 Task: Research beachfront Airbnb accommodations on Cape Cod, Massachusetts, highlighting its scenic beaches,  and lighthouses.
Action: Mouse moved to (484, 110)
Screenshot: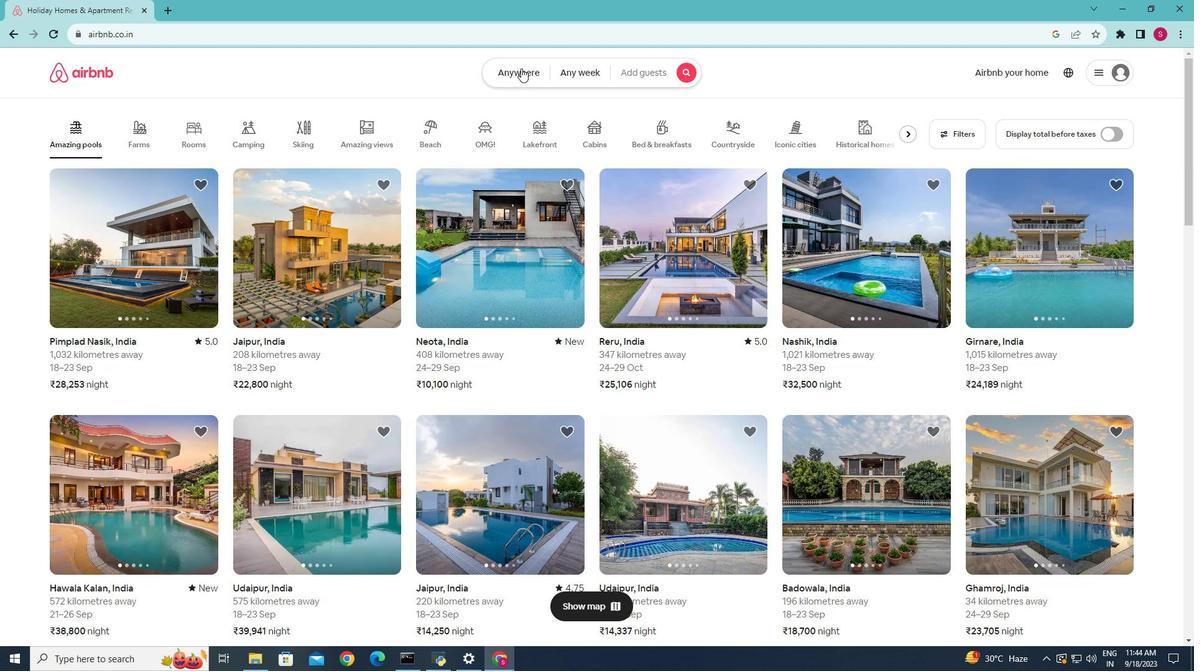 
Action: Mouse pressed left at (484, 110)
Screenshot: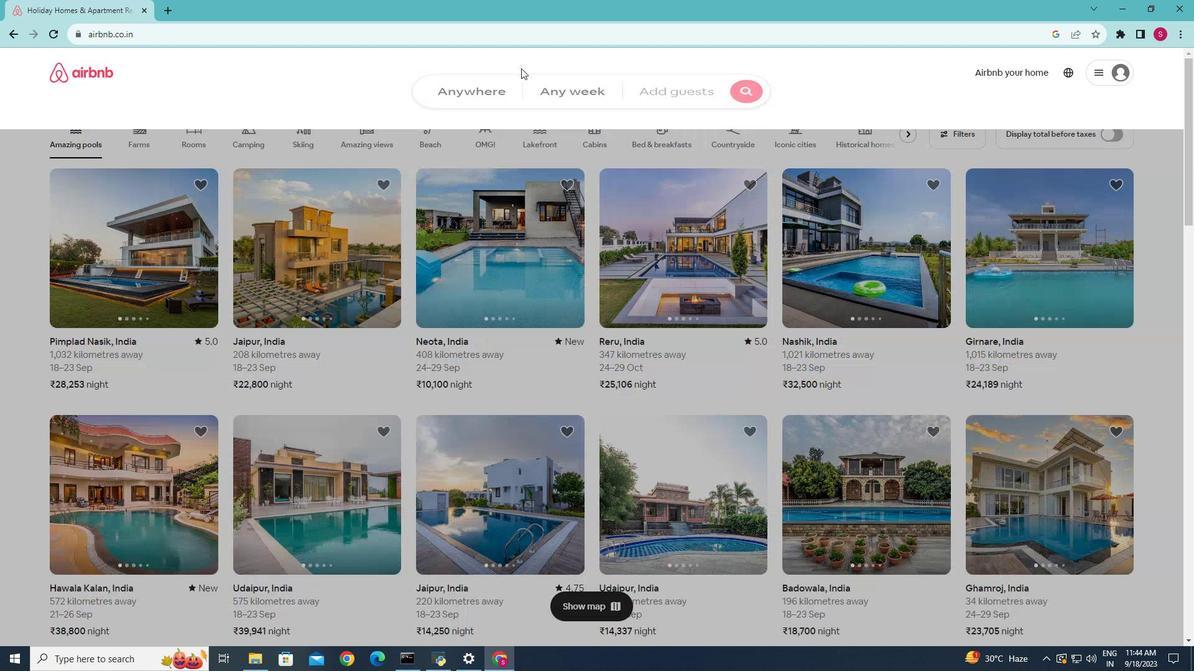 
Action: Mouse moved to (426, 151)
Screenshot: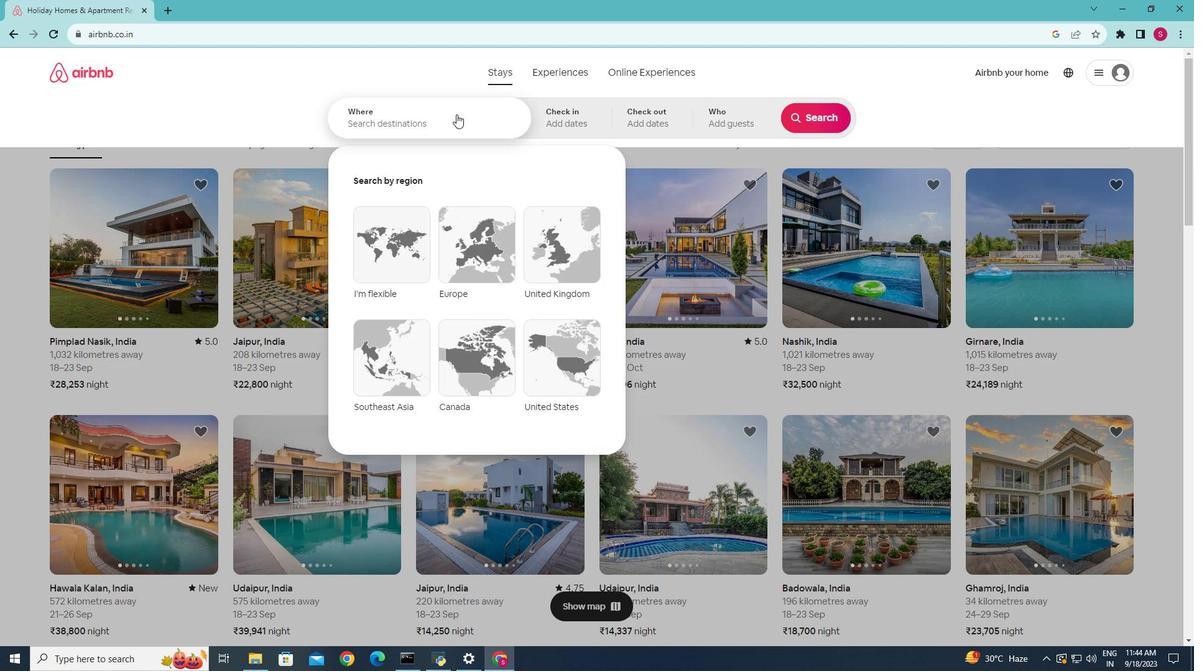 
Action: Mouse pressed left at (426, 151)
Screenshot: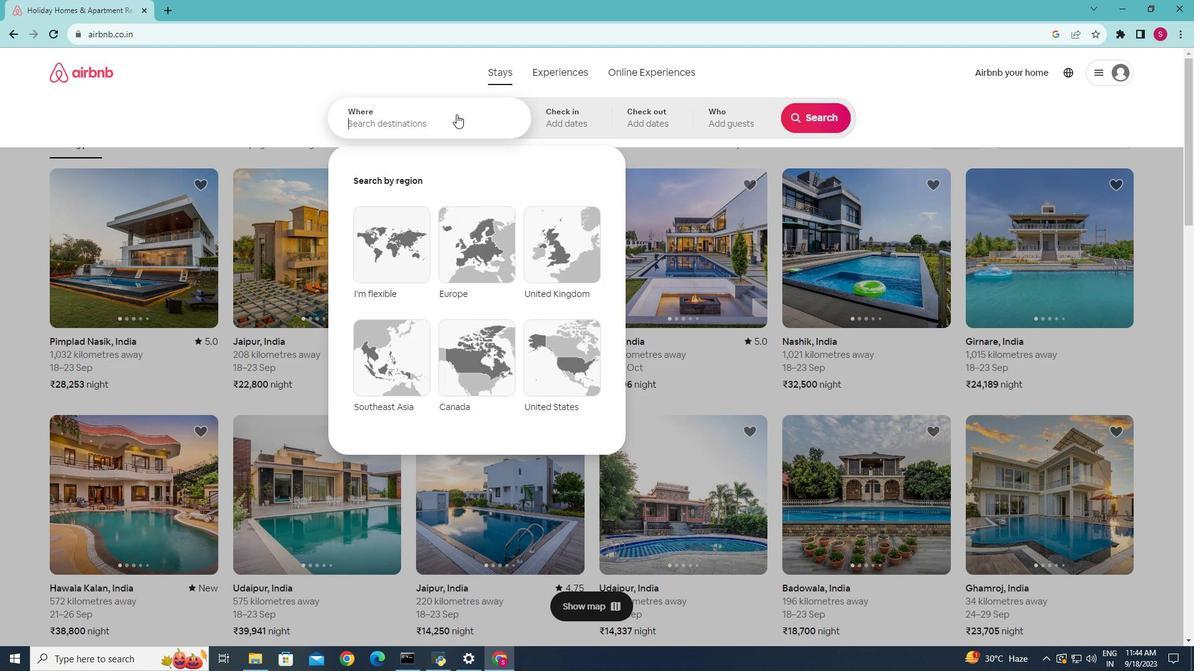 
Action: Mouse moved to (405, 155)
Screenshot: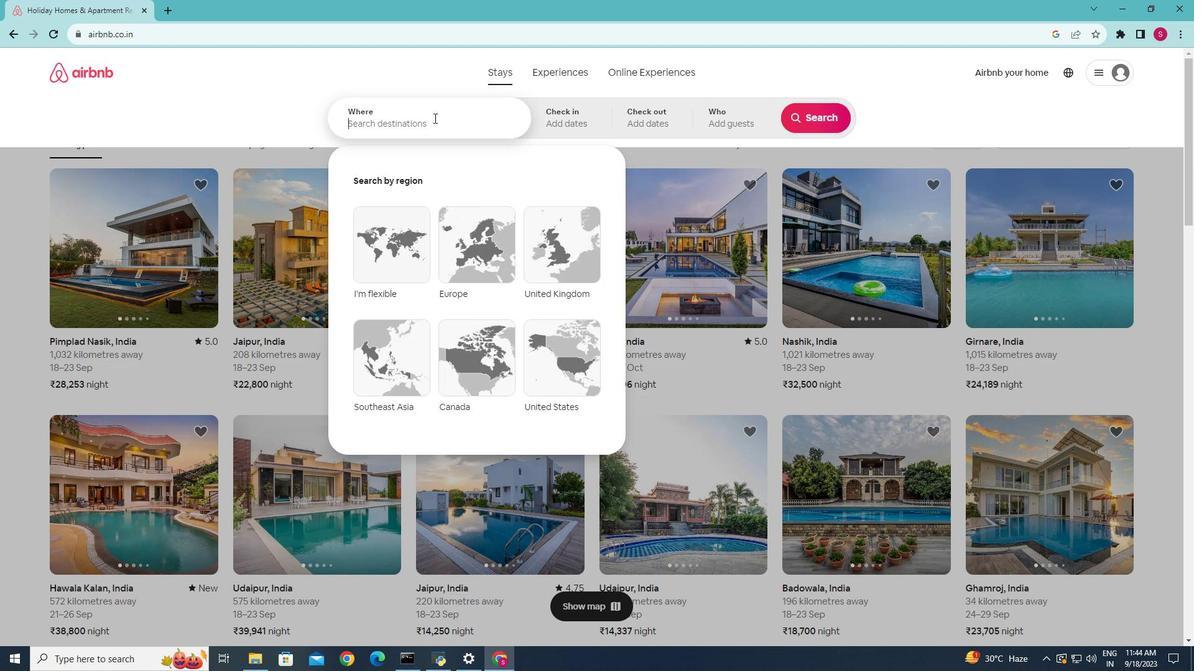 
Action: Mouse pressed left at (405, 155)
Screenshot: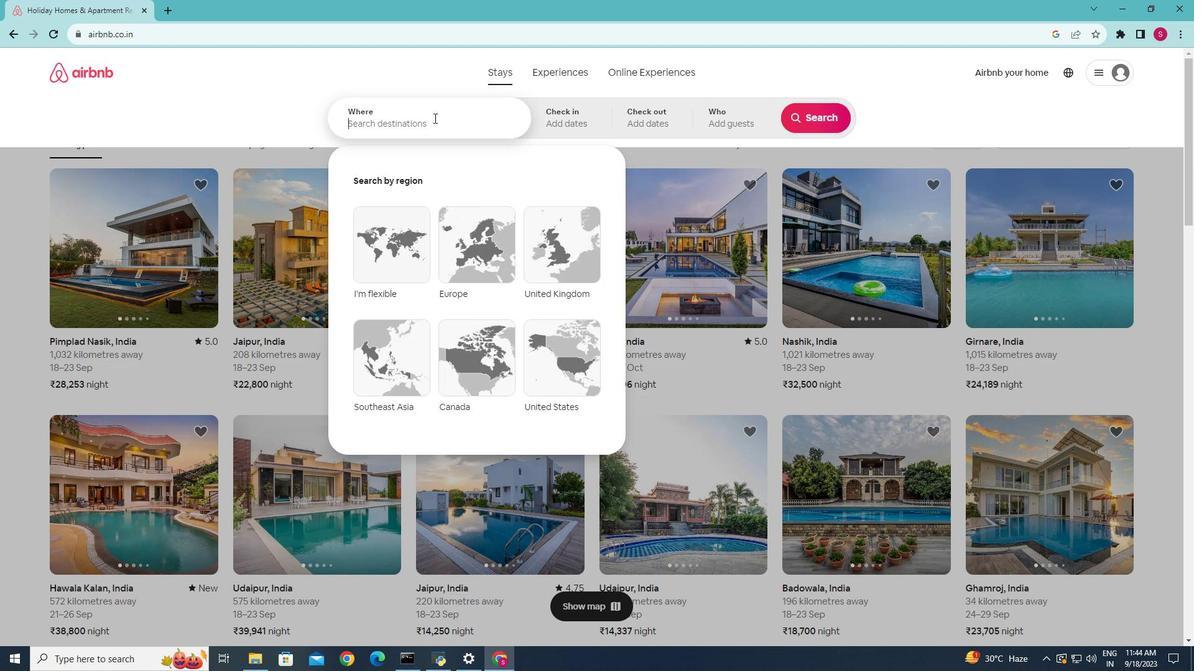 
Action: Key pressed <Key.caps_lock>C<Key.caps_lock>ape<Key.space><Key.caps_lock>C<Key.caps_lock>od,<Key.space><Key.caps_lock>M<Key.caps_lock>assachusetts
Screenshot: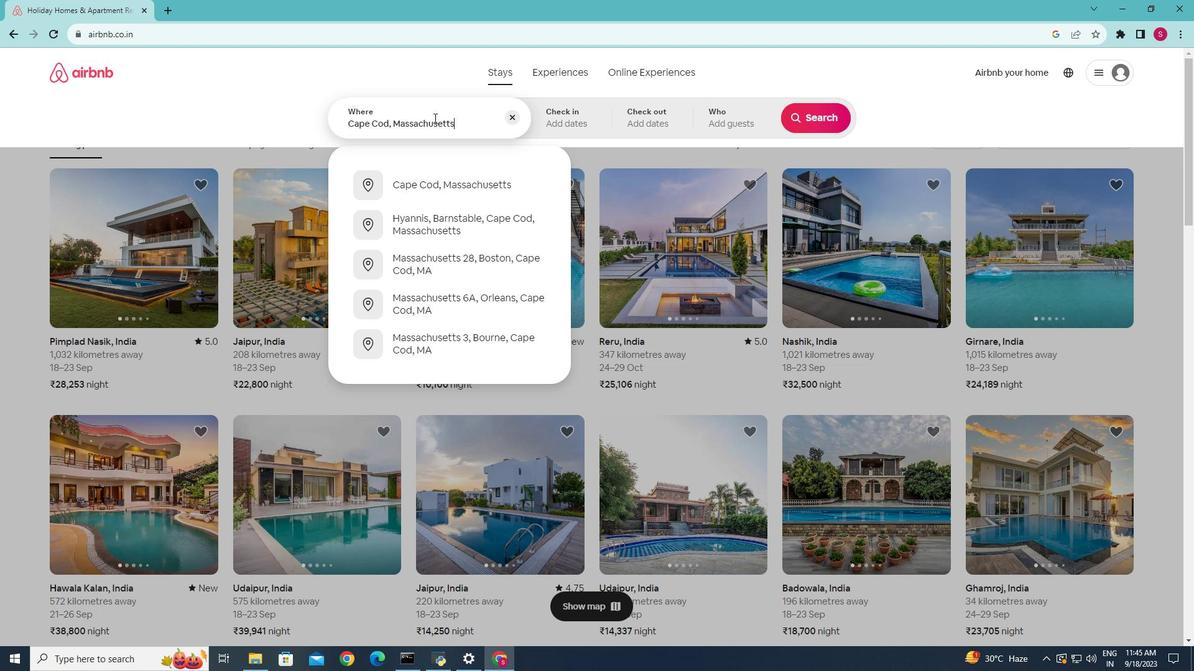 
Action: Mouse moved to (429, 217)
Screenshot: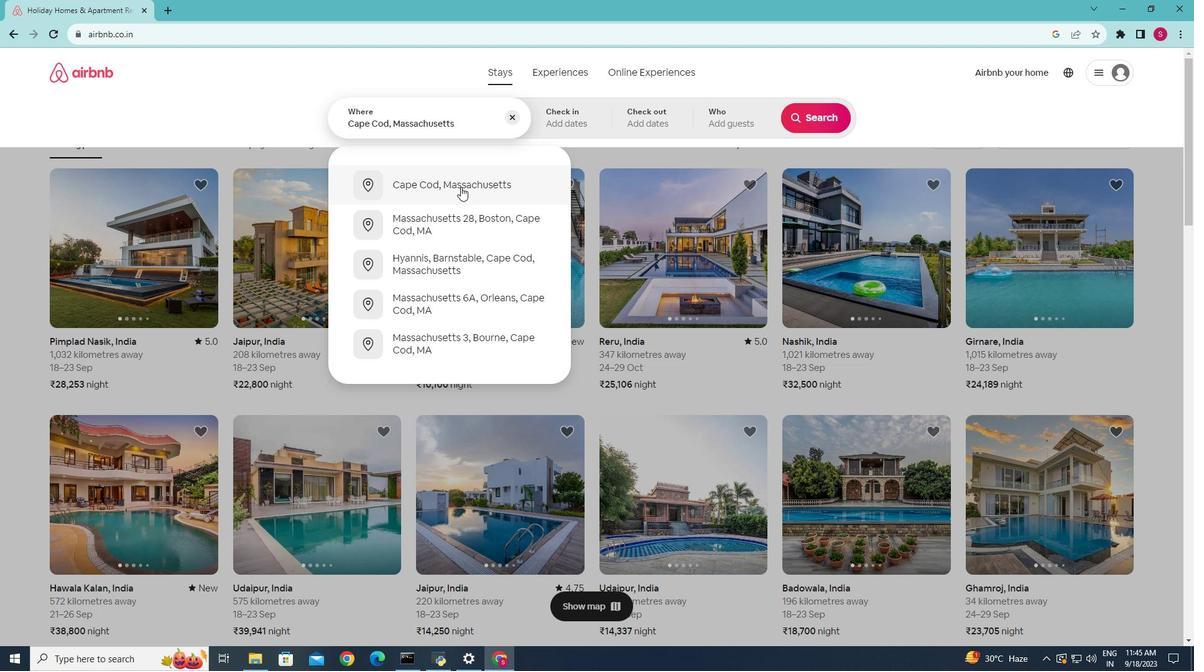 
Action: Mouse pressed left at (429, 217)
Screenshot: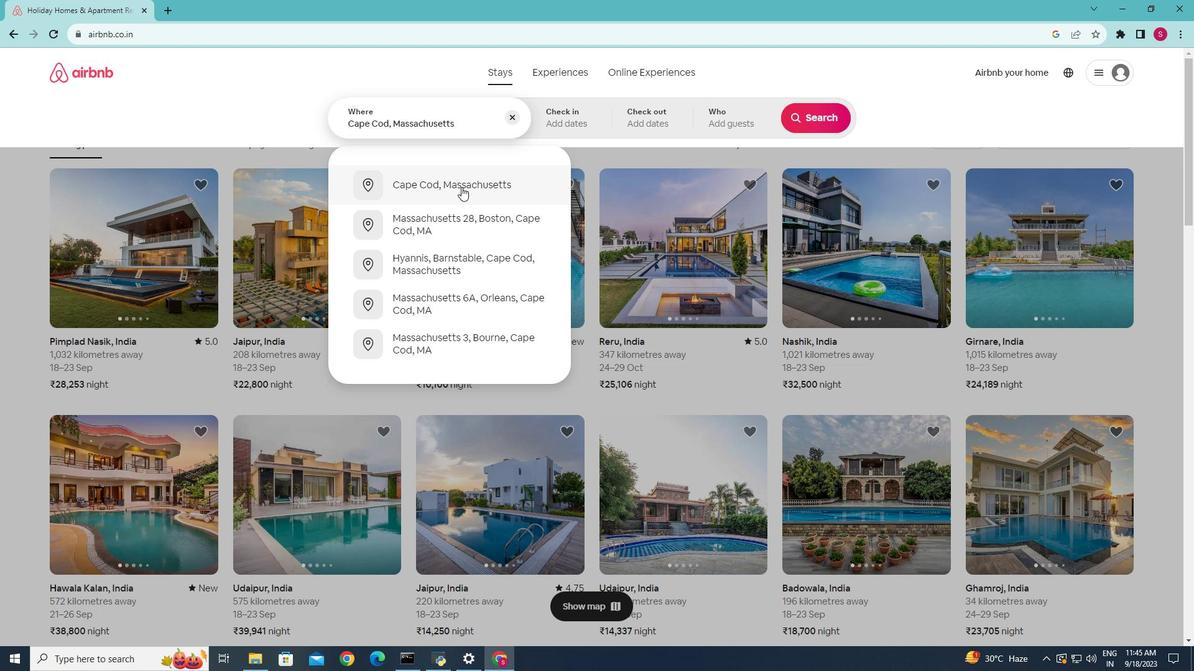 
Action: Mouse moved to (771, 156)
Screenshot: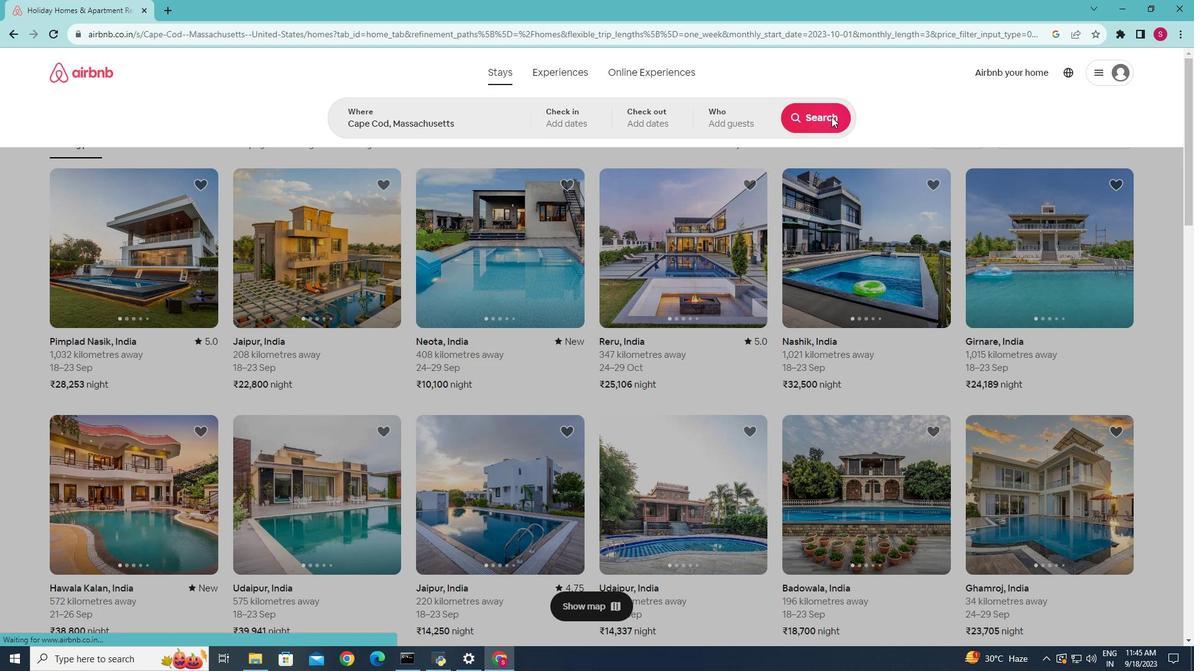 
Action: Mouse pressed left at (771, 156)
Screenshot: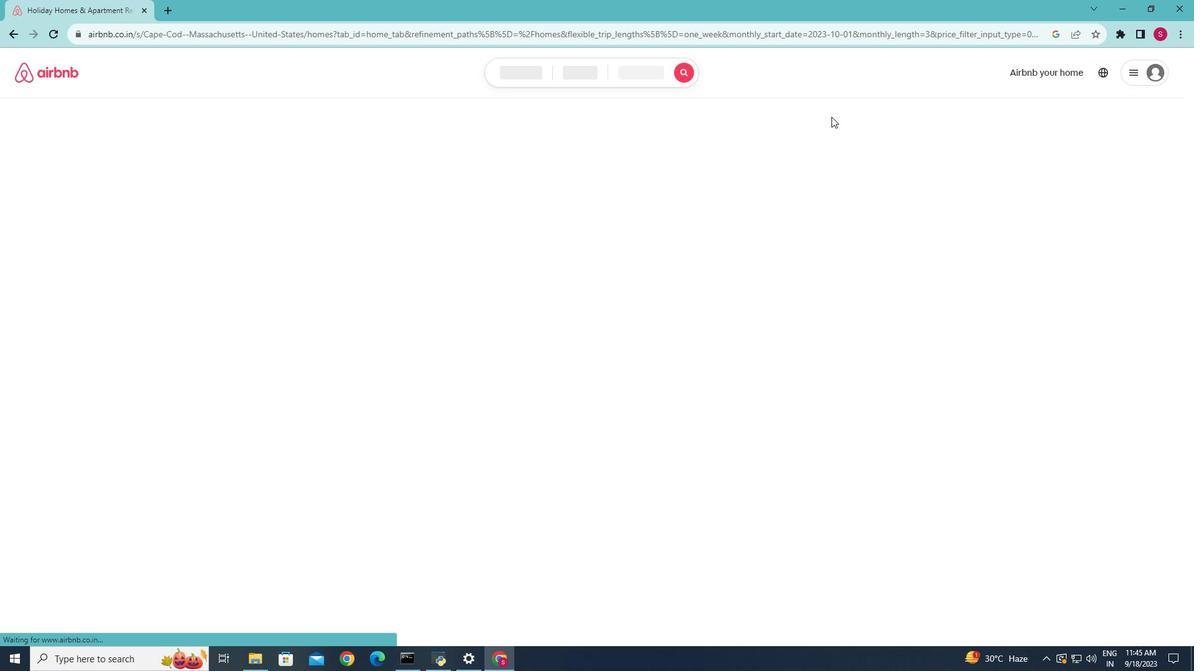 
Action: Mouse moved to (561, 310)
Screenshot: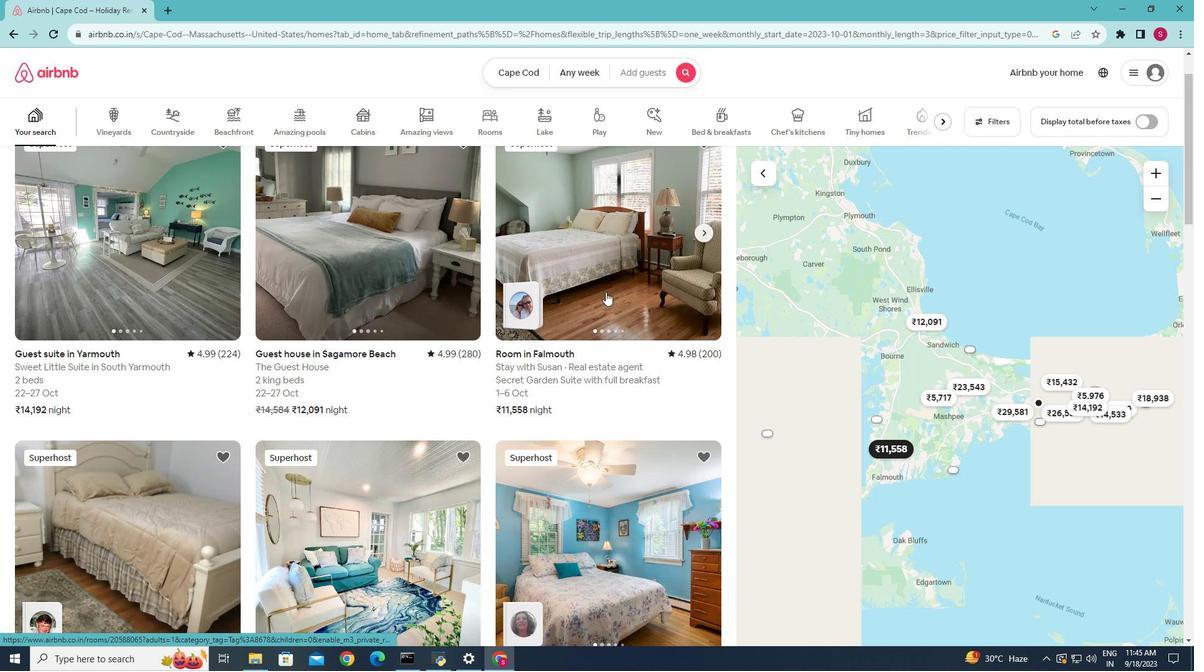 
Action: Mouse scrolled (561, 310) with delta (0, 0)
Screenshot: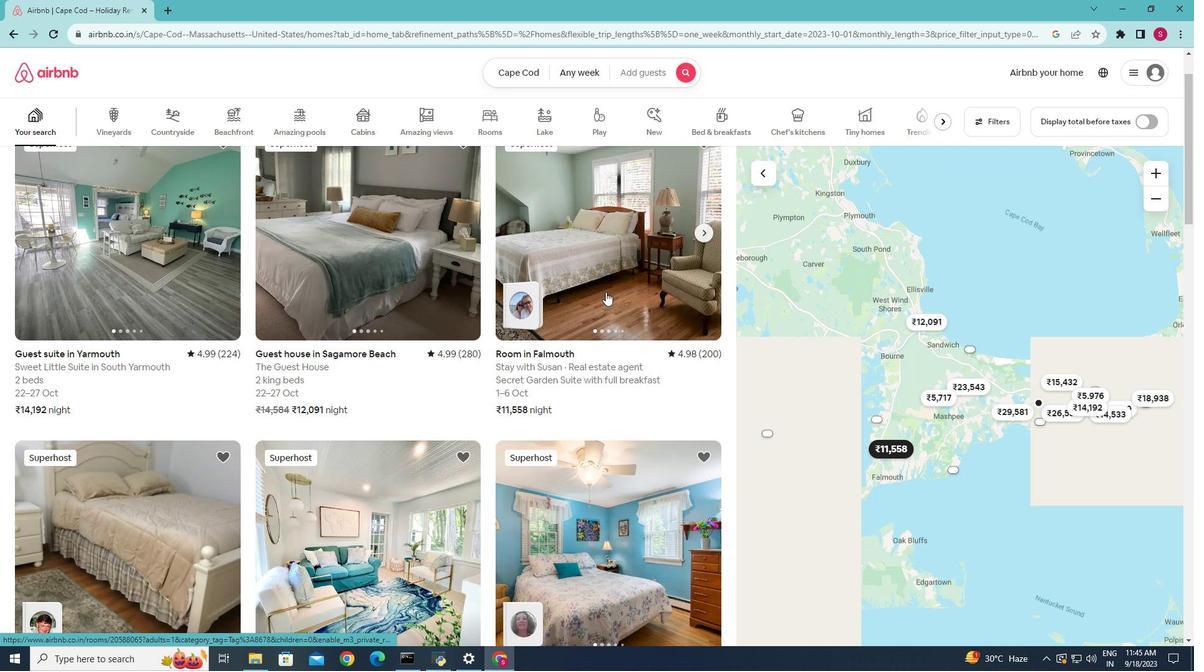 
Action: Mouse moved to (563, 310)
Screenshot: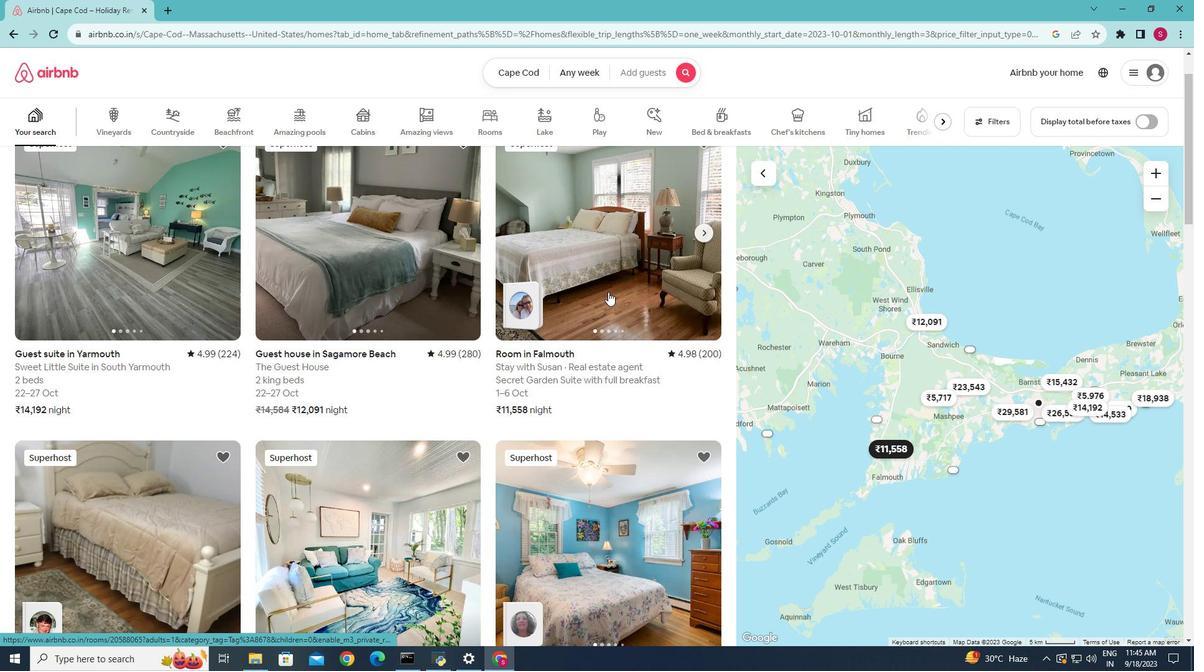 
Action: Mouse scrolled (563, 310) with delta (0, 0)
Screenshot: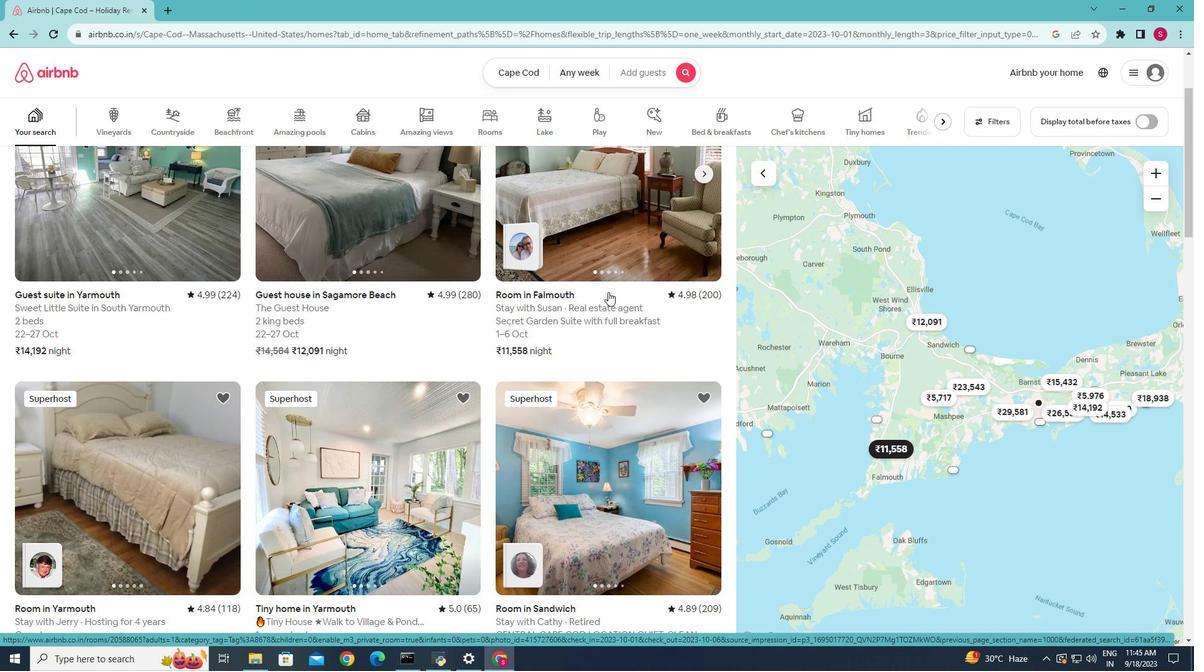 
Action: Mouse moved to (225, 245)
Screenshot: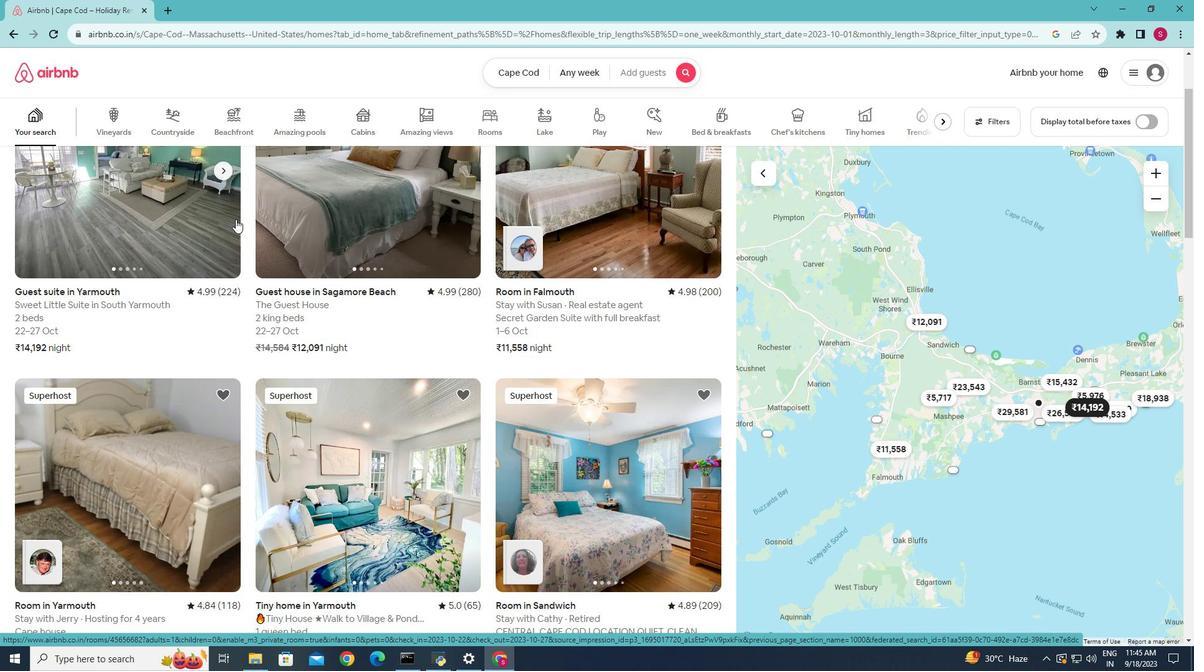
Action: Mouse scrolled (225, 246) with delta (0, 0)
Screenshot: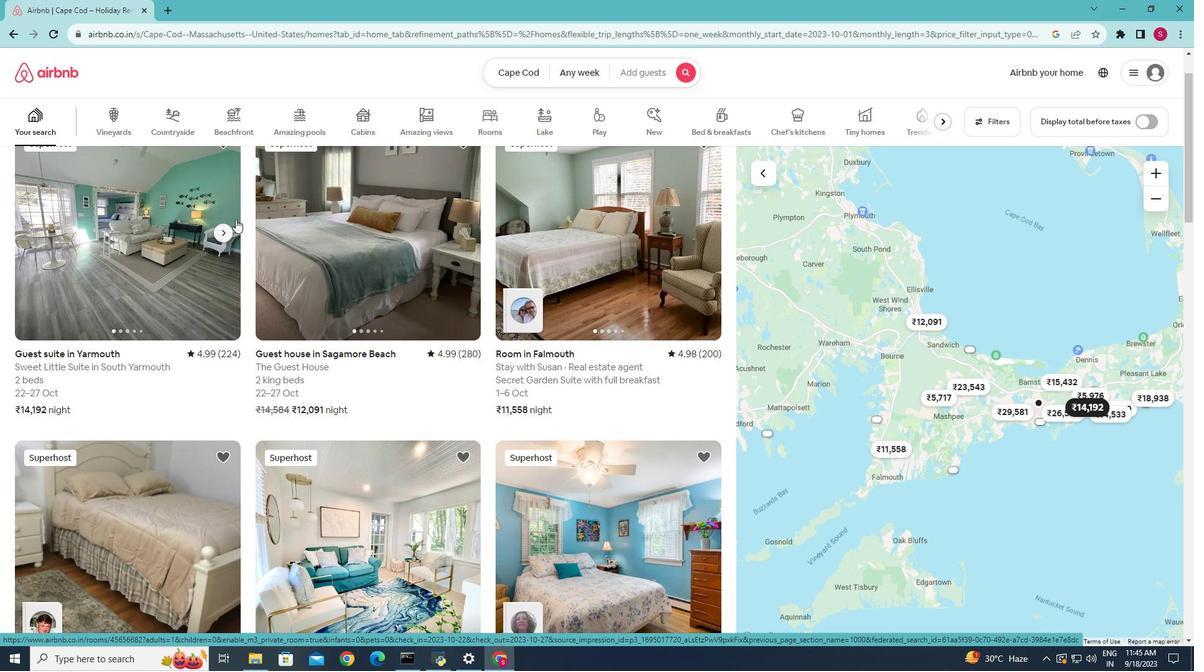 
Action: Mouse moved to (861, 155)
Screenshot: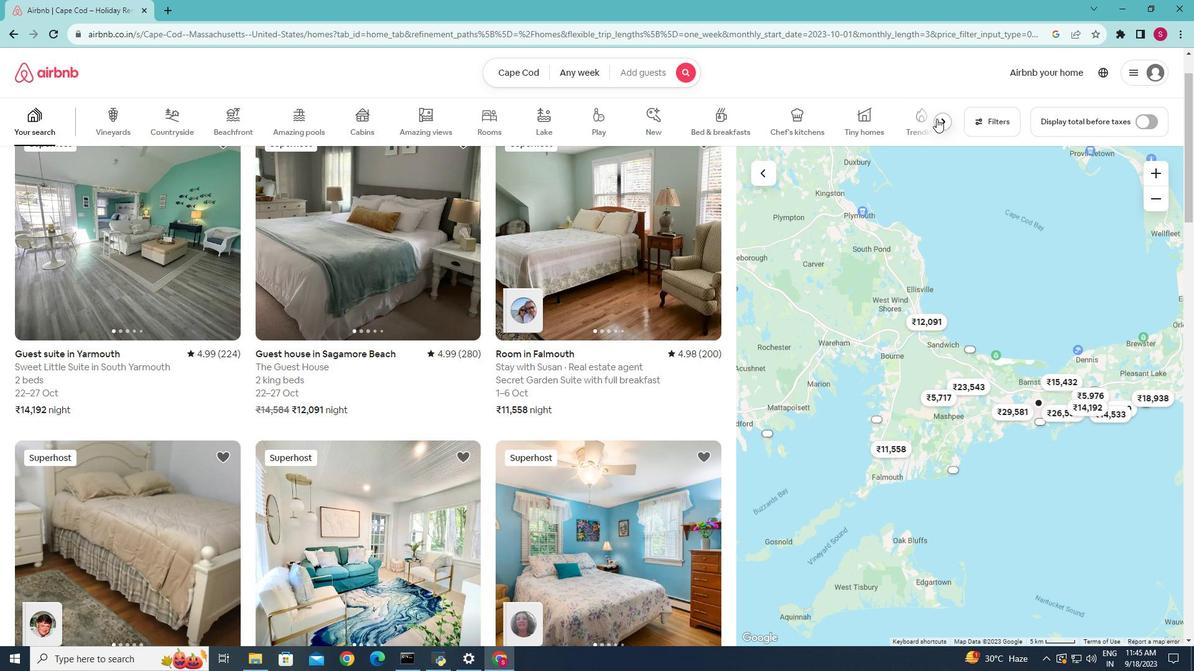 
Action: Mouse pressed left at (861, 155)
Screenshot: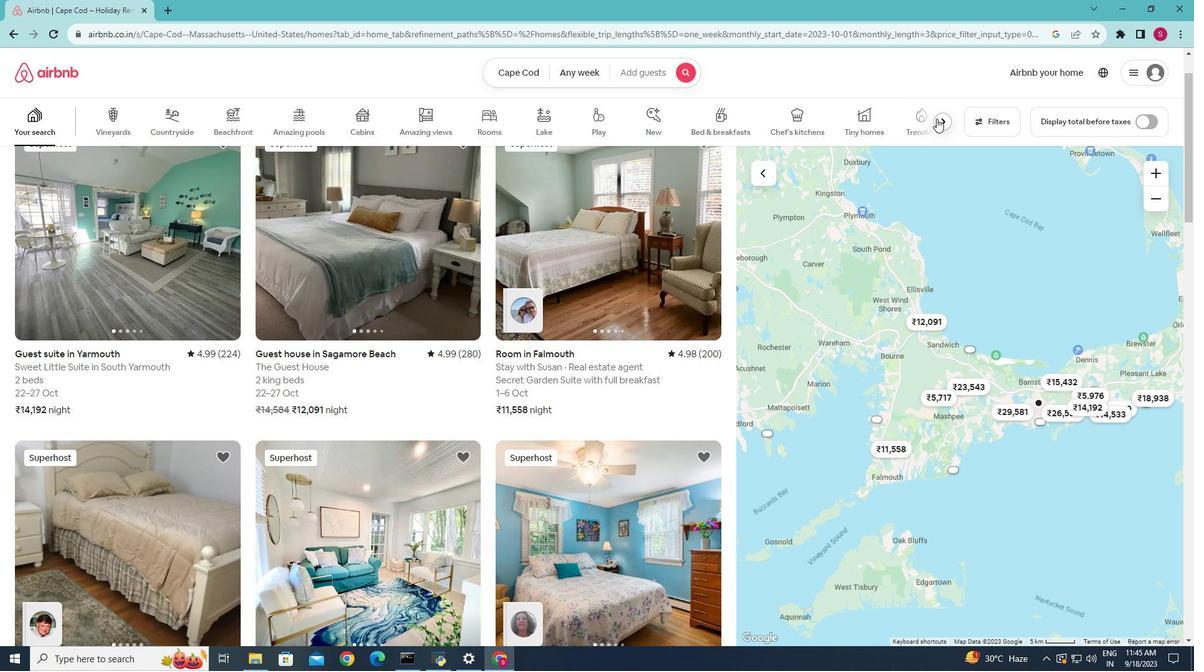 
Action: Mouse moved to (837, 161)
Screenshot: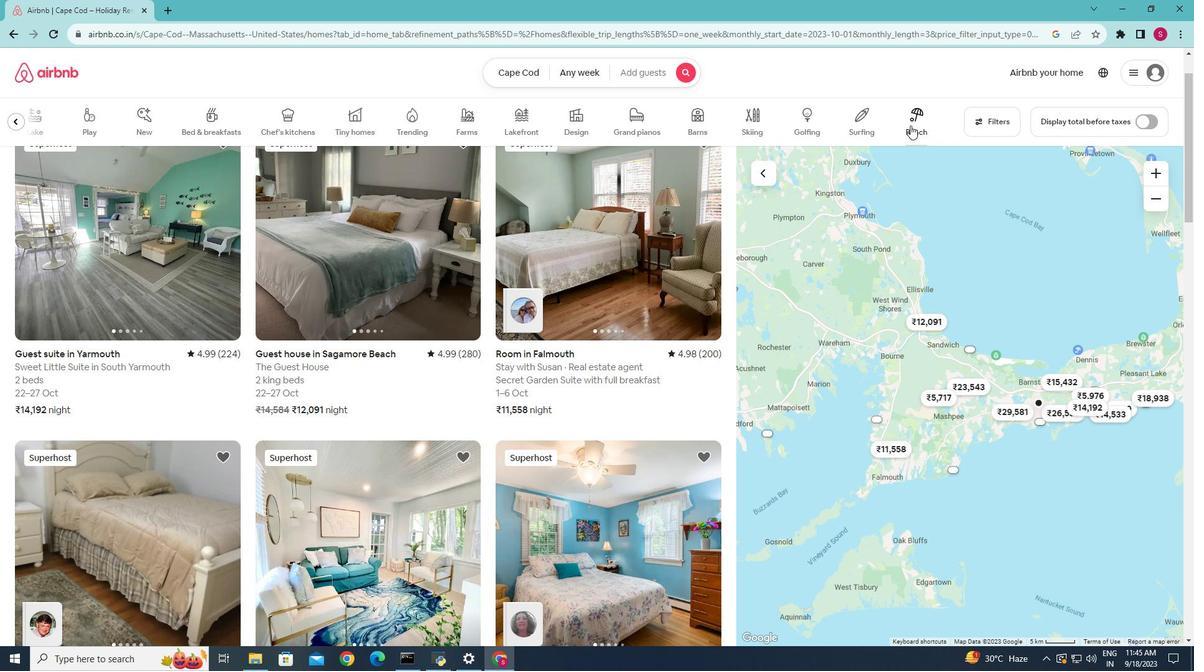 
Action: Mouse pressed left at (837, 161)
Screenshot: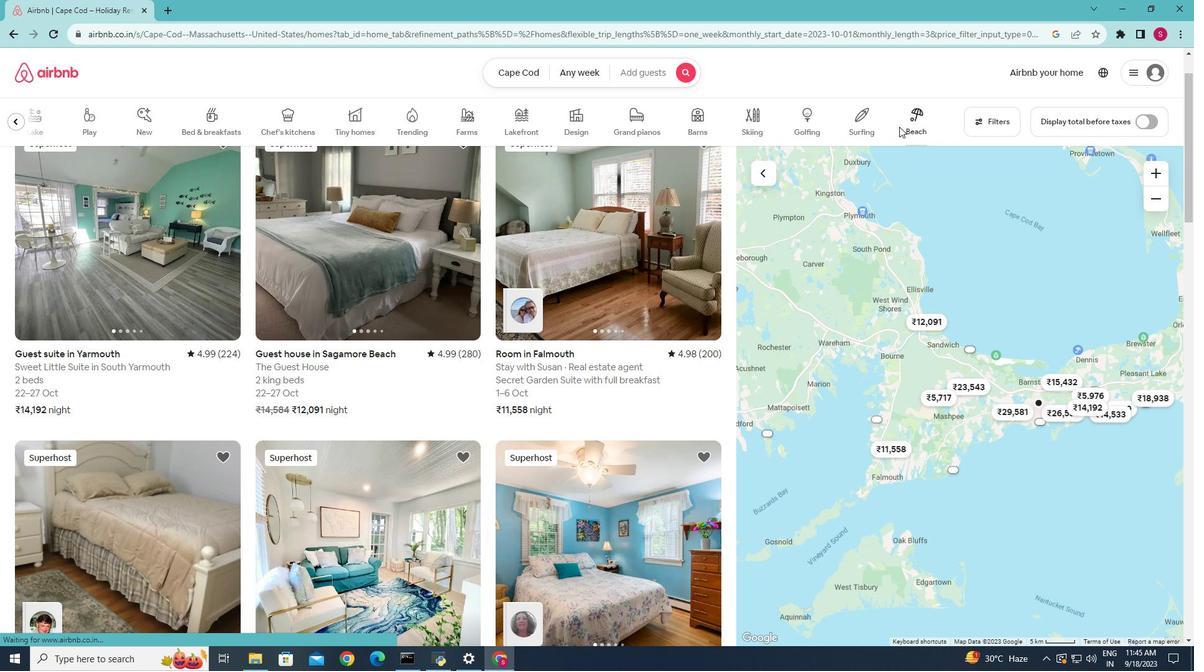 
Action: Mouse moved to (288, 378)
Screenshot: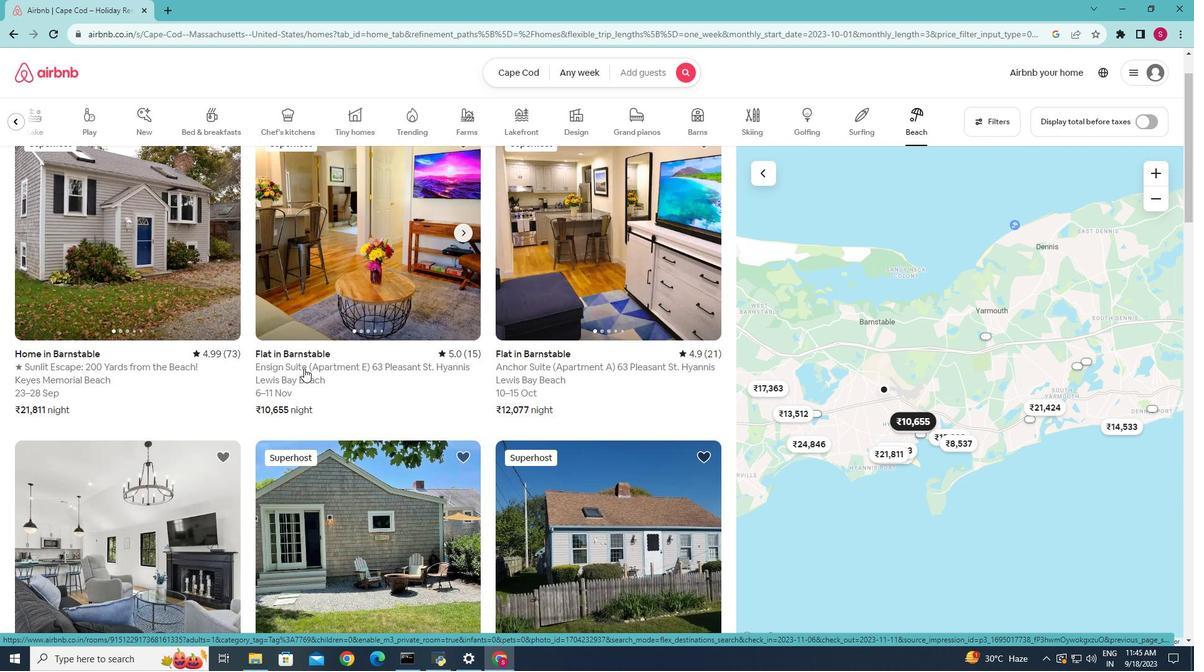 
Action: Mouse scrolled (288, 378) with delta (0, 0)
Screenshot: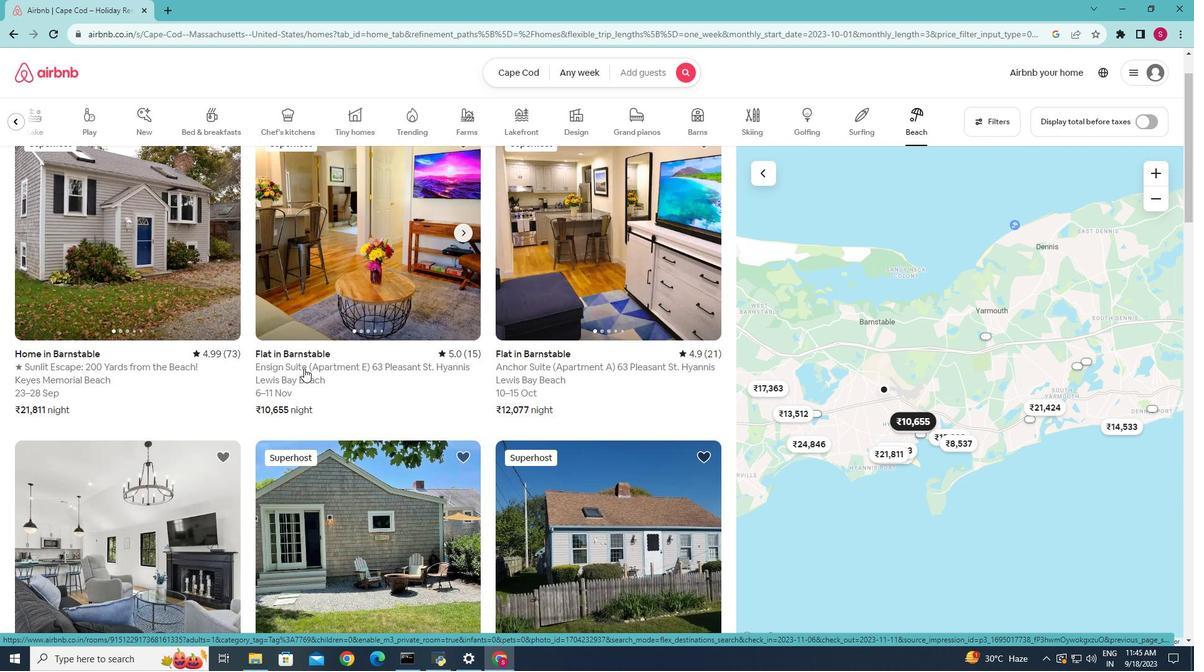 
Action: Mouse scrolled (288, 378) with delta (0, 0)
Screenshot: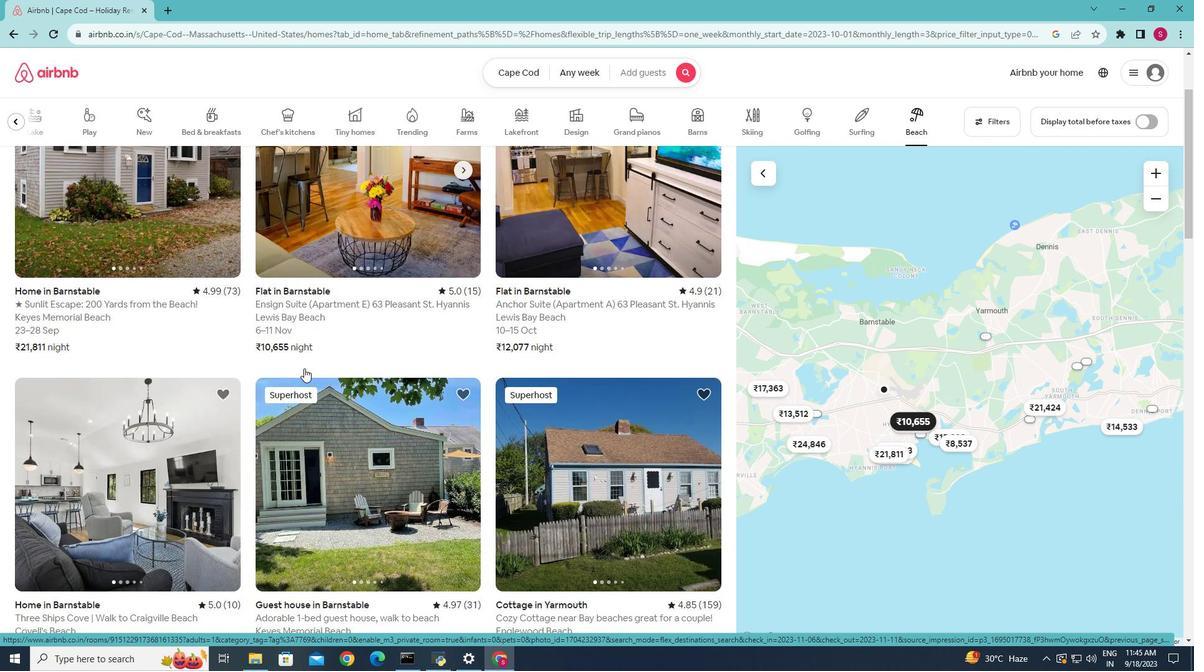 
Action: Mouse scrolled (288, 378) with delta (0, 0)
Screenshot: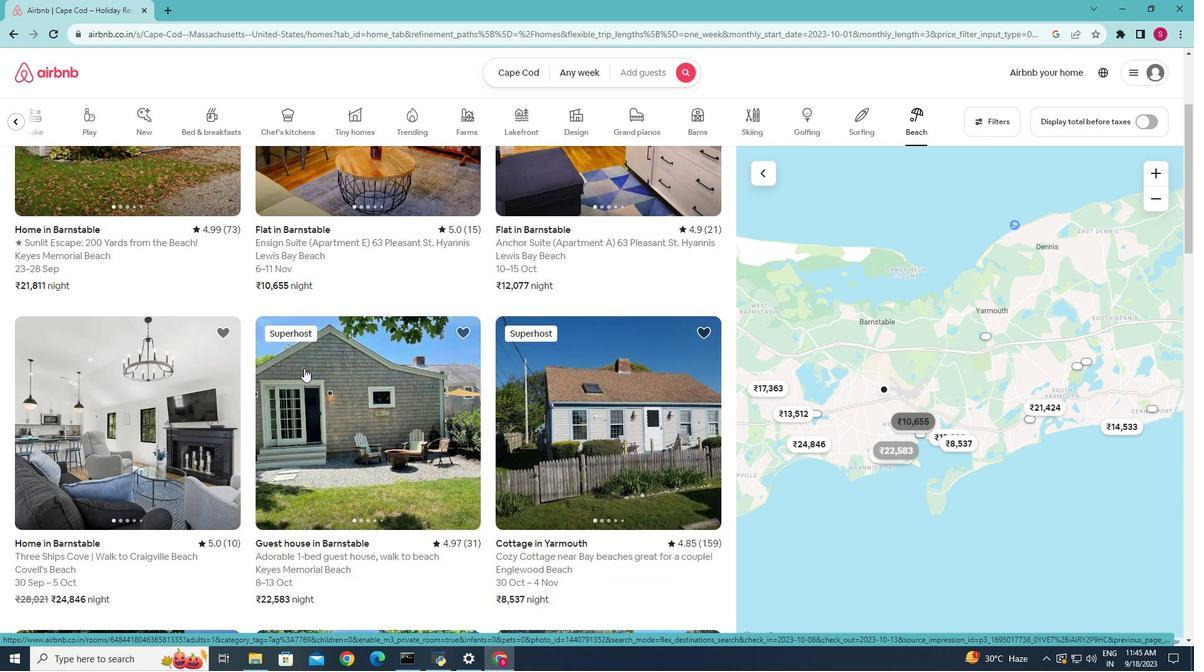 
Action: Mouse scrolled (288, 378) with delta (0, 0)
Screenshot: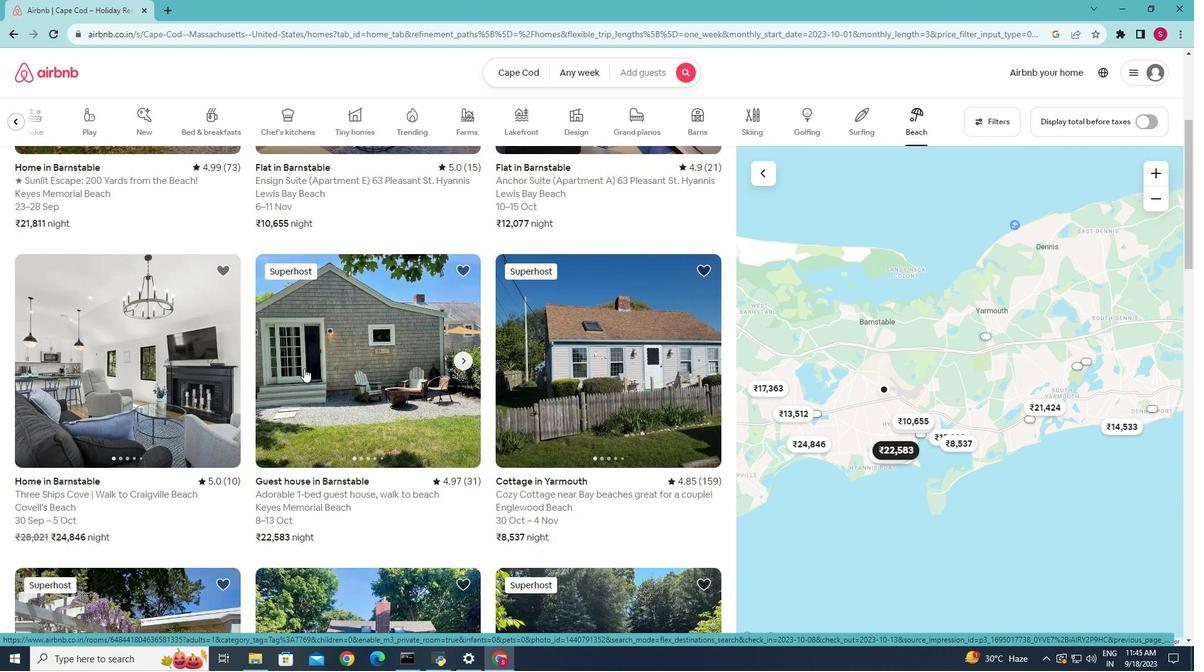 
Action: Mouse pressed left at (288, 378)
Screenshot: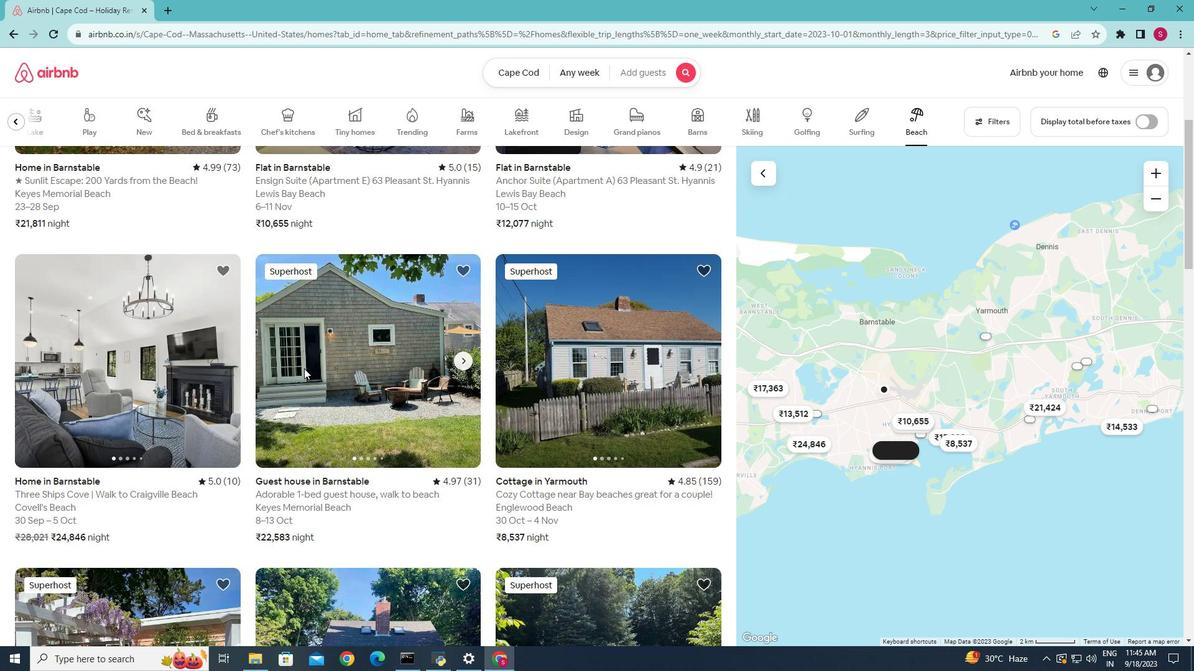 
Action: Mouse moved to (512, 337)
Screenshot: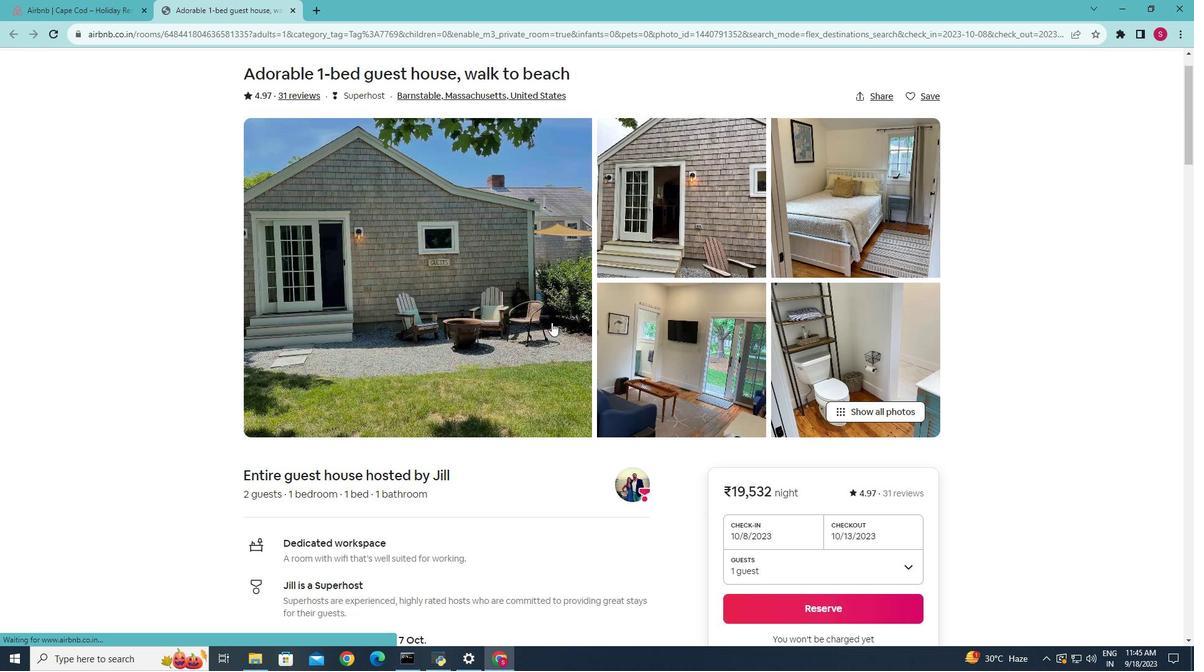 
Action: Mouse scrolled (512, 337) with delta (0, 0)
Screenshot: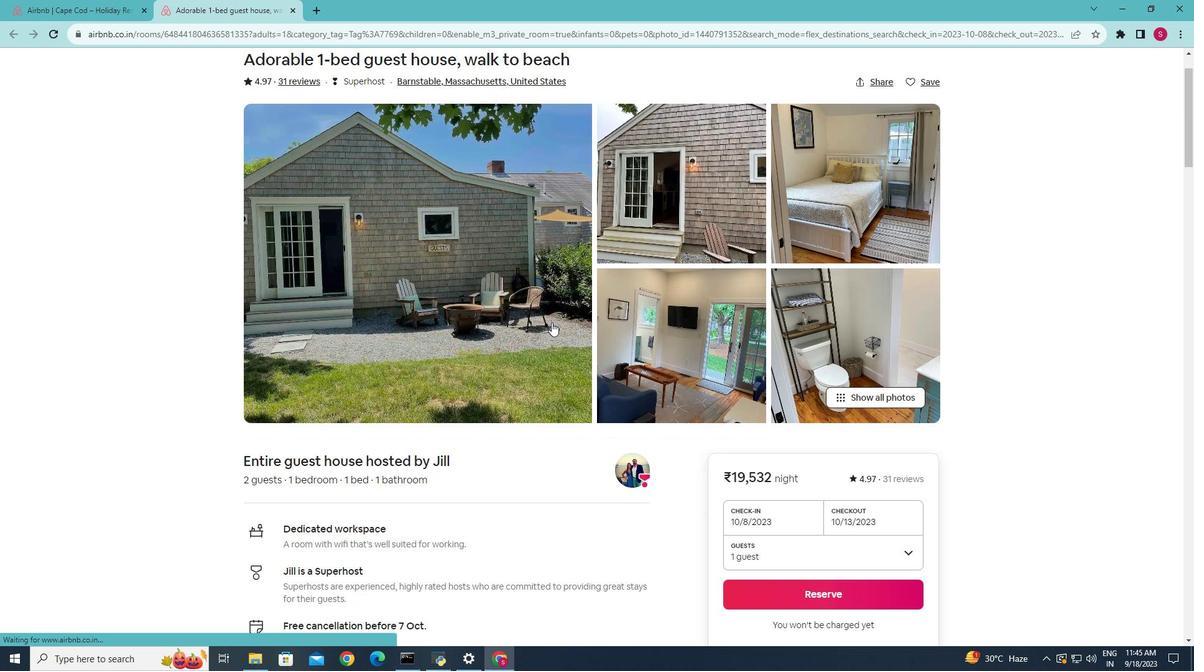 
Action: Mouse scrolled (512, 337) with delta (0, 0)
Screenshot: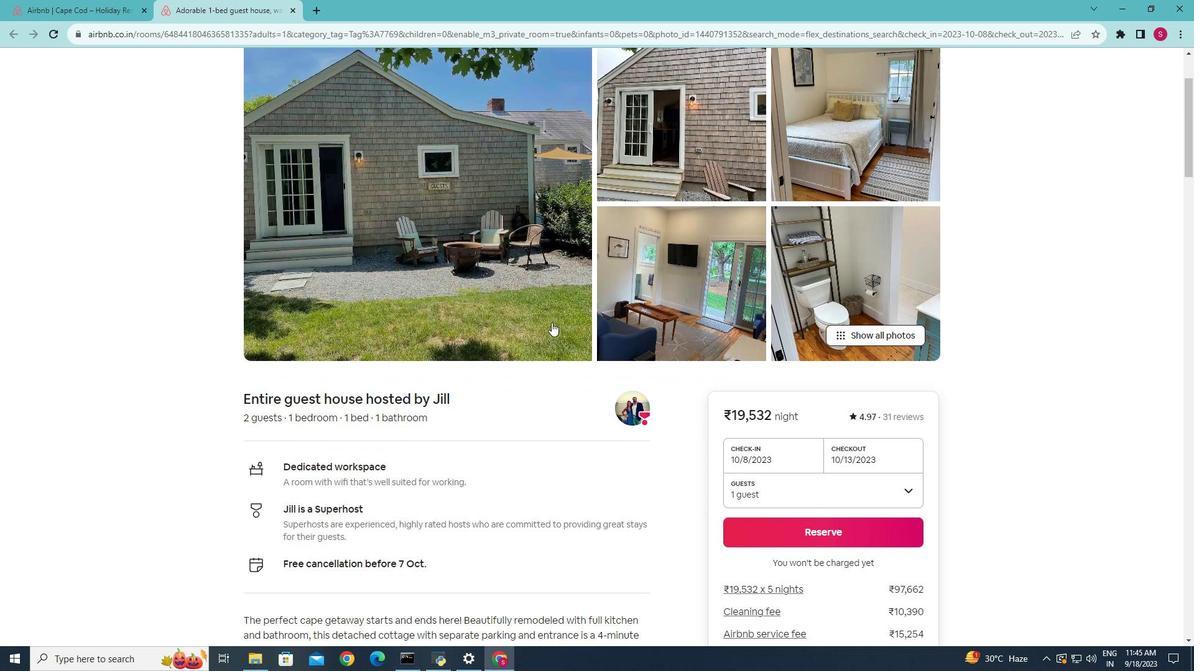 
Action: Mouse scrolled (512, 337) with delta (0, 0)
Screenshot: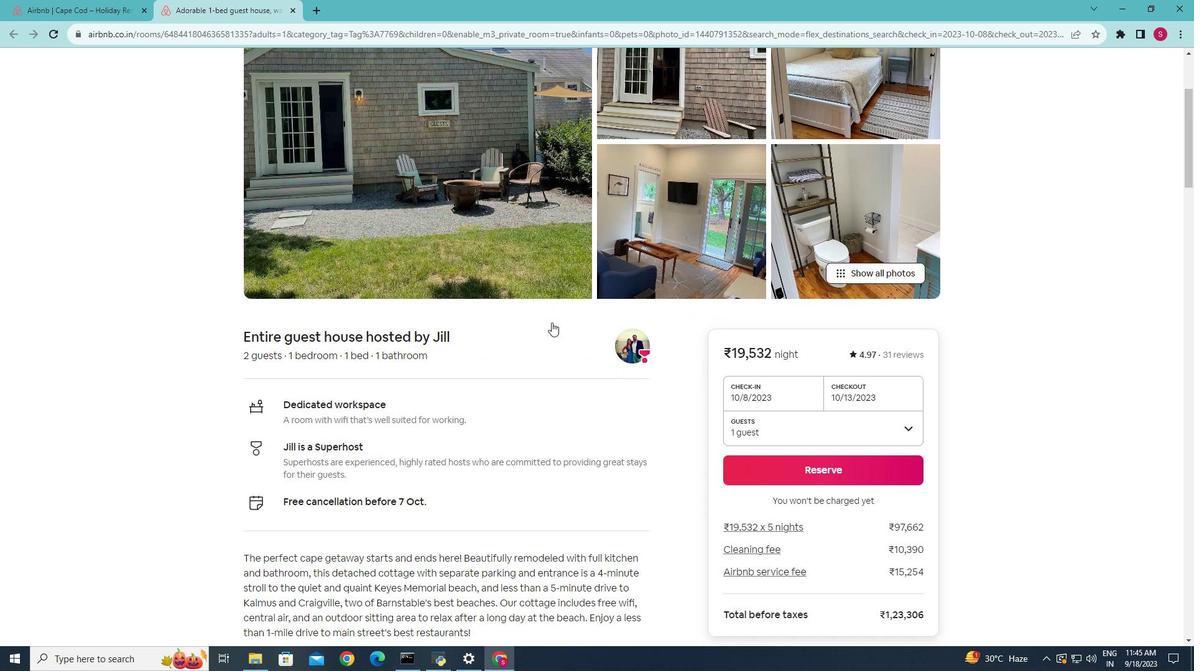 
Action: Mouse scrolled (512, 337) with delta (0, 0)
Screenshot: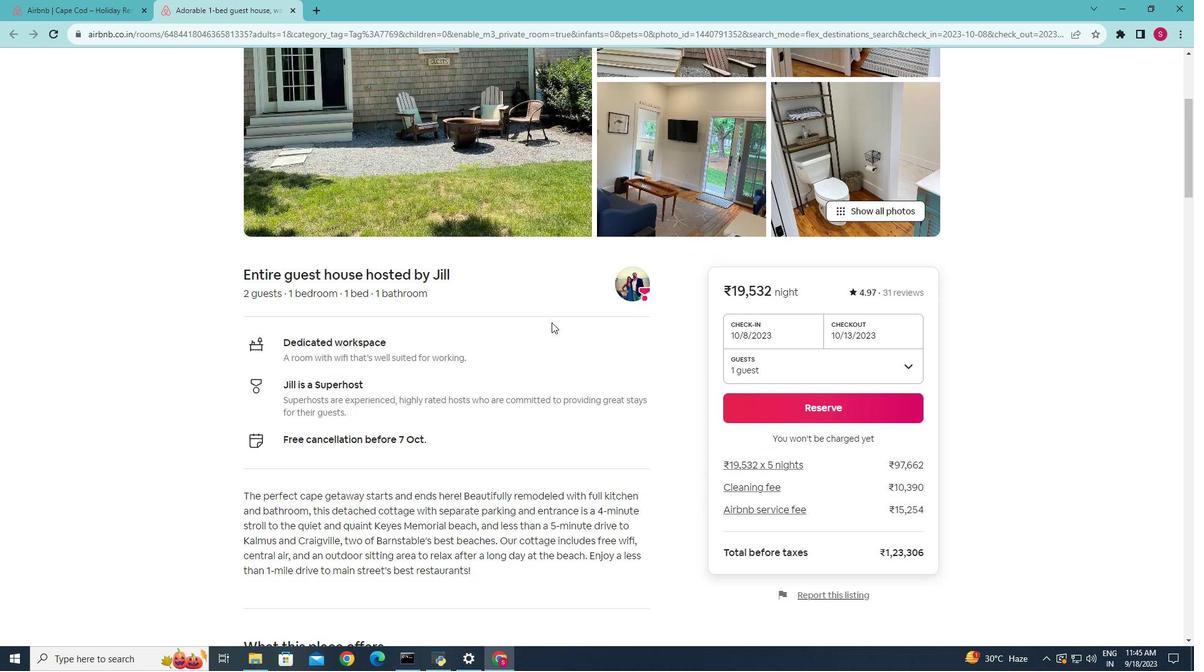 
Action: Mouse moved to (512, 337)
Screenshot: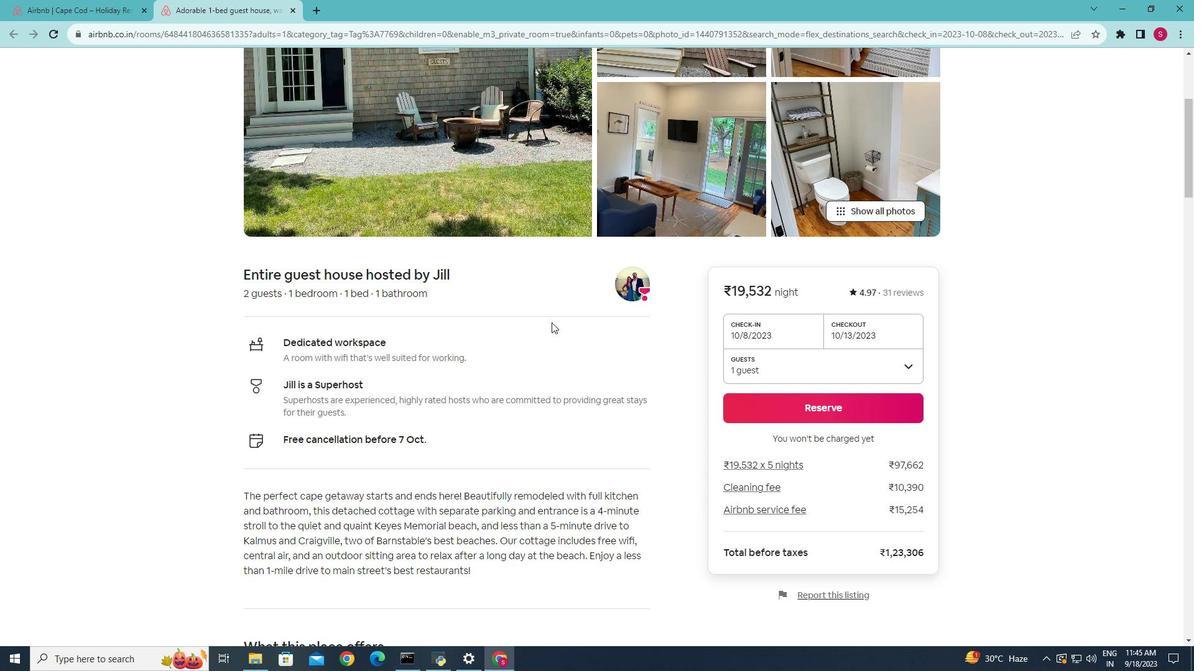 
Action: Mouse scrolled (512, 337) with delta (0, 0)
Screenshot: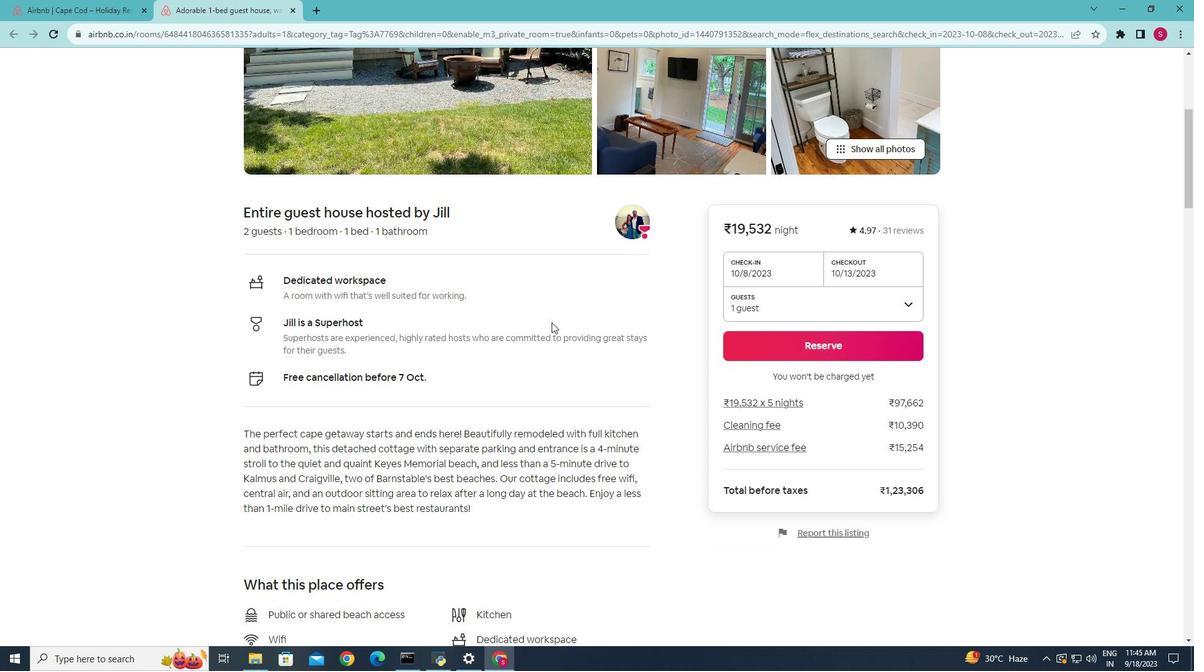 
Action: Mouse scrolled (512, 337) with delta (0, 0)
Screenshot: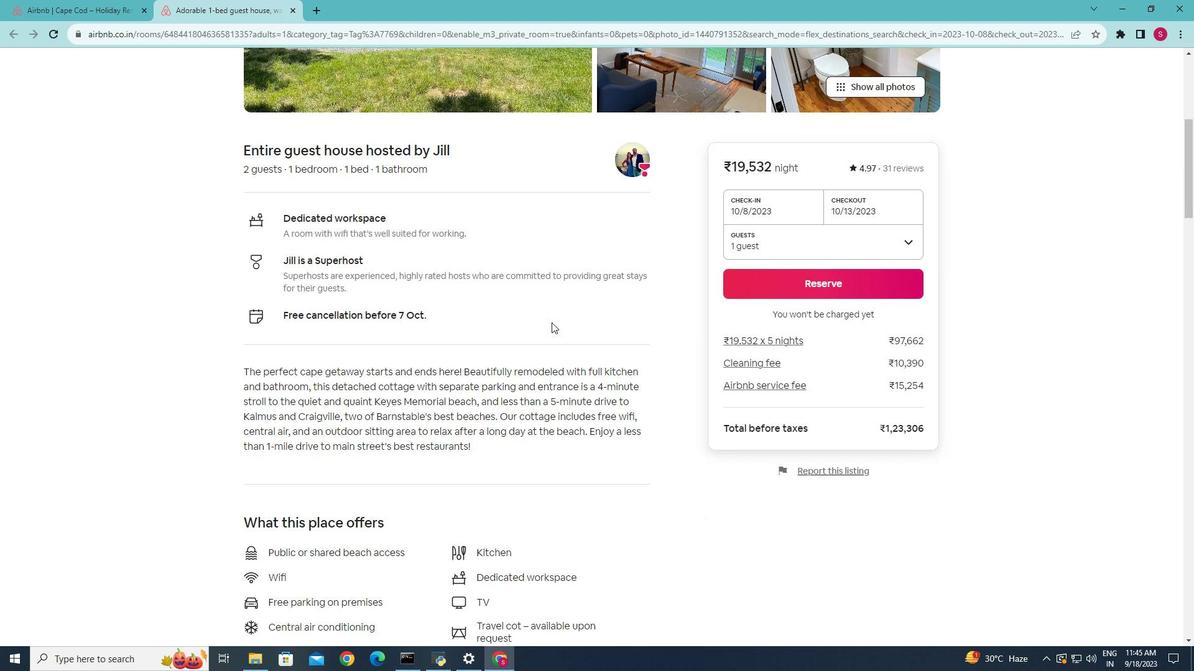 
Action: Mouse moved to (512, 337)
Screenshot: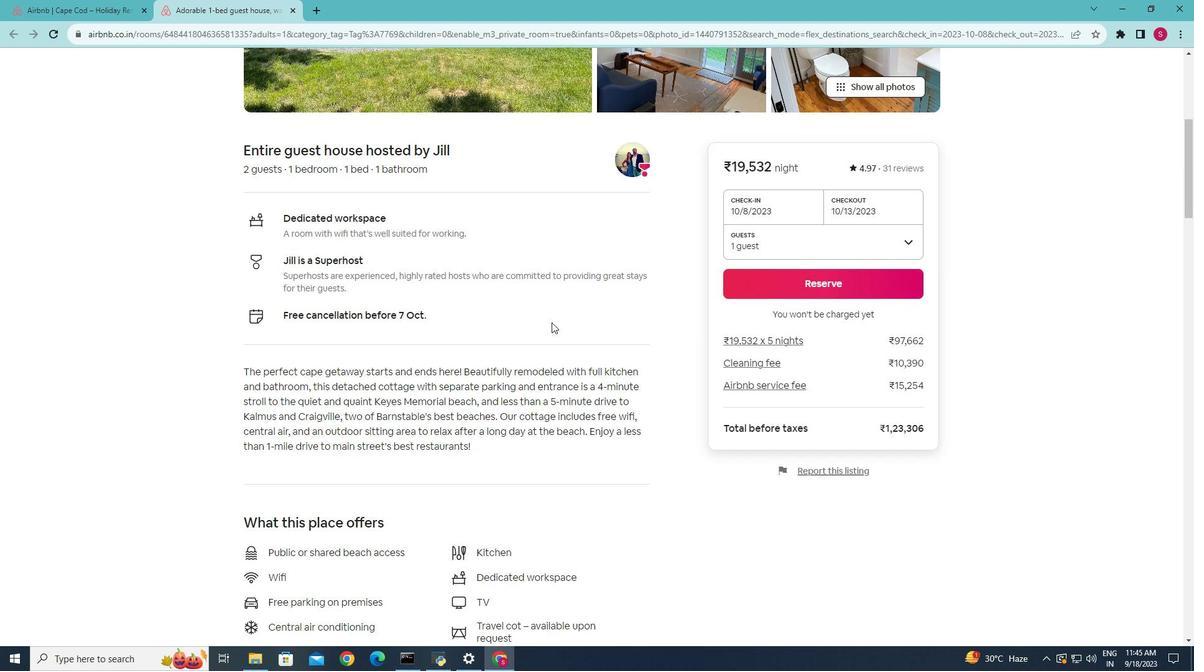 
Action: Mouse scrolled (512, 337) with delta (0, 0)
Screenshot: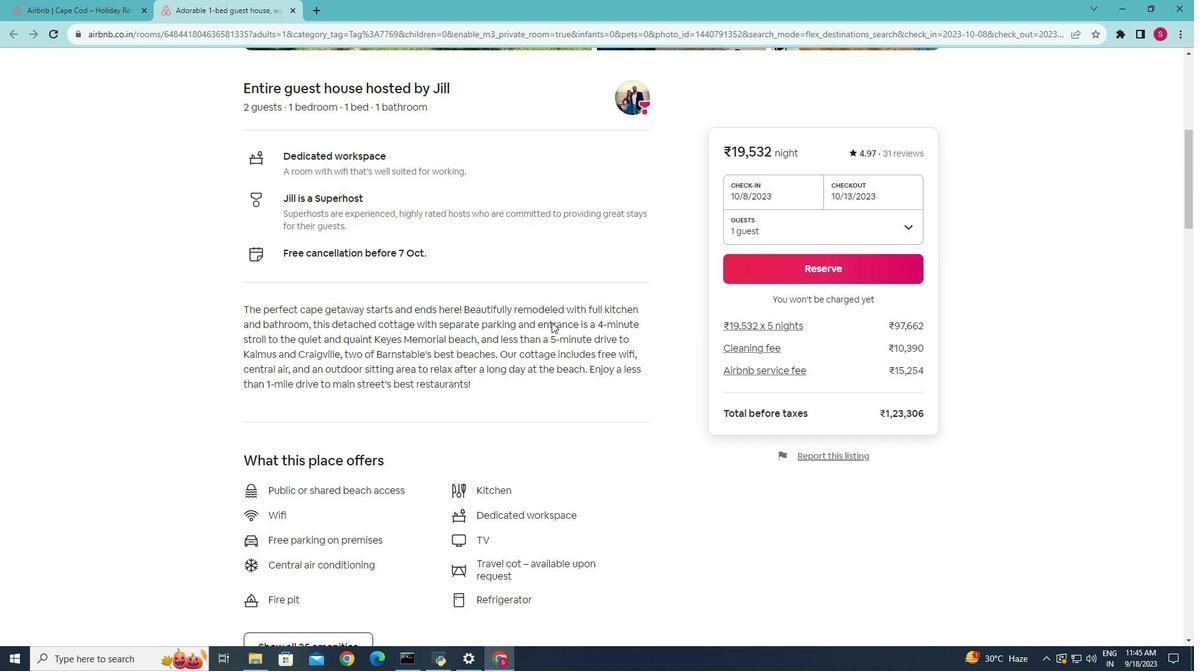 
Action: Mouse moved to (509, 338)
Screenshot: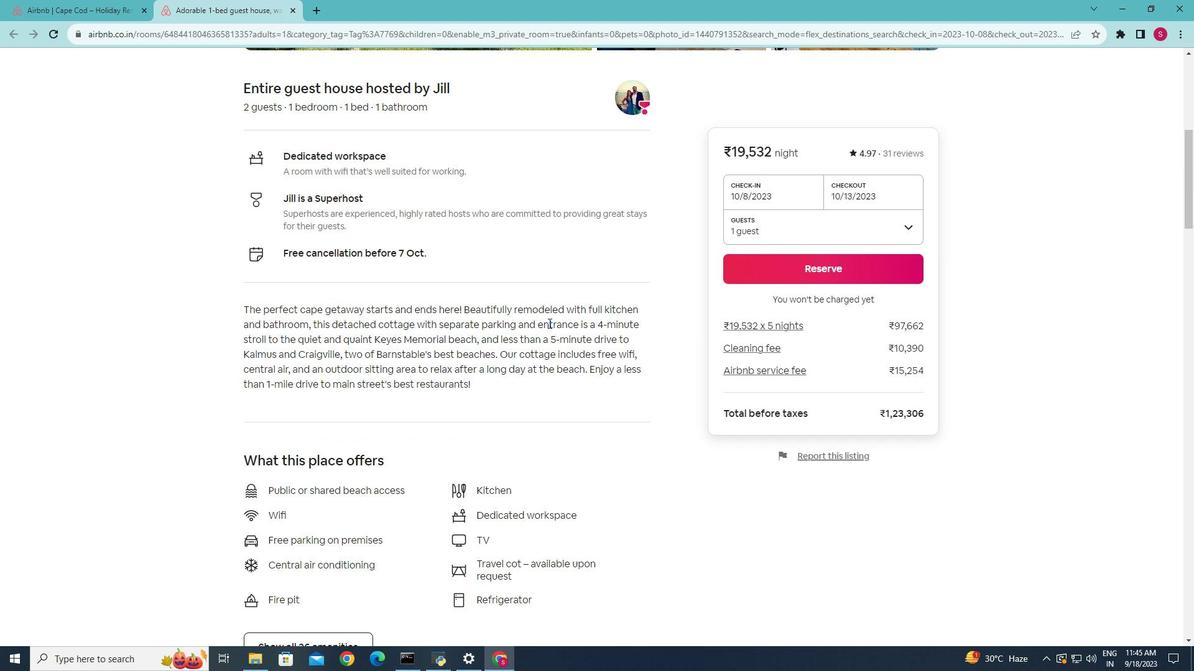 
Action: Mouse scrolled (509, 337) with delta (0, 0)
Screenshot: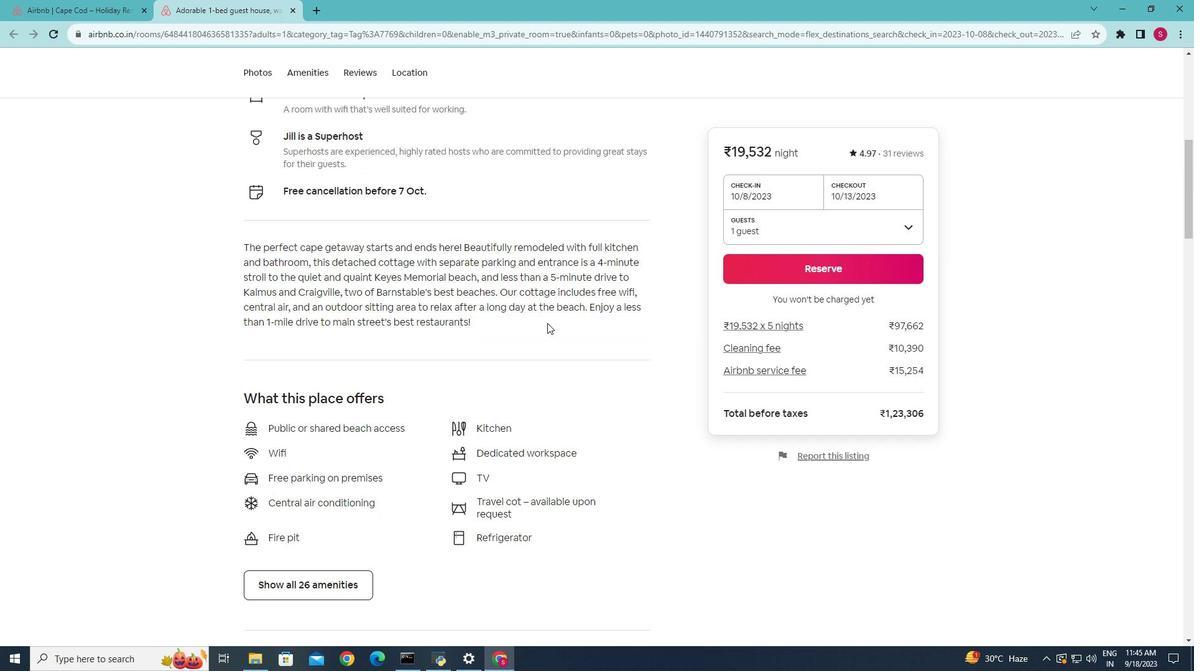 
Action: Mouse moved to (507, 339)
Screenshot: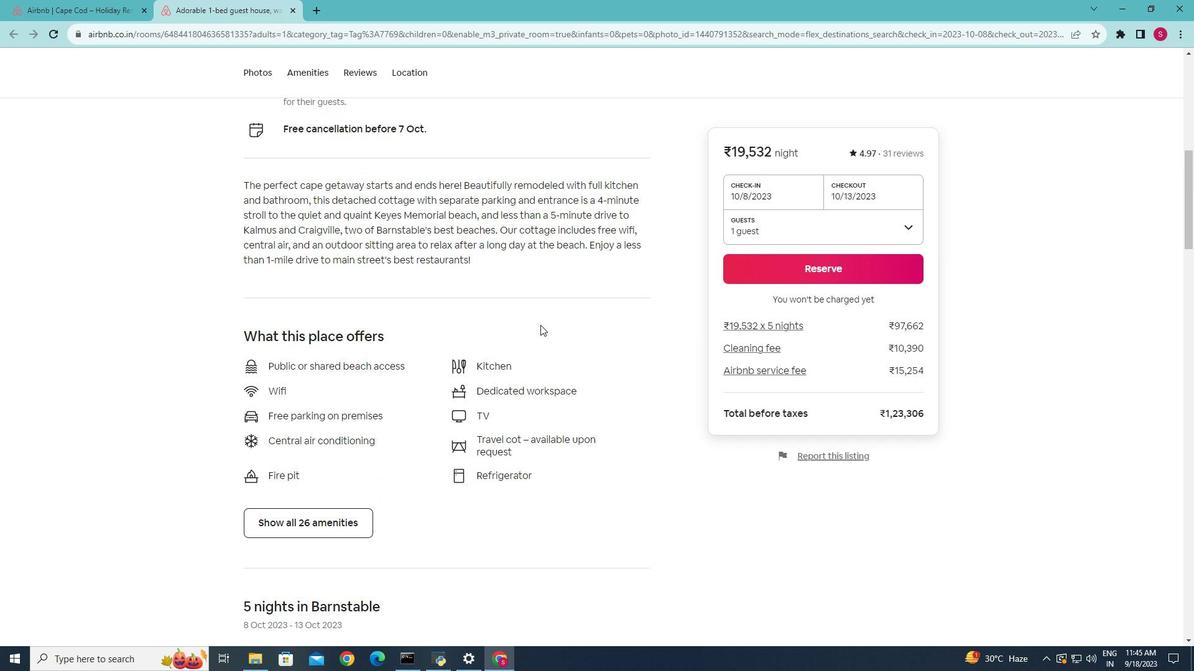 
Action: Mouse scrolled (507, 338) with delta (0, 0)
Screenshot: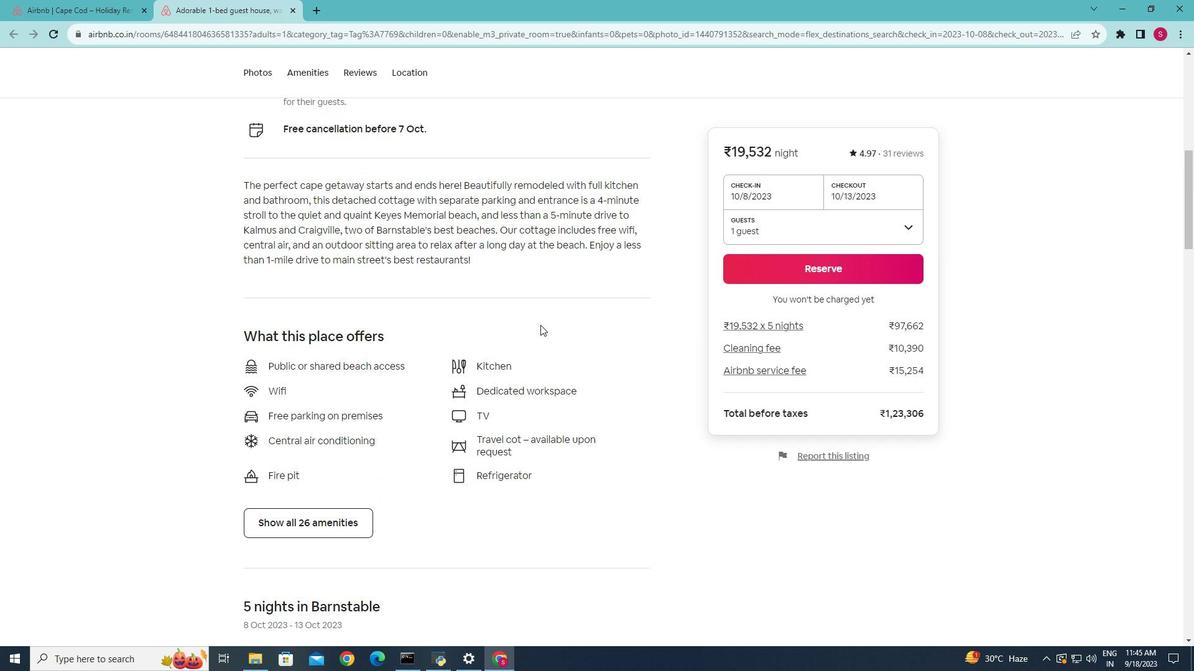 
Action: Mouse moved to (299, 513)
Screenshot: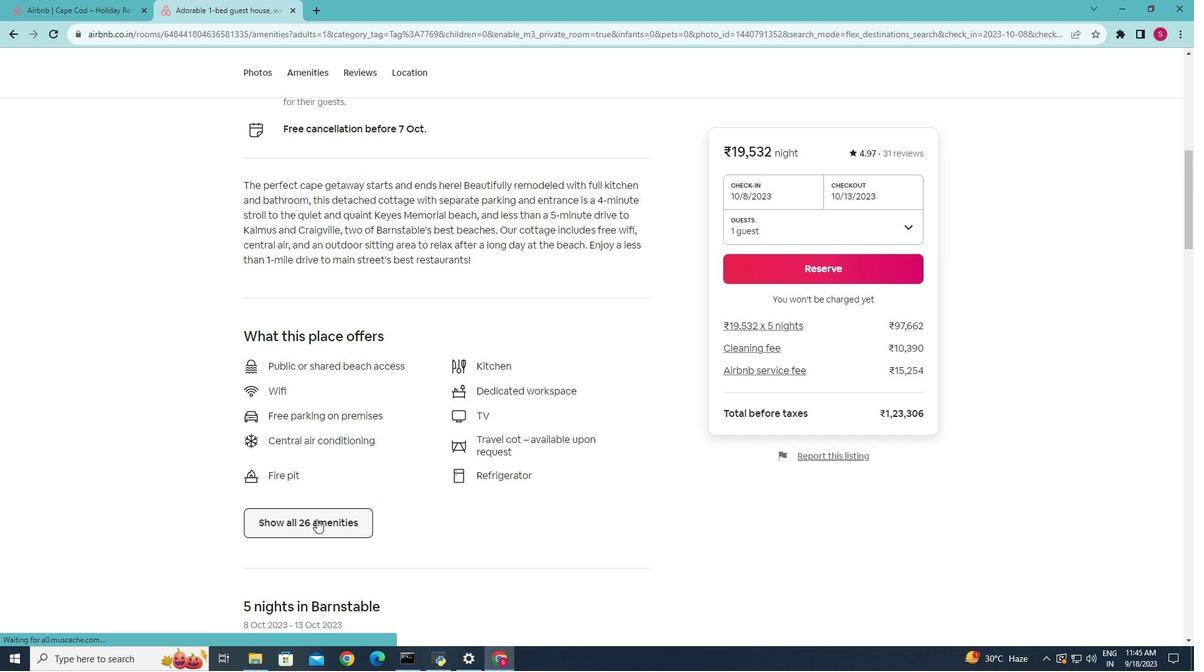 
Action: Mouse pressed left at (299, 513)
Screenshot: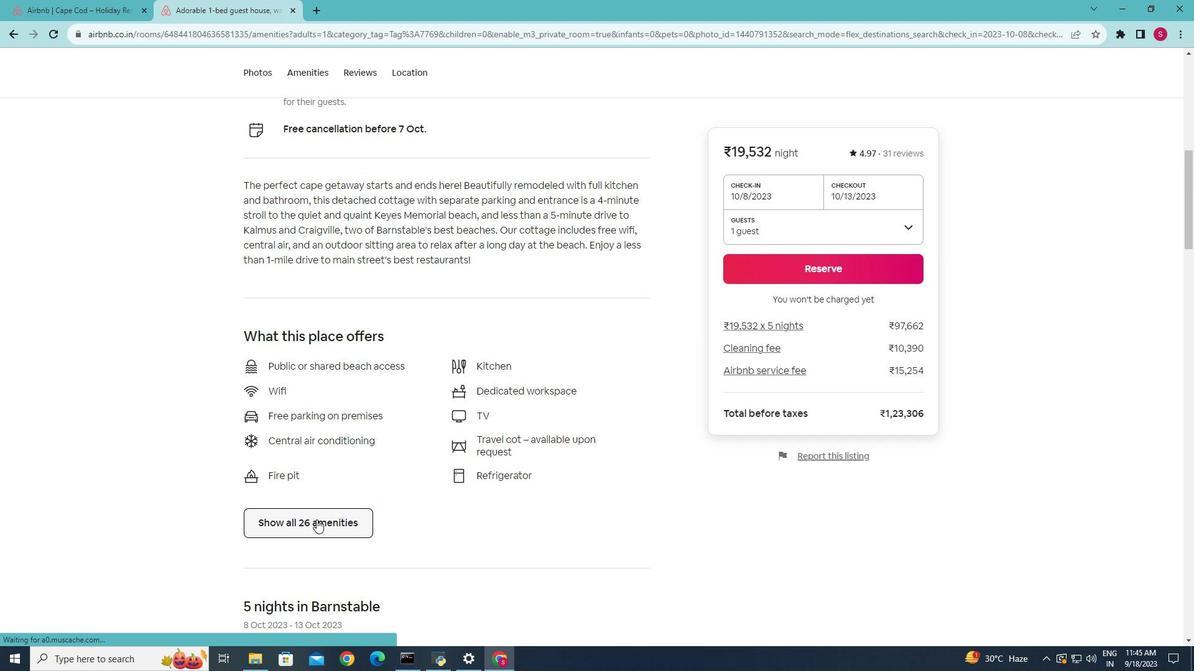 
Action: Mouse moved to (600, 362)
Screenshot: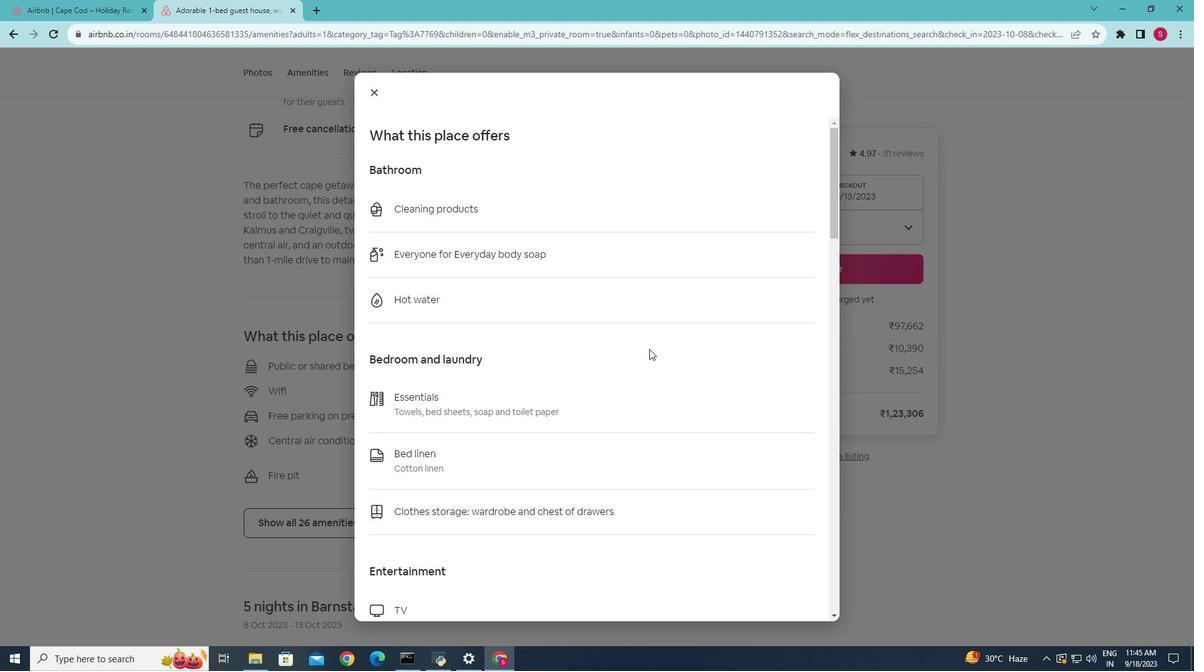 
Action: Mouse scrolled (600, 361) with delta (0, 0)
Screenshot: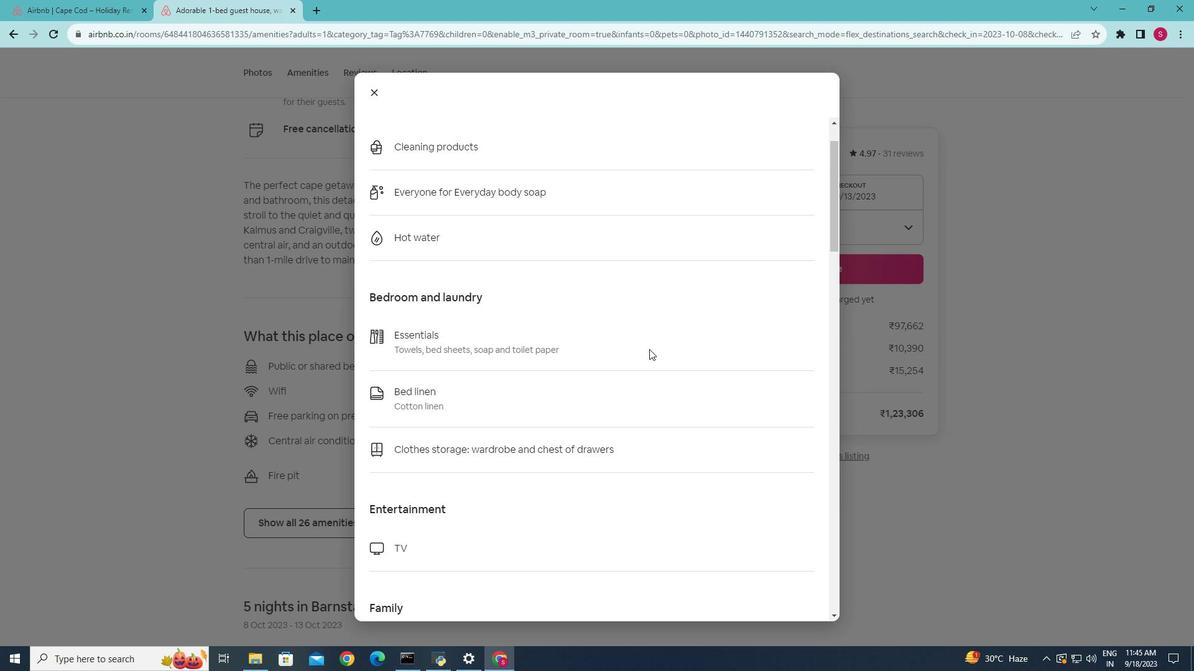 
Action: Mouse scrolled (600, 361) with delta (0, 0)
Screenshot: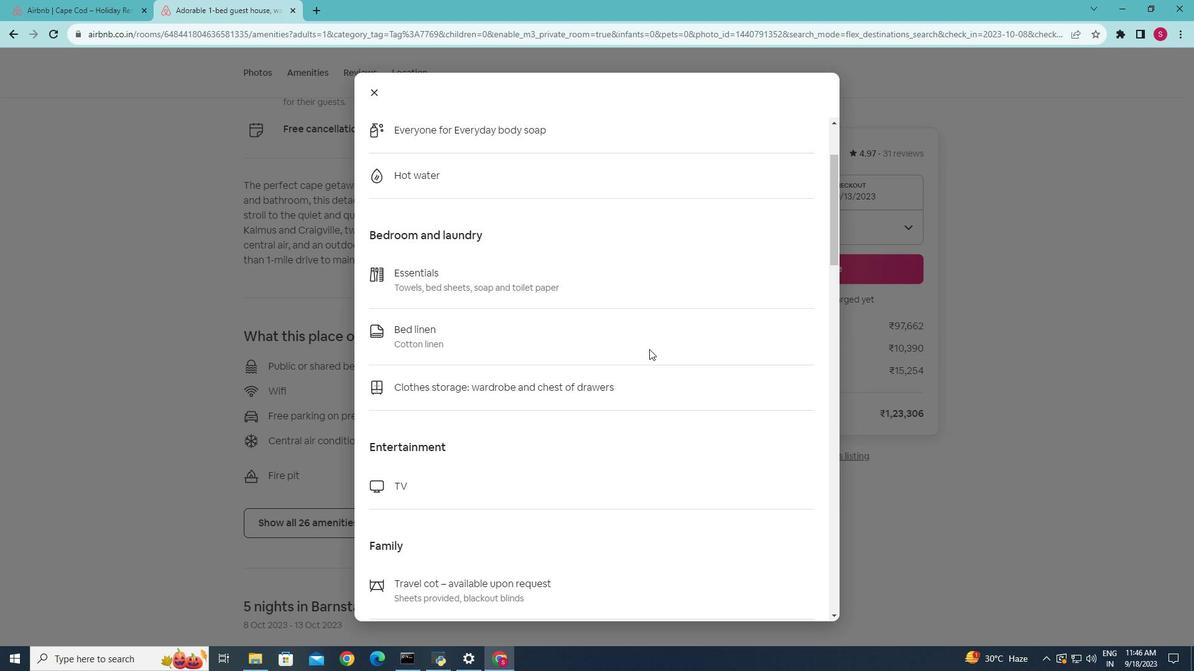 
Action: Mouse scrolled (600, 361) with delta (0, 0)
Screenshot: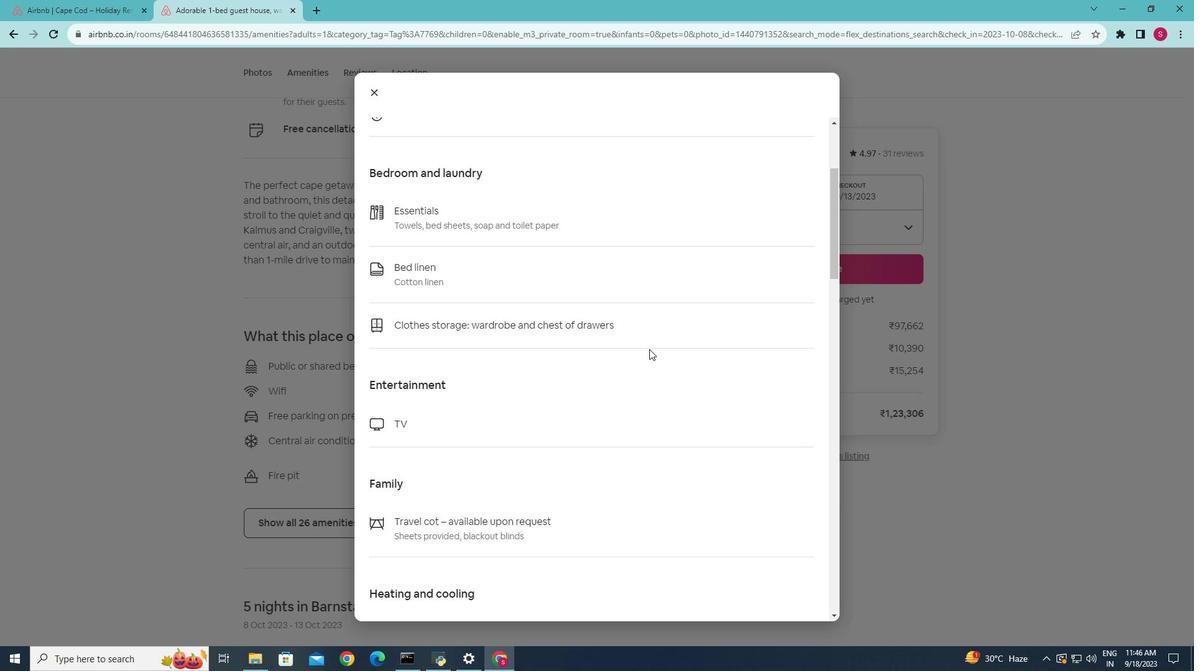 
Action: Mouse scrolled (600, 361) with delta (0, 0)
Screenshot: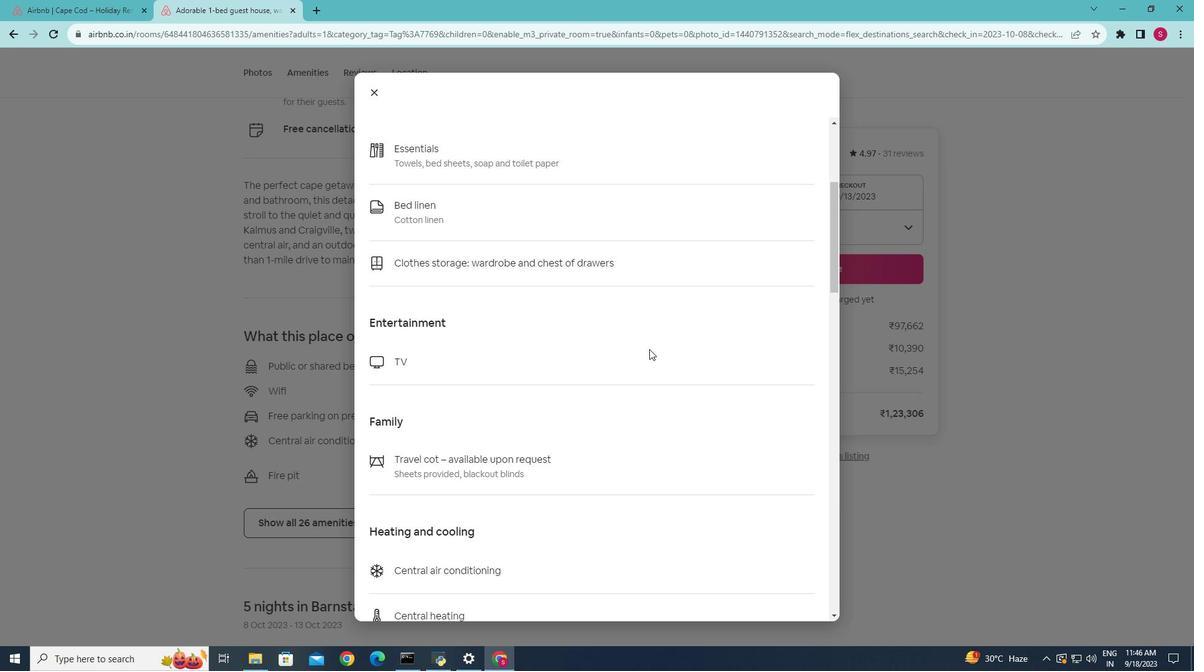 
Action: Mouse scrolled (600, 361) with delta (0, 0)
Screenshot: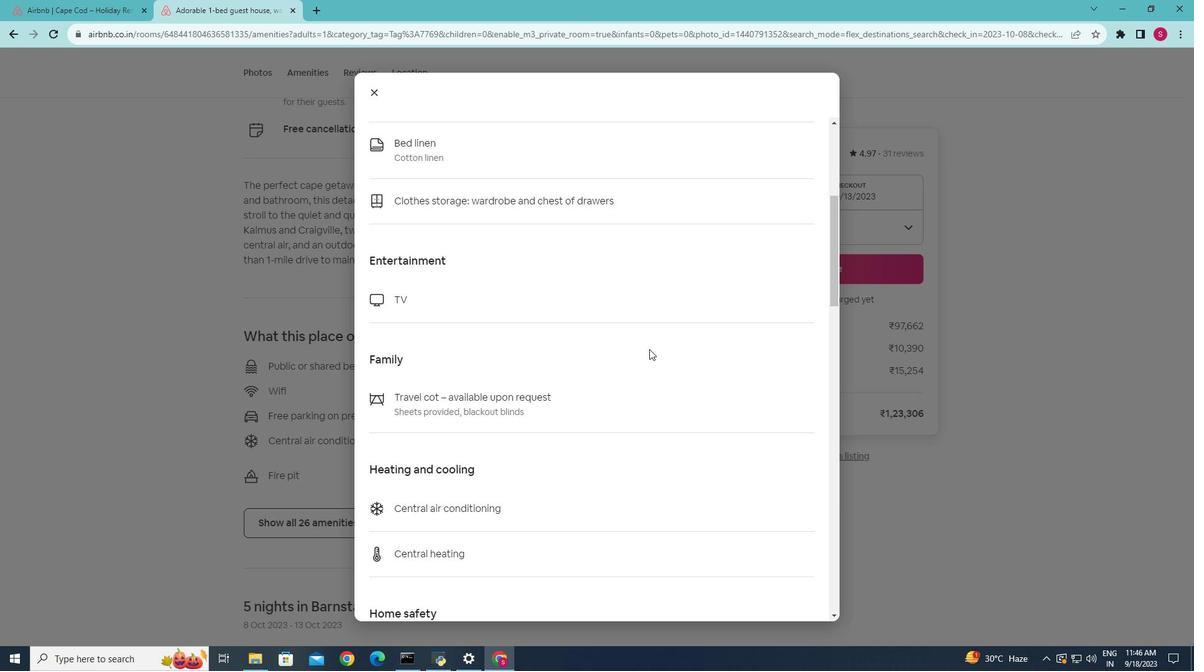 
Action: Mouse scrolled (600, 361) with delta (0, 0)
Screenshot: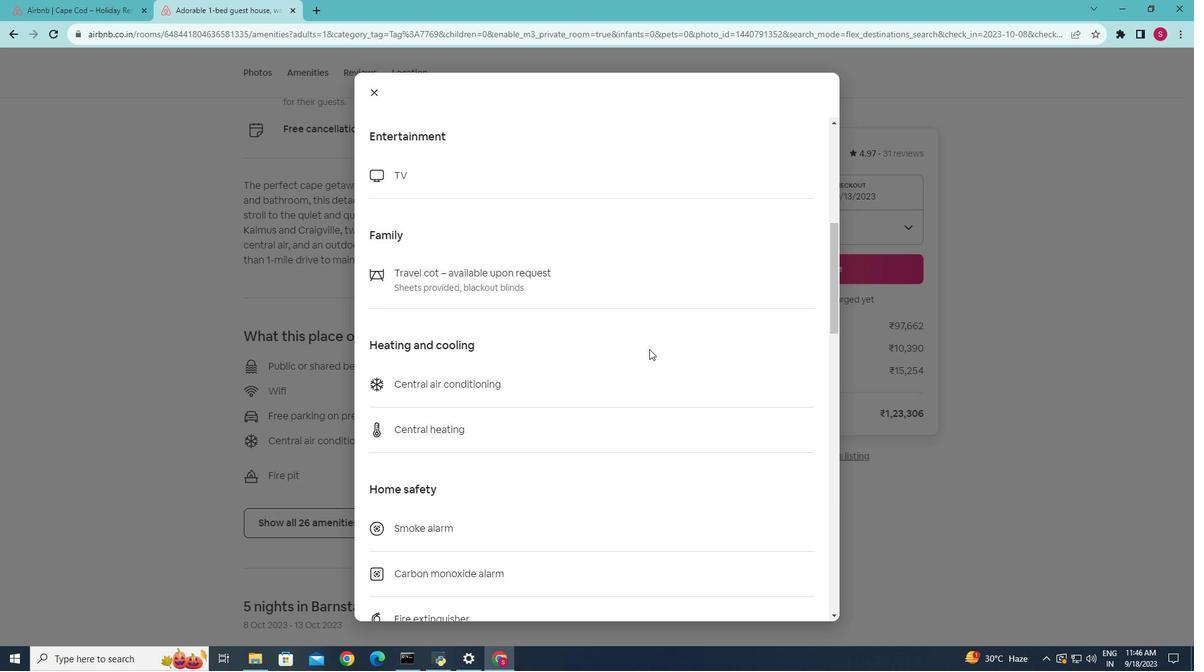 
Action: Mouse scrolled (600, 361) with delta (0, 0)
Screenshot: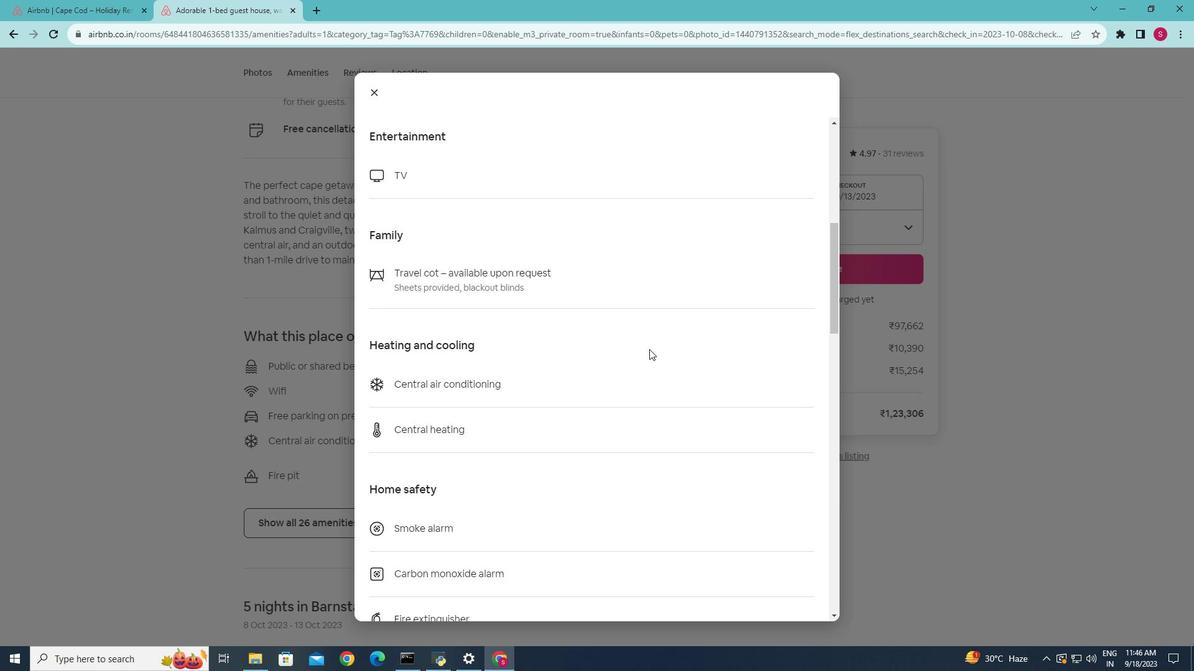 
Action: Mouse scrolled (600, 361) with delta (0, 0)
Screenshot: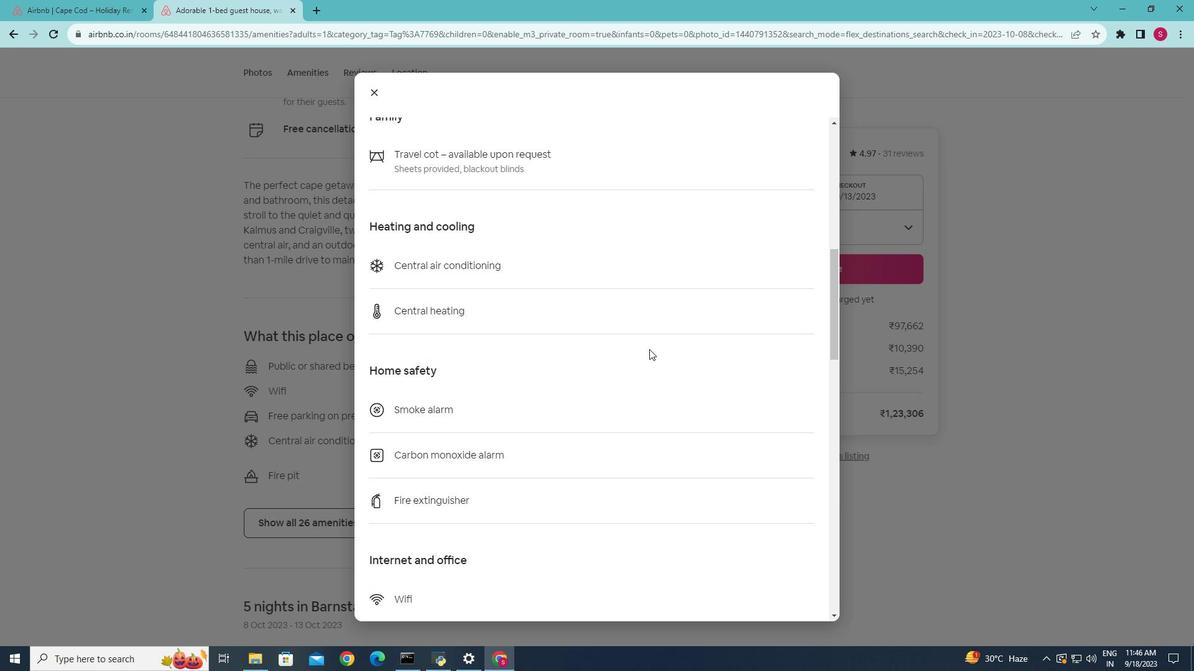 
Action: Mouse scrolled (600, 361) with delta (0, 0)
Screenshot: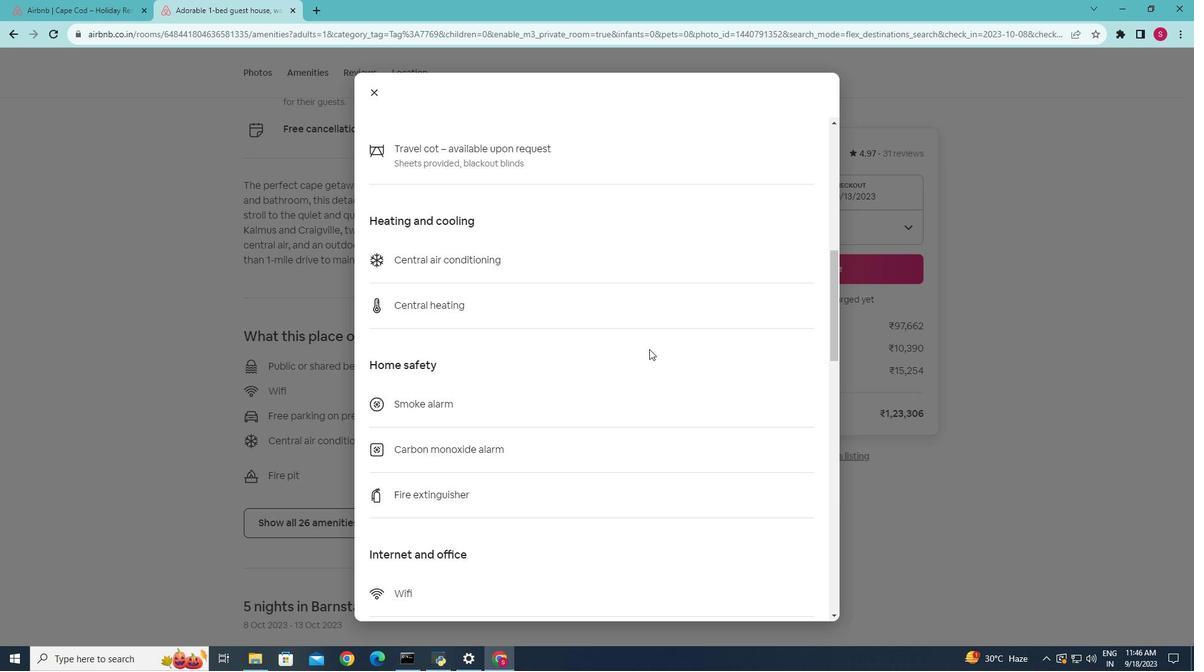 
Action: Mouse scrolled (600, 361) with delta (0, 0)
Screenshot: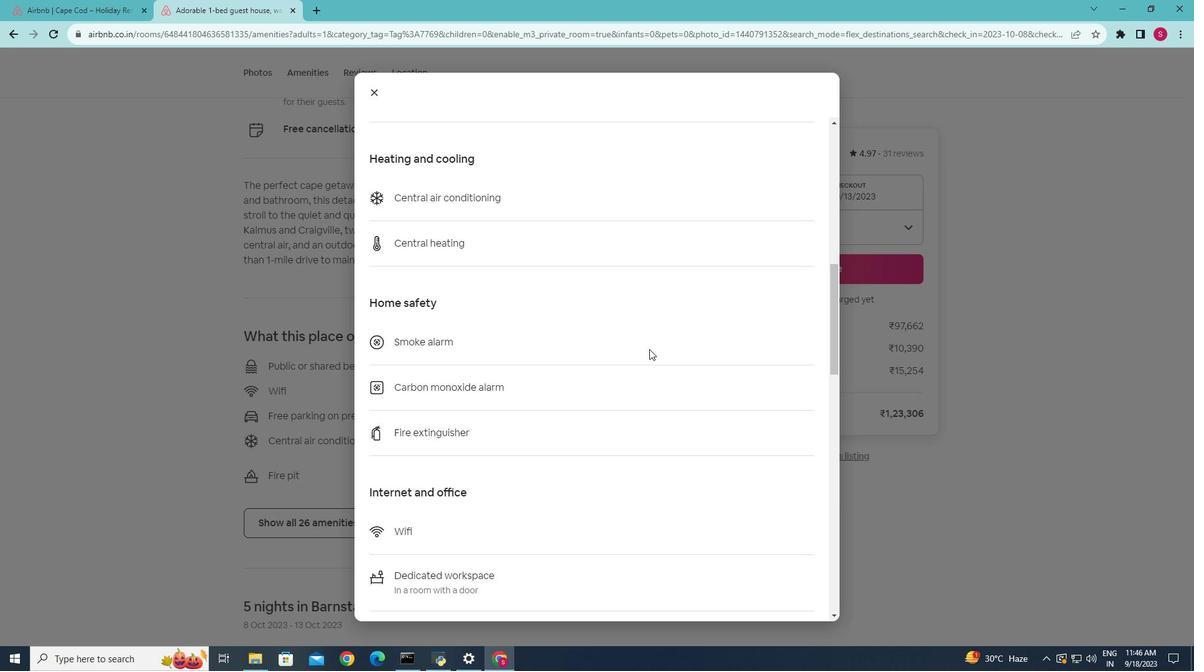 
Action: Mouse scrolled (600, 361) with delta (0, 0)
Screenshot: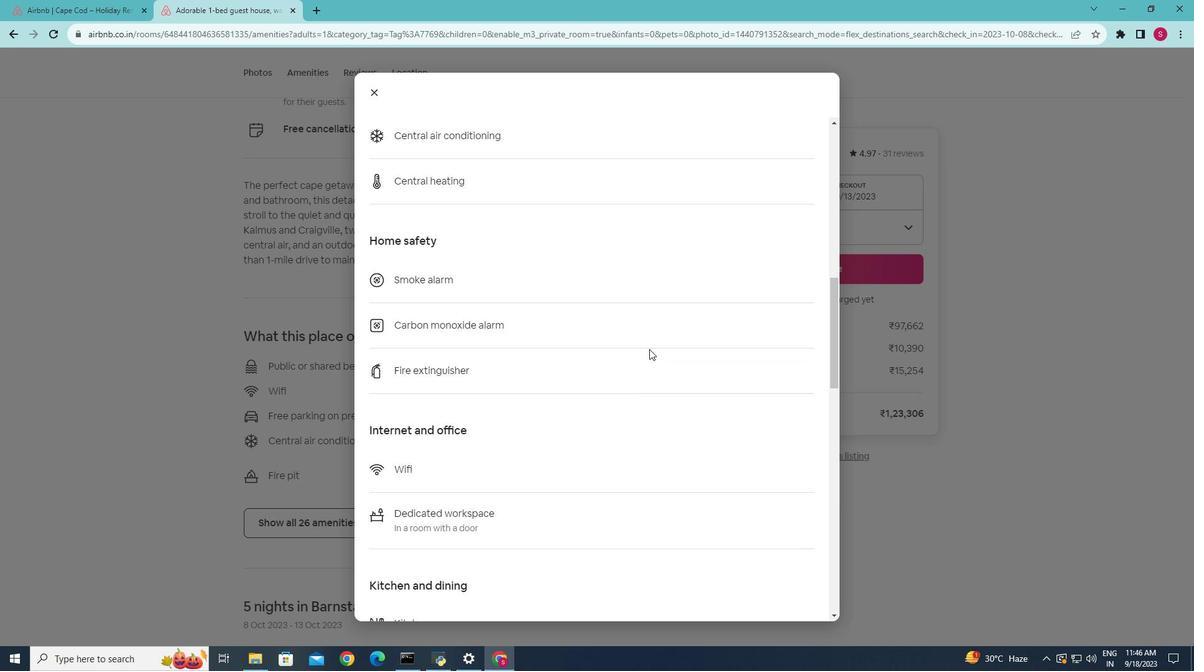 
Action: Mouse scrolled (600, 361) with delta (0, 0)
Screenshot: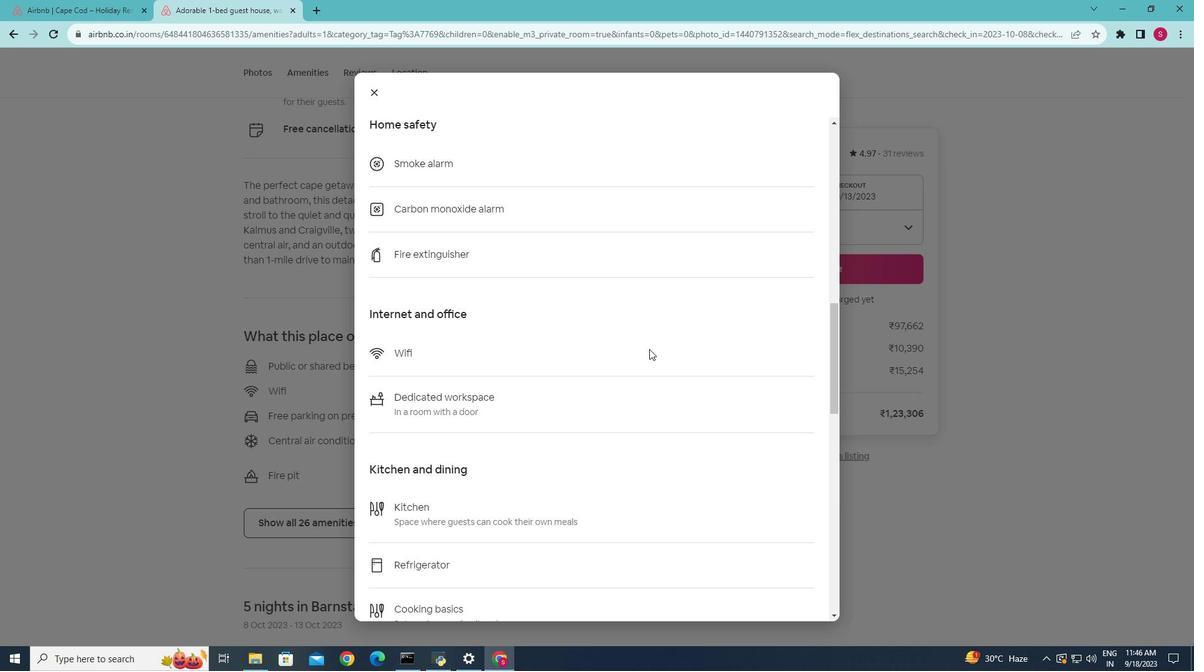 
Action: Mouse scrolled (600, 361) with delta (0, 0)
Screenshot: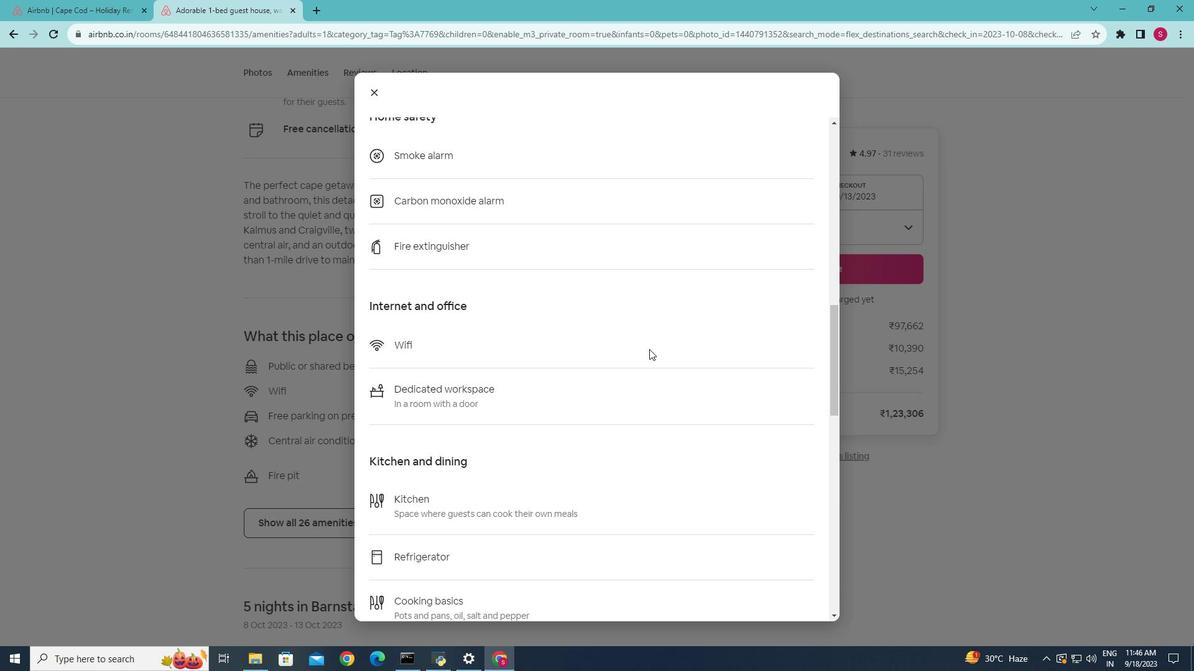 
Action: Mouse scrolled (600, 361) with delta (0, 0)
Screenshot: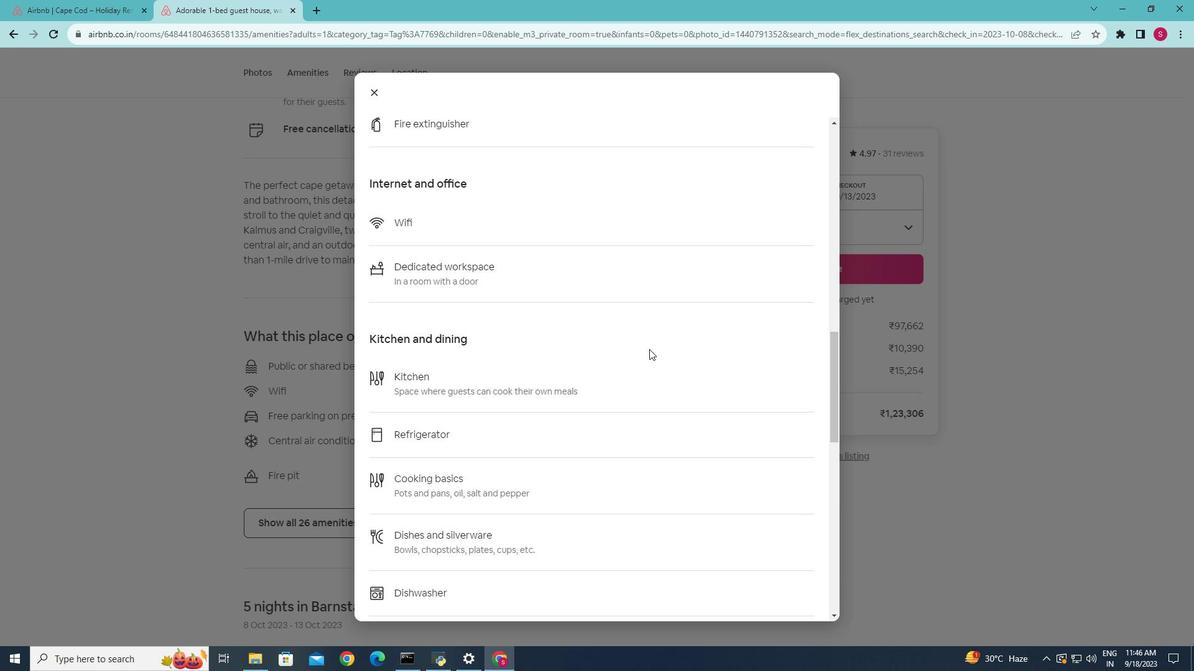 
Action: Mouse scrolled (600, 361) with delta (0, 0)
Screenshot: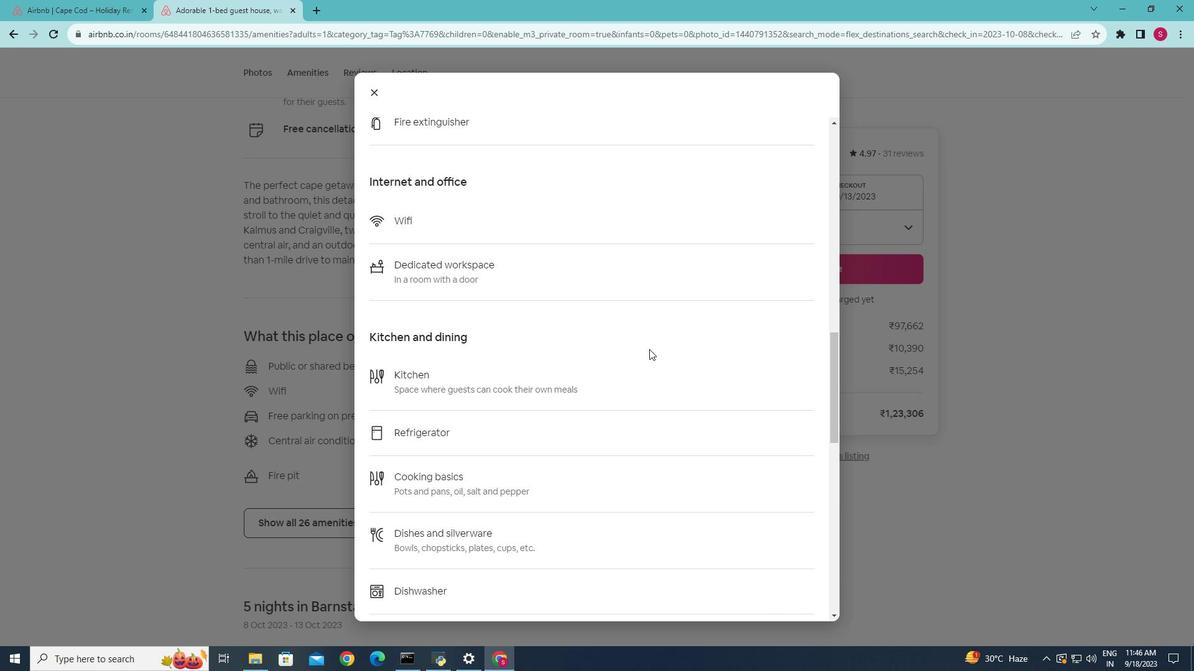 
Action: Mouse moved to (600, 362)
Screenshot: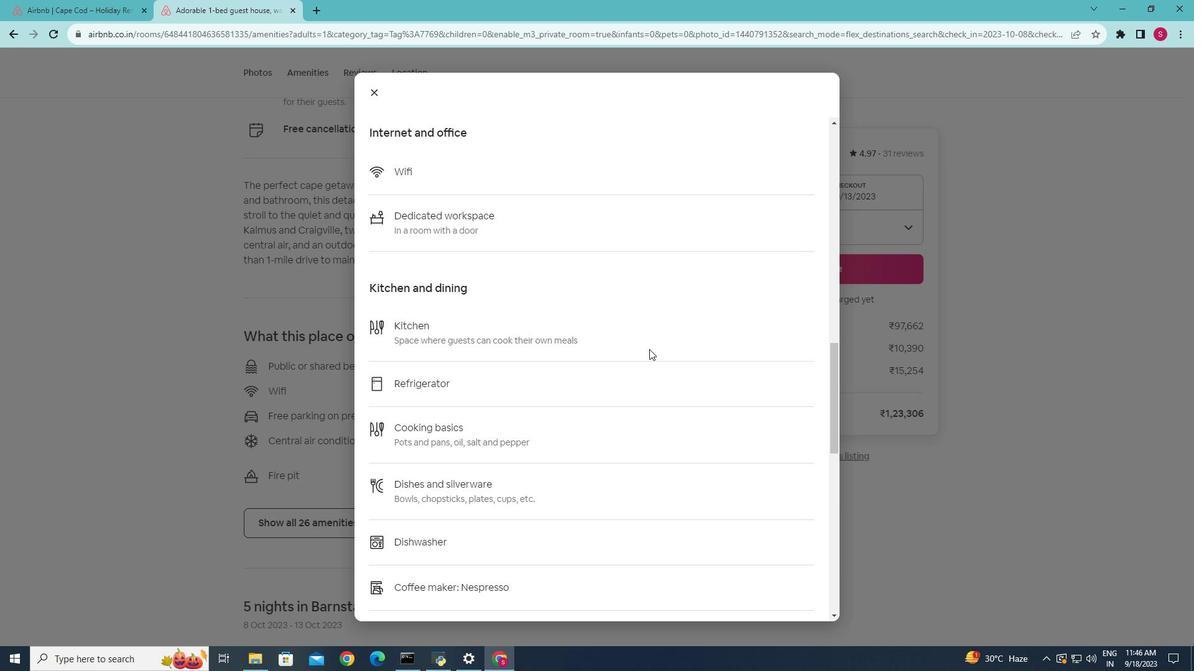 
Action: Mouse scrolled (600, 361) with delta (0, 0)
Screenshot: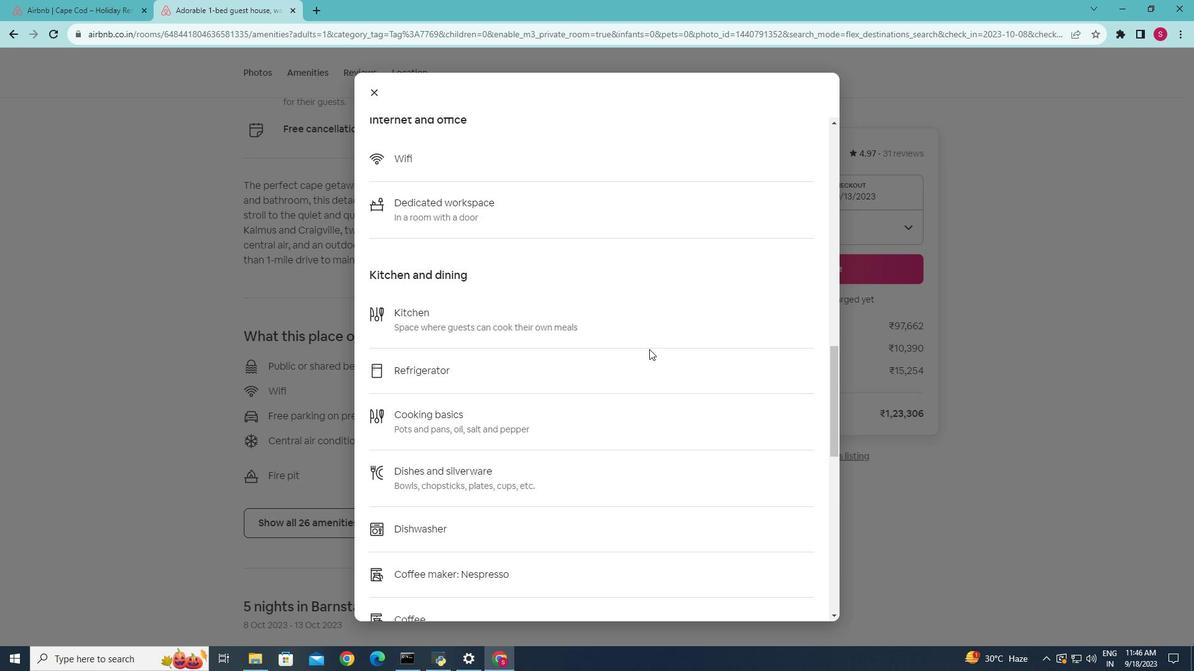 
Action: Mouse moved to (600, 362)
Screenshot: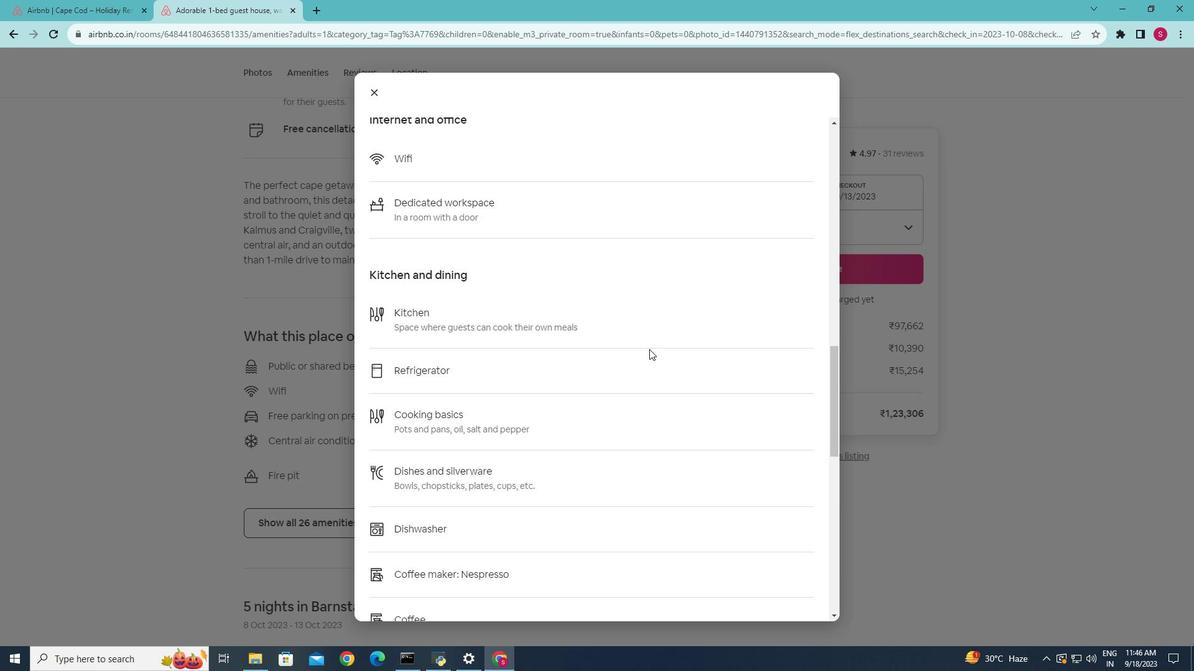 
Action: Mouse scrolled (600, 361) with delta (0, 0)
Screenshot: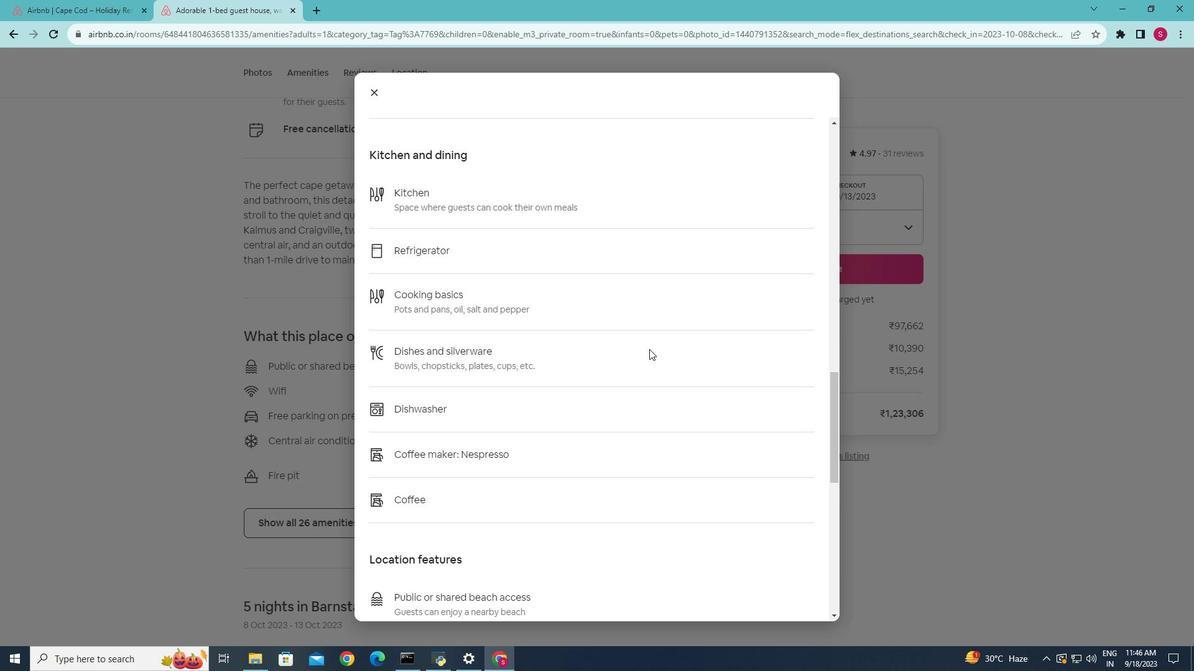 
Action: Mouse scrolled (600, 361) with delta (0, 0)
Screenshot: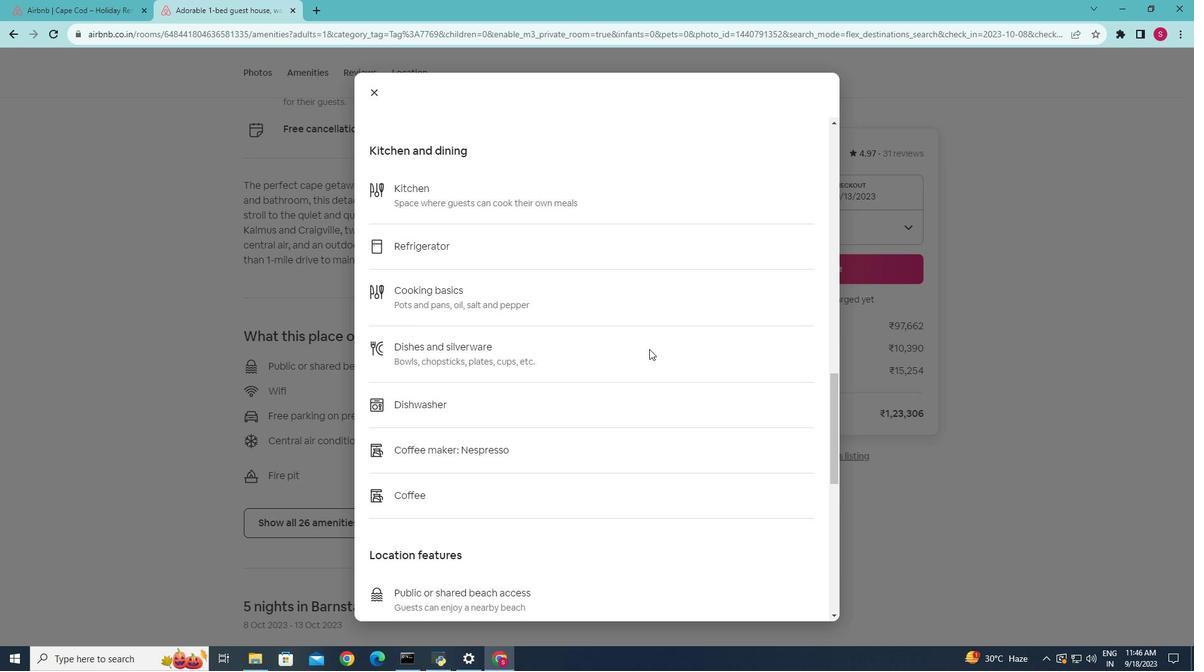 
Action: Mouse scrolled (600, 361) with delta (0, 0)
Screenshot: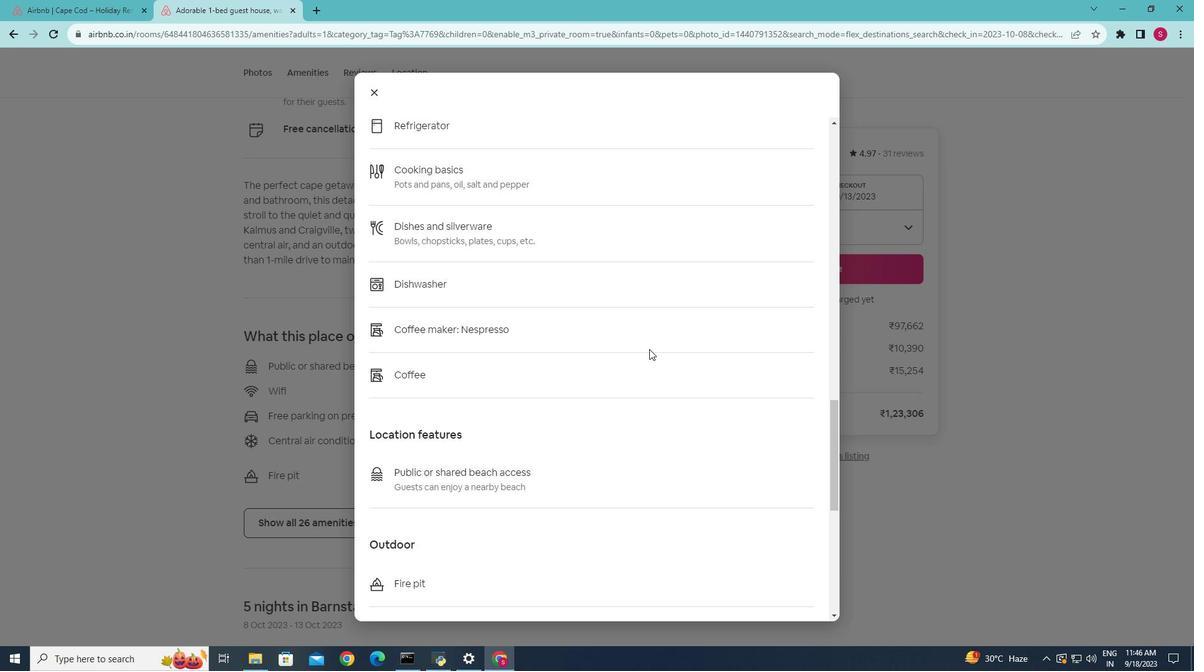 
Action: Mouse scrolled (600, 361) with delta (0, 0)
Screenshot: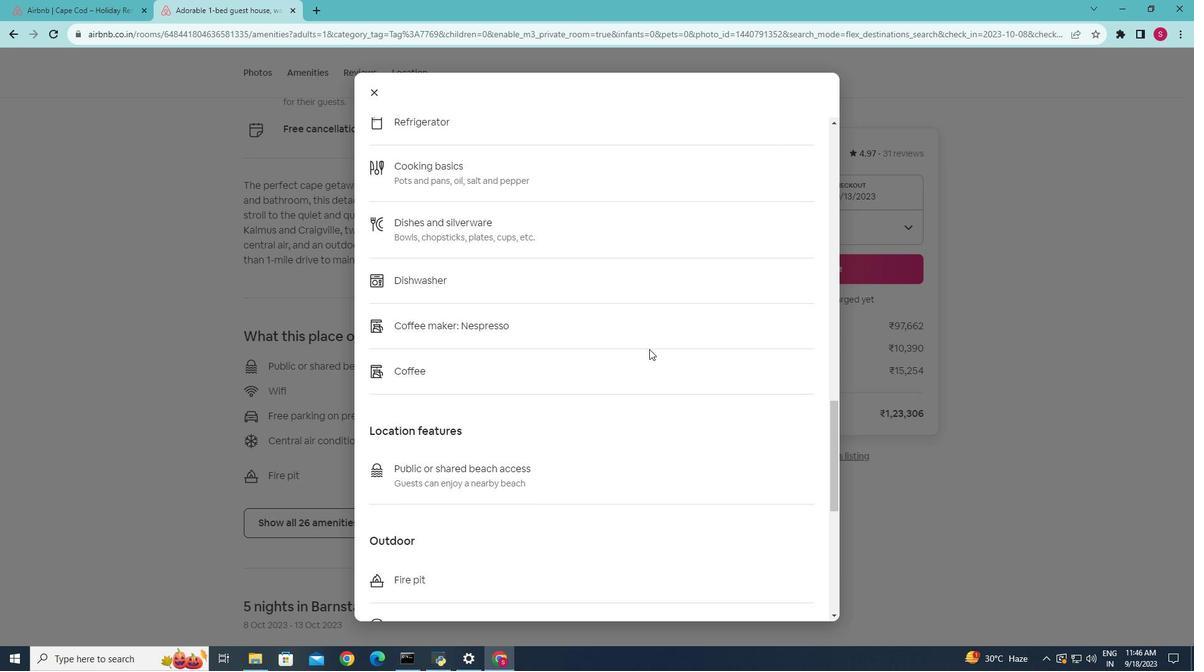 
Action: Mouse scrolled (600, 361) with delta (0, 0)
Screenshot: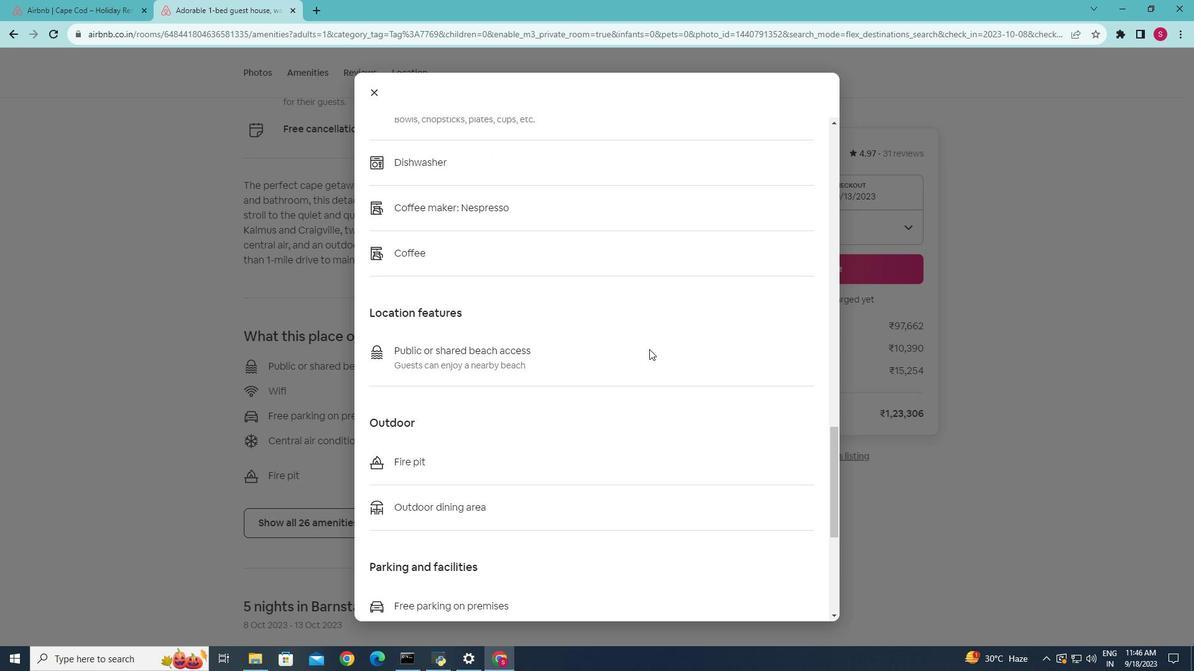 
Action: Mouse scrolled (600, 361) with delta (0, 0)
Screenshot: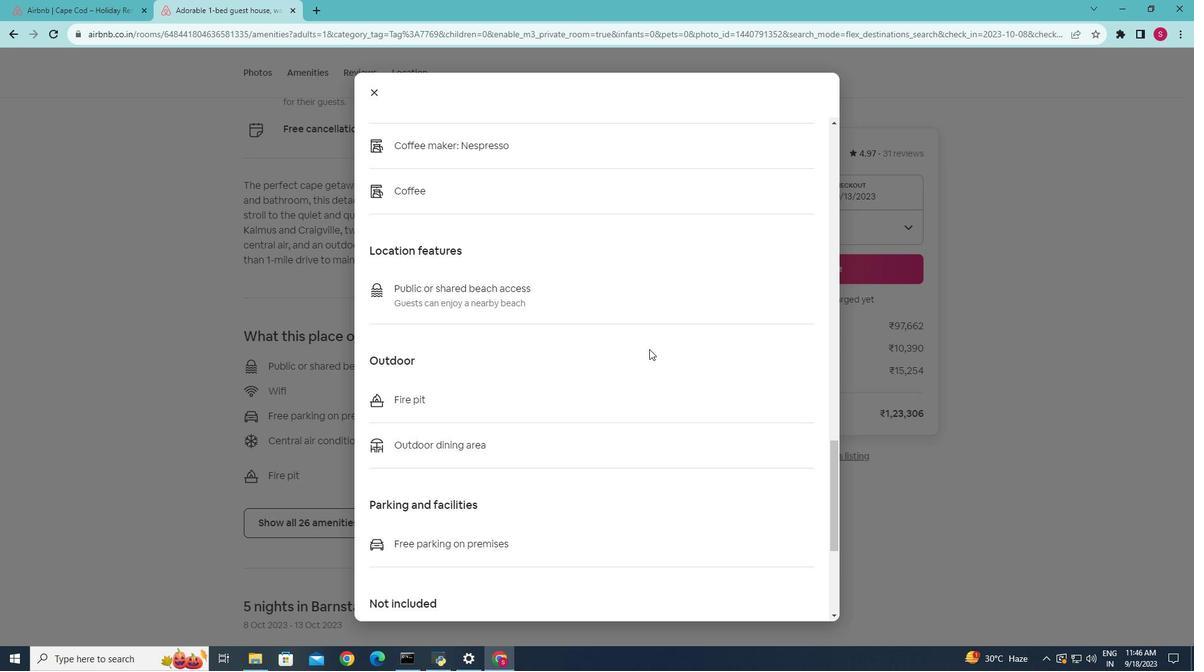
Action: Mouse scrolled (600, 361) with delta (0, 0)
Screenshot: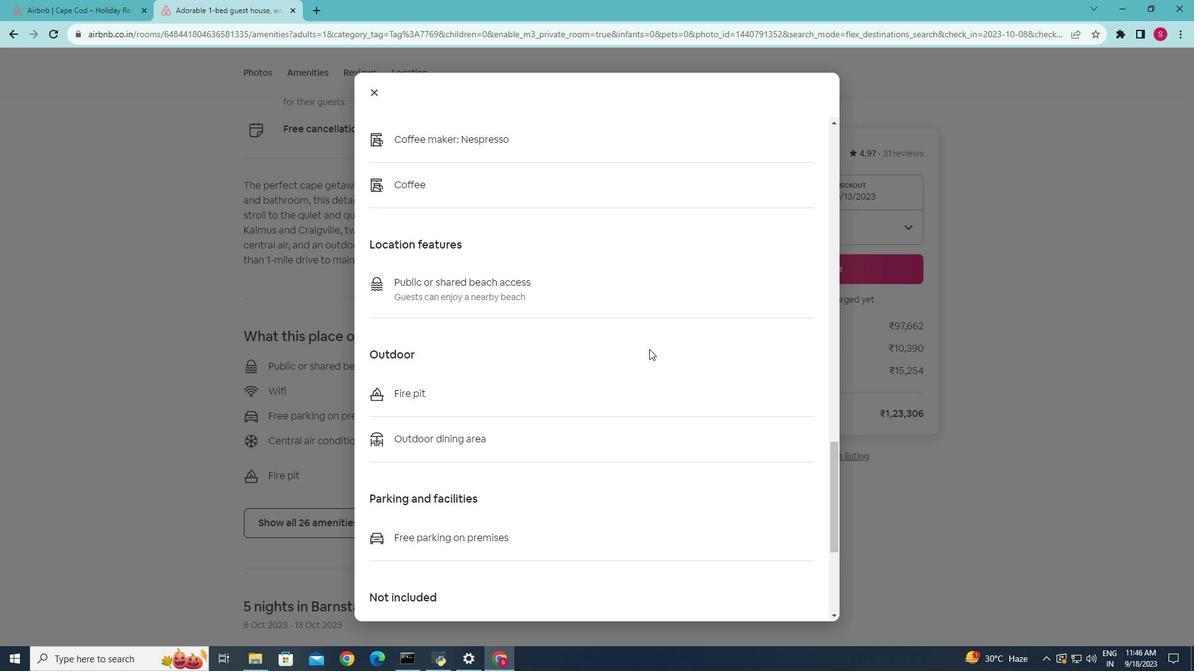 
Action: Mouse moved to (600, 362)
Screenshot: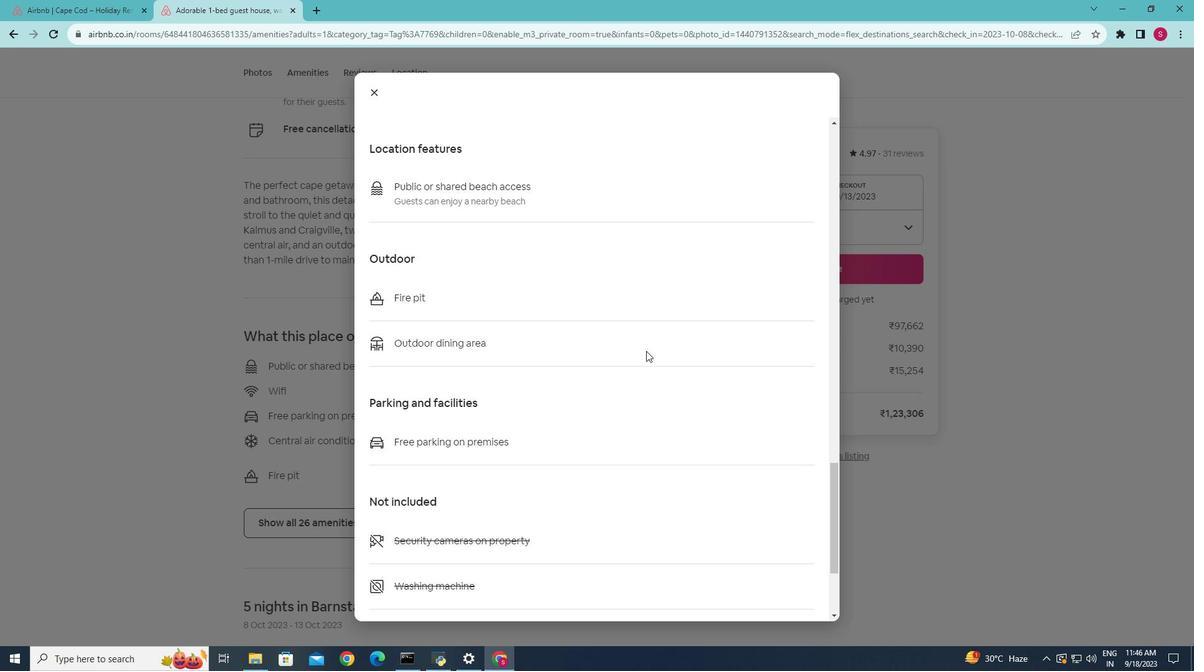 
Action: Mouse scrolled (600, 361) with delta (0, 0)
Screenshot: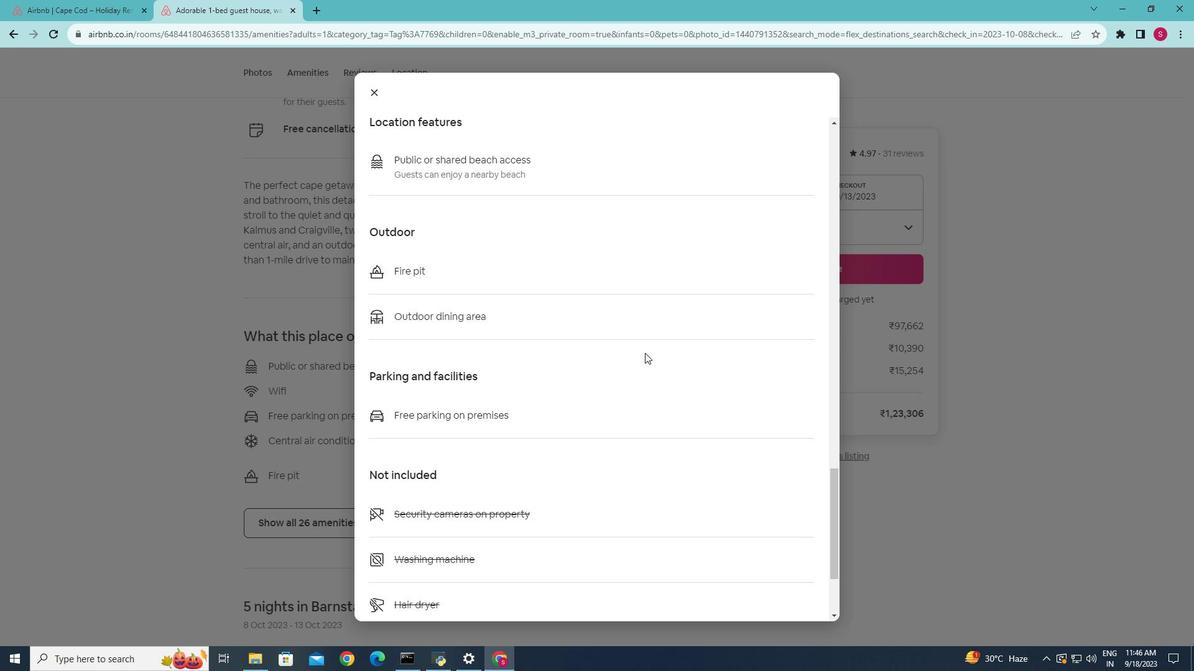 
Action: Mouse moved to (598, 362)
Screenshot: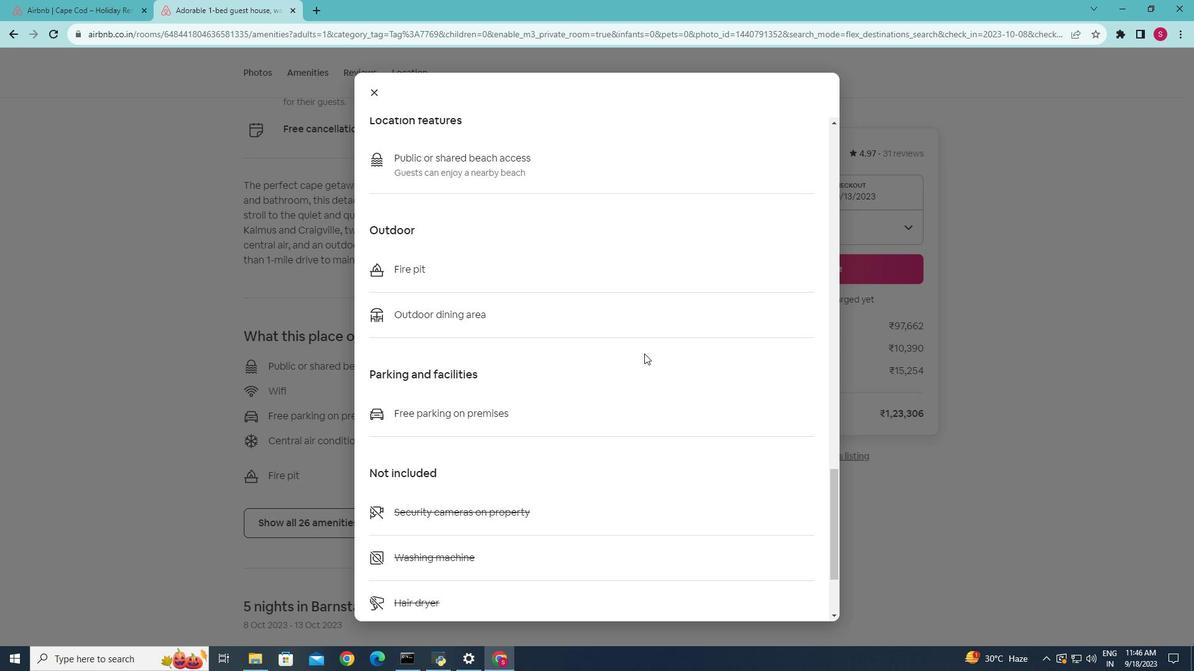 
Action: Mouse scrolled (598, 362) with delta (0, 0)
Screenshot: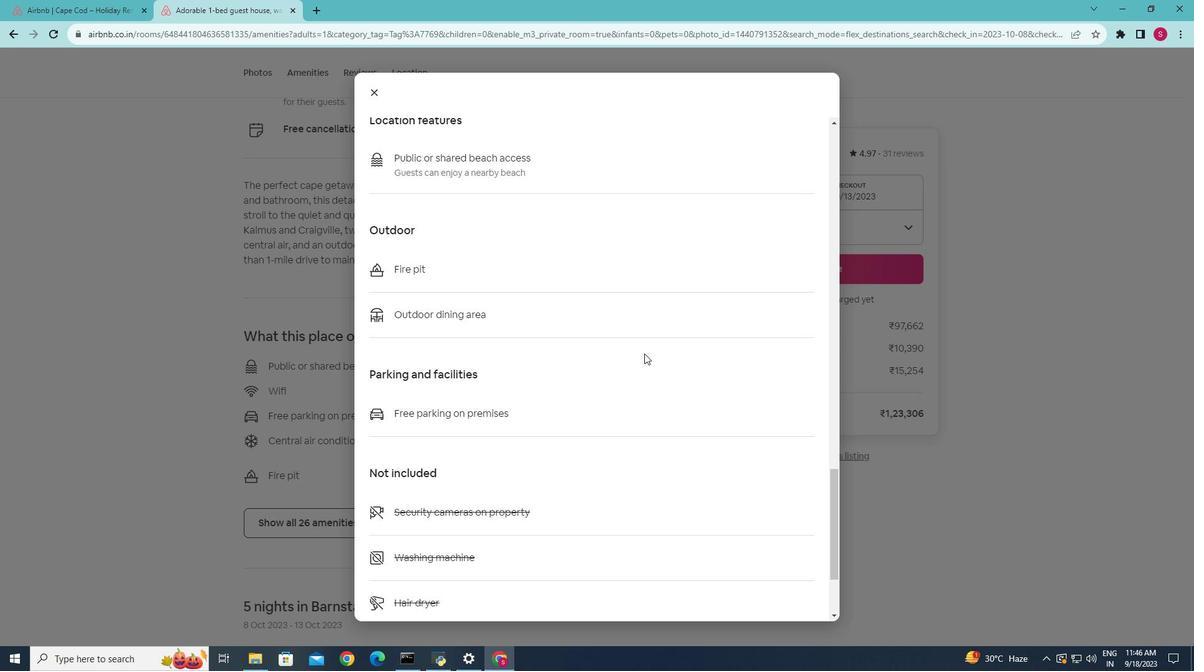 
Action: Mouse moved to (596, 366)
Screenshot: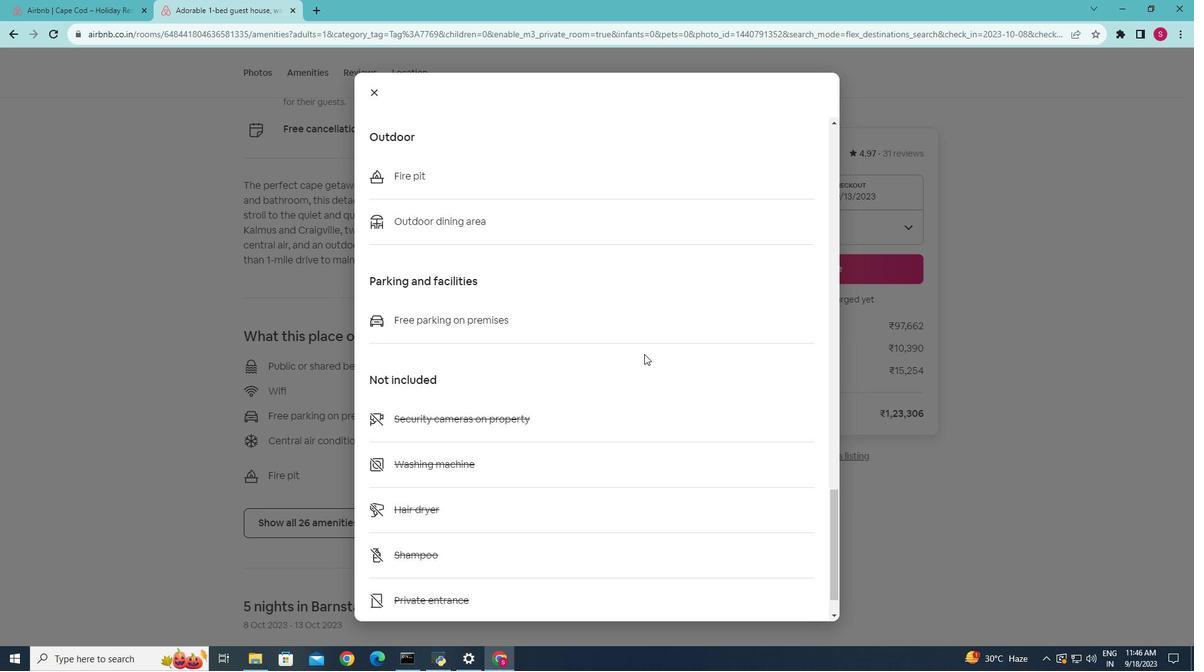 
Action: Mouse scrolled (596, 365) with delta (0, 0)
Screenshot: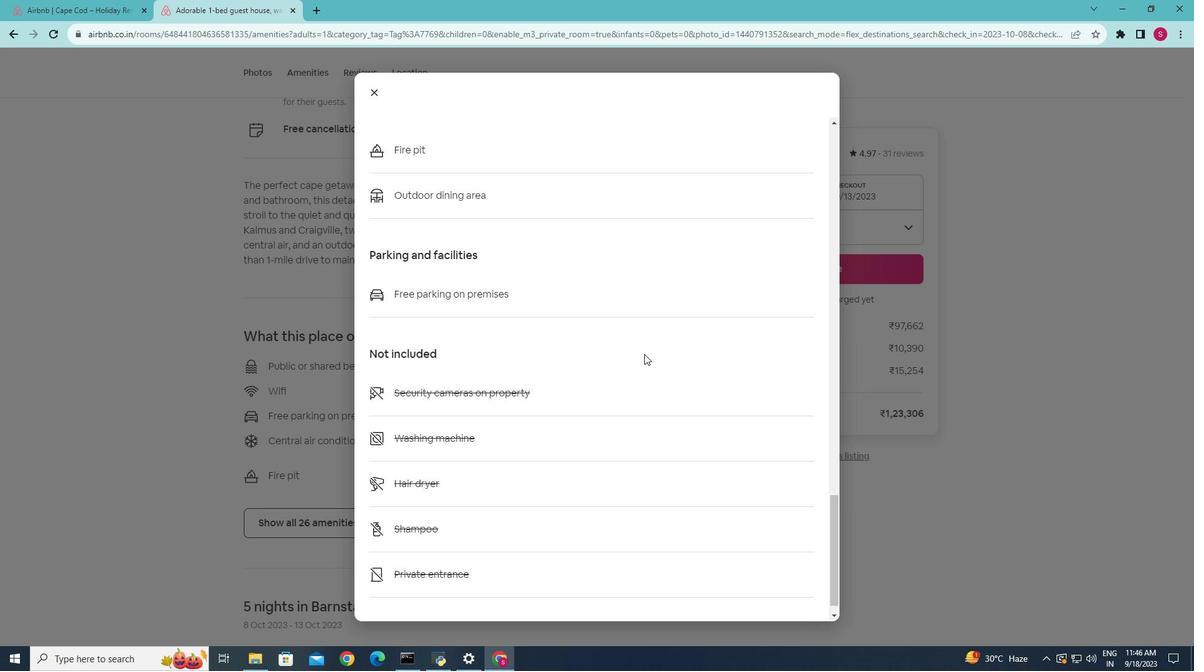 
Action: Mouse scrolled (596, 365) with delta (0, 0)
Screenshot: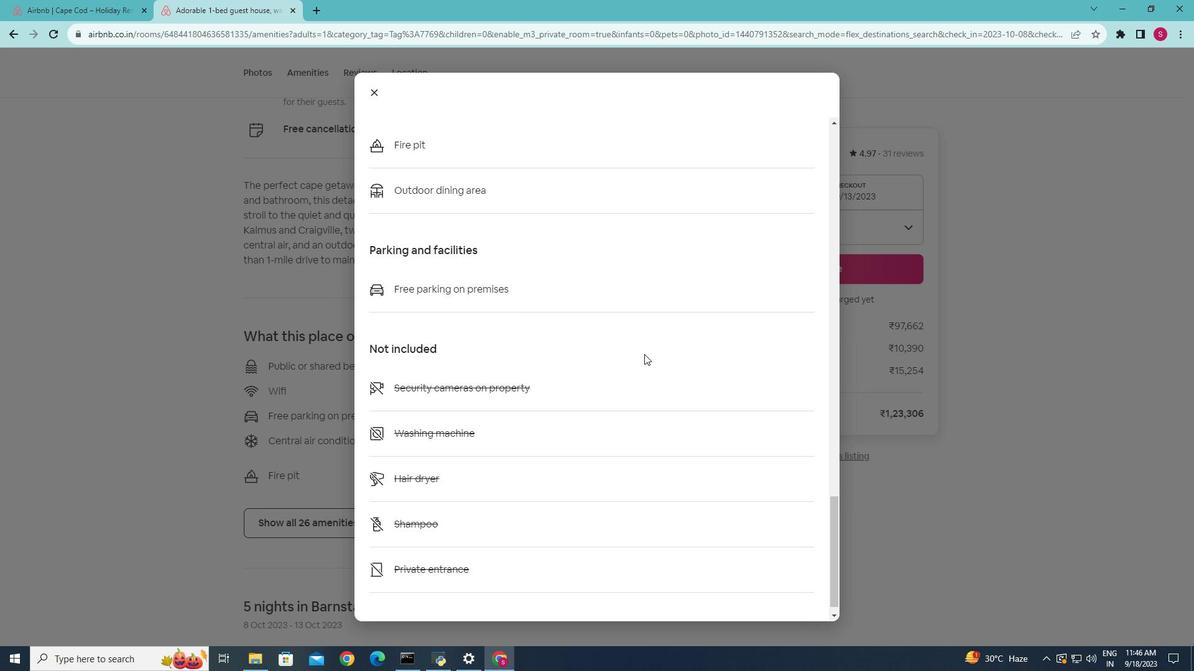 
Action: Mouse scrolled (596, 365) with delta (0, 0)
Screenshot: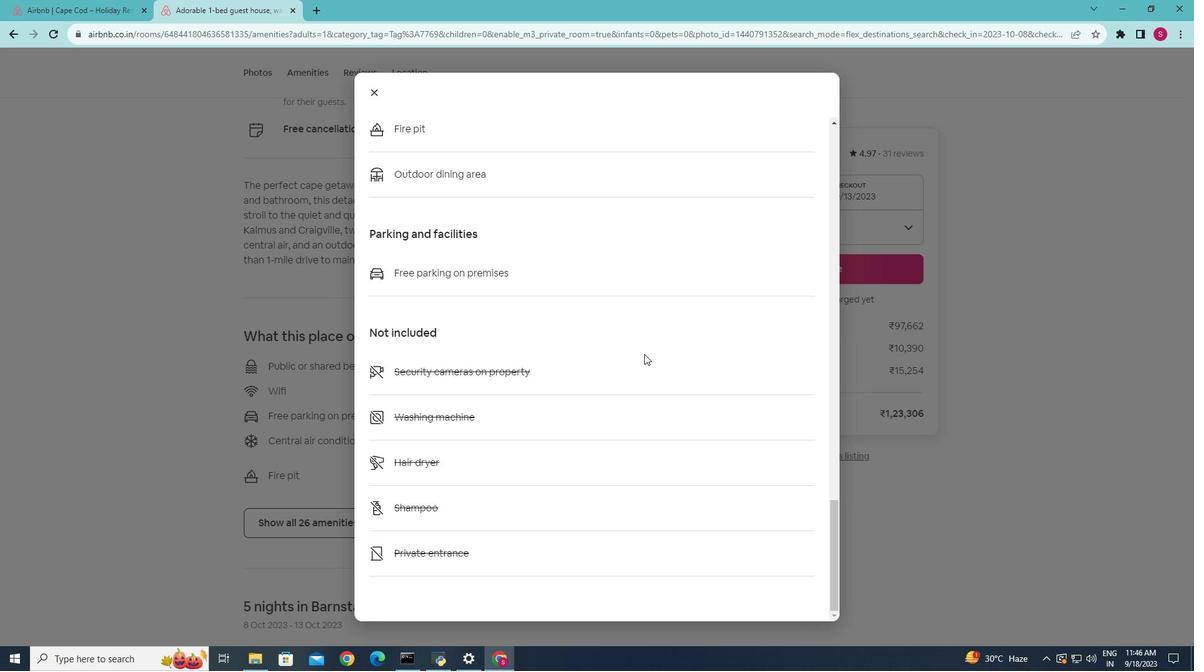 
Action: Mouse scrolled (596, 365) with delta (0, 0)
Screenshot: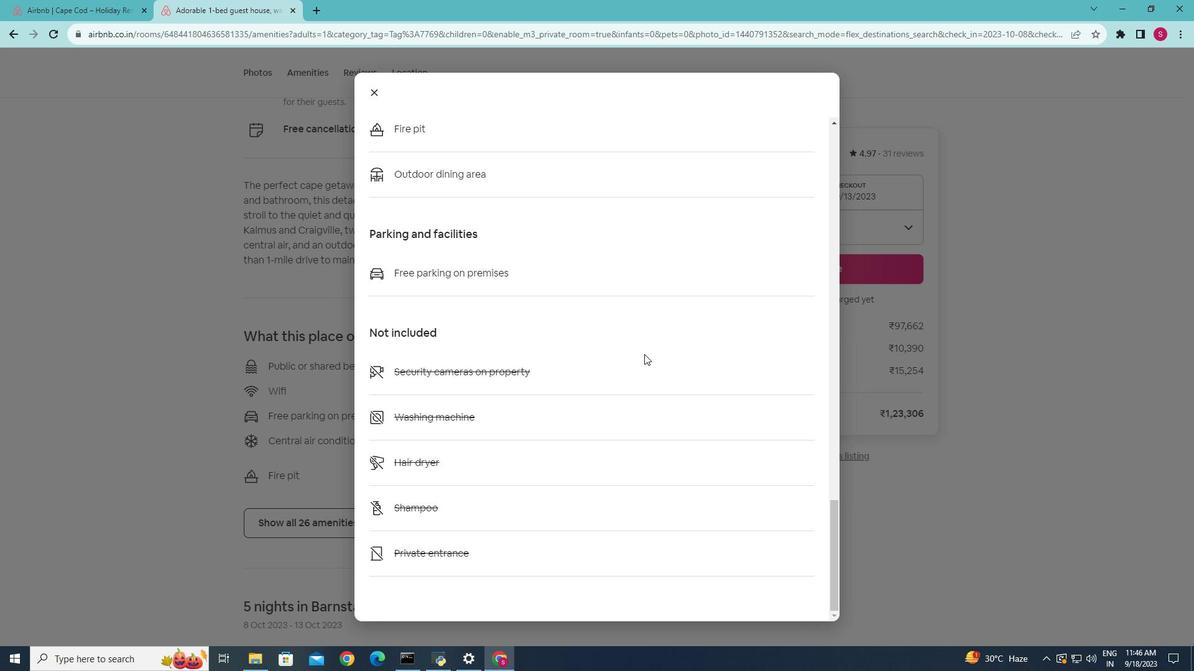 
Action: Mouse scrolled (596, 365) with delta (0, 0)
Screenshot: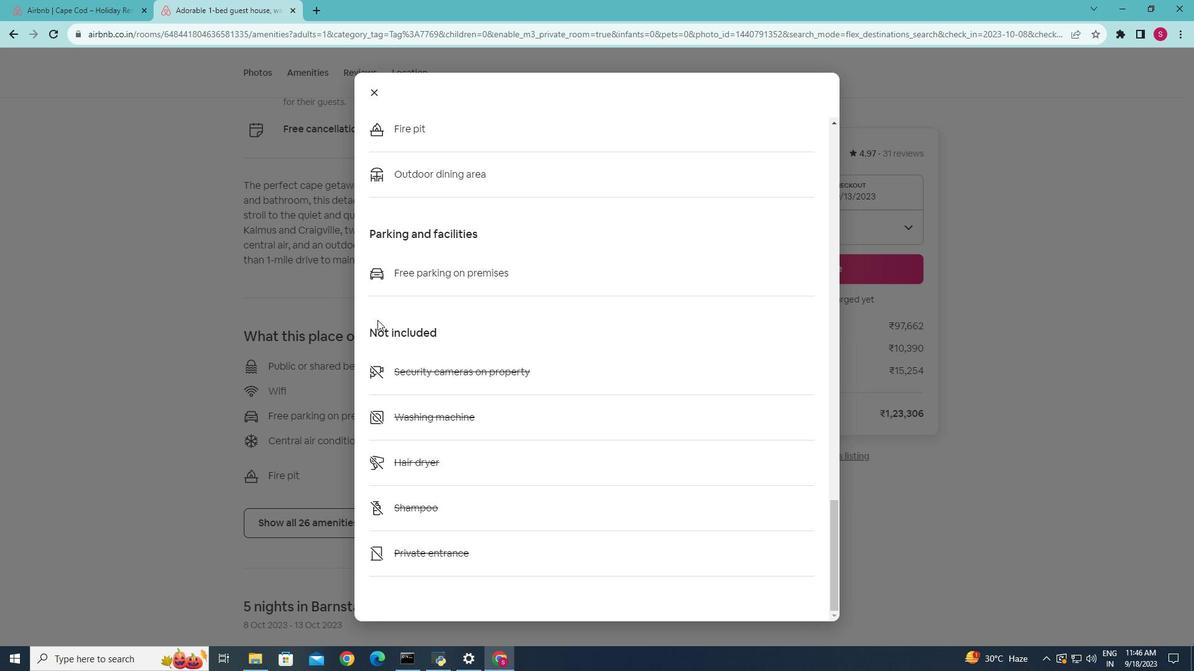 
Action: Mouse scrolled (596, 365) with delta (0, 0)
Screenshot: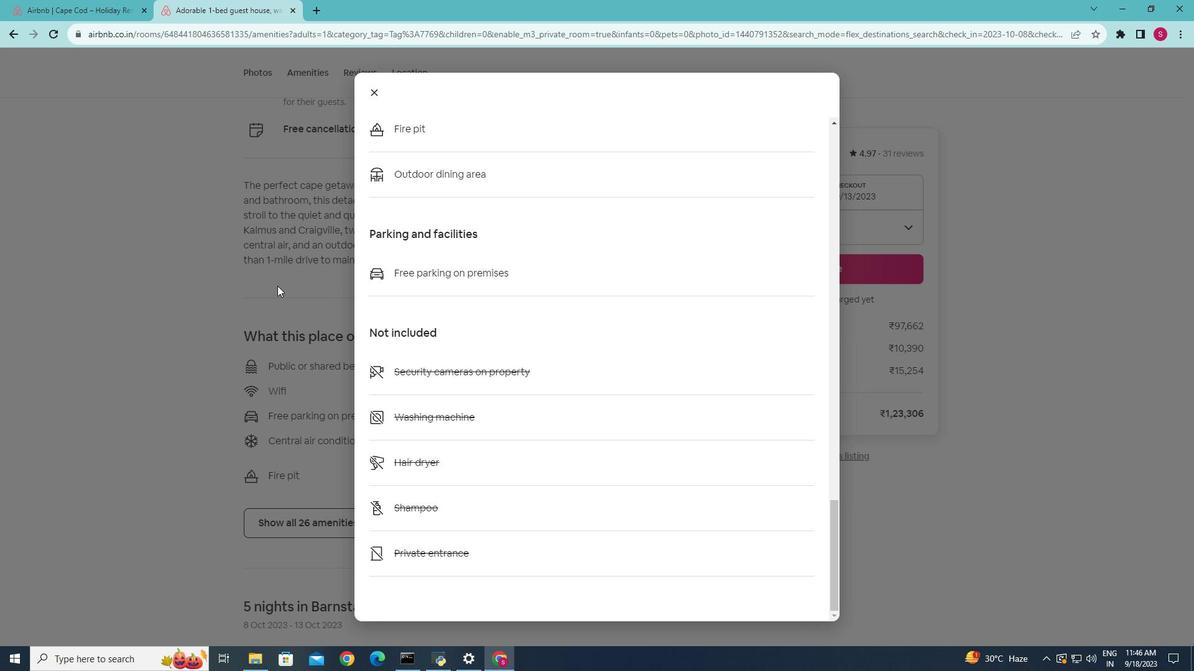 
Action: Mouse moved to (133, 262)
Screenshot: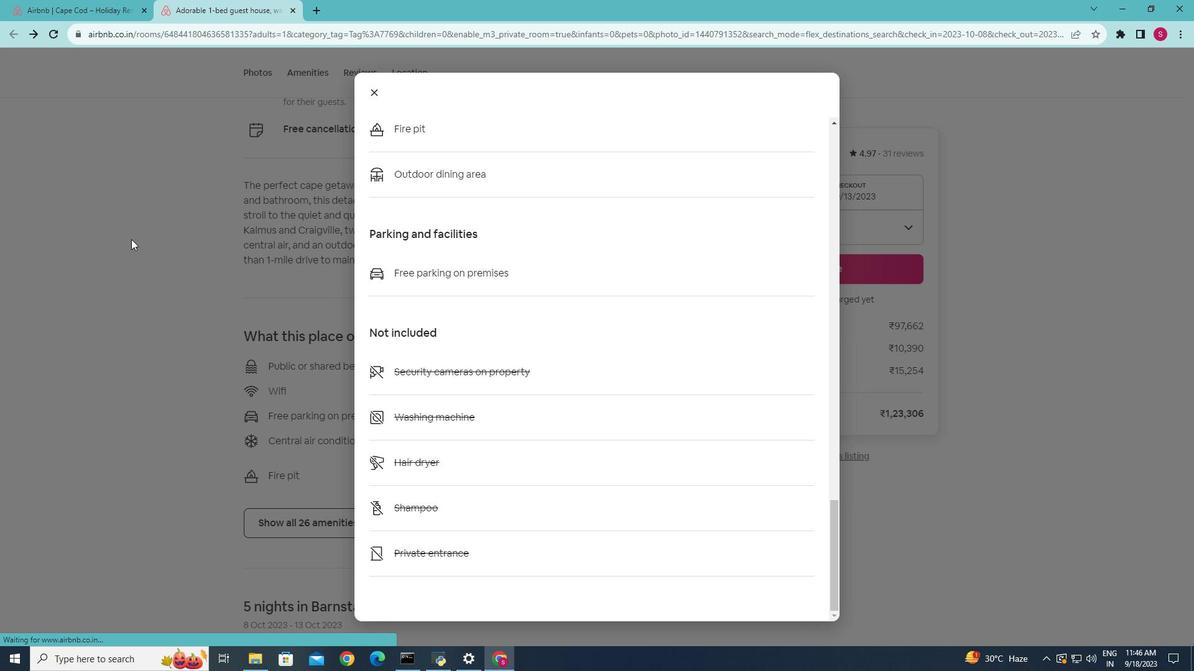 
Action: Mouse pressed left at (133, 262)
Screenshot: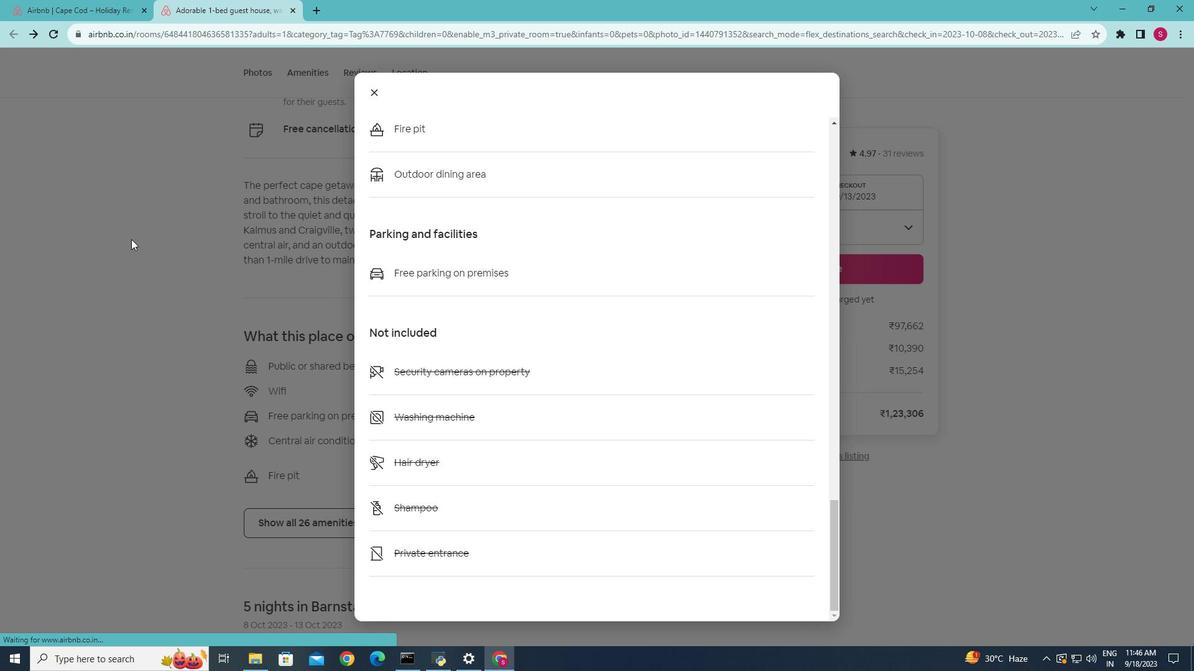 
Action: Mouse moved to (217, 302)
Screenshot: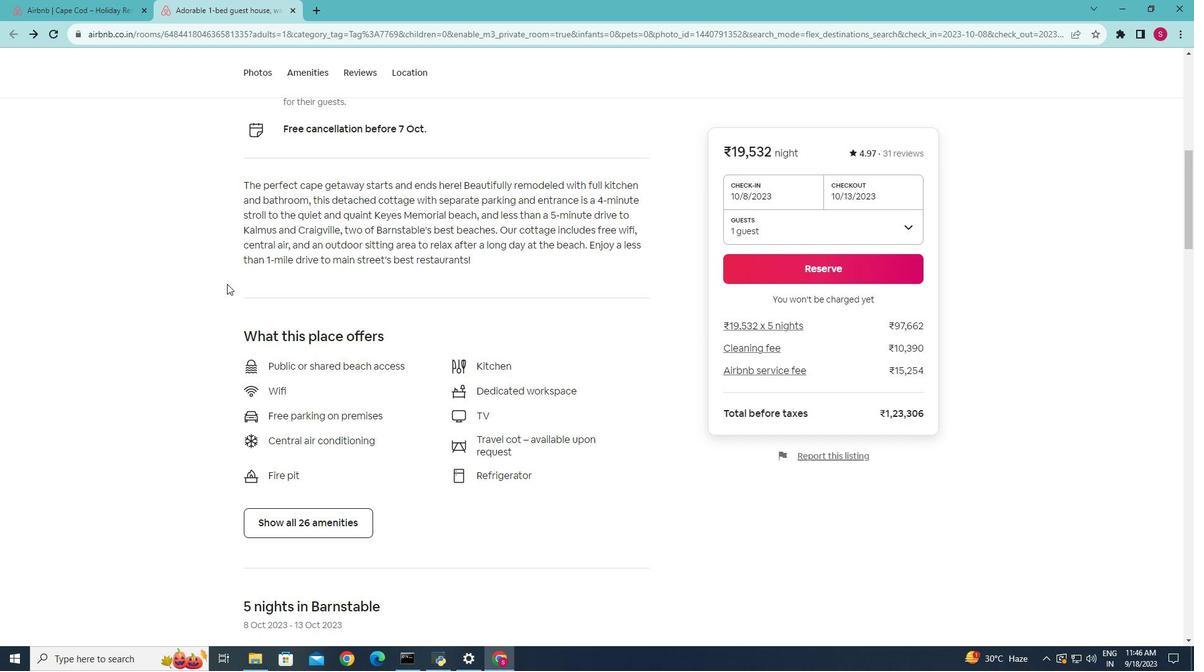 
Action: Mouse scrolled (217, 303) with delta (0, 0)
Screenshot: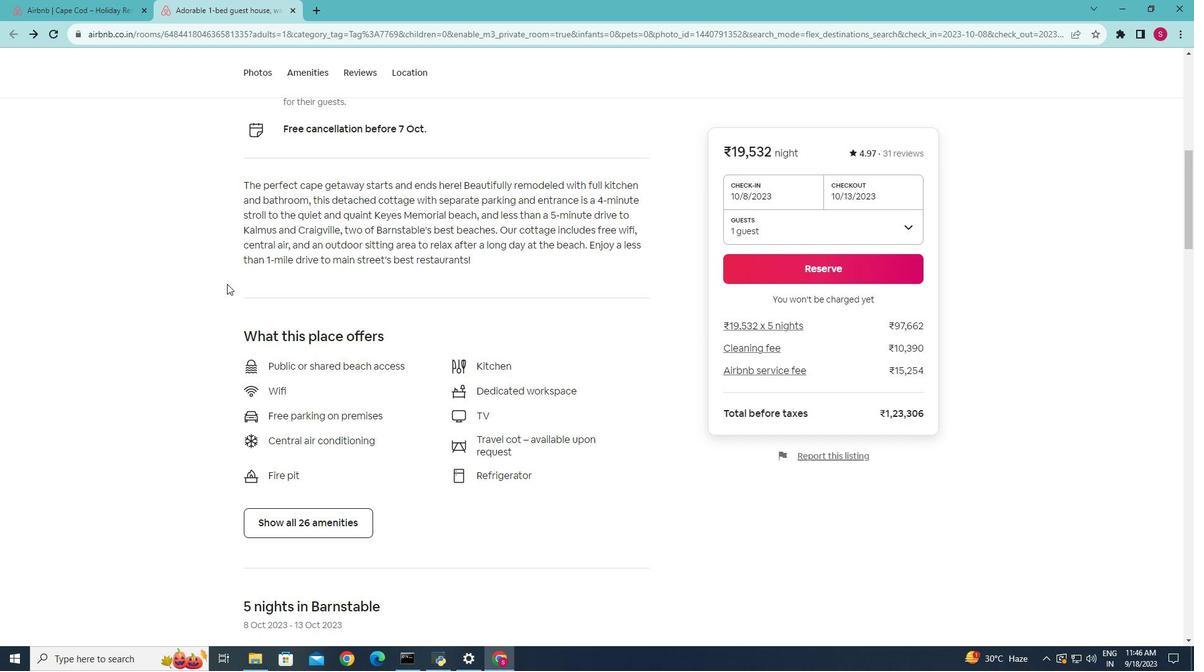 
Action: Mouse moved to (218, 311)
Screenshot: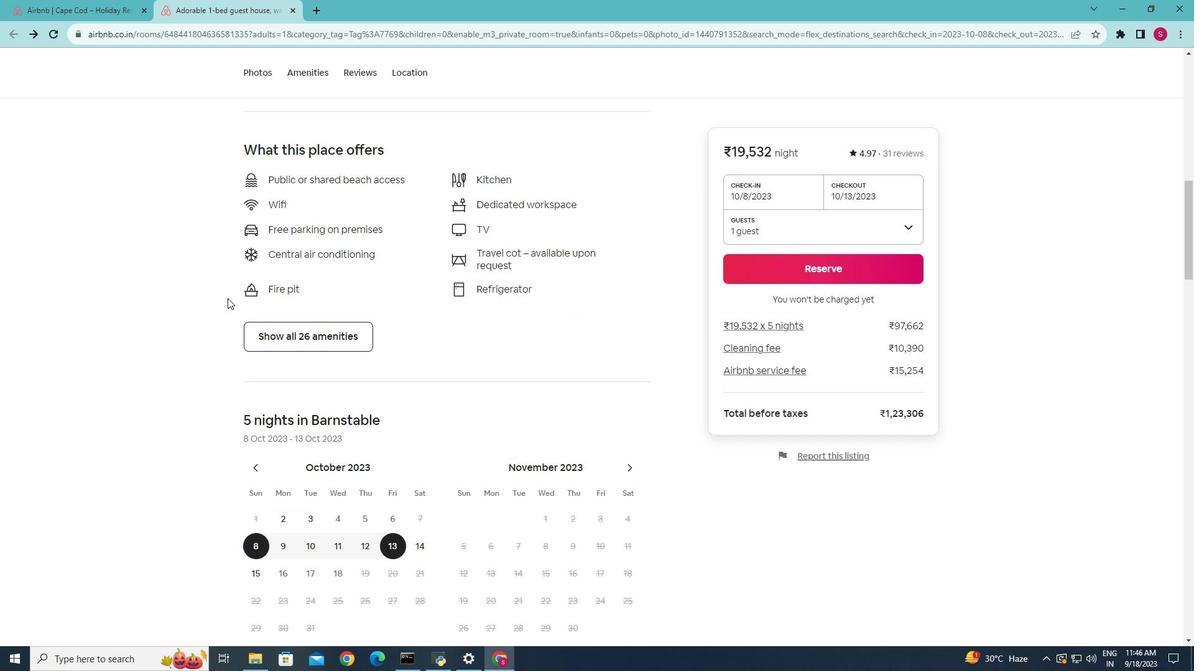 
Action: Mouse scrolled (218, 310) with delta (0, 0)
Screenshot: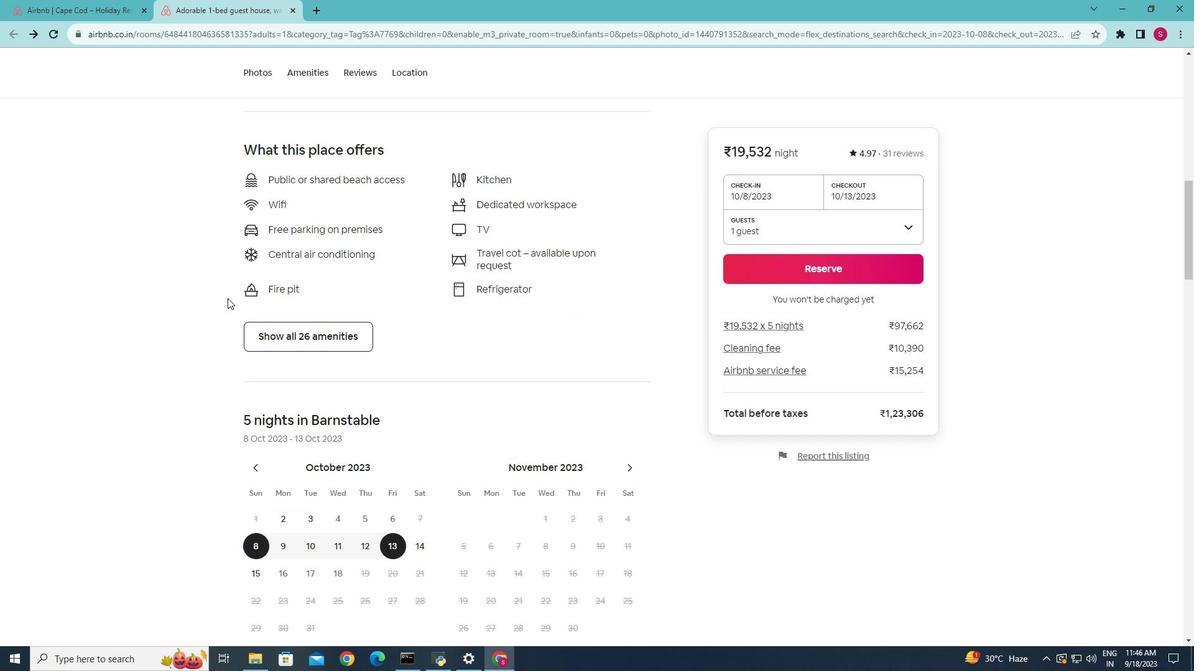 
Action: Mouse moved to (218, 312)
Screenshot: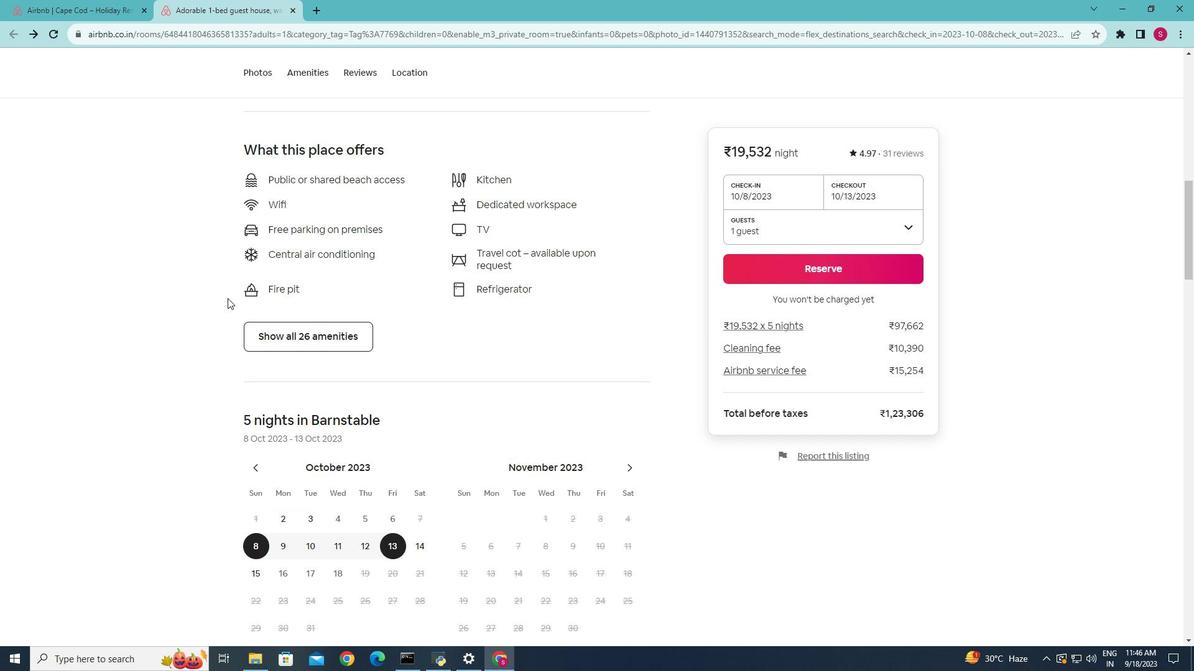 
Action: Mouse scrolled (218, 312) with delta (0, 0)
Screenshot: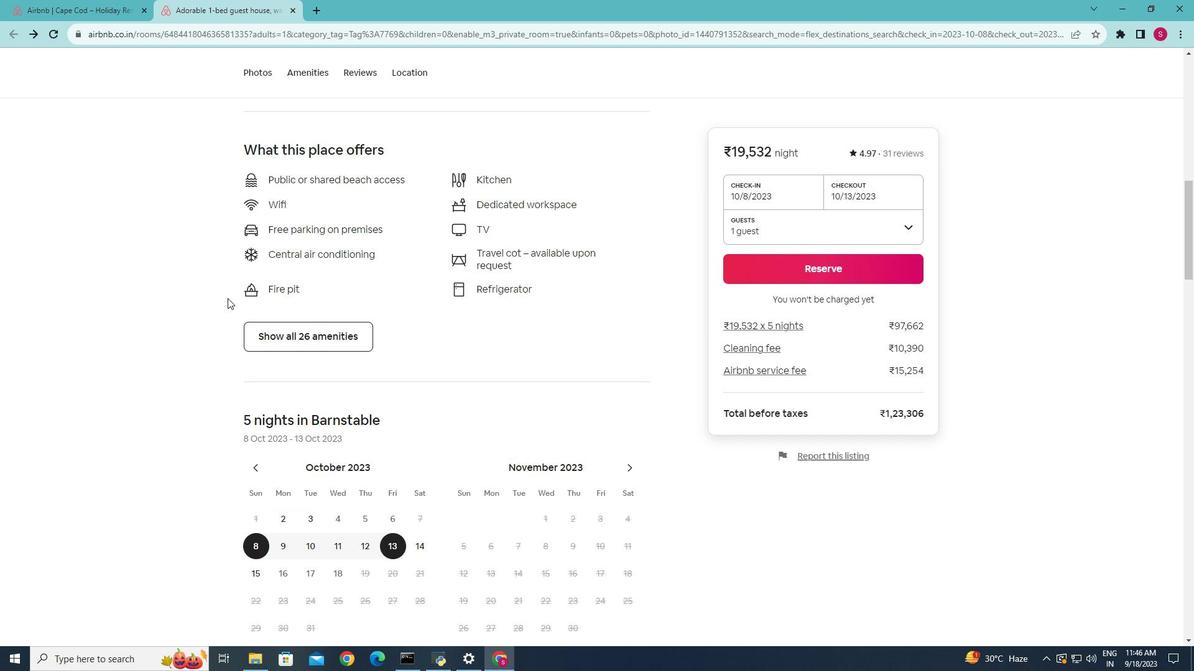 
Action: Mouse moved to (218, 314)
Screenshot: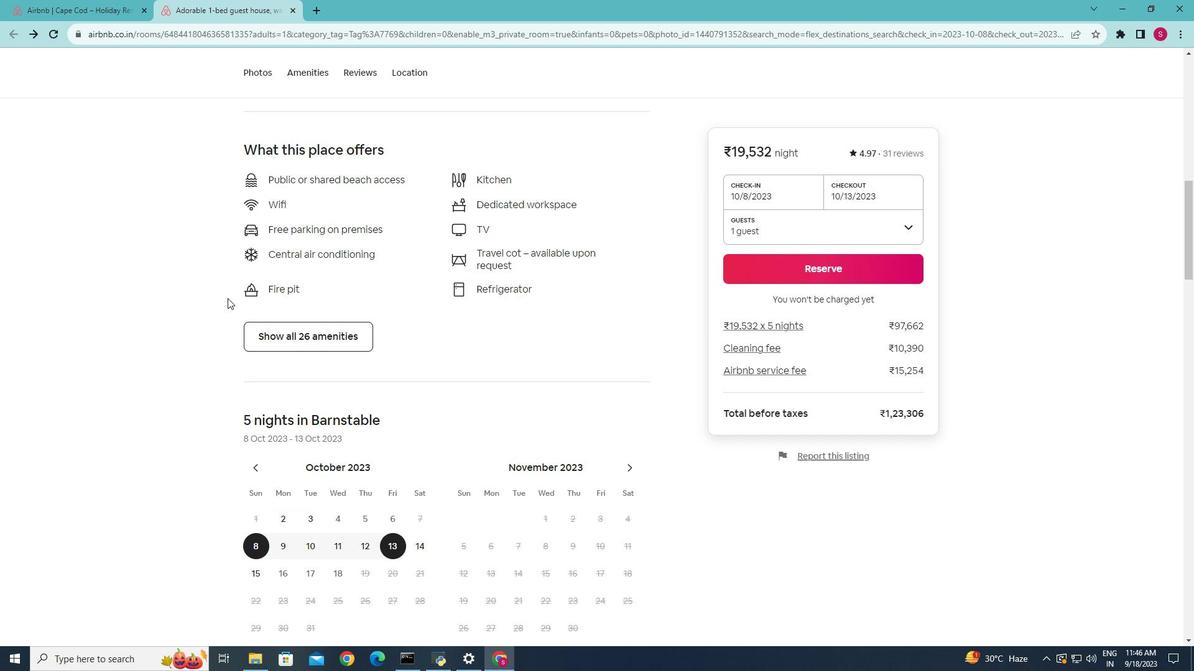
Action: Mouse scrolled (218, 313) with delta (0, 0)
Screenshot: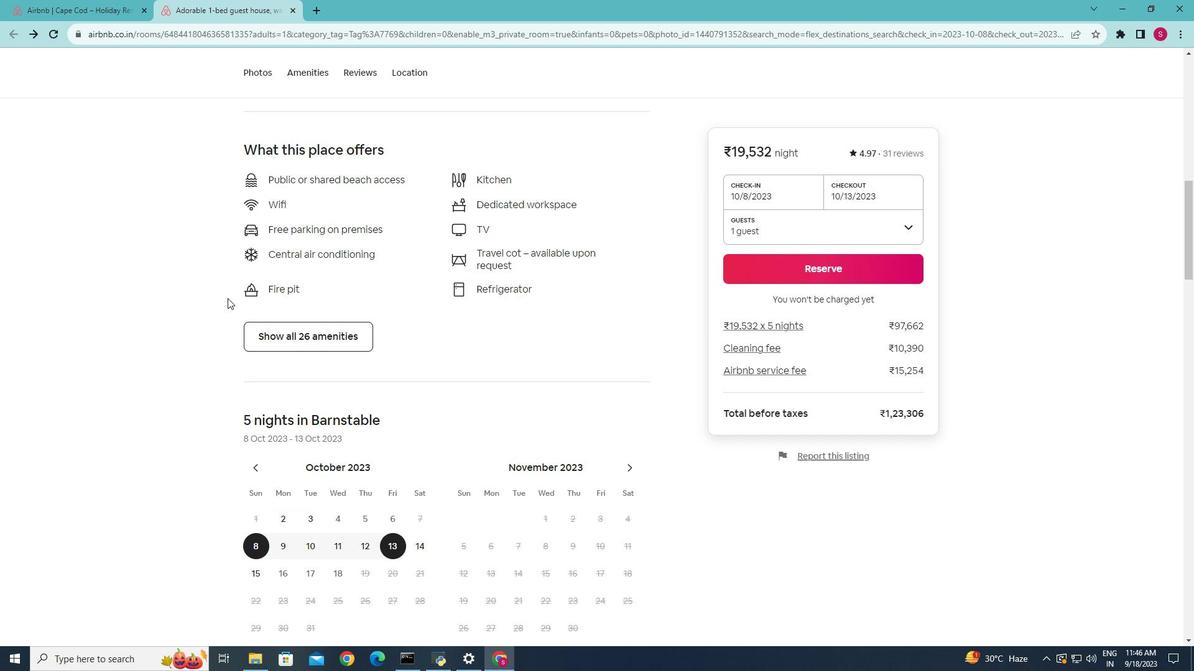 
Action: Mouse moved to (218, 316)
Screenshot: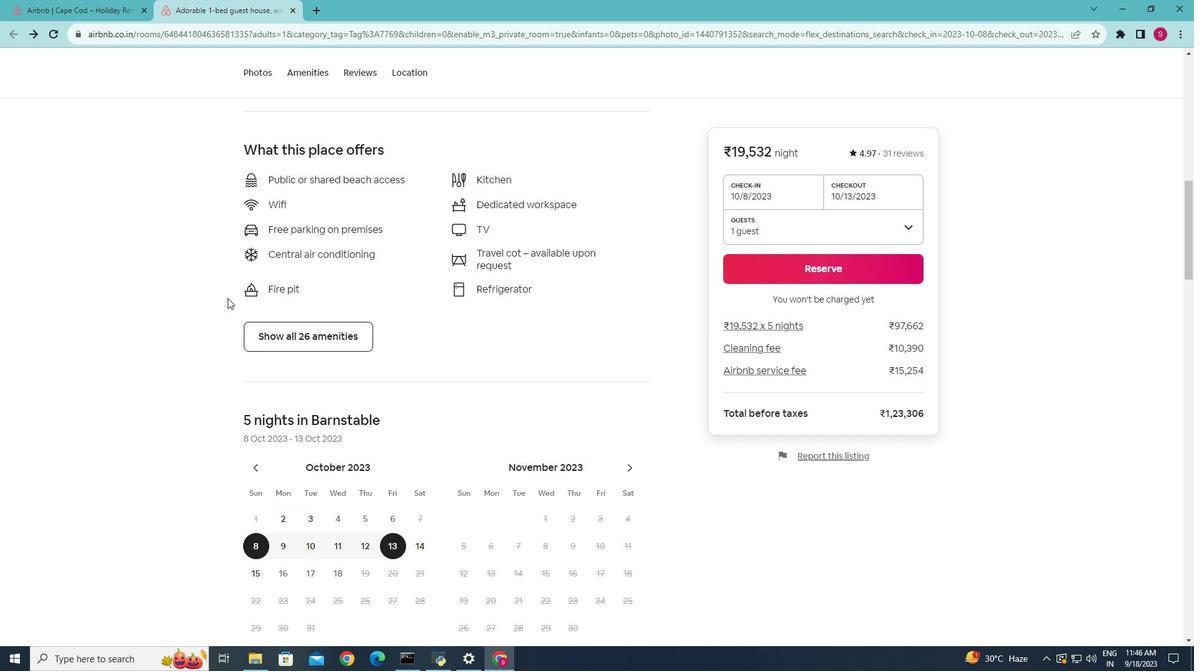 
Action: Mouse scrolled (218, 316) with delta (0, 0)
Screenshot: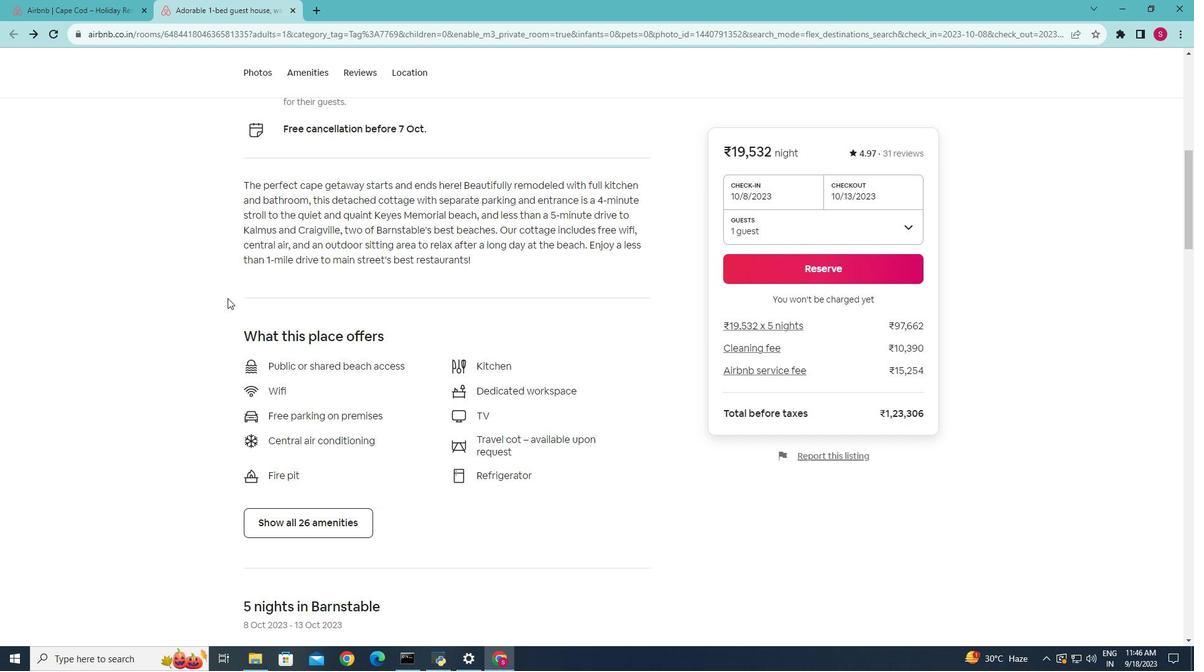 
Action: Mouse scrolled (218, 316) with delta (0, 0)
Screenshot: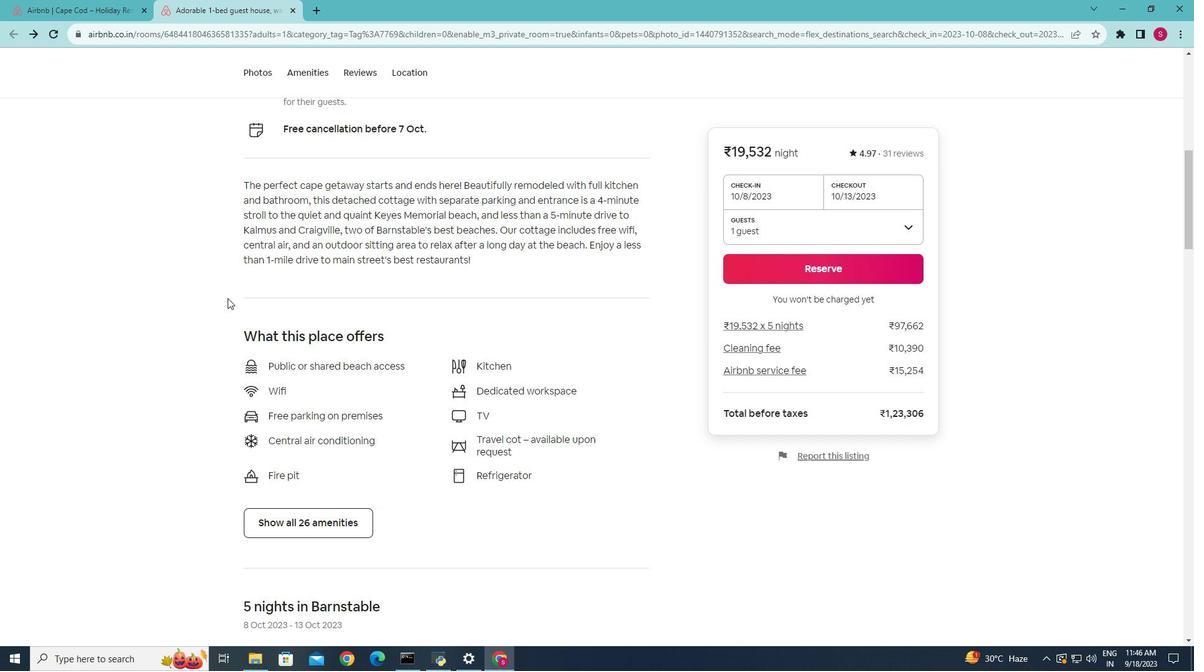 
Action: Mouse scrolled (218, 316) with delta (0, 0)
Screenshot: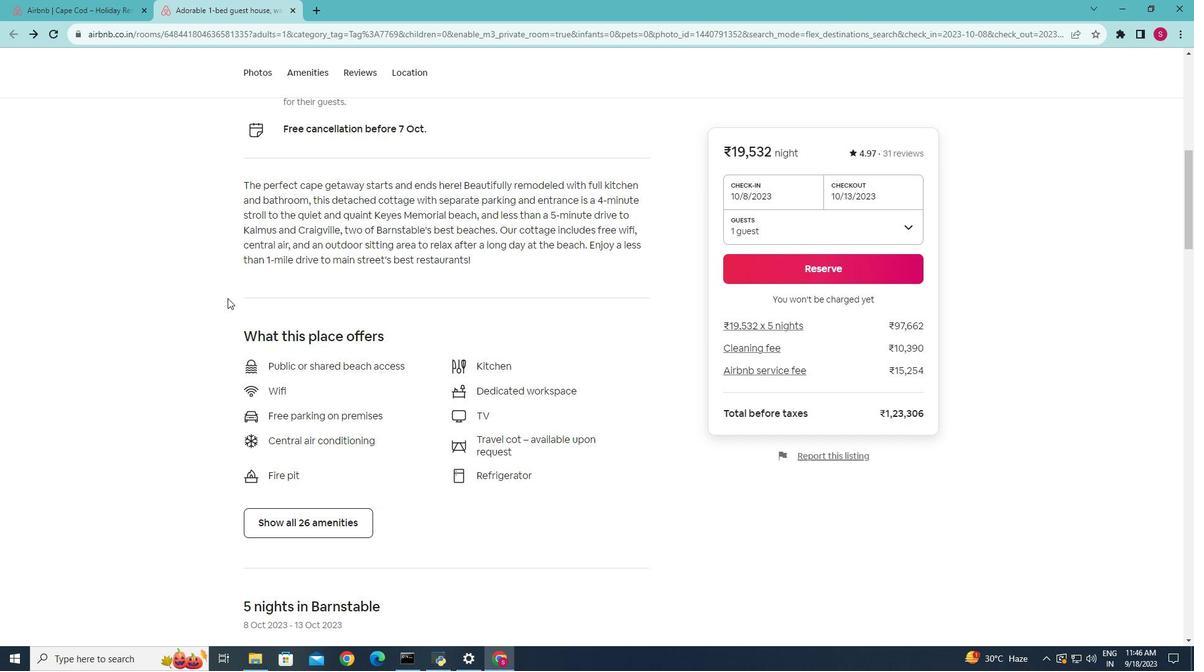 
Action: Mouse scrolled (218, 316) with delta (0, 0)
Screenshot: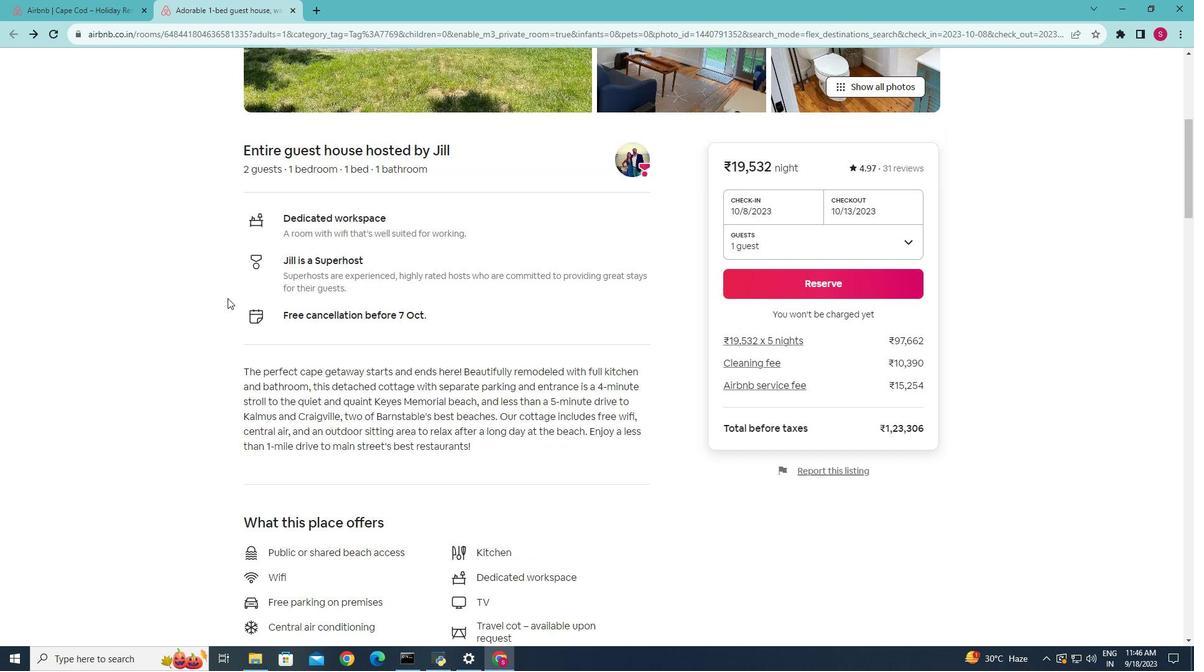 
Action: Mouse scrolled (218, 316) with delta (0, 0)
Screenshot: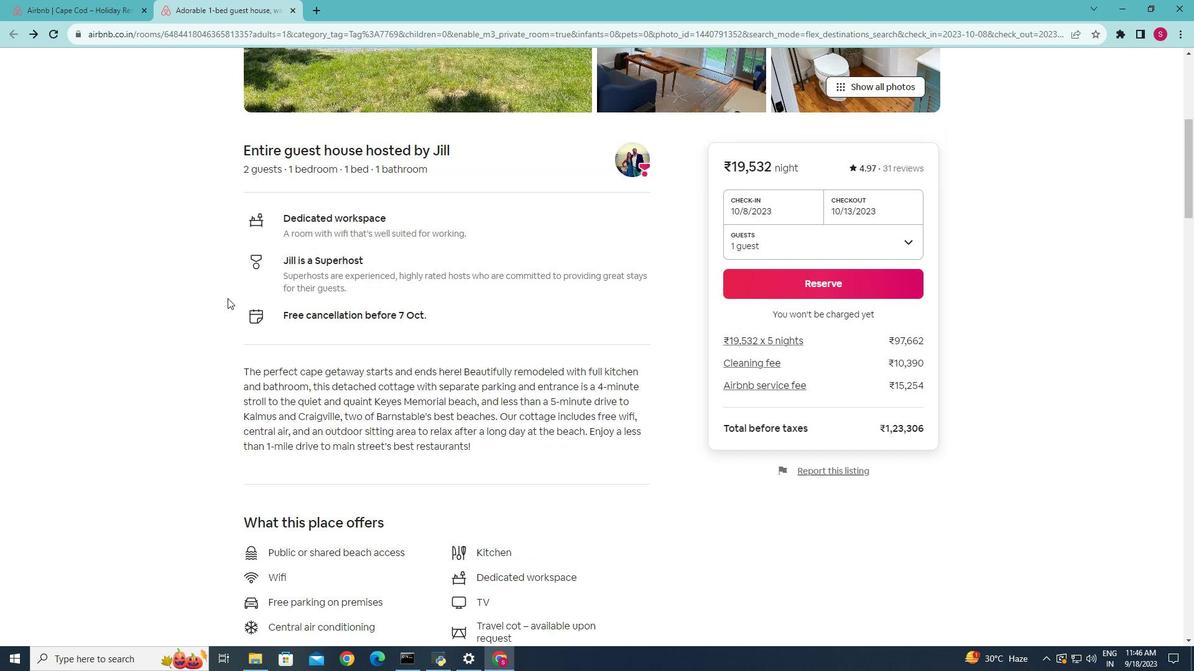 
Action: Mouse scrolled (218, 316) with delta (0, 0)
Screenshot: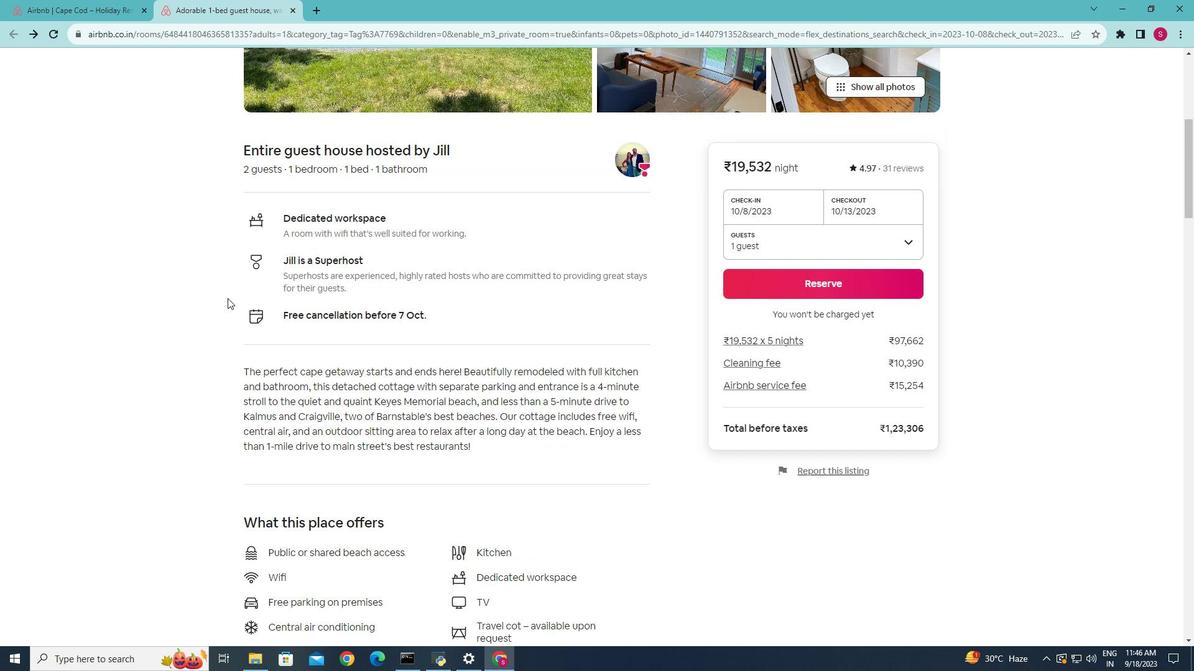 
Action: Mouse scrolled (218, 316) with delta (0, 0)
Screenshot: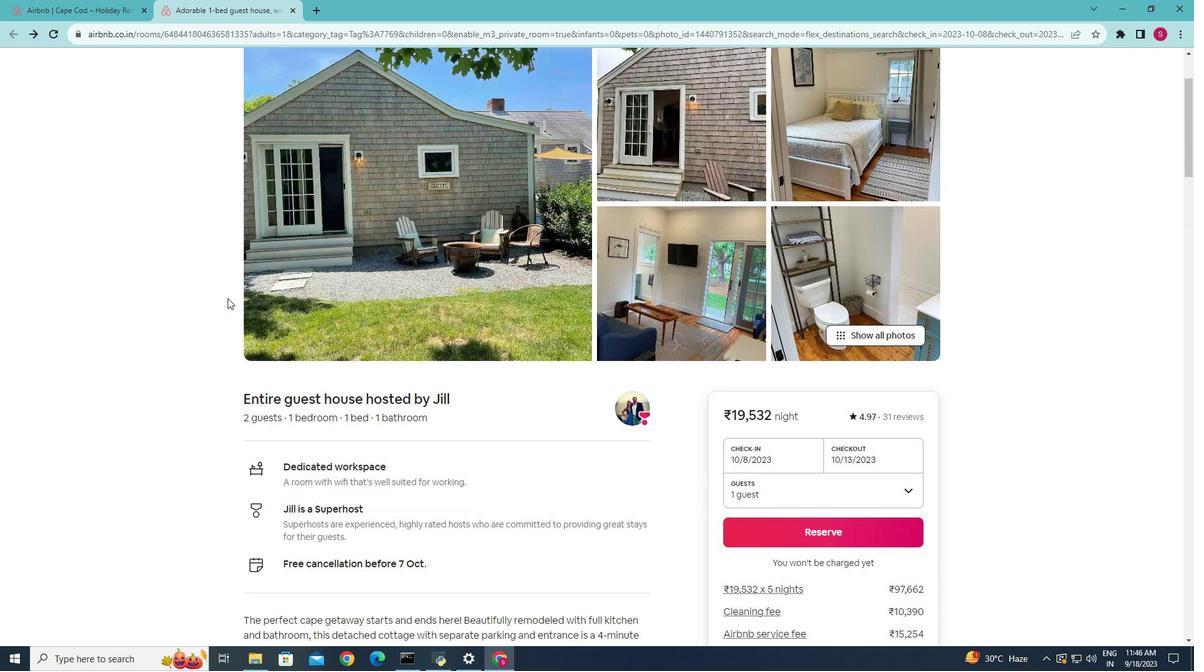 
Action: Mouse scrolled (218, 316) with delta (0, 0)
Screenshot: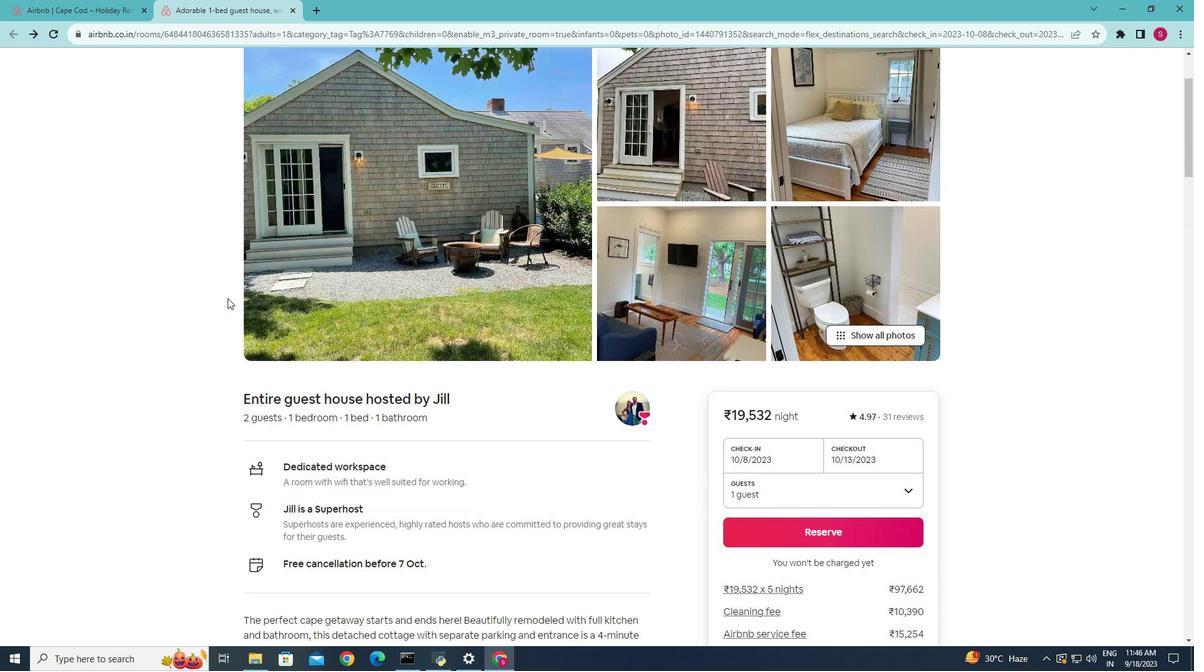 
Action: Mouse scrolled (218, 316) with delta (0, 0)
Screenshot: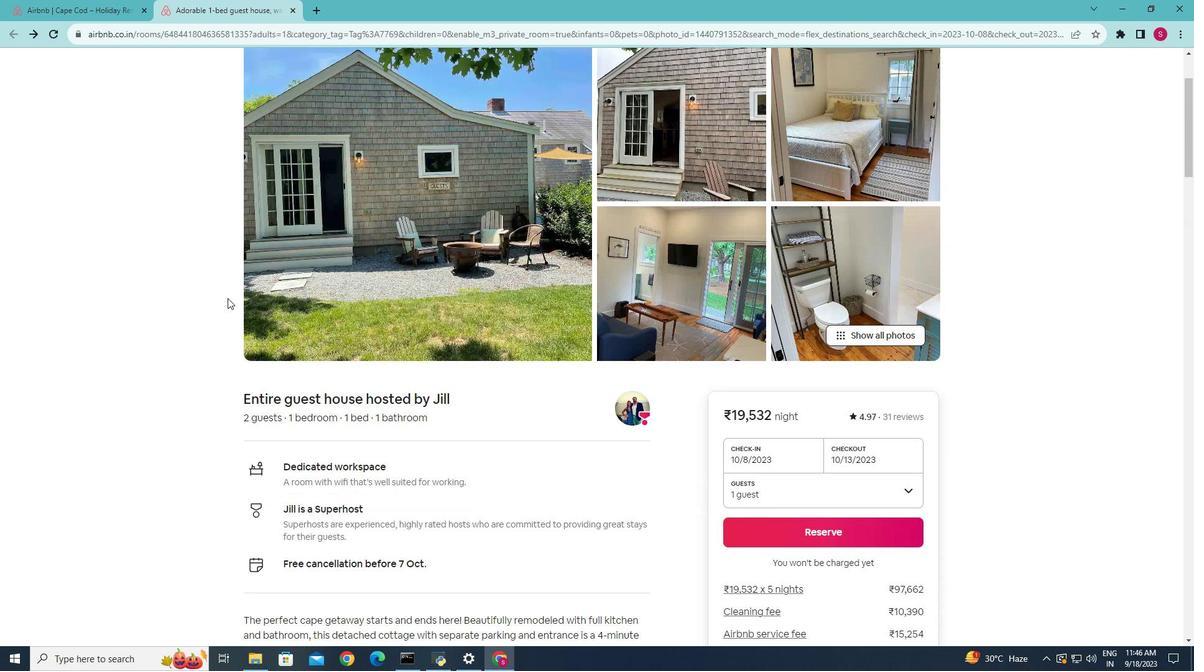 
Action: Mouse scrolled (218, 316) with delta (0, 0)
Screenshot: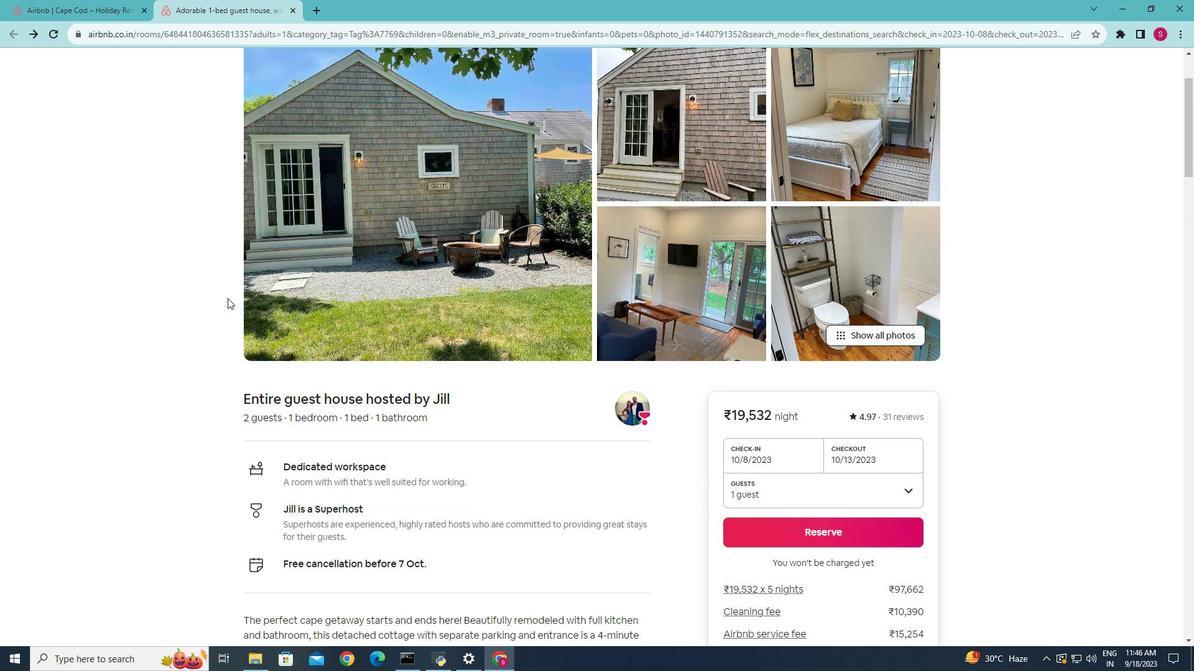 
Action: Mouse moved to (388, 259)
Screenshot: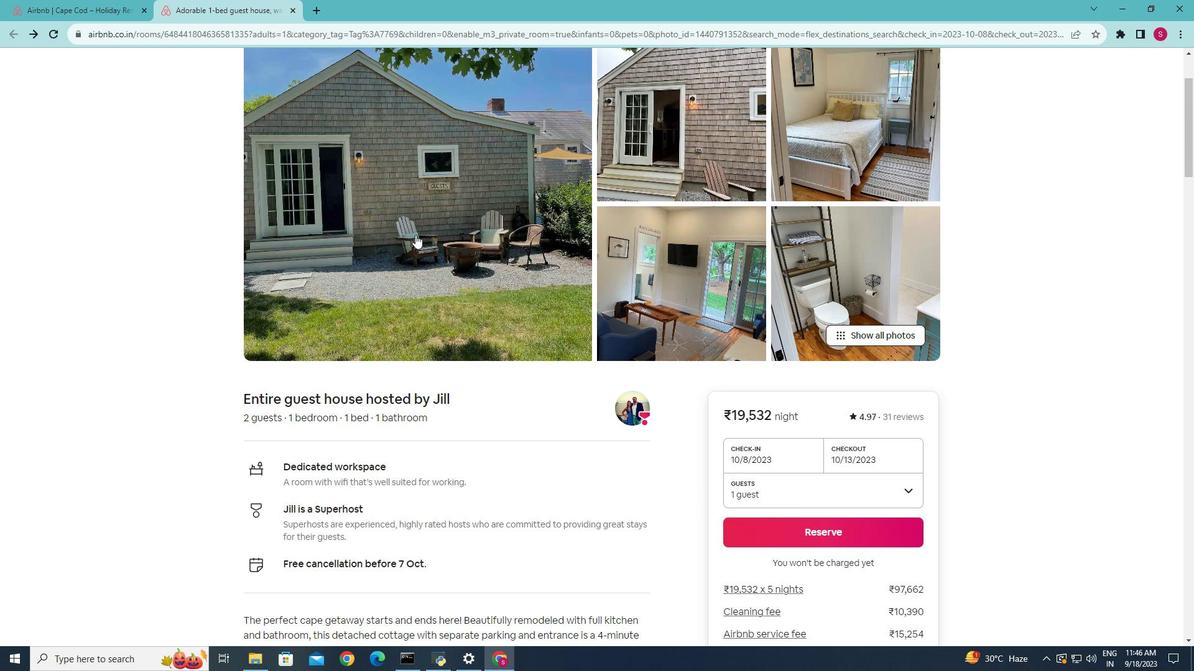 
Action: Mouse pressed left at (388, 259)
Screenshot: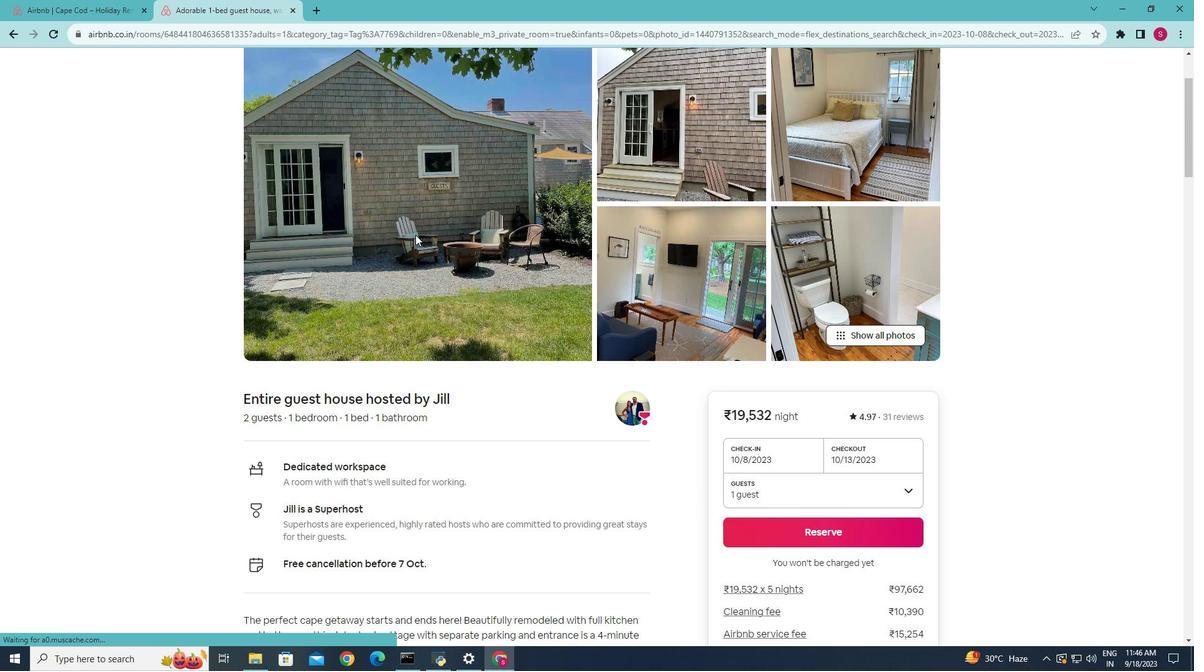 
Action: Mouse moved to (413, 337)
Screenshot: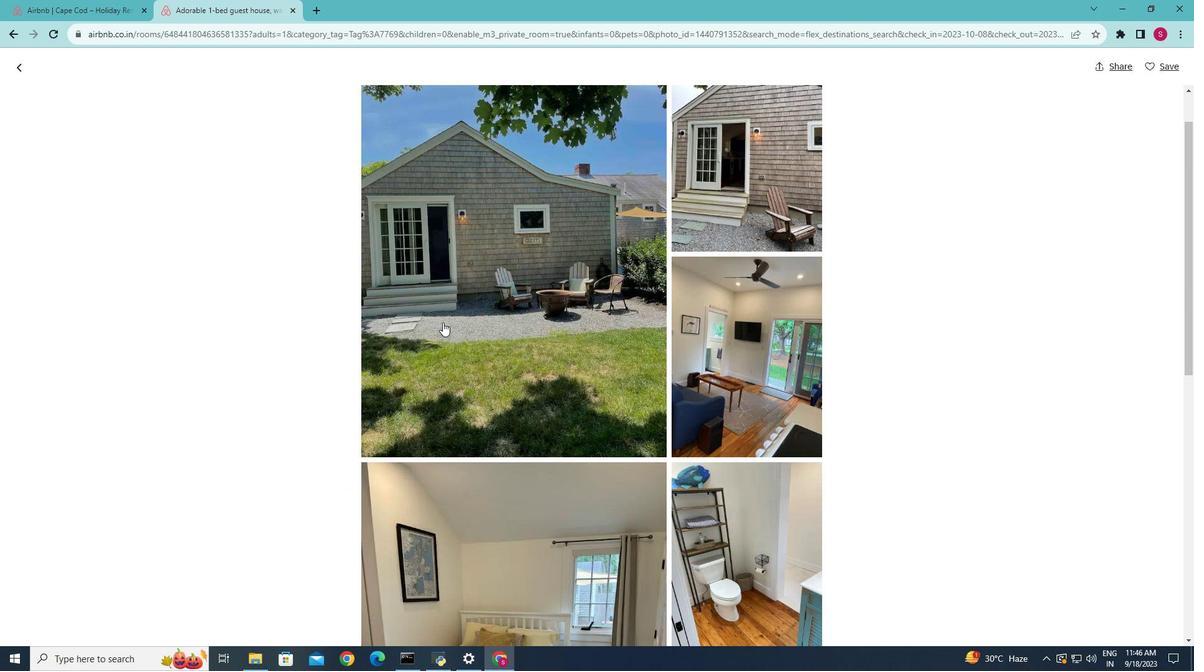 
Action: Mouse scrolled (413, 337) with delta (0, 0)
Screenshot: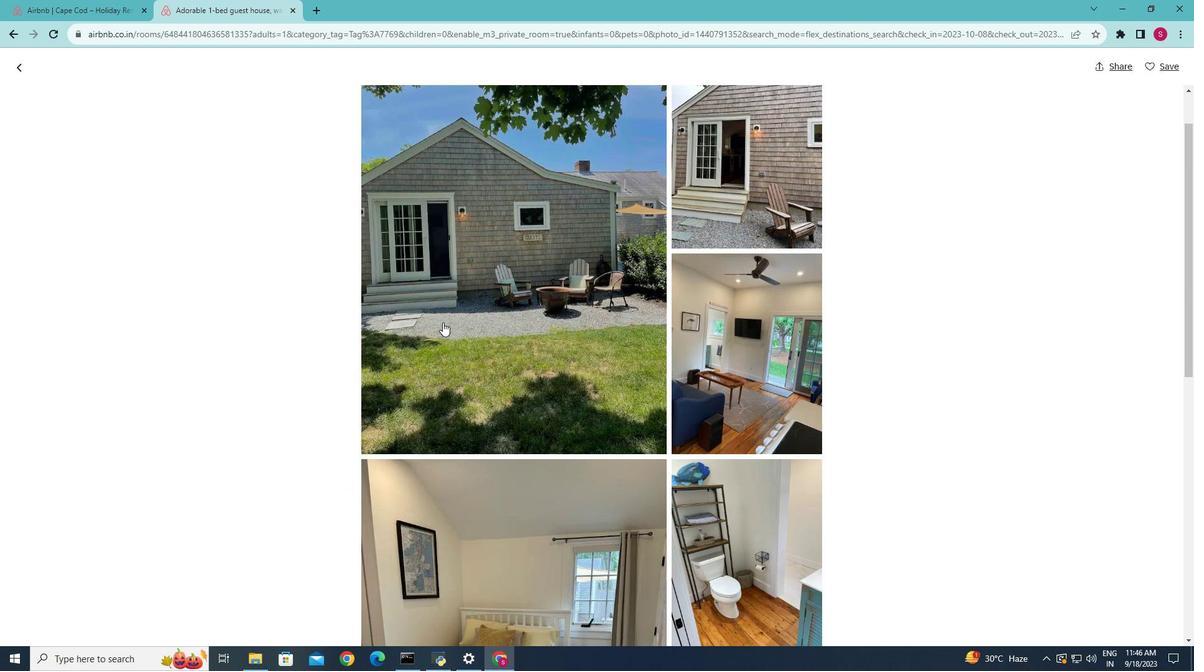 
Action: Mouse scrolled (413, 337) with delta (0, 0)
Screenshot: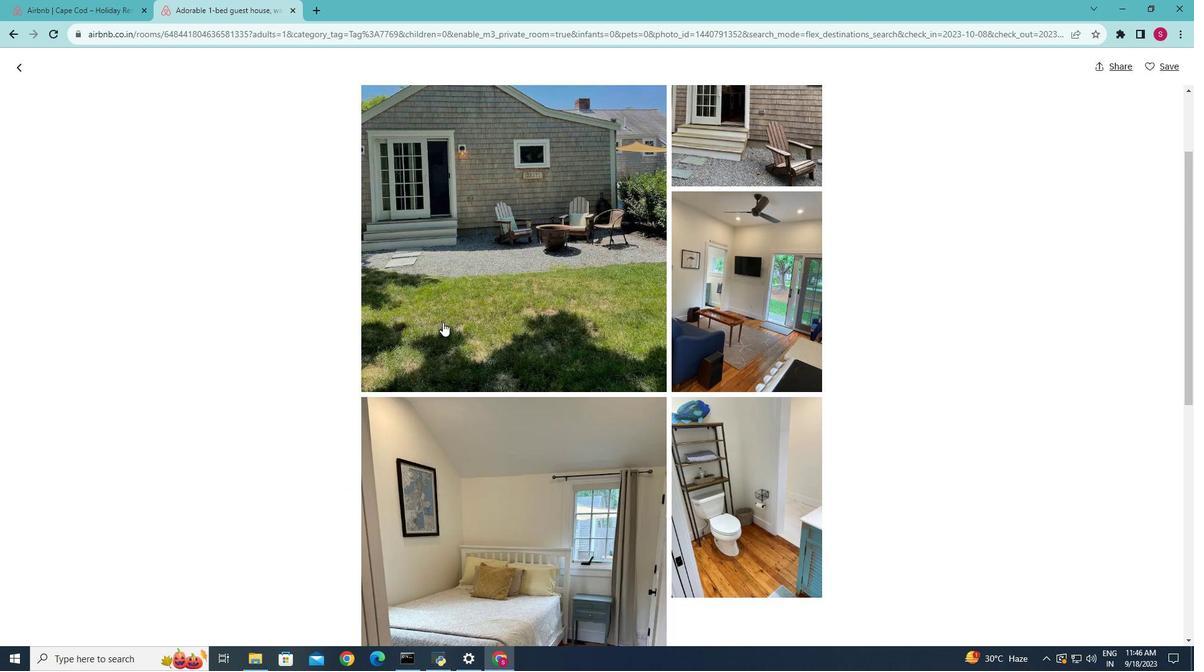 
Action: Mouse scrolled (413, 337) with delta (0, 0)
Screenshot: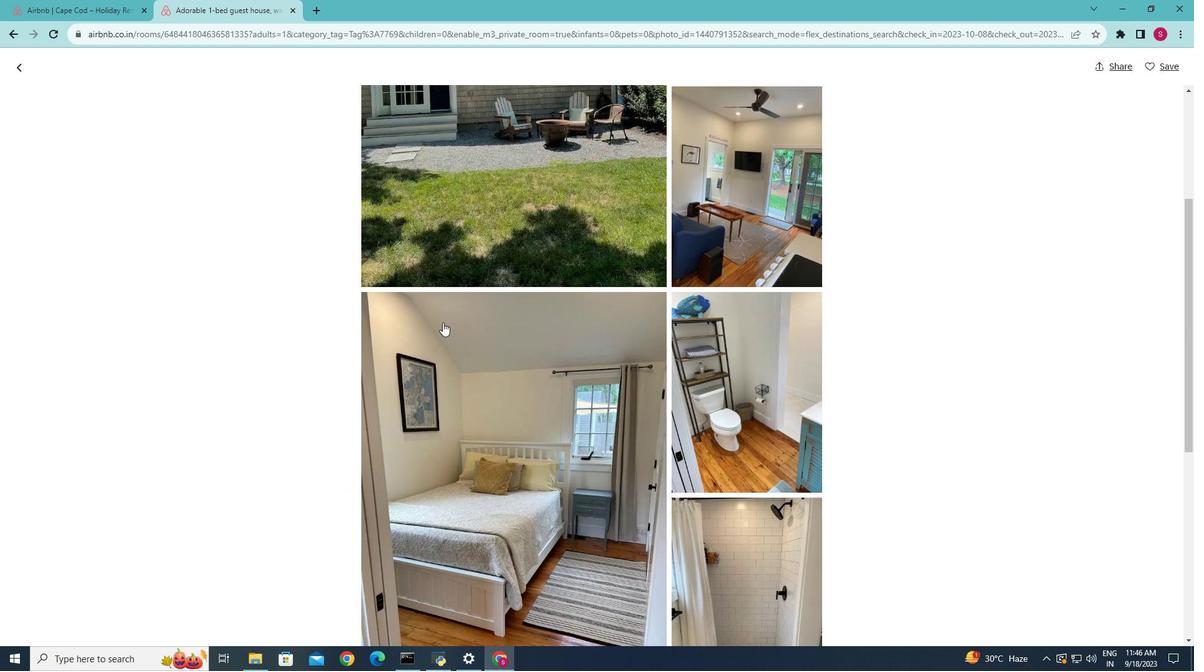
Action: Mouse scrolled (413, 337) with delta (0, 0)
Screenshot: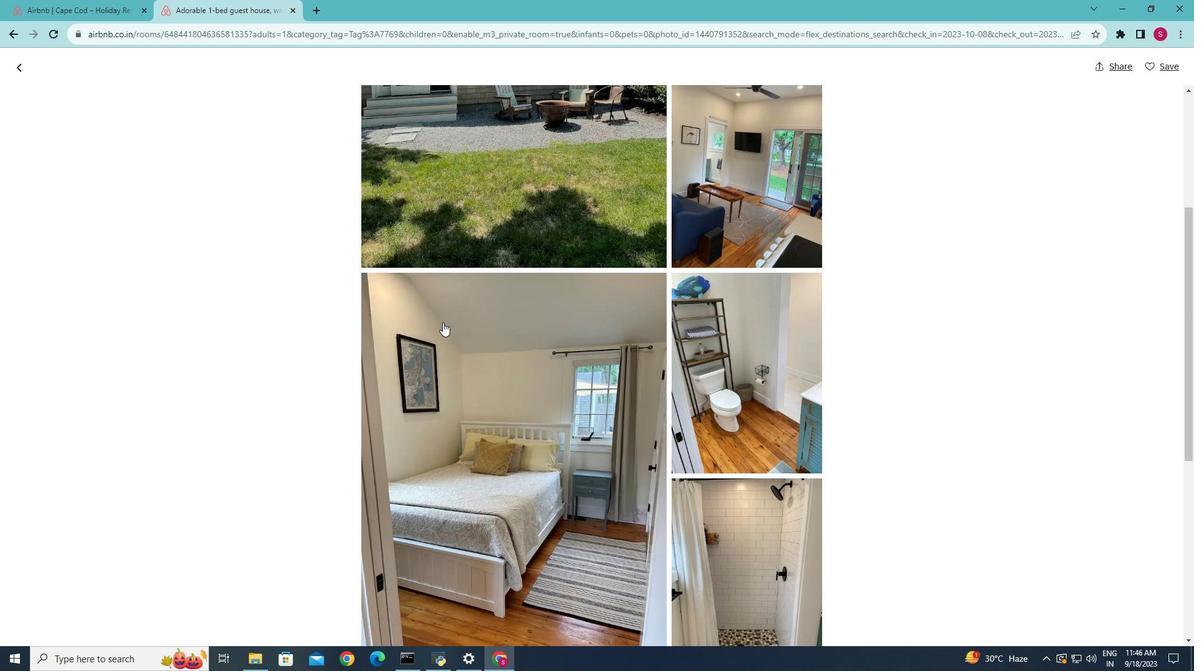 
Action: Mouse scrolled (413, 337) with delta (0, 0)
Screenshot: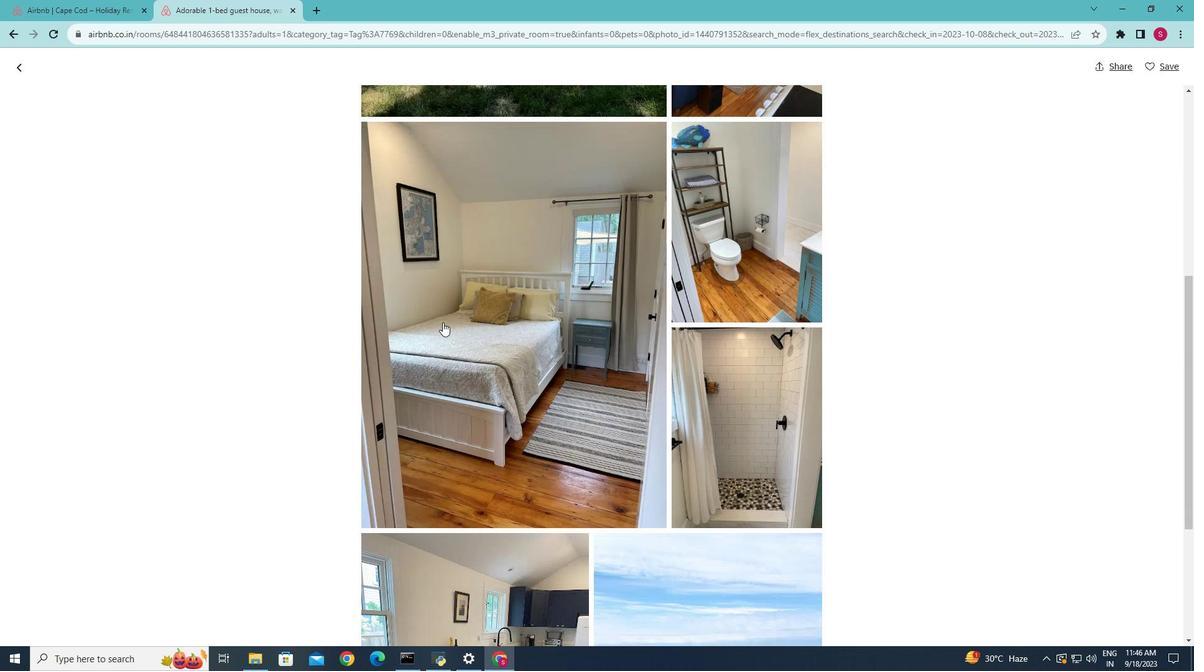 
Action: Mouse scrolled (413, 337) with delta (0, 0)
Screenshot: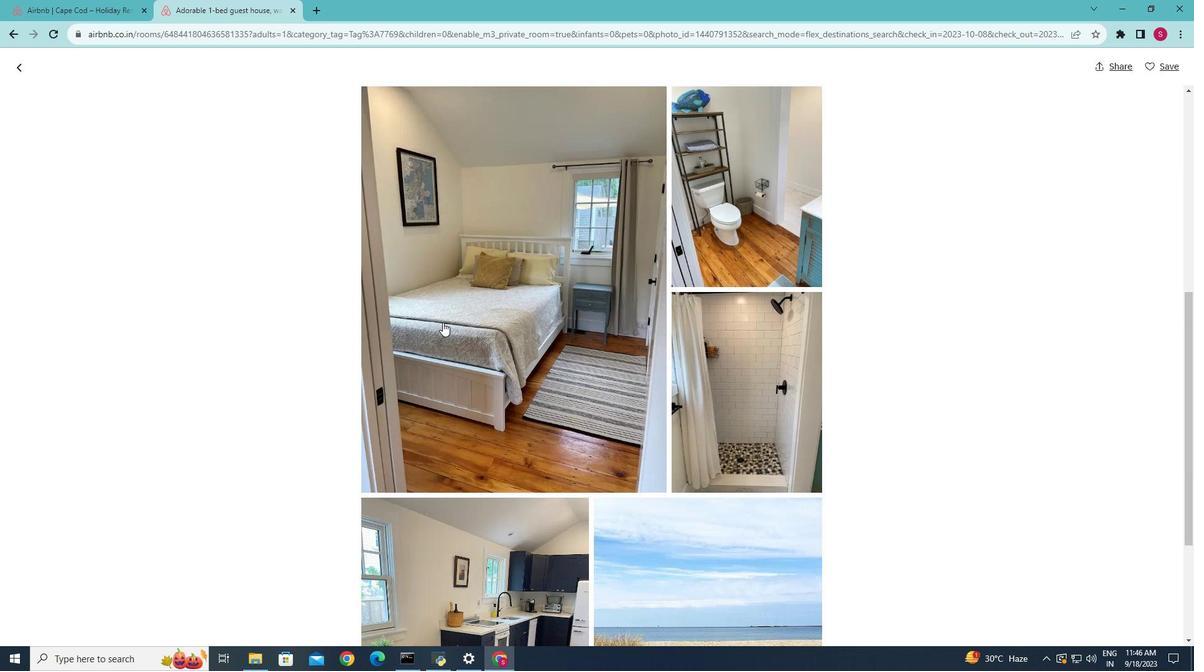 
Action: Mouse scrolled (413, 337) with delta (0, 0)
Screenshot: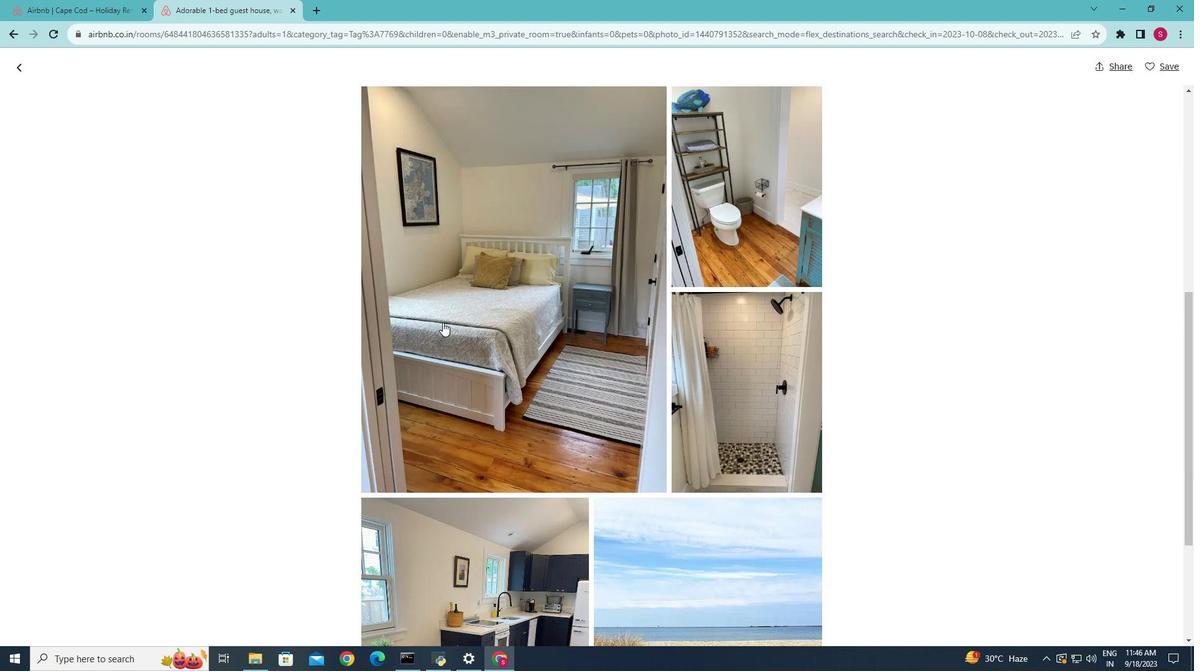 
Action: Mouse scrolled (413, 337) with delta (0, 0)
Screenshot: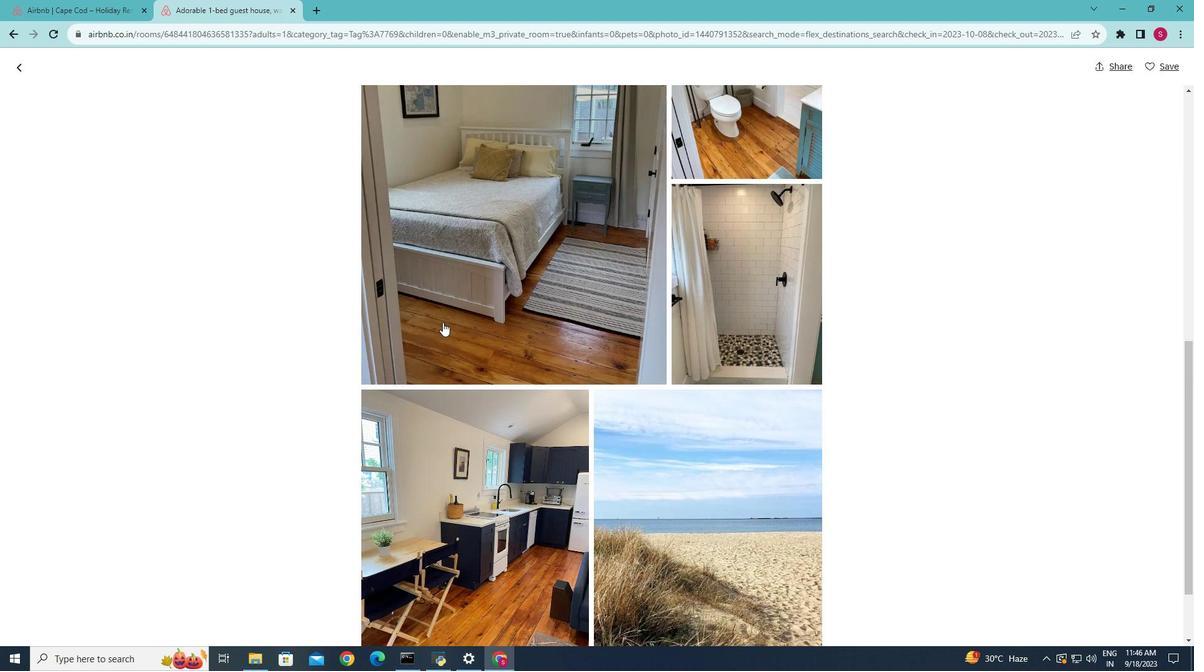 
Action: Mouse scrolled (413, 337) with delta (0, 0)
Screenshot: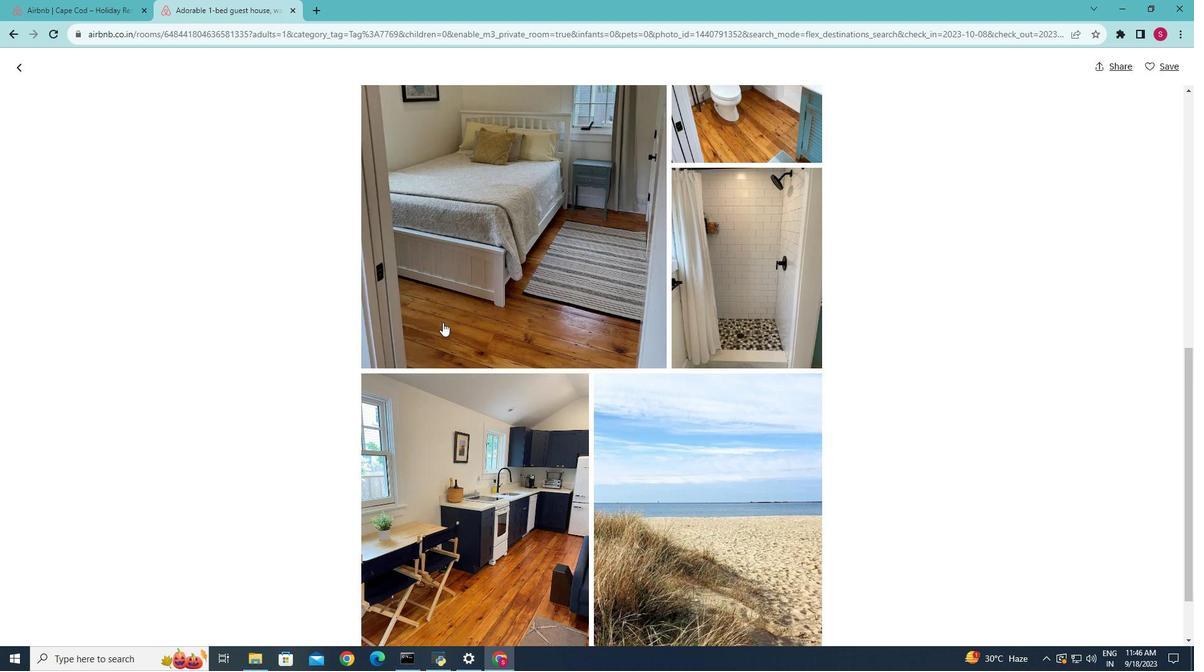 
Action: Mouse scrolled (413, 337) with delta (0, 0)
Screenshot: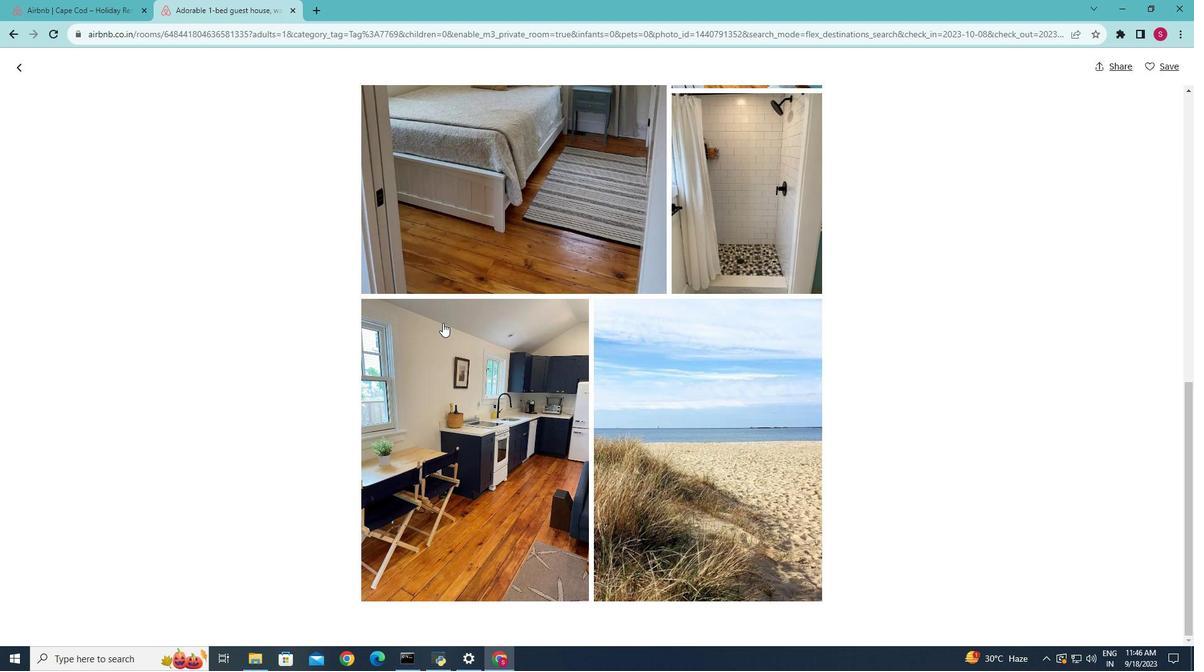 
Action: Mouse moved to (413, 338)
Screenshot: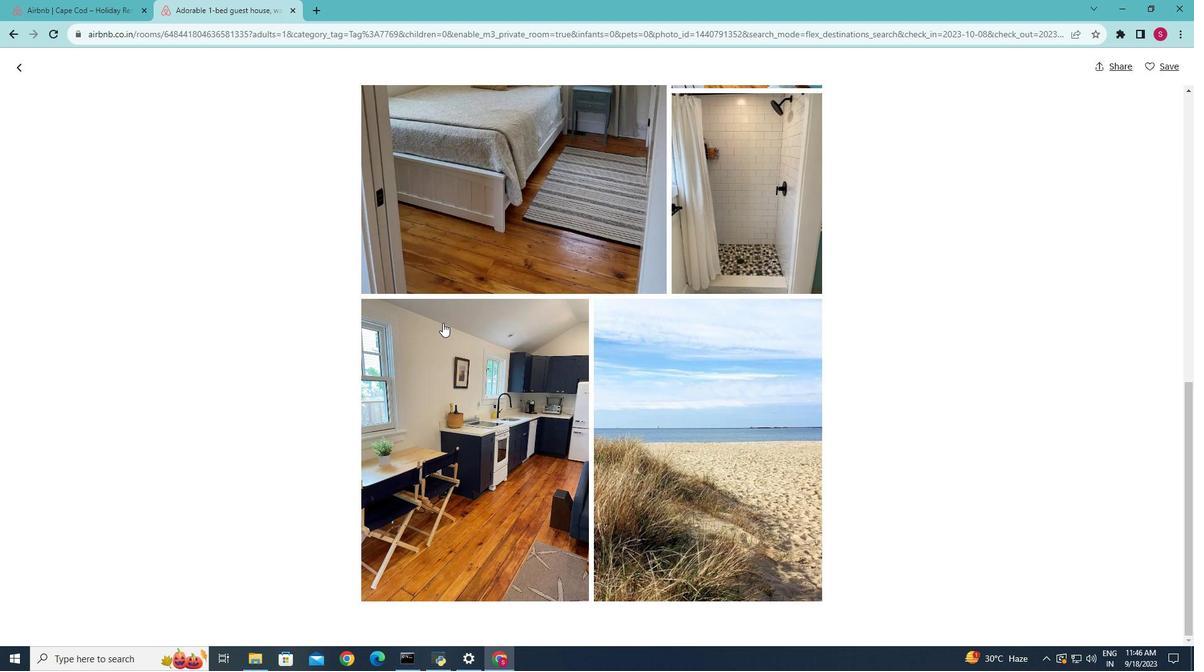 
Action: Mouse scrolled (413, 337) with delta (0, 0)
Screenshot: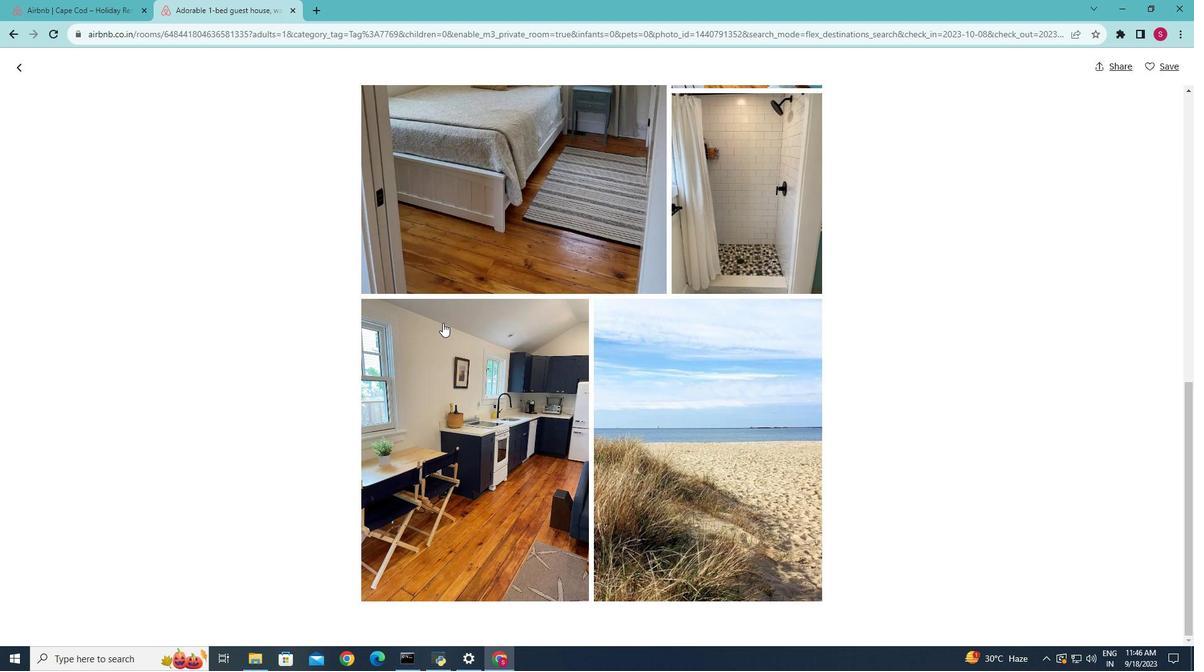 
Action: Mouse scrolled (413, 337) with delta (0, 0)
Screenshot: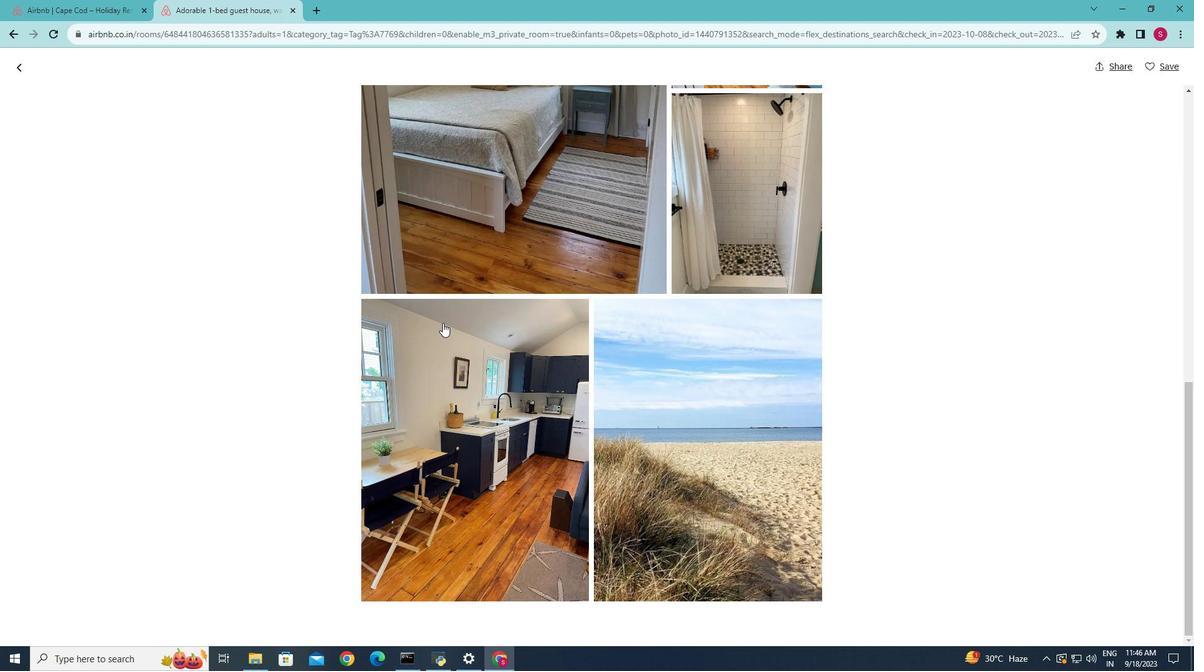 
Action: Mouse scrolled (413, 337) with delta (0, 0)
Screenshot: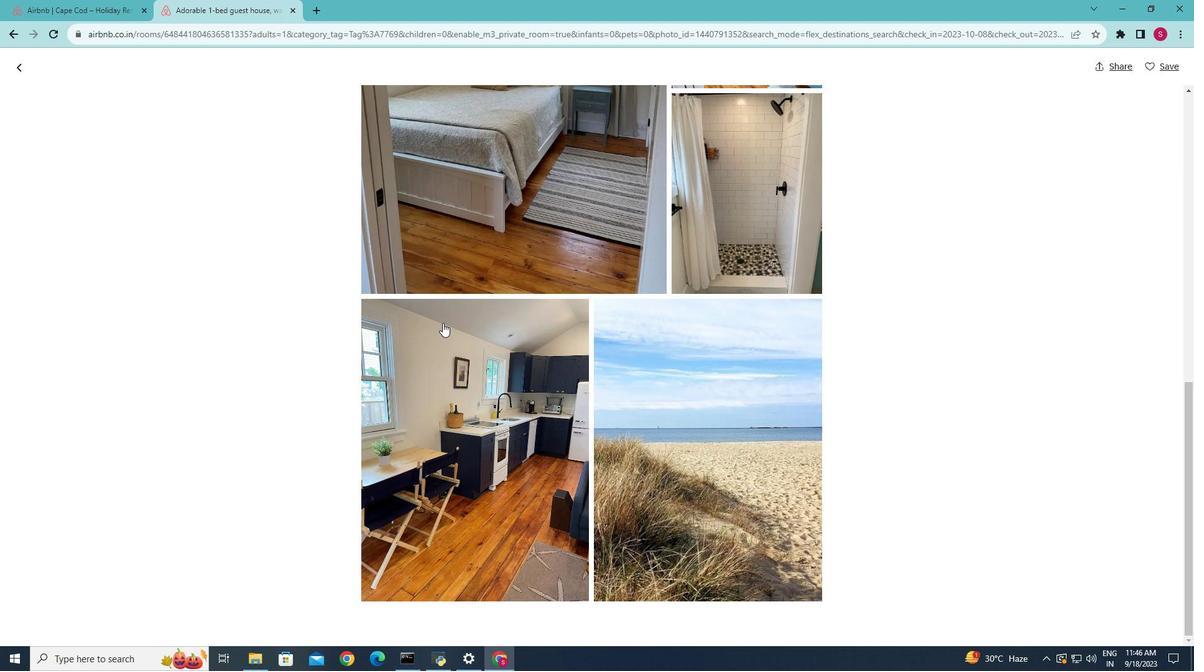 
Action: Mouse moved to (413, 339)
Screenshot: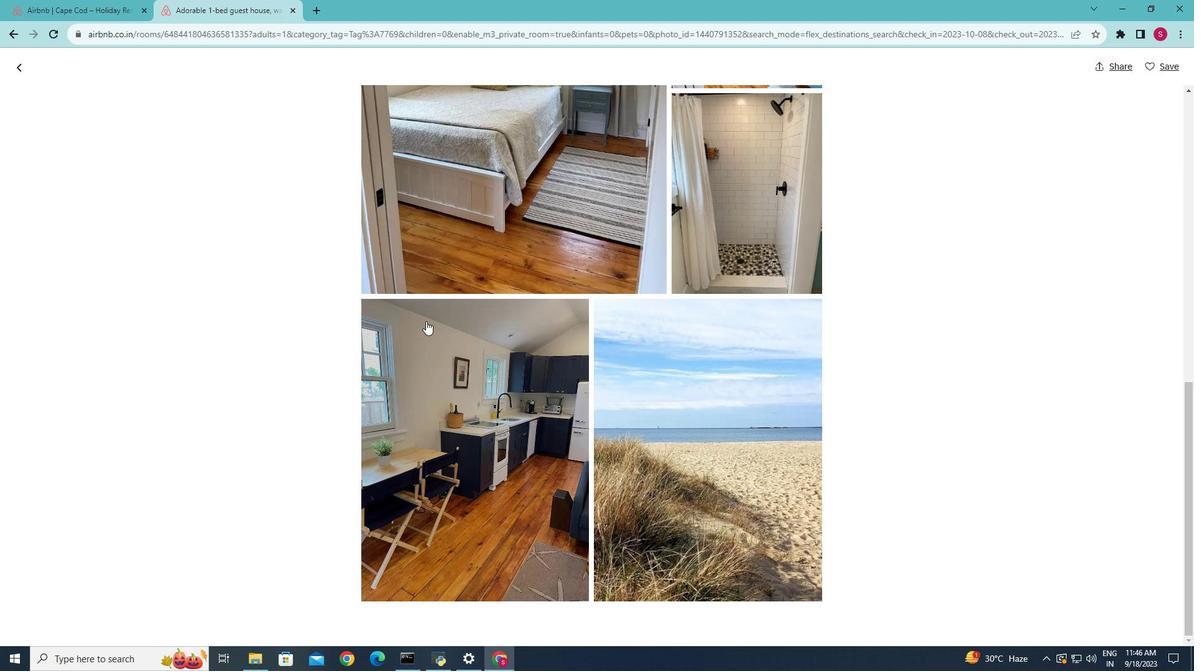 
Action: Mouse scrolled (413, 338) with delta (0, 0)
Screenshot: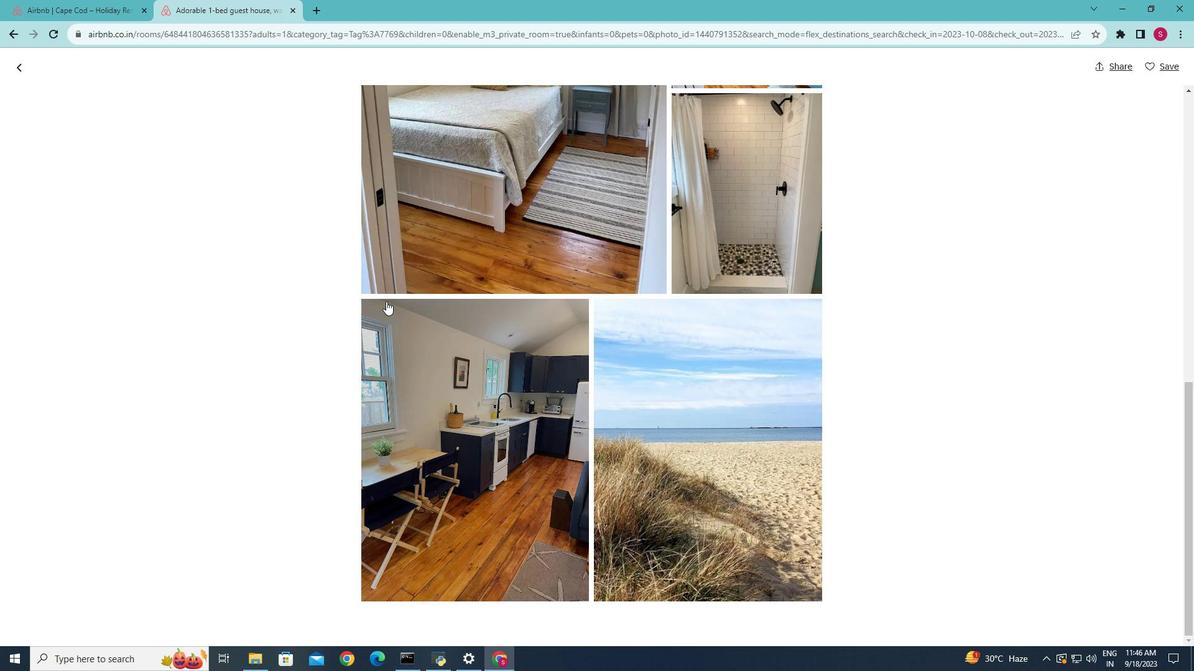 
Action: Mouse scrolled (413, 338) with delta (0, 0)
Screenshot: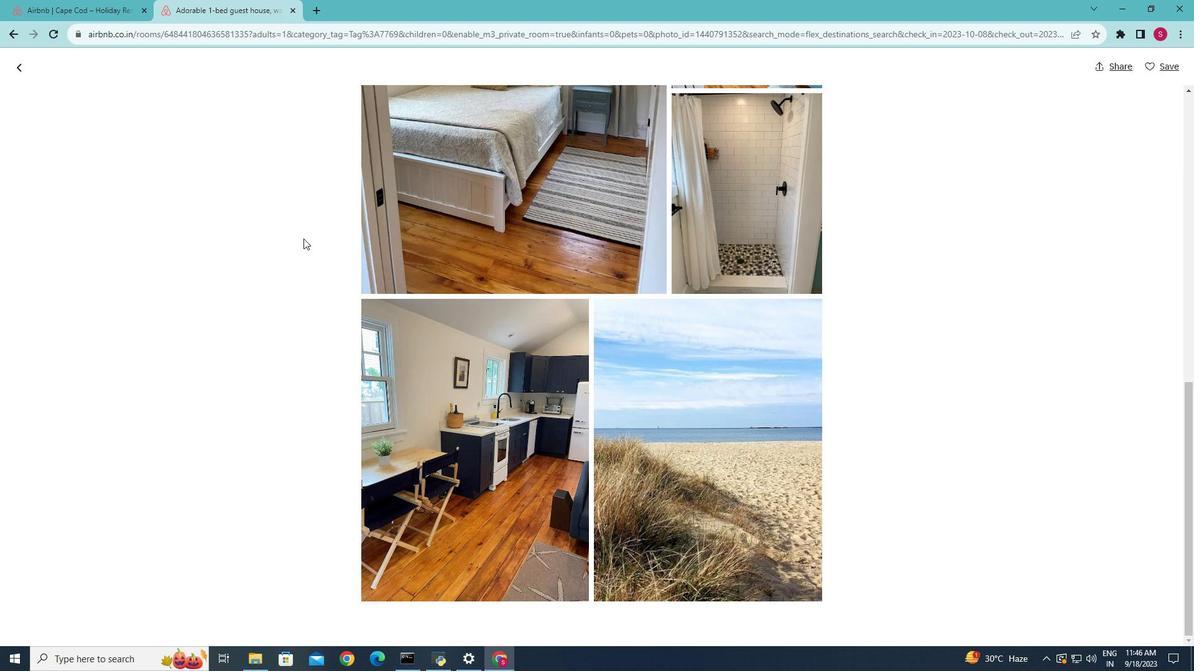 
Action: Mouse moved to (100, 49)
Screenshot: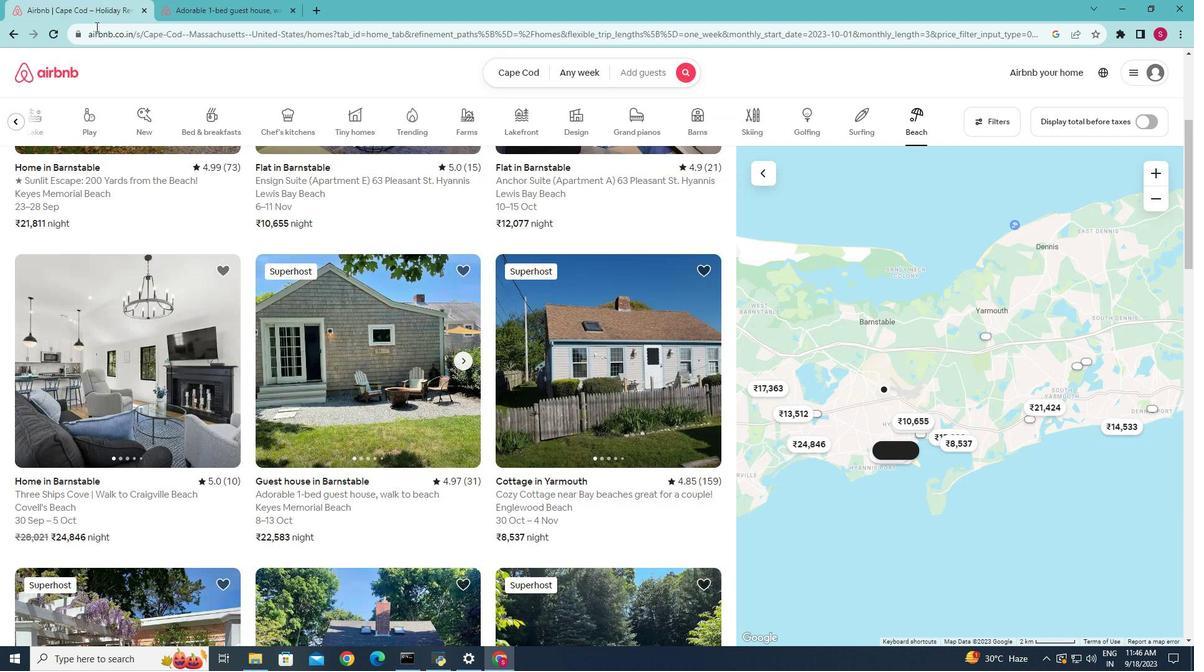 
Action: Mouse pressed left at (100, 49)
Screenshot: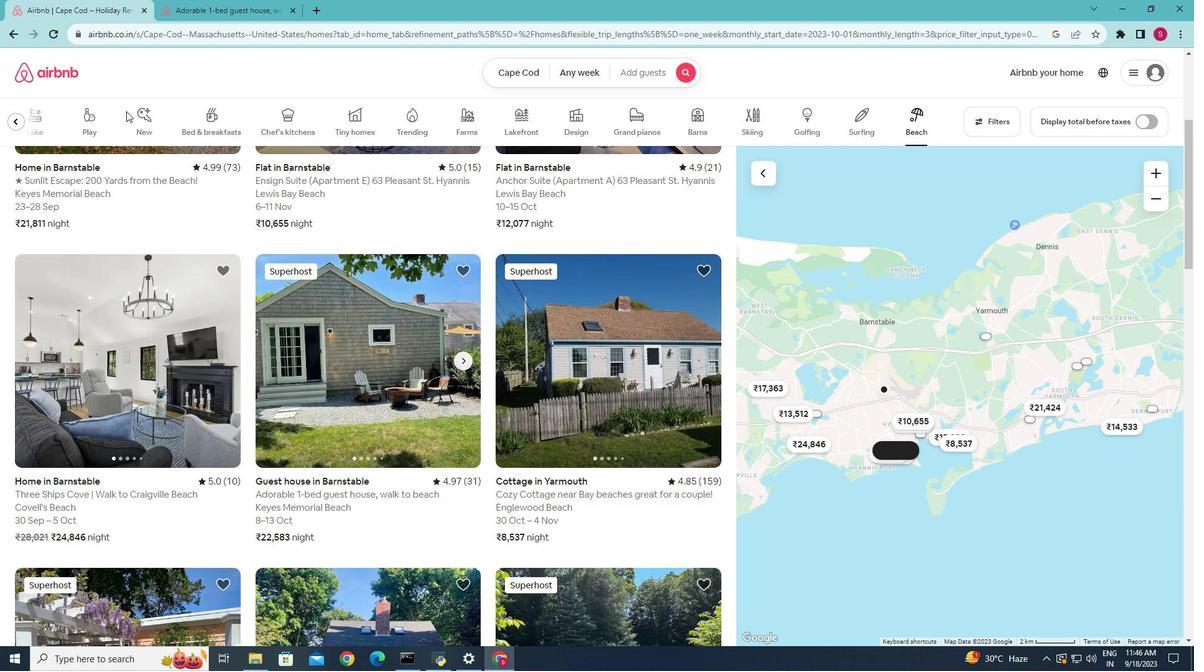 
Action: Mouse moved to (306, 372)
Screenshot: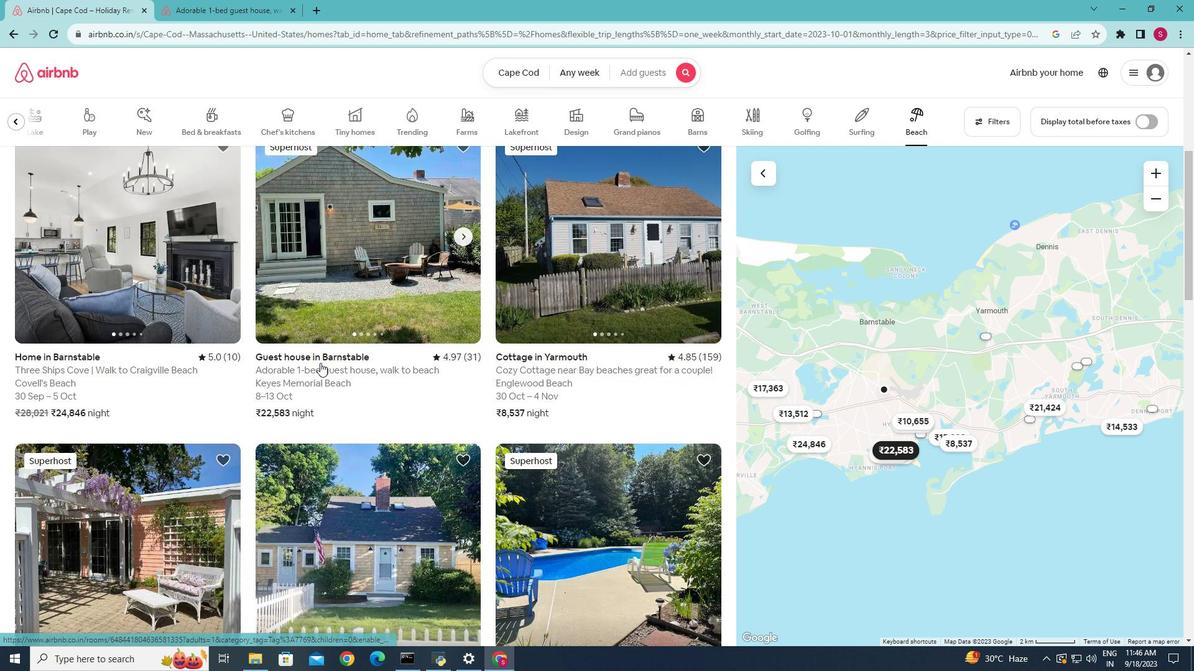 
Action: Mouse scrolled (306, 372) with delta (0, 0)
Screenshot: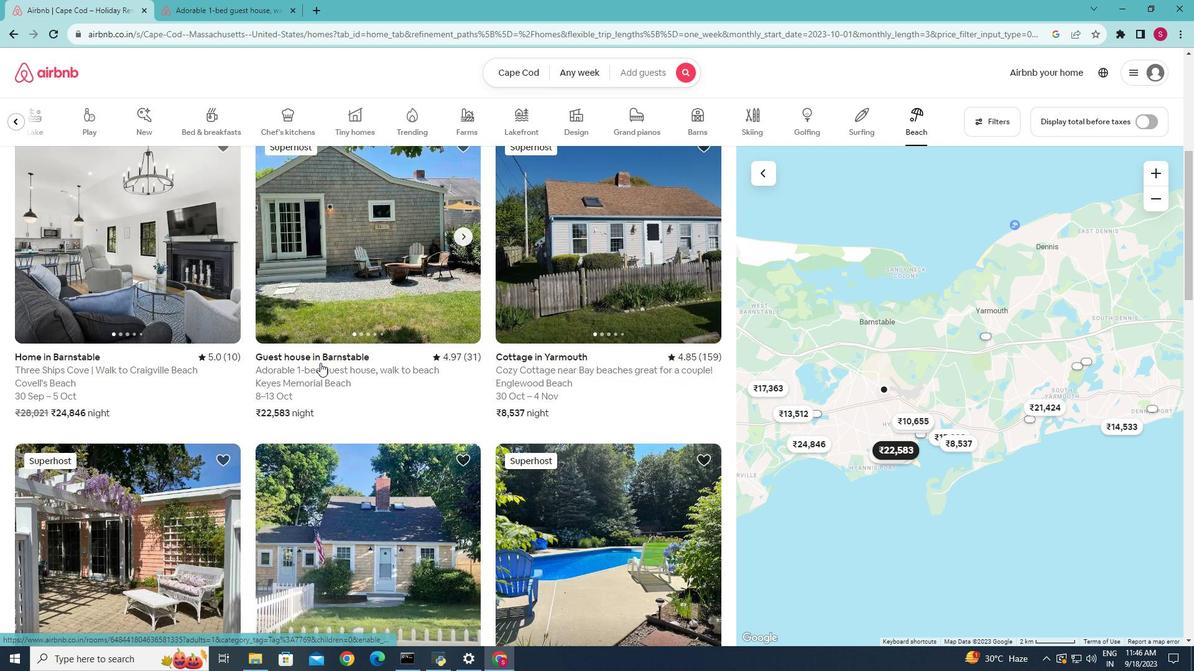 
Action: Mouse moved to (306, 373)
Screenshot: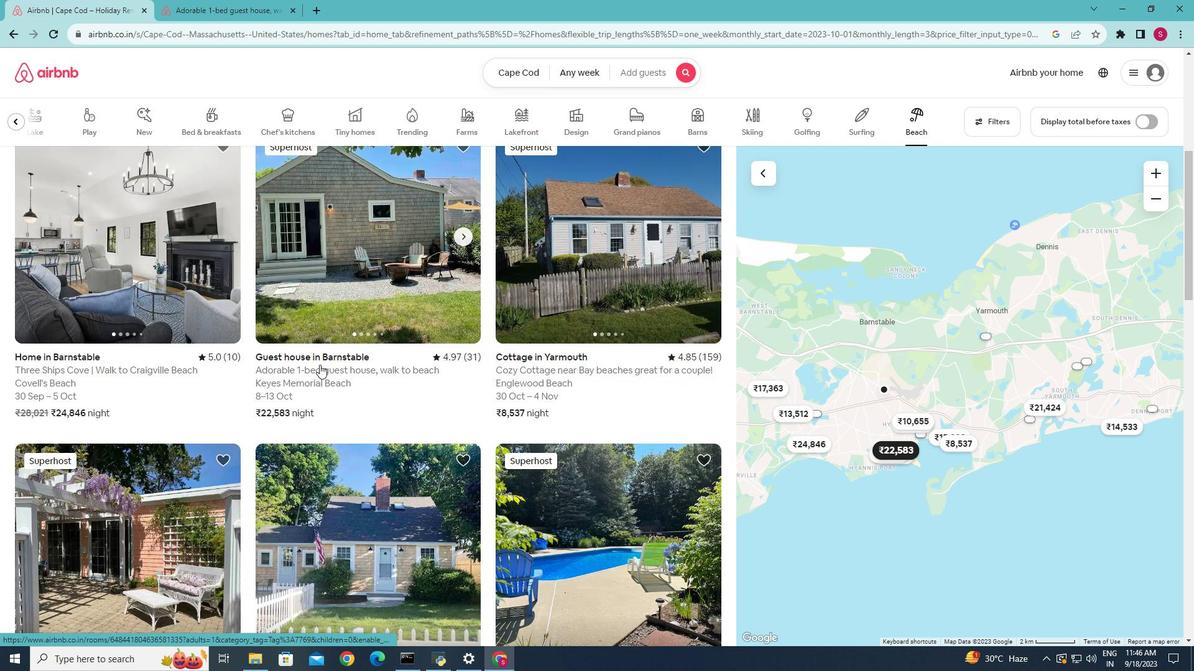 
Action: Mouse scrolled (306, 373) with delta (0, 0)
Screenshot: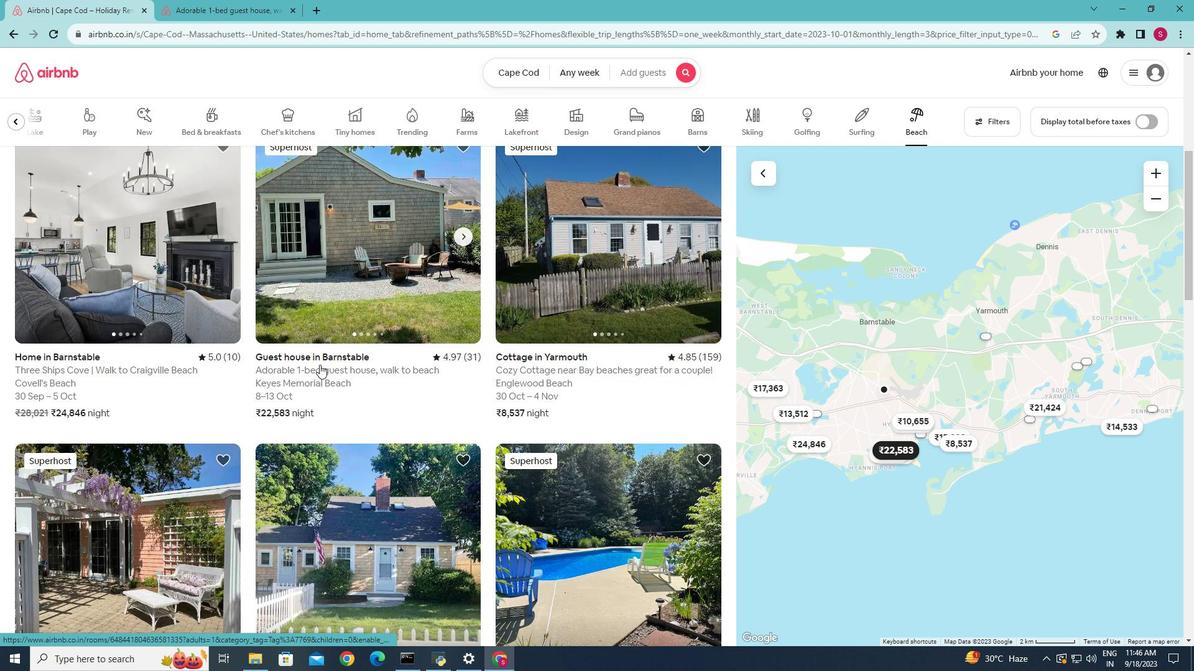 
Action: Mouse moved to (314, 387)
Screenshot: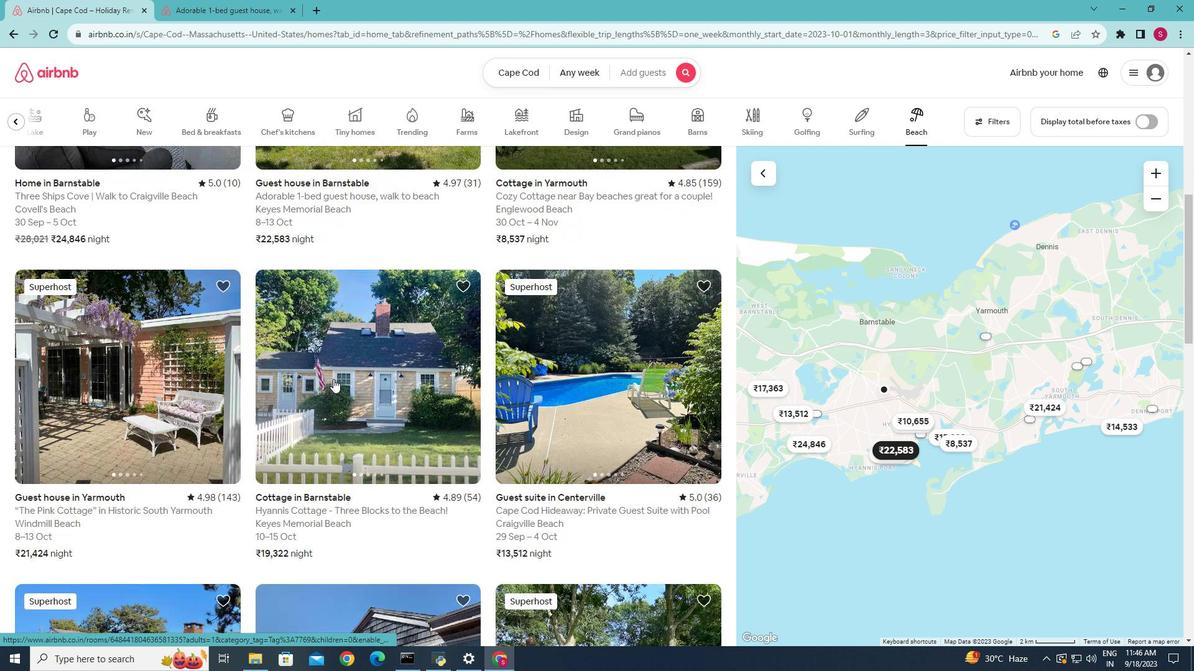 
Action: Mouse scrolled (314, 387) with delta (0, 0)
Screenshot: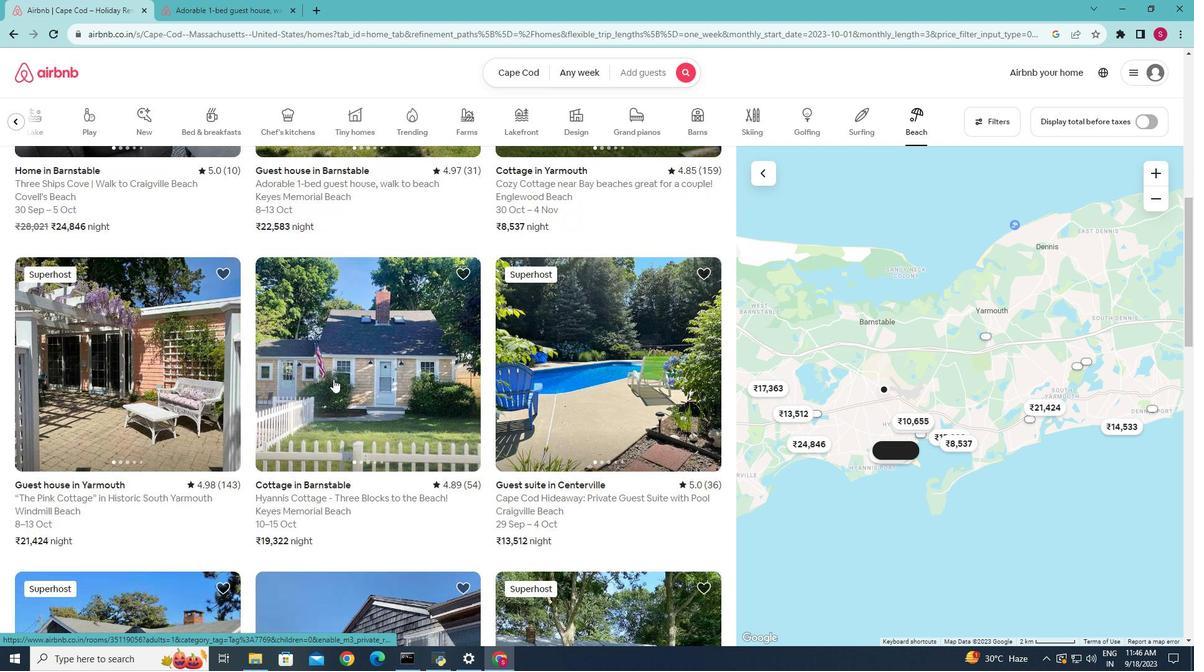 
Action: Mouse moved to (314, 388)
Screenshot: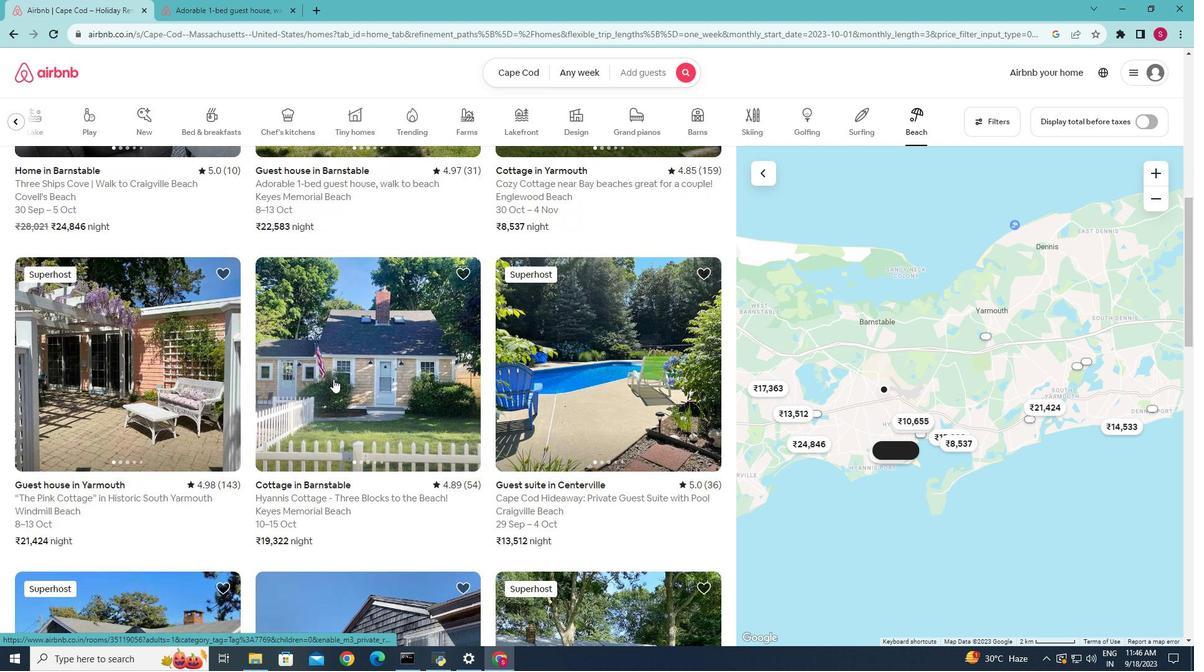 
Action: Mouse scrolled (314, 387) with delta (0, 0)
Screenshot: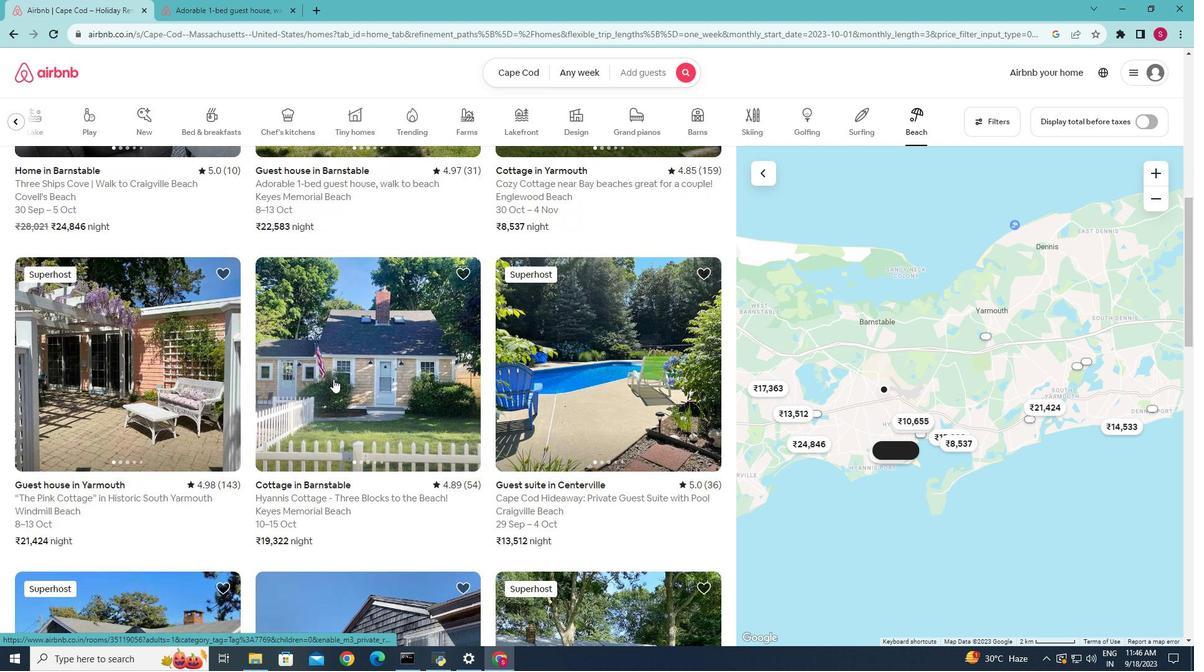 
Action: Mouse scrolled (314, 387) with delta (0, 0)
Screenshot: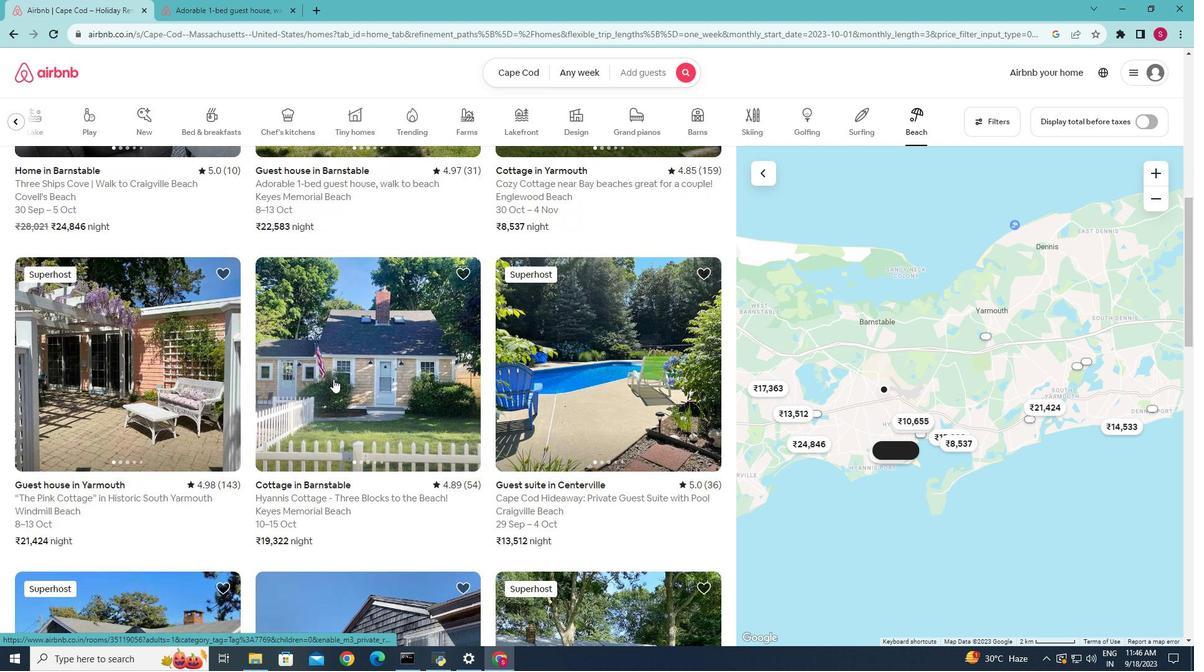 
Action: Mouse moved to (391, 379)
Screenshot: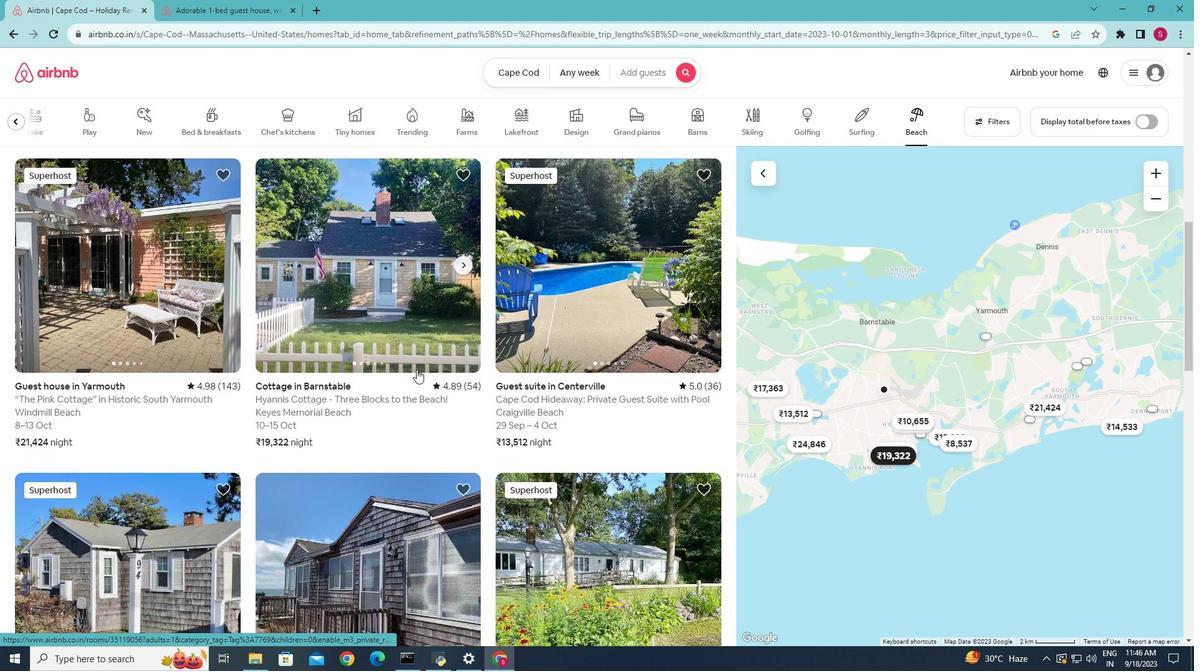 
Action: Mouse scrolled (391, 378) with delta (0, 0)
Screenshot: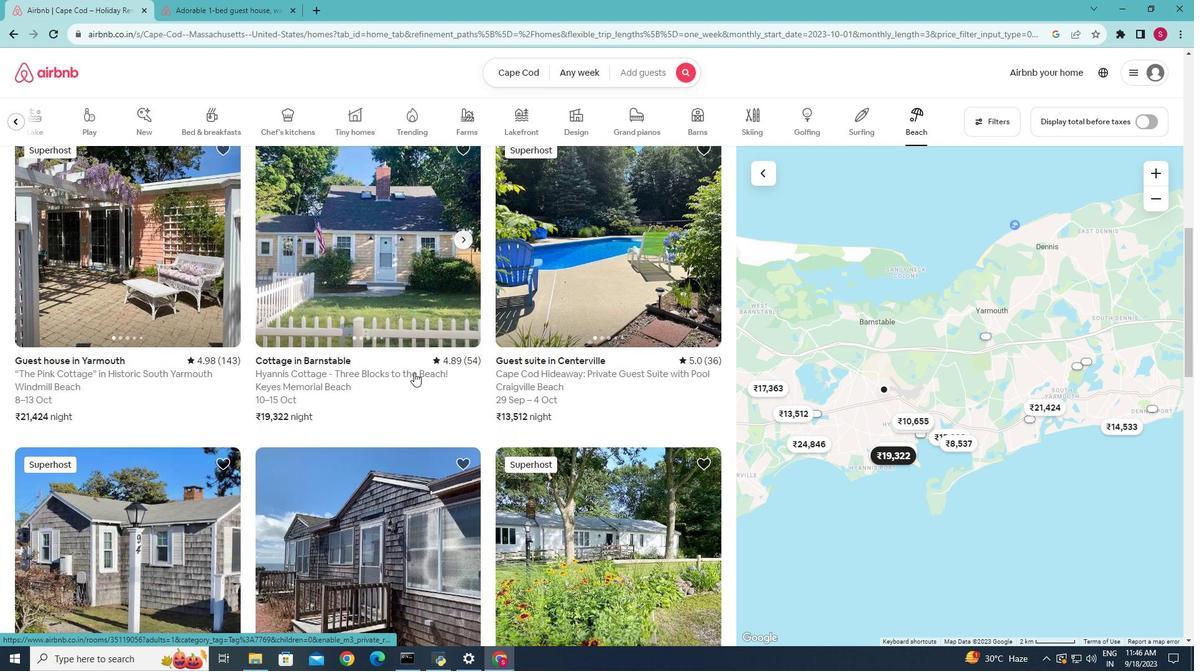 
Action: Mouse scrolled (391, 378) with delta (0, 0)
Screenshot: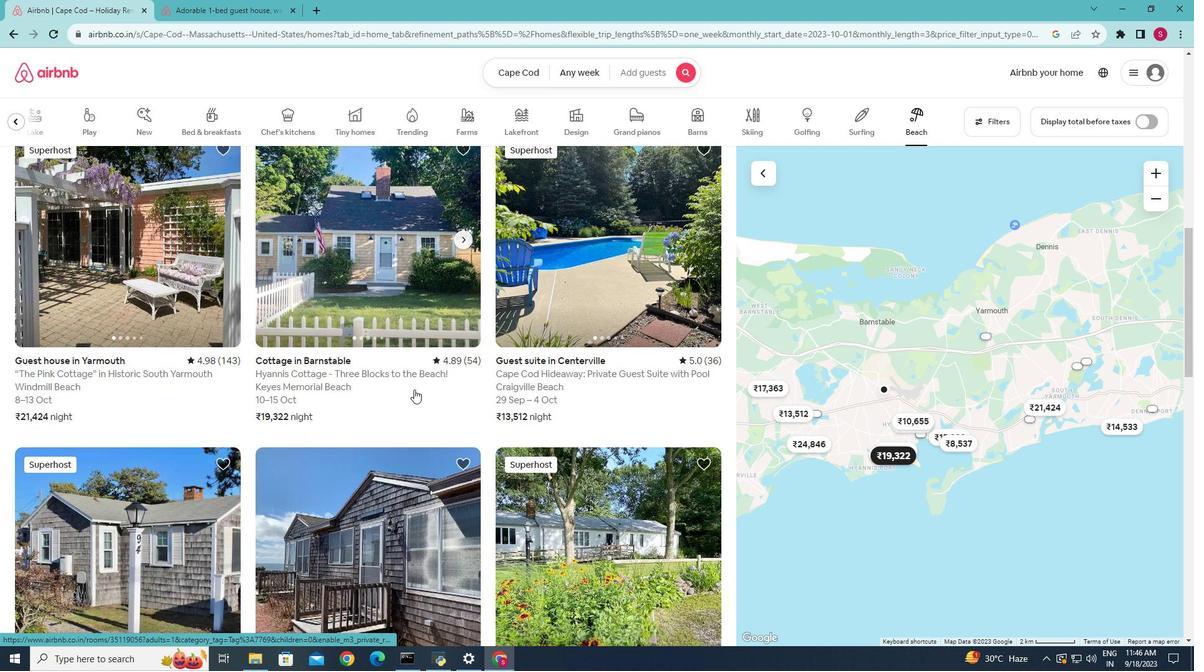 
Action: Mouse moved to (390, 439)
Screenshot: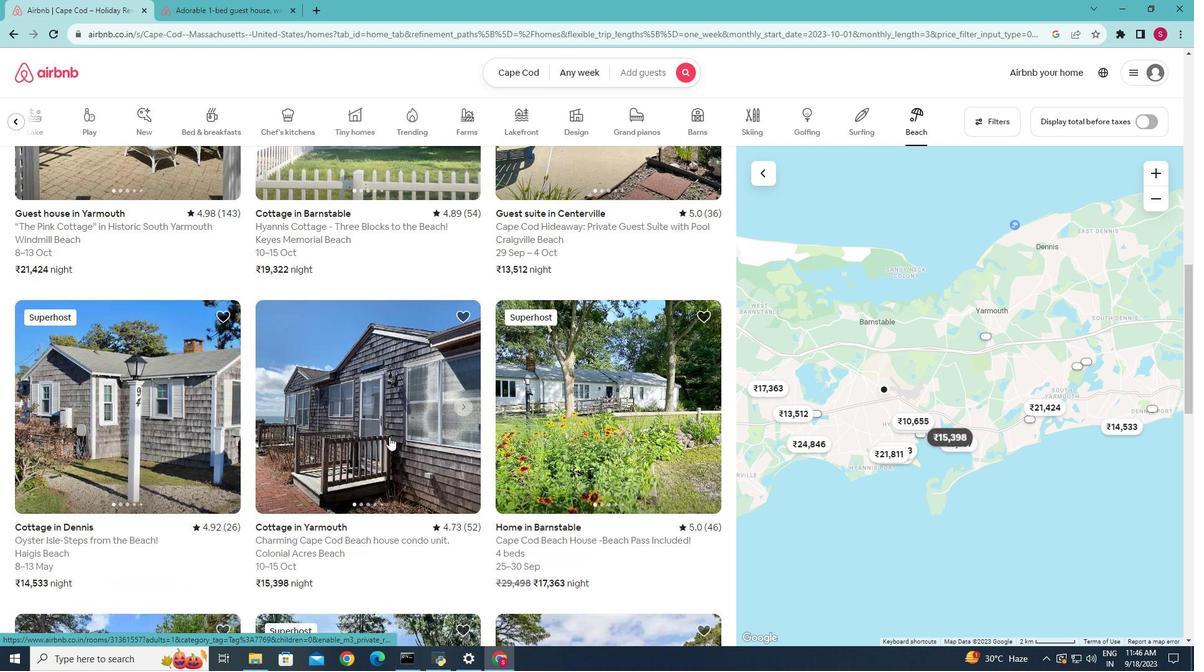 
Action: Mouse scrolled (390, 438) with delta (0, 0)
Screenshot: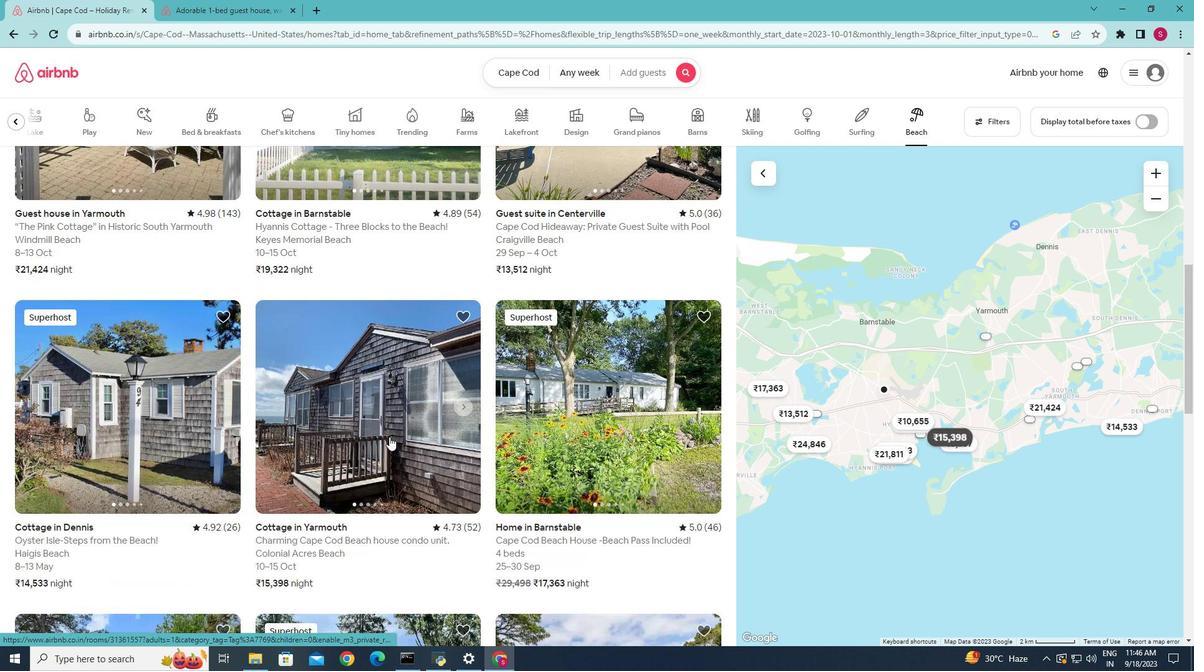 
Action: Mouse moved to (389, 439)
Screenshot: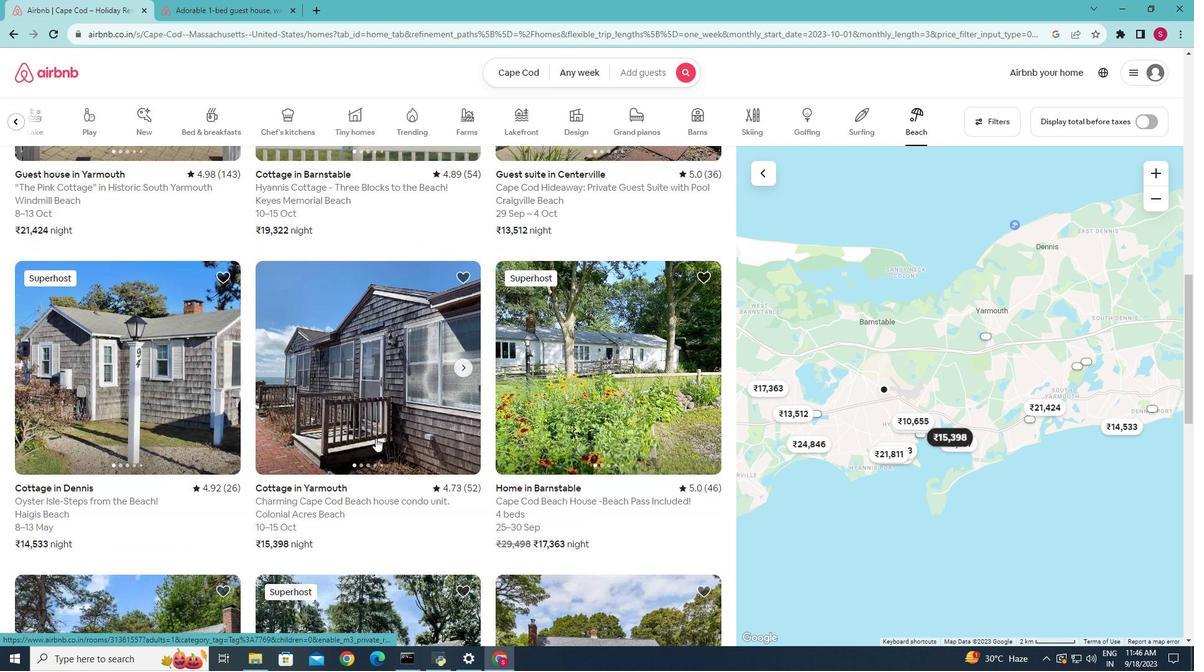 
Action: Mouse scrolled (389, 438) with delta (0, 0)
Screenshot: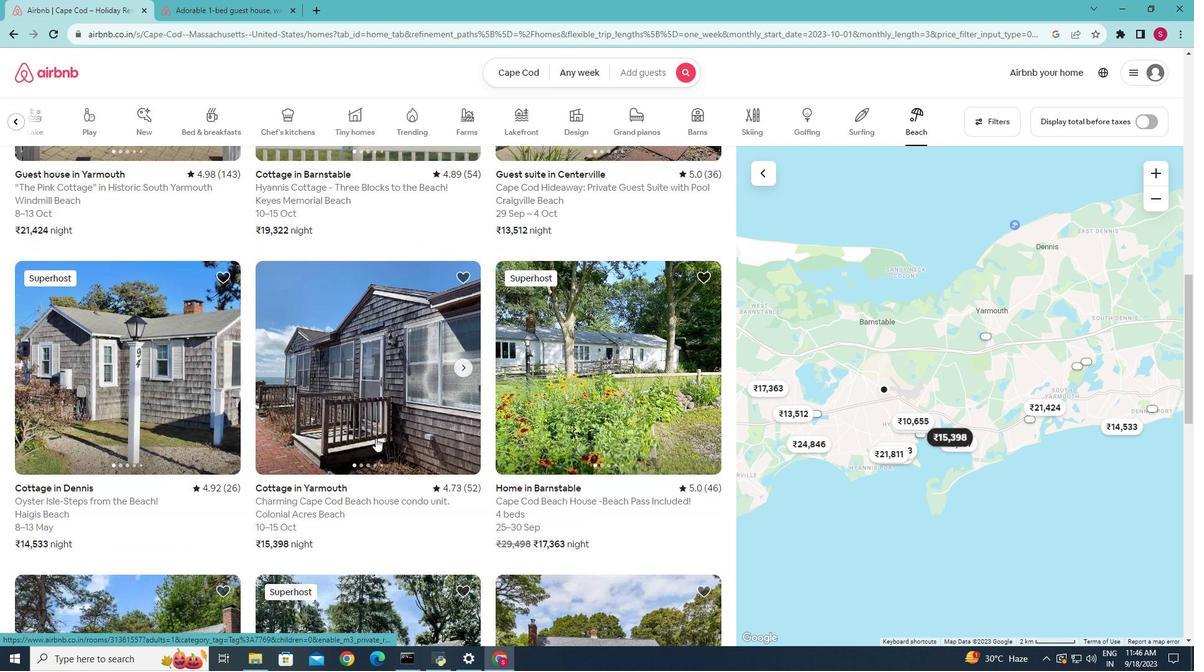 
Action: Mouse moved to (387, 439)
Screenshot: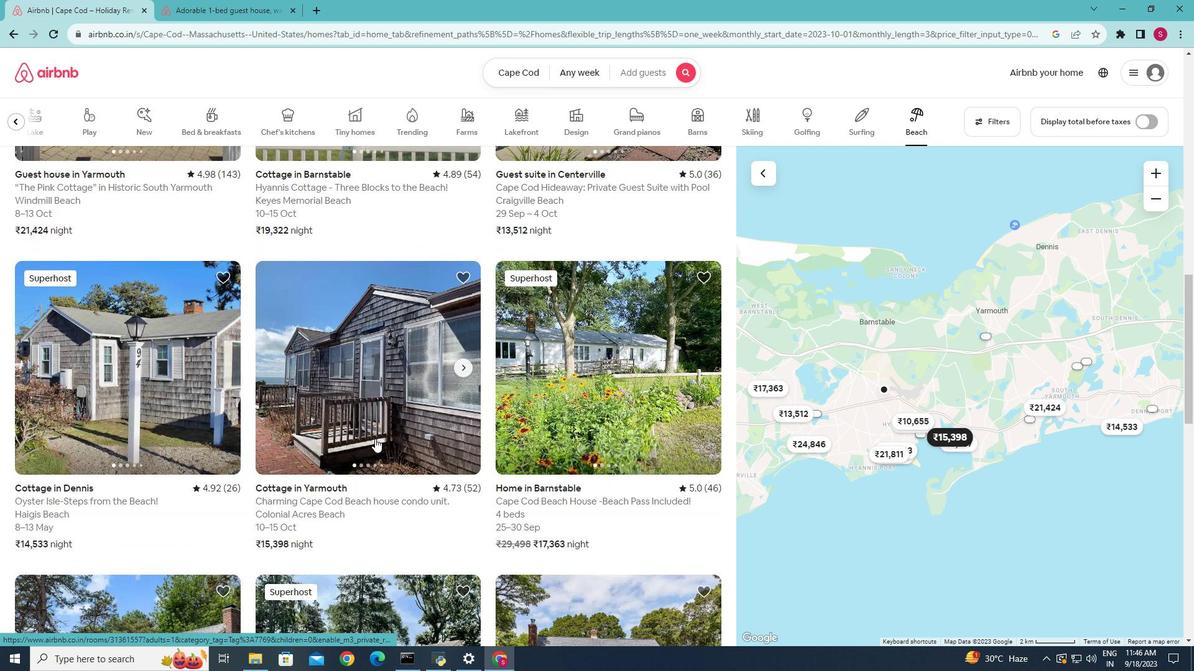 
Action: Mouse scrolled (387, 439) with delta (0, 0)
Screenshot: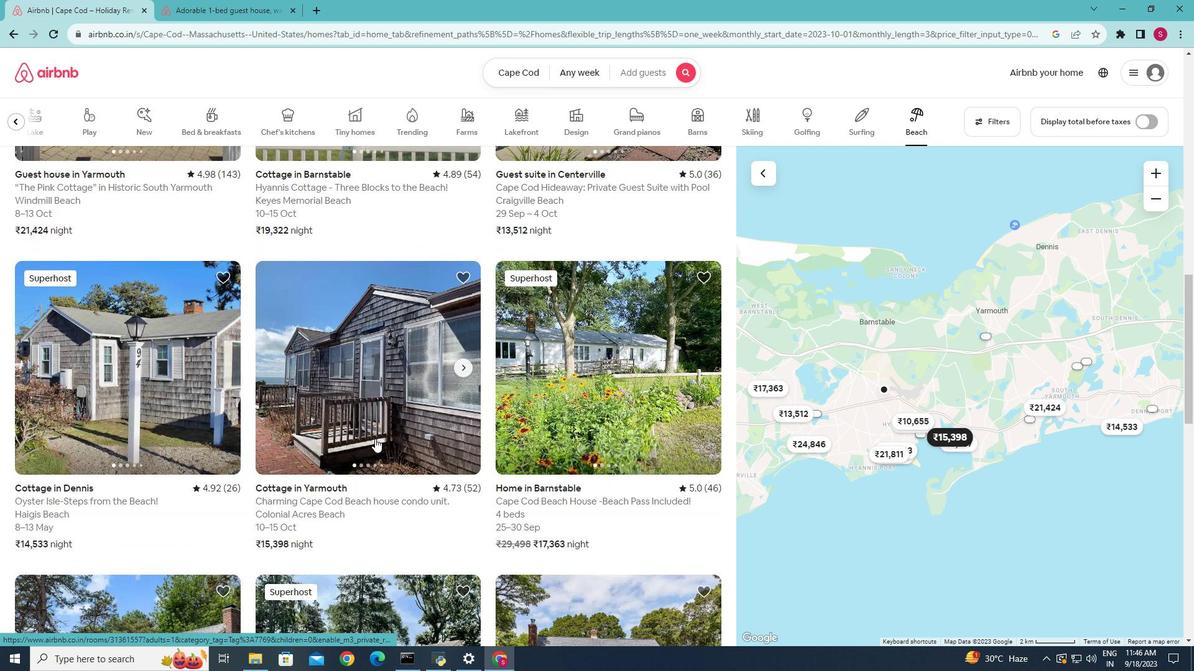 
Action: Mouse moved to (352, 441)
Screenshot: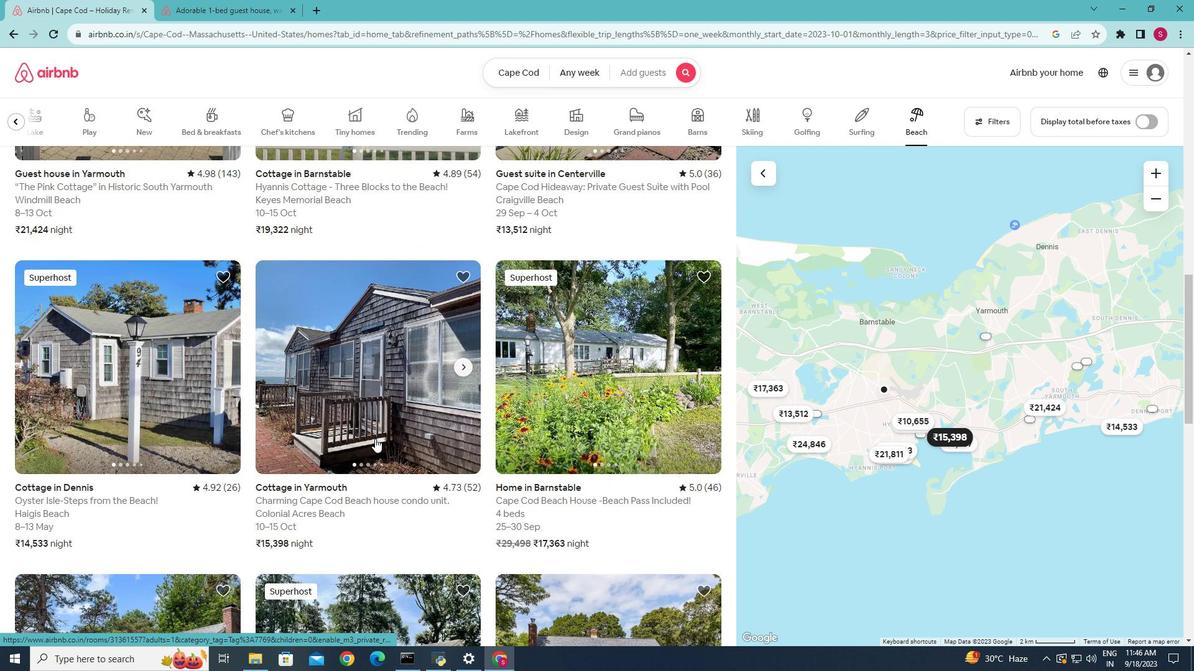 
Action: Mouse scrolled (352, 441) with delta (0, 0)
Screenshot: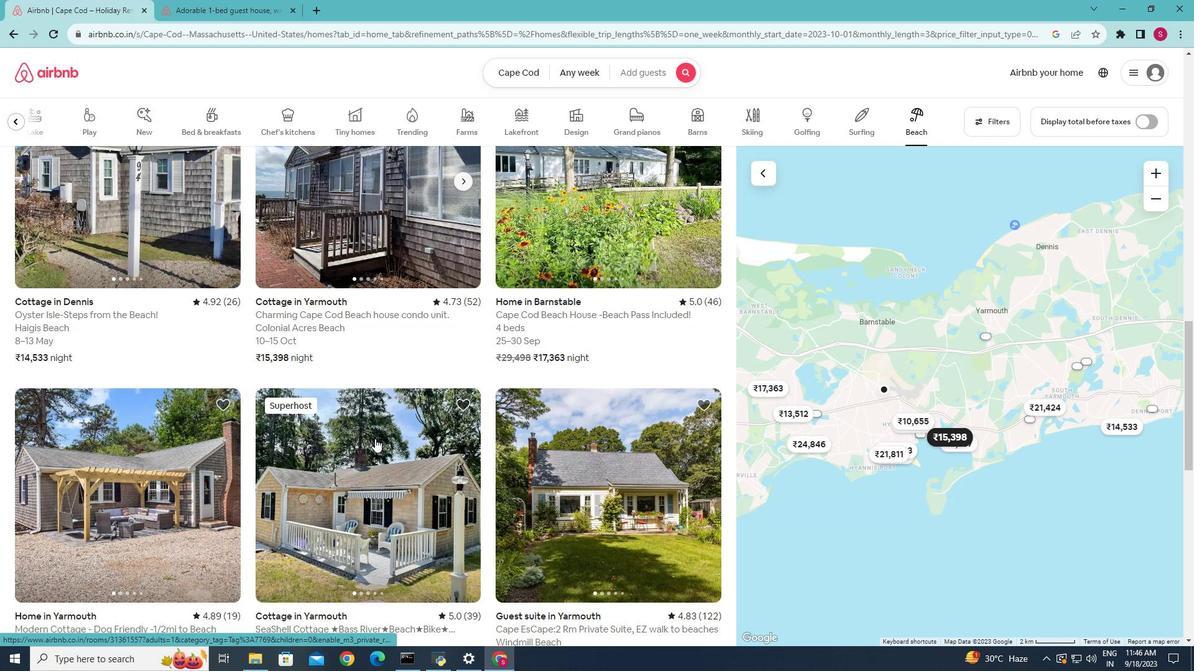 
Action: Mouse scrolled (352, 441) with delta (0, 0)
Screenshot: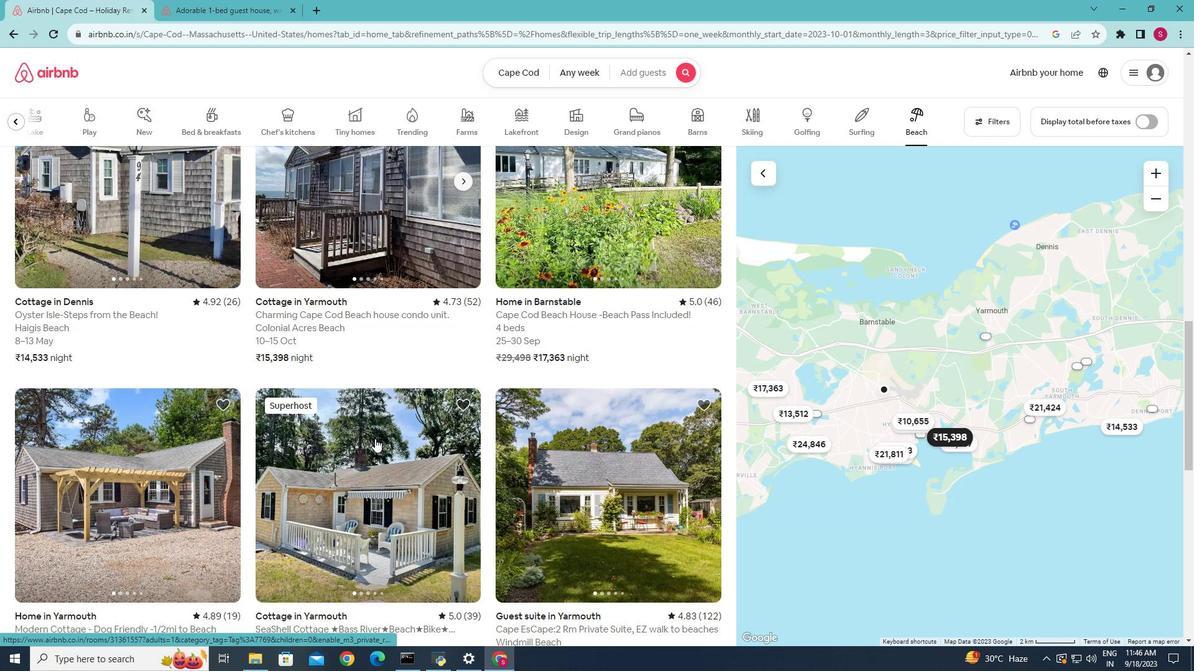 
Action: Mouse scrolled (352, 441) with delta (0, 0)
Screenshot: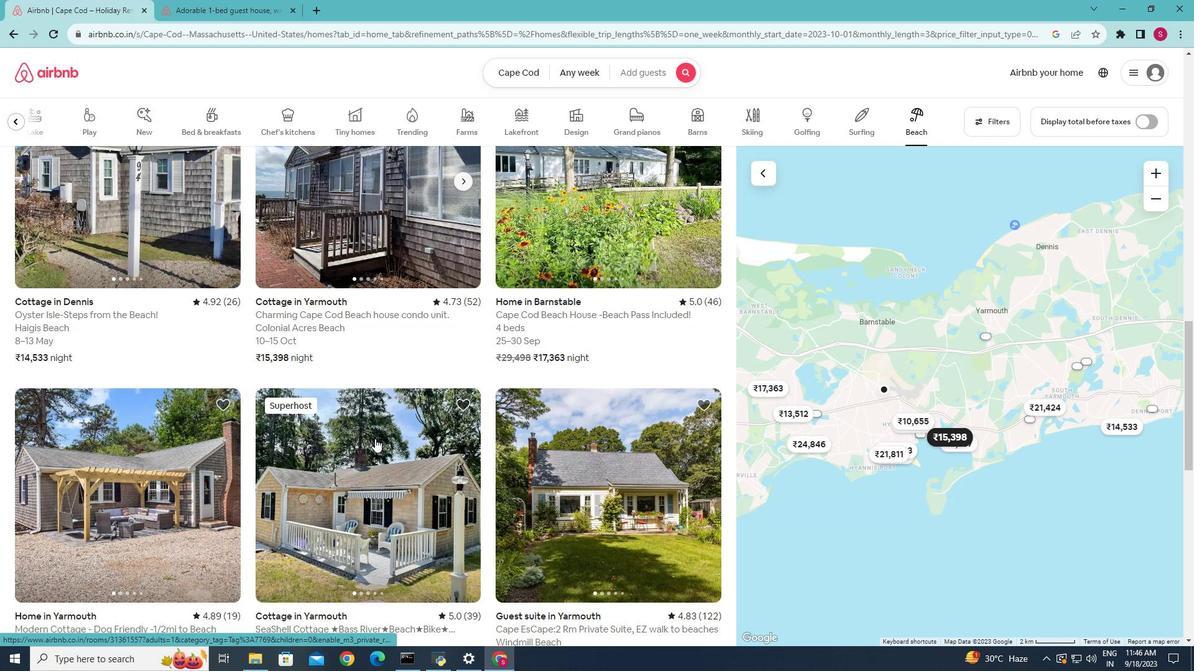 
Action: Mouse moved to (119, 490)
Screenshot: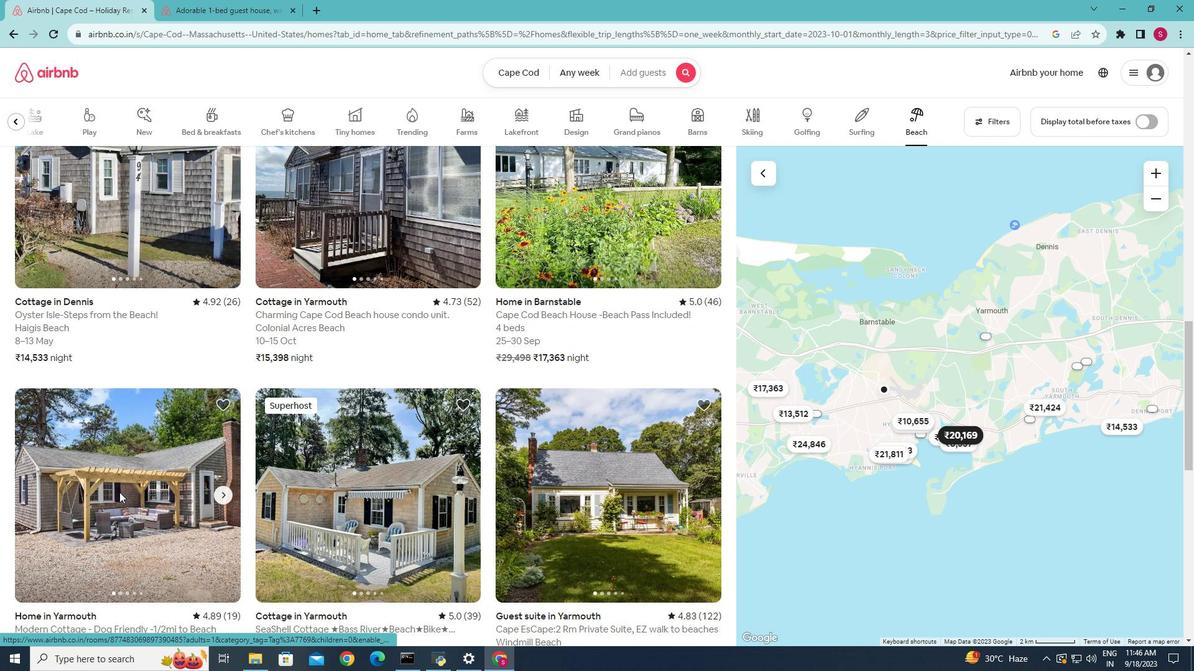 
Action: Mouse pressed left at (119, 490)
Screenshot: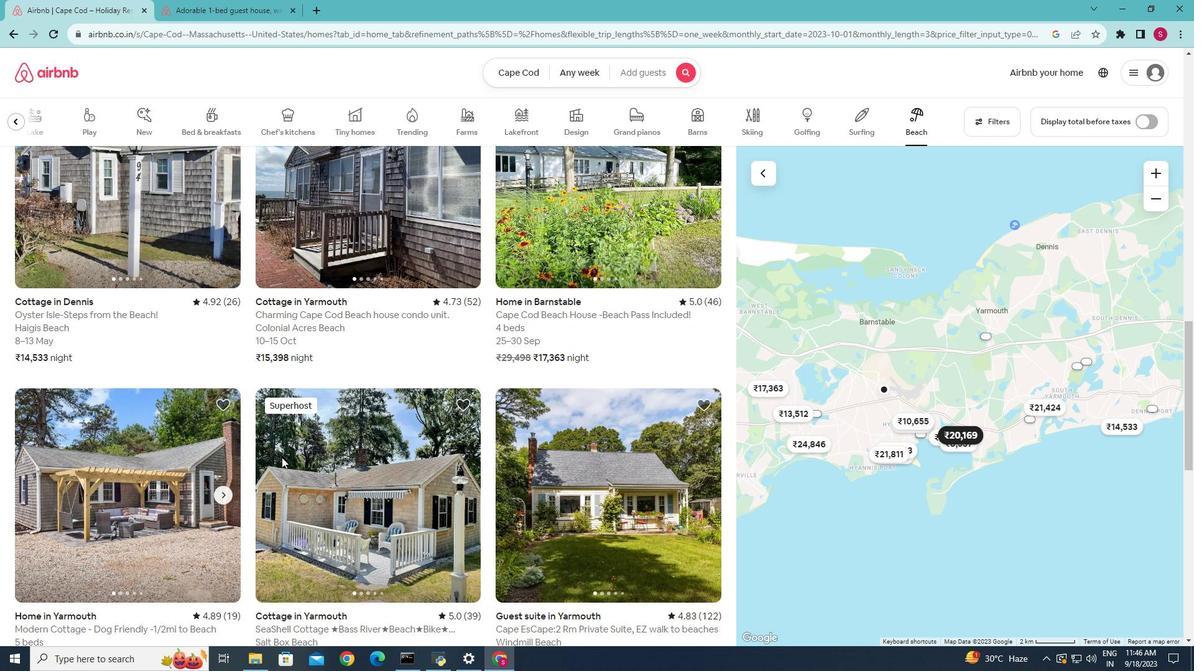 
Action: Mouse moved to (786, 454)
Screenshot: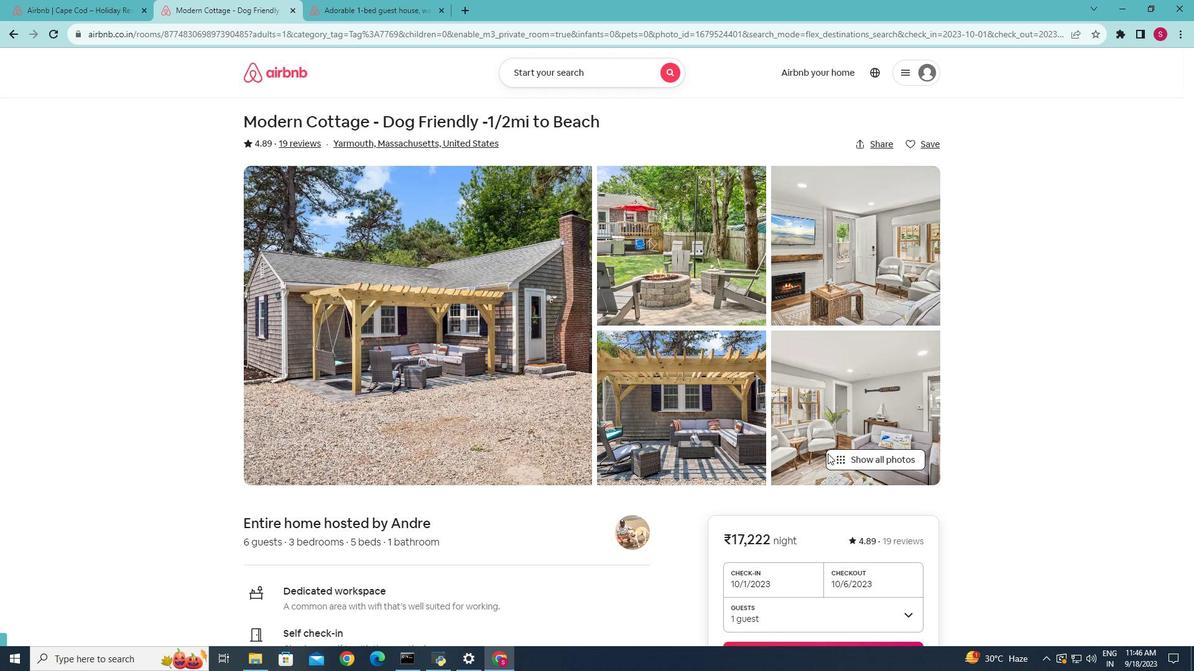 
Action: Mouse pressed left at (786, 454)
Screenshot: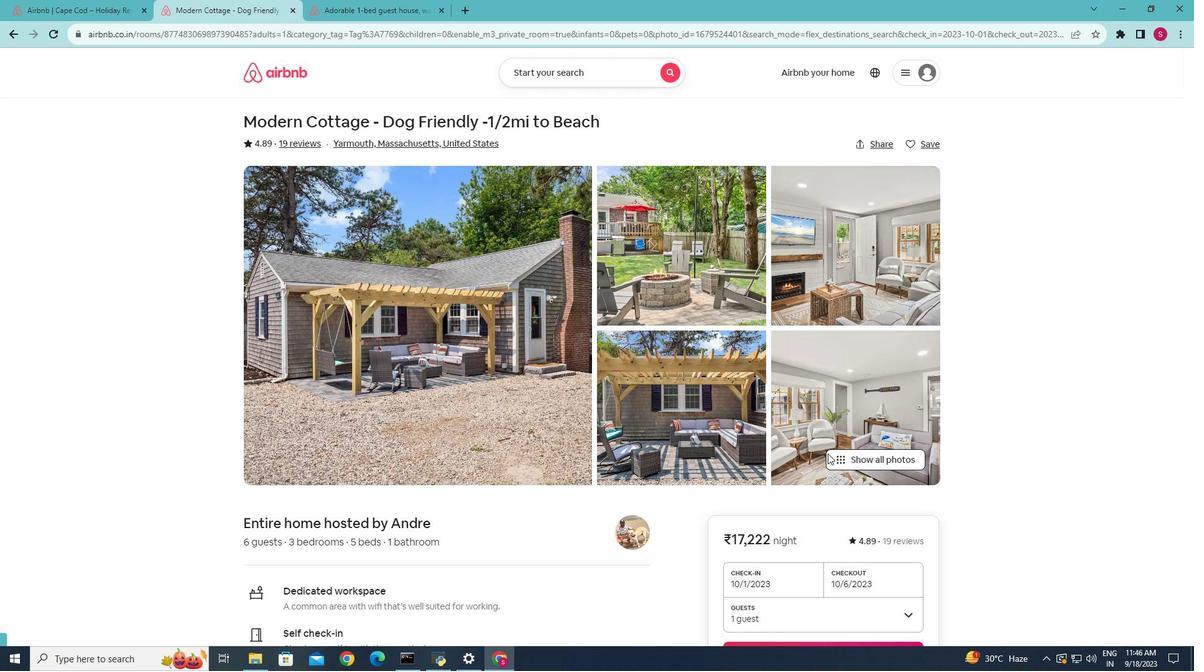 
Action: Mouse moved to (681, 441)
Screenshot: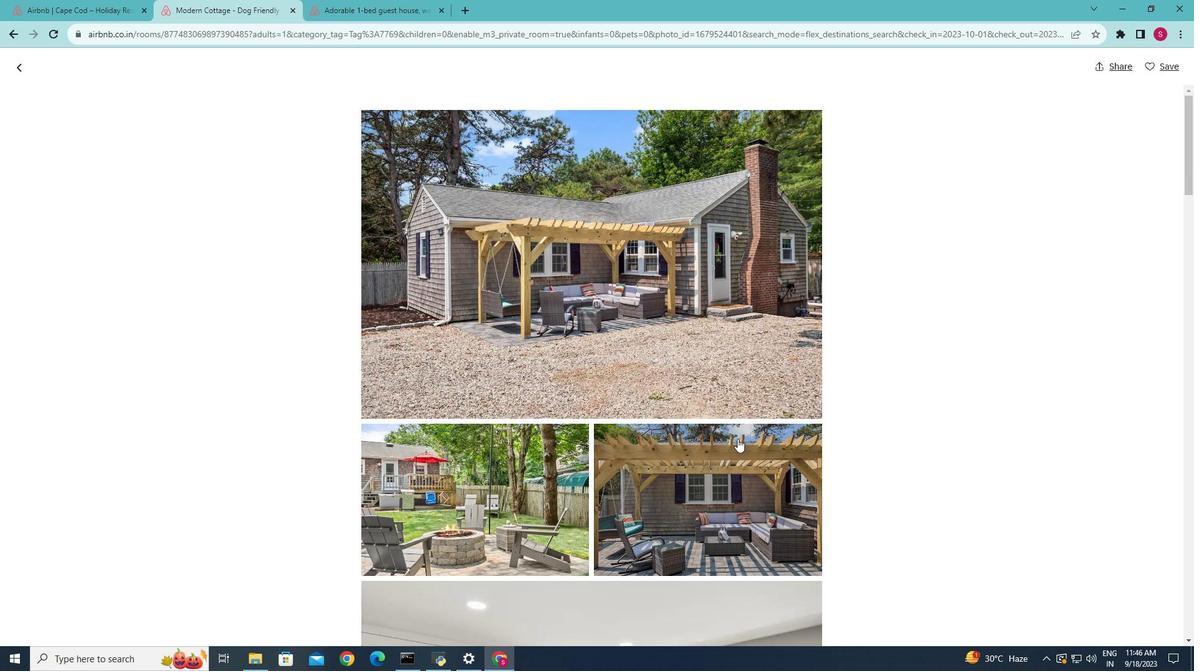 
Action: Mouse scrolled (681, 441) with delta (0, 0)
Screenshot: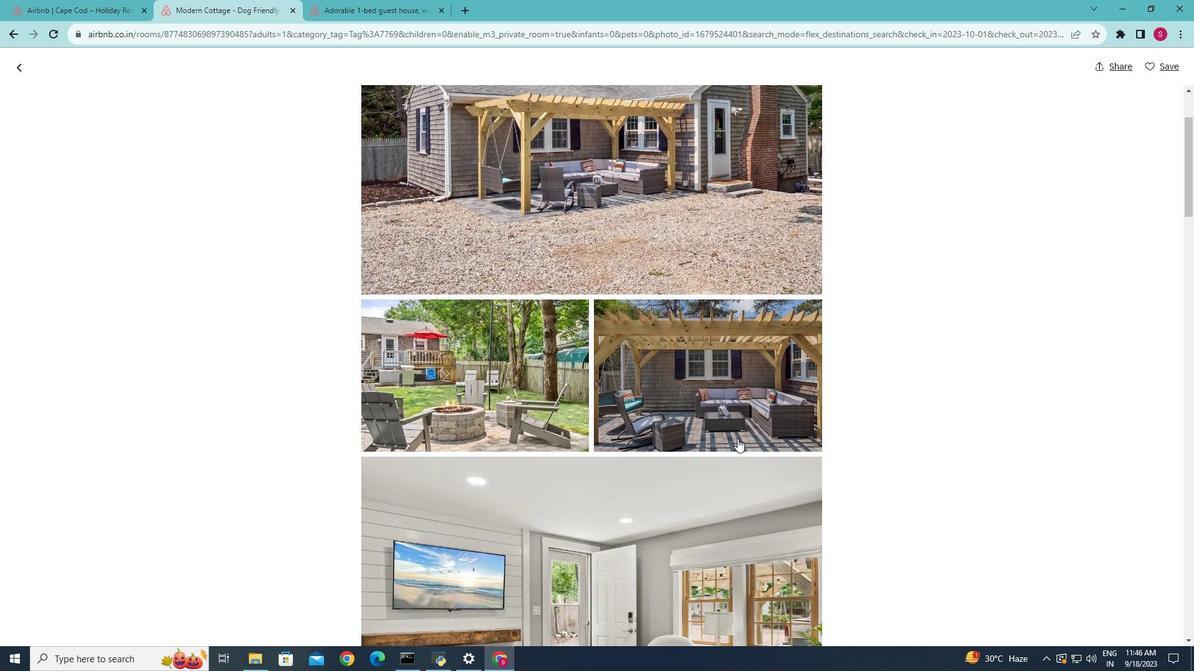 
Action: Mouse scrolled (681, 441) with delta (0, 0)
Screenshot: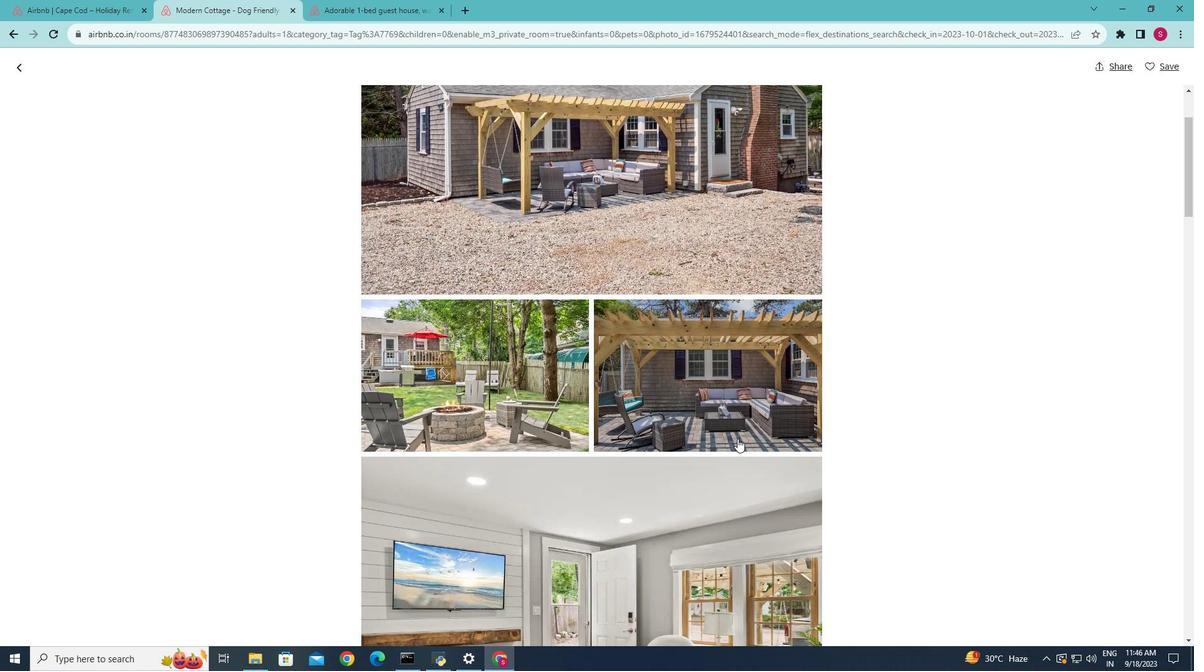 
Action: Mouse scrolled (681, 441) with delta (0, 0)
Screenshot: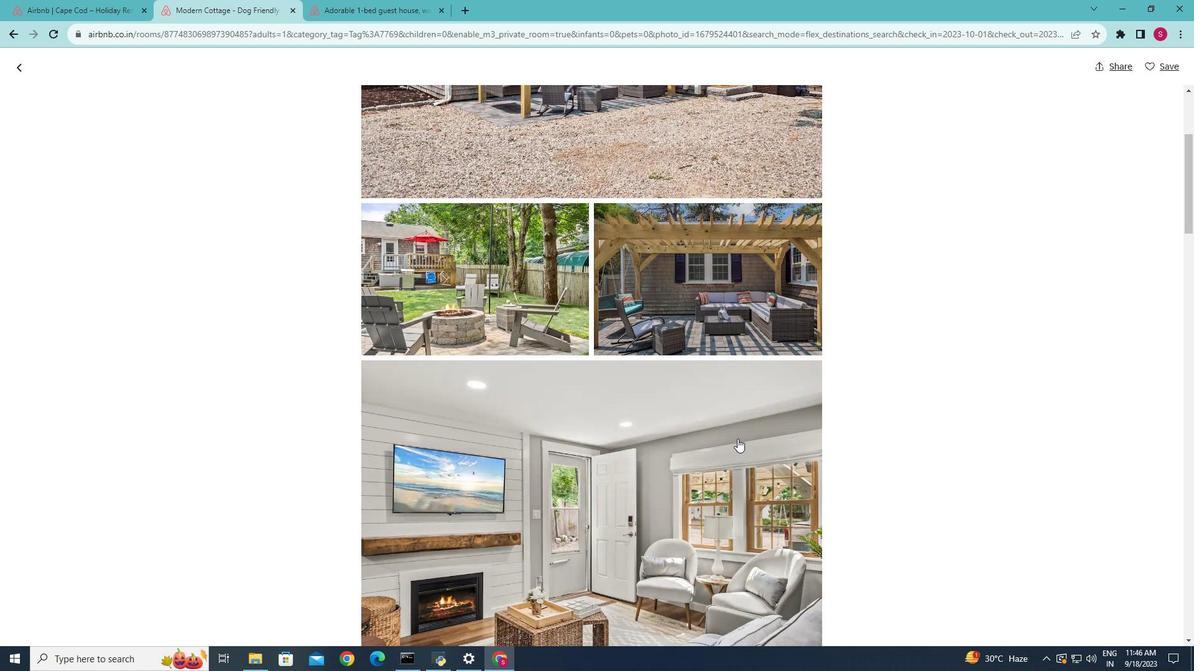 
Action: Mouse scrolled (681, 441) with delta (0, 0)
Screenshot: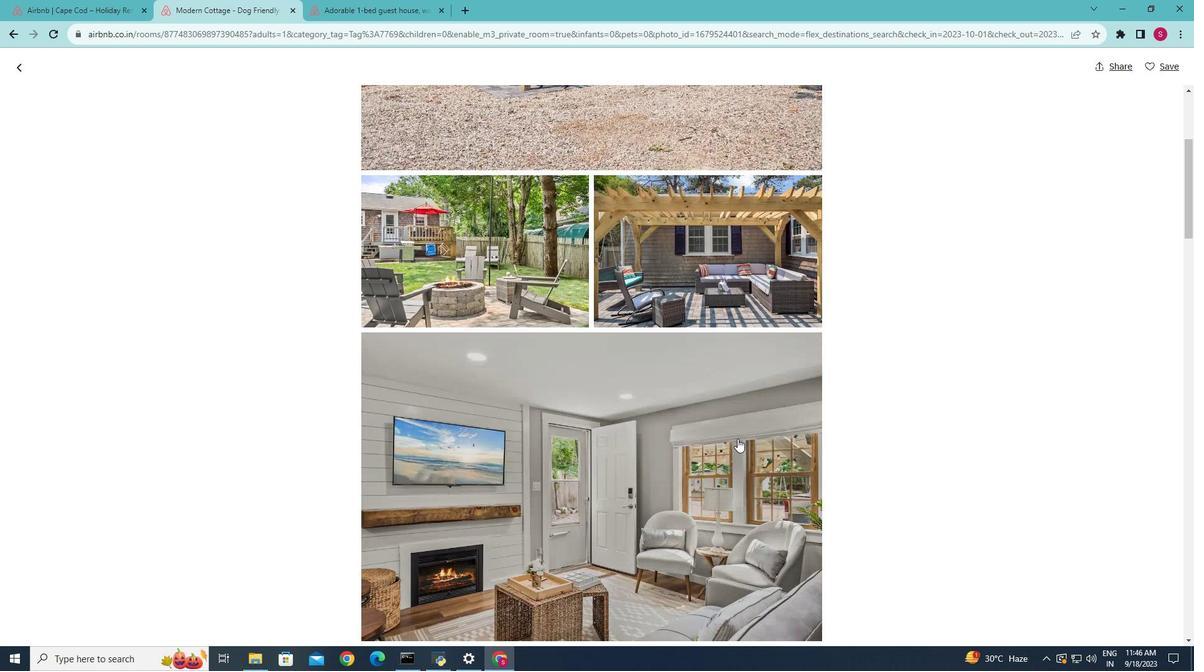 
Action: Mouse scrolled (681, 441) with delta (0, 0)
Screenshot: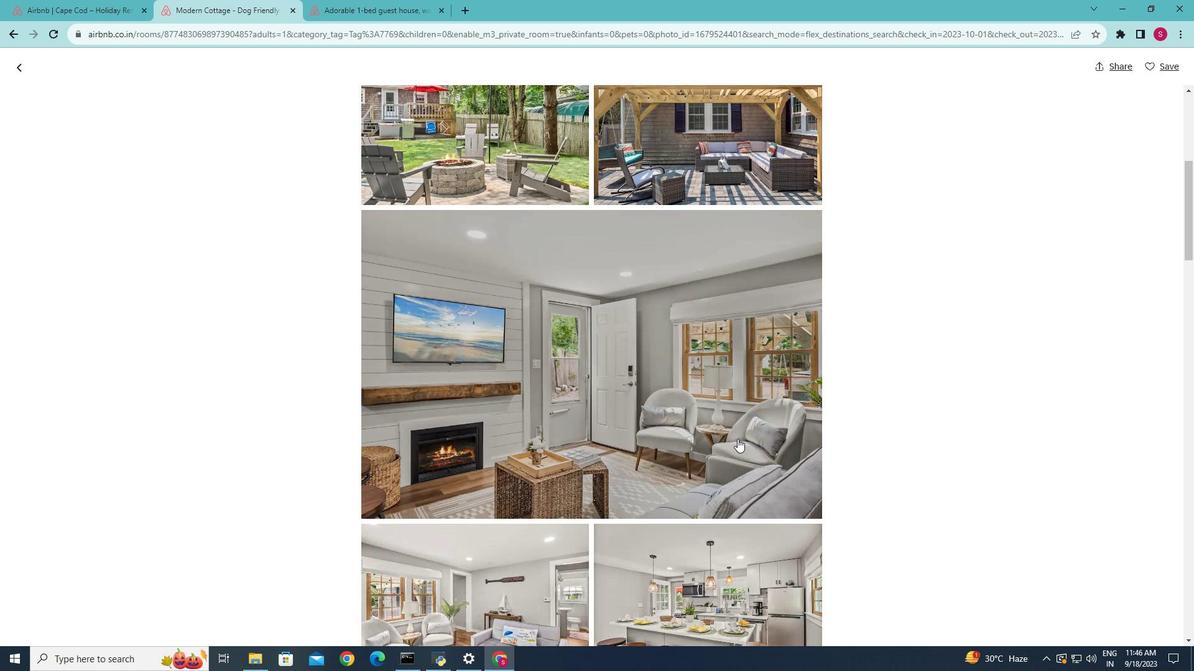 
Action: Mouse scrolled (681, 441) with delta (0, 0)
Screenshot: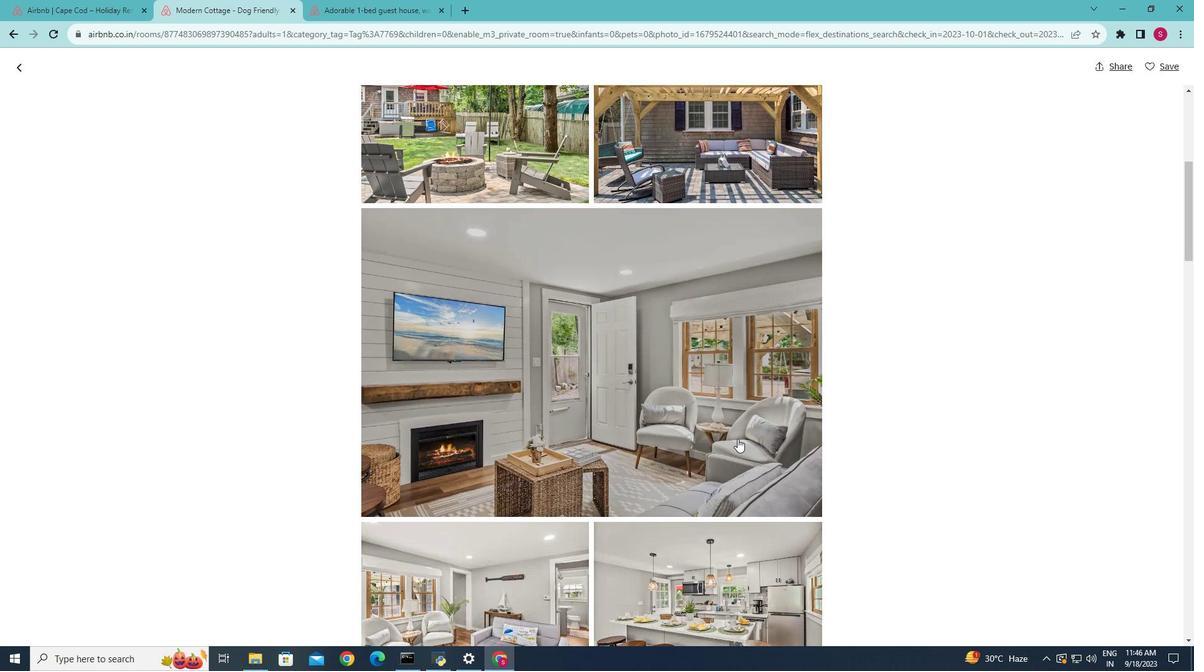 
Action: Mouse scrolled (681, 441) with delta (0, 0)
Screenshot: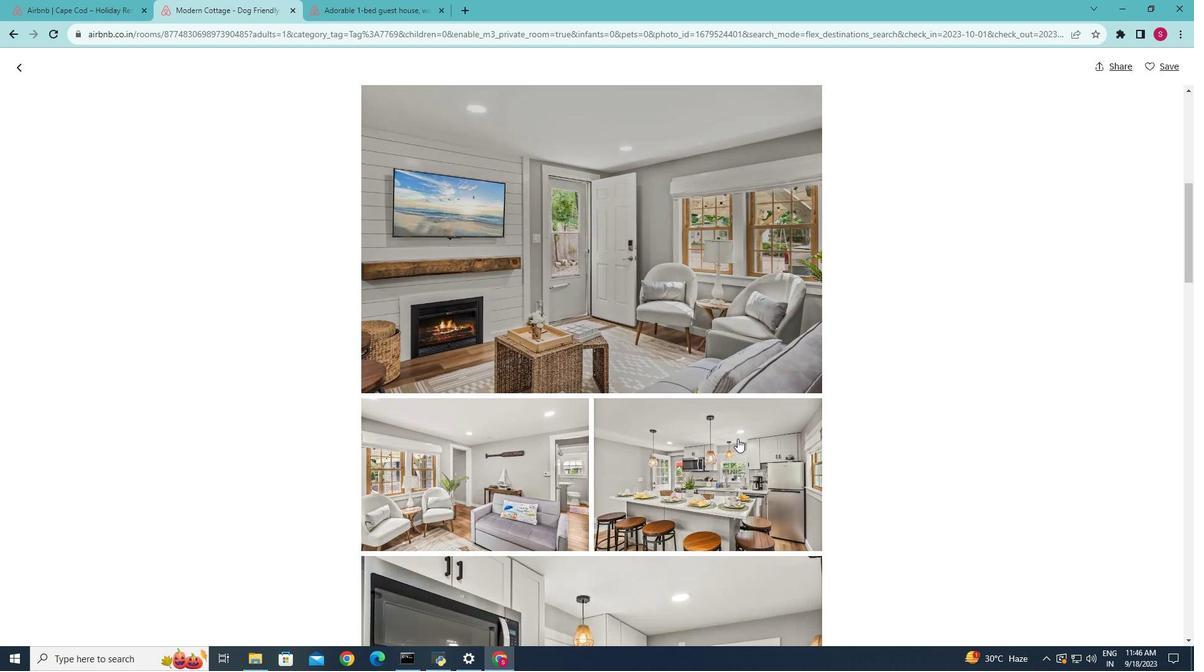 
Action: Mouse scrolled (681, 441) with delta (0, 0)
Screenshot: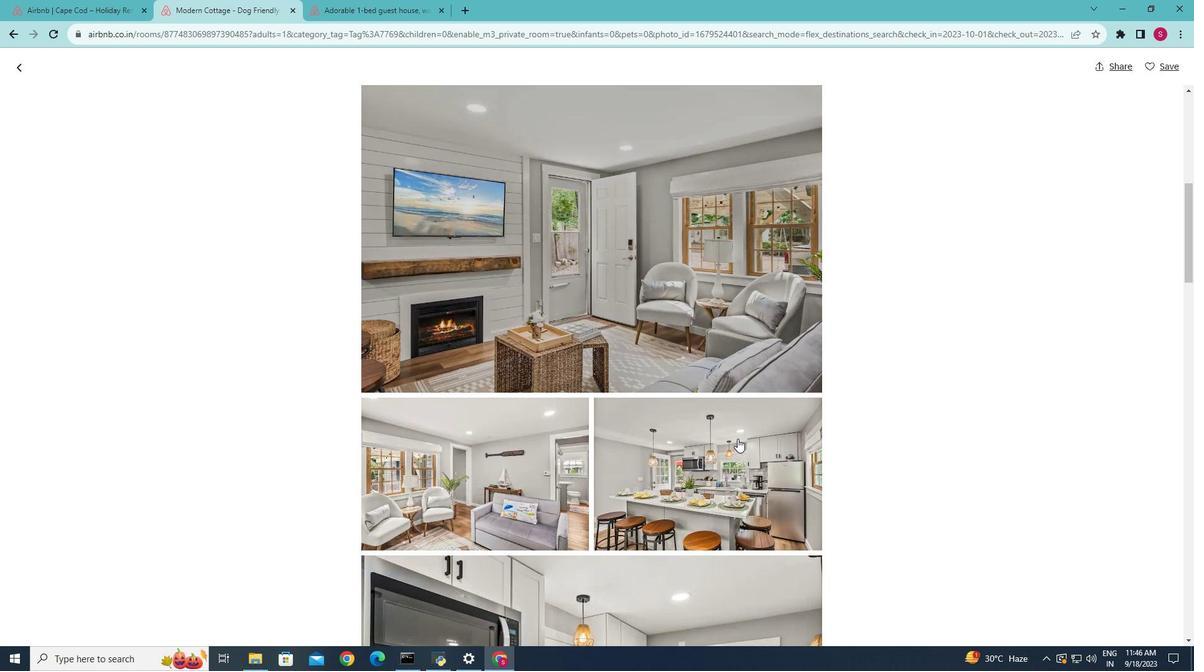 
Action: Mouse scrolled (681, 441) with delta (0, 0)
Screenshot: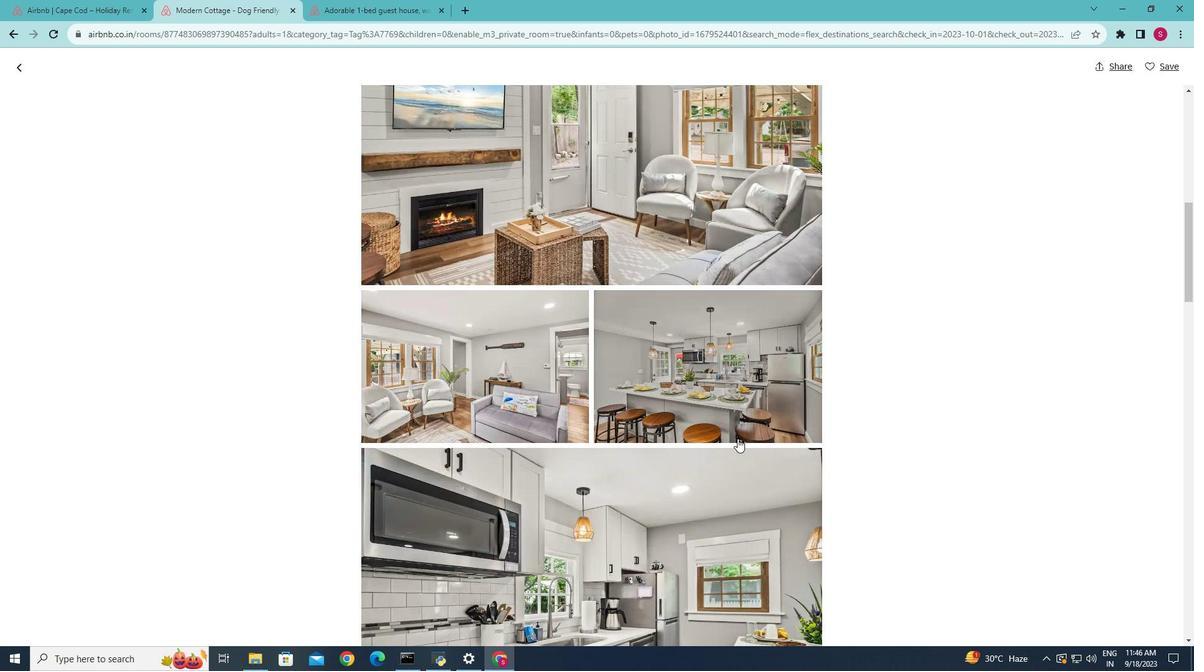 
Action: Mouse scrolled (681, 441) with delta (0, 0)
Screenshot: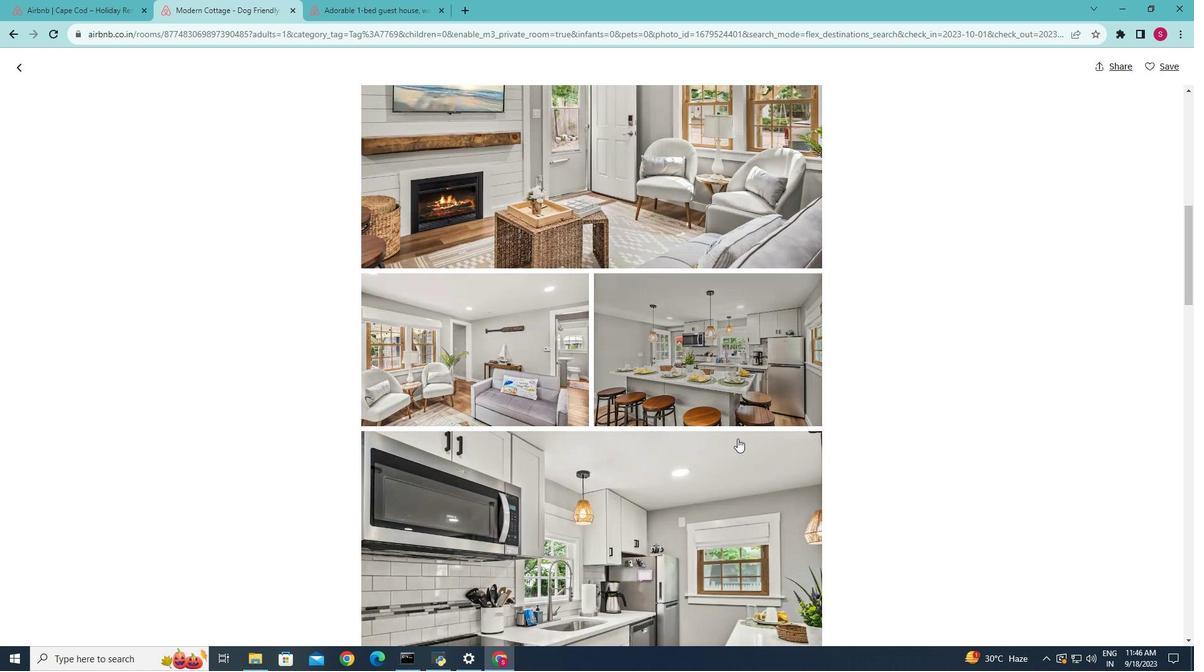 
Action: Mouse scrolled (681, 441) with delta (0, 0)
Screenshot: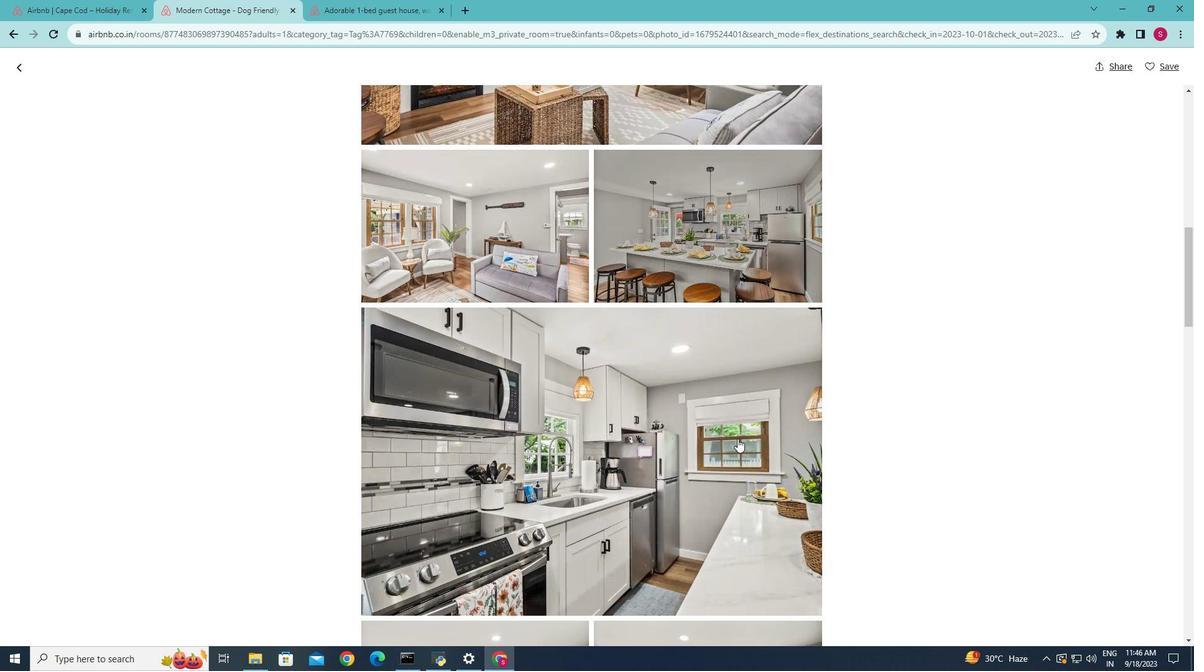
Action: Mouse scrolled (681, 441) with delta (0, 0)
Screenshot: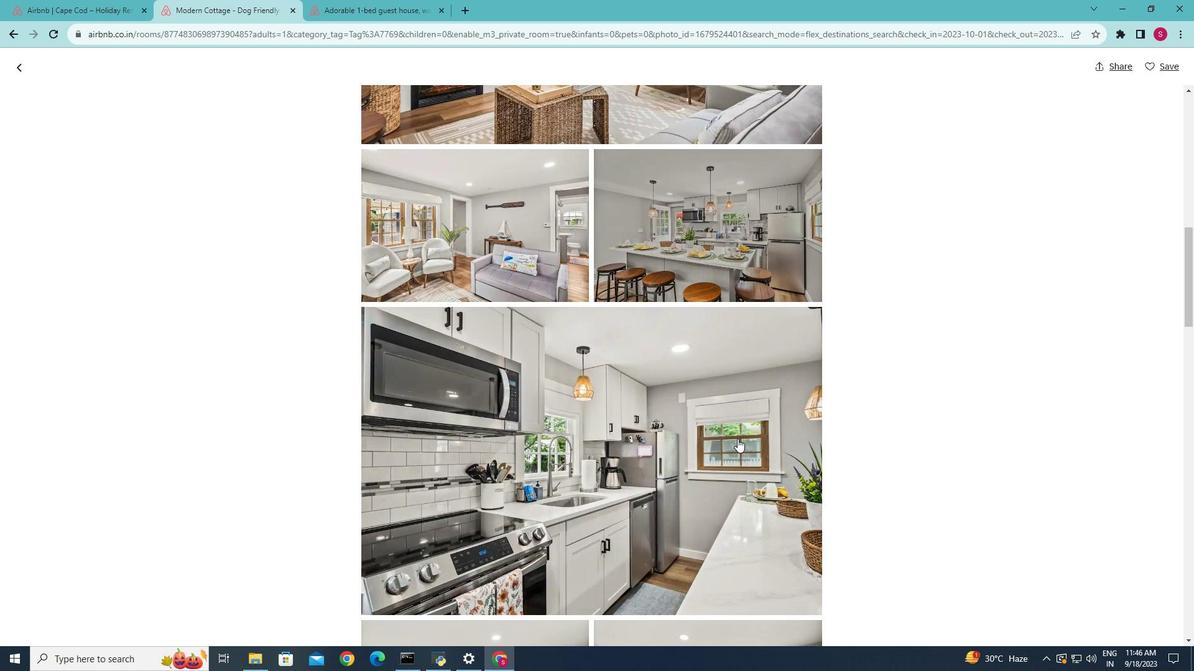 
Action: Mouse scrolled (681, 441) with delta (0, 0)
Screenshot: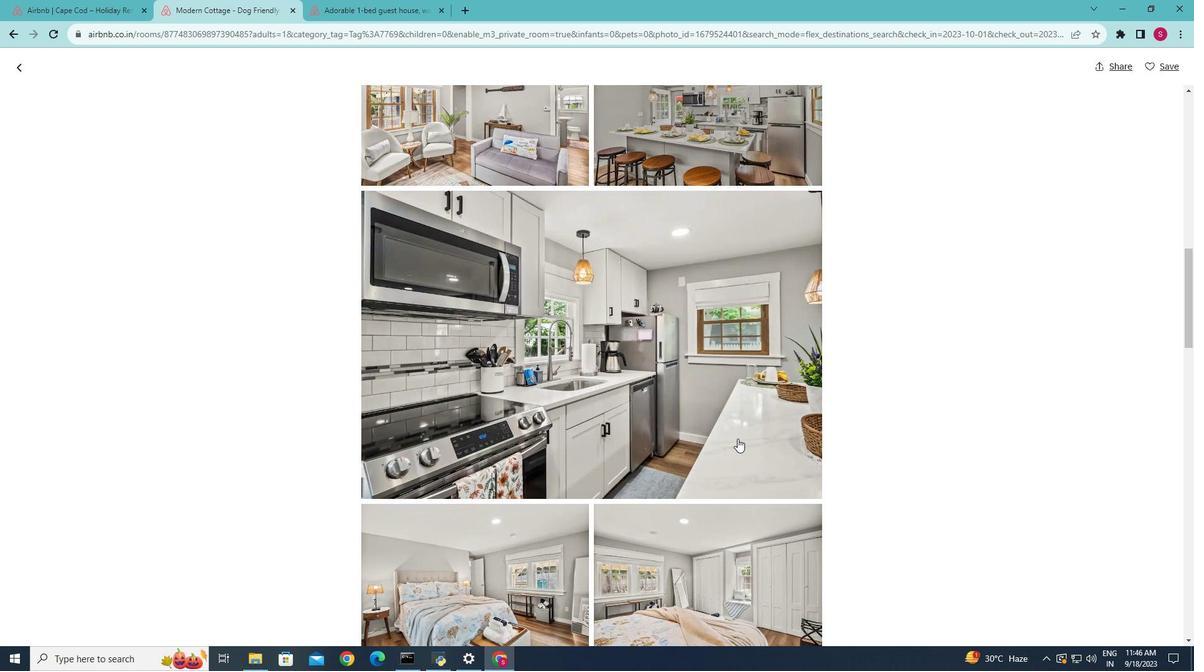 
Action: Mouse scrolled (681, 441) with delta (0, 0)
Screenshot: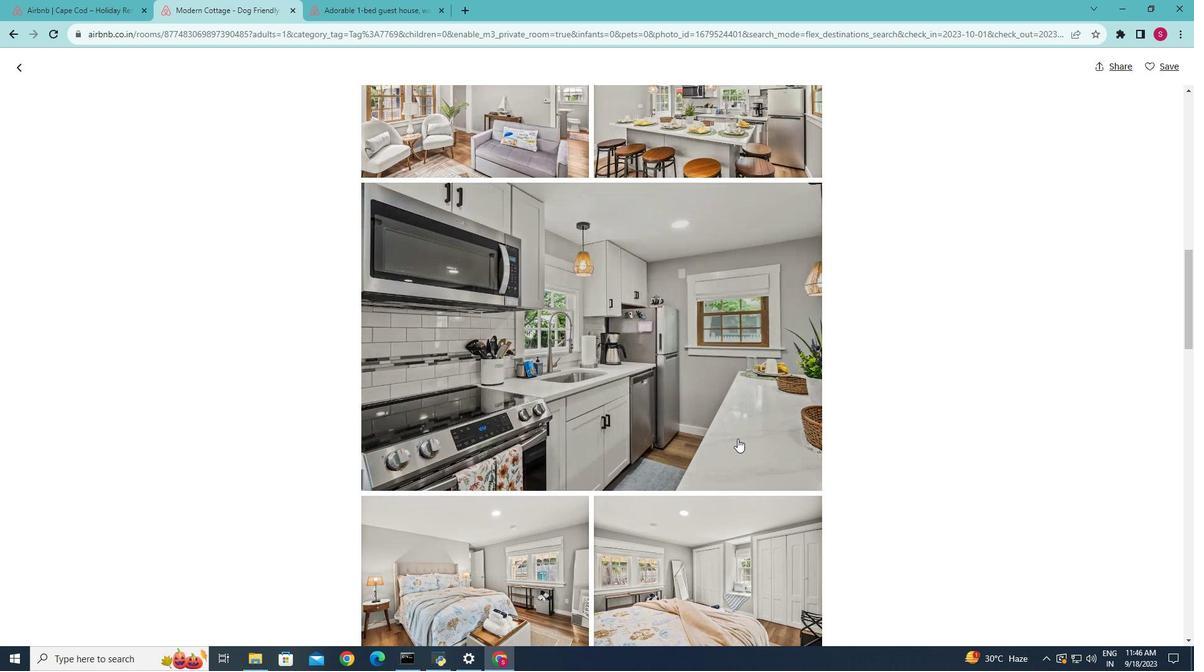 
Action: Mouse scrolled (681, 441) with delta (0, 0)
Screenshot: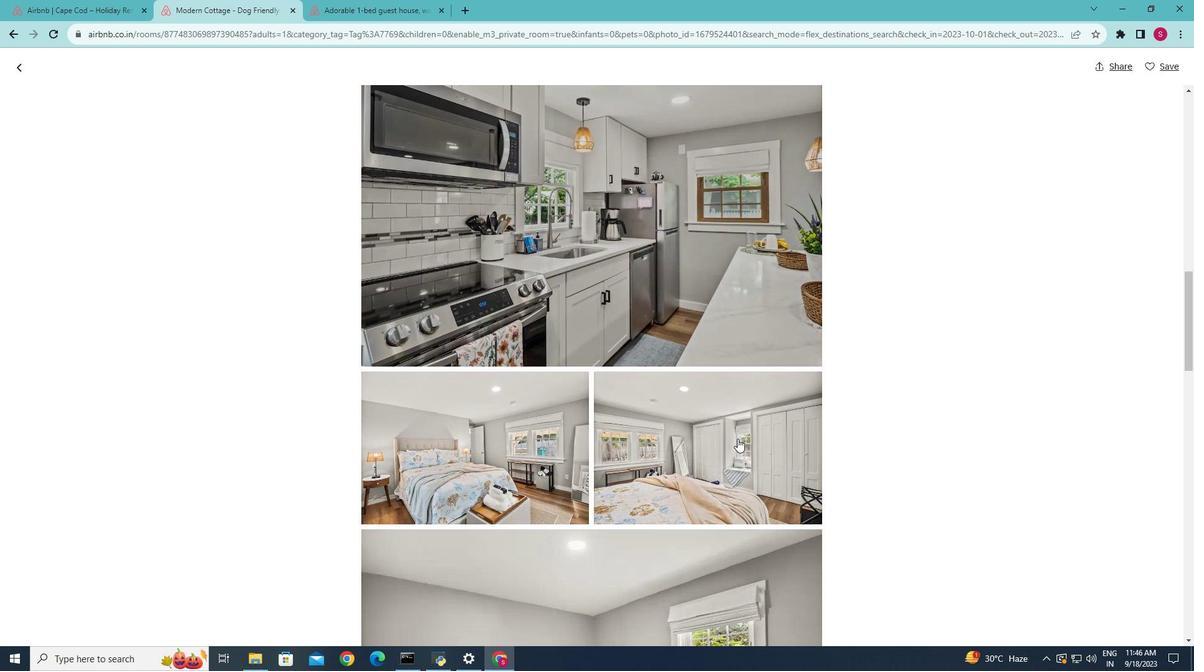 
Action: Mouse scrolled (681, 441) with delta (0, 0)
Screenshot: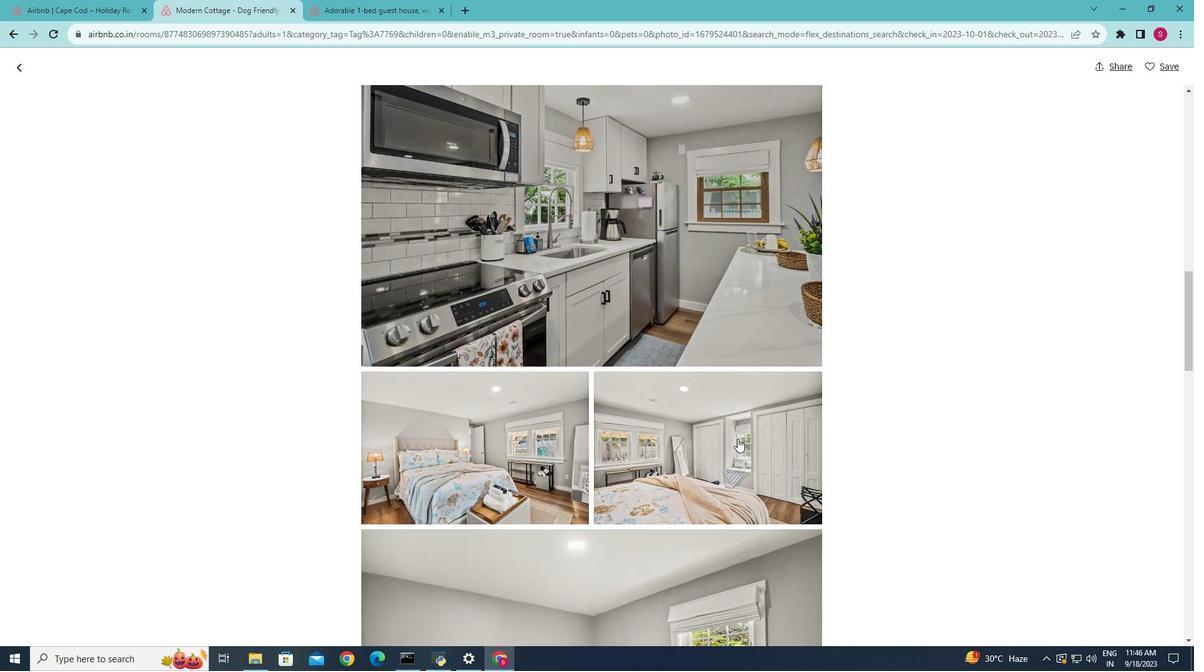 
Action: Mouse scrolled (681, 441) with delta (0, 0)
Screenshot: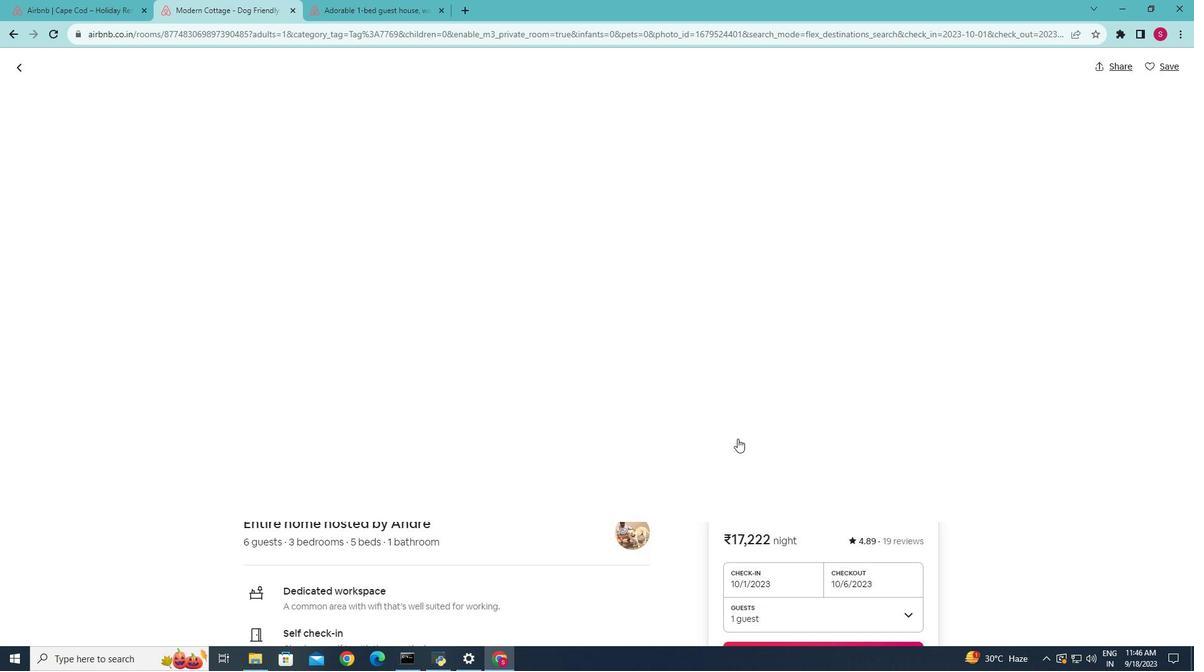 
Action: Mouse scrolled (681, 441) with delta (0, 0)
Screenshot: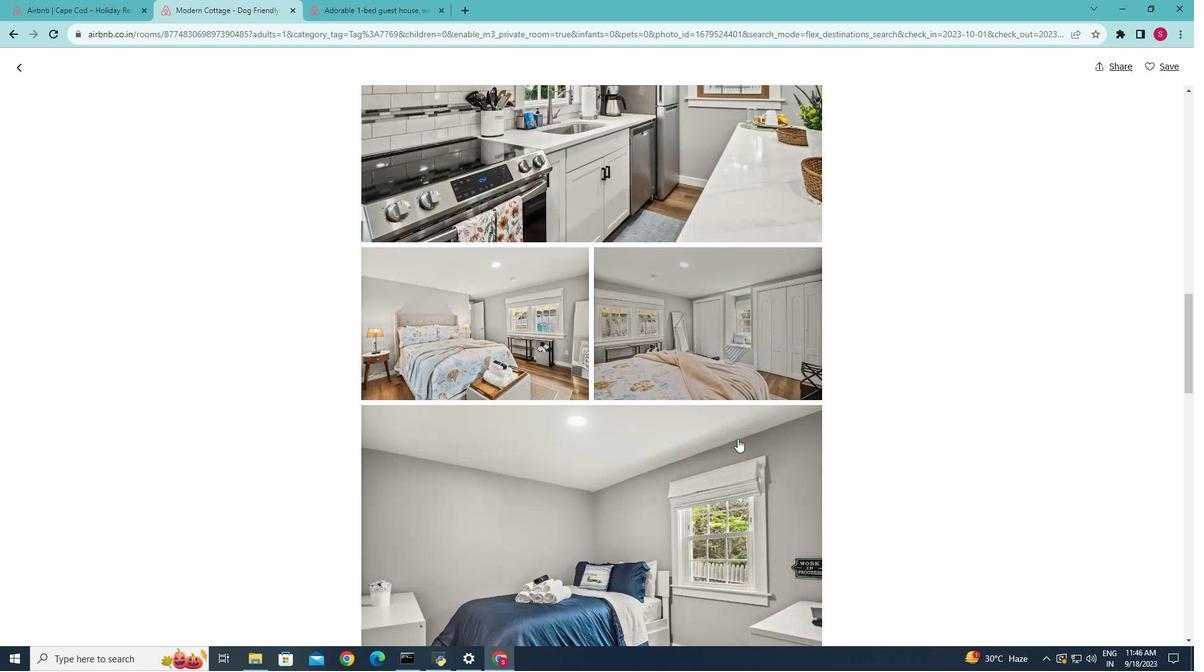
Action: Mouse scrolled (681, 441) with delta (0, 0)
Screenshot: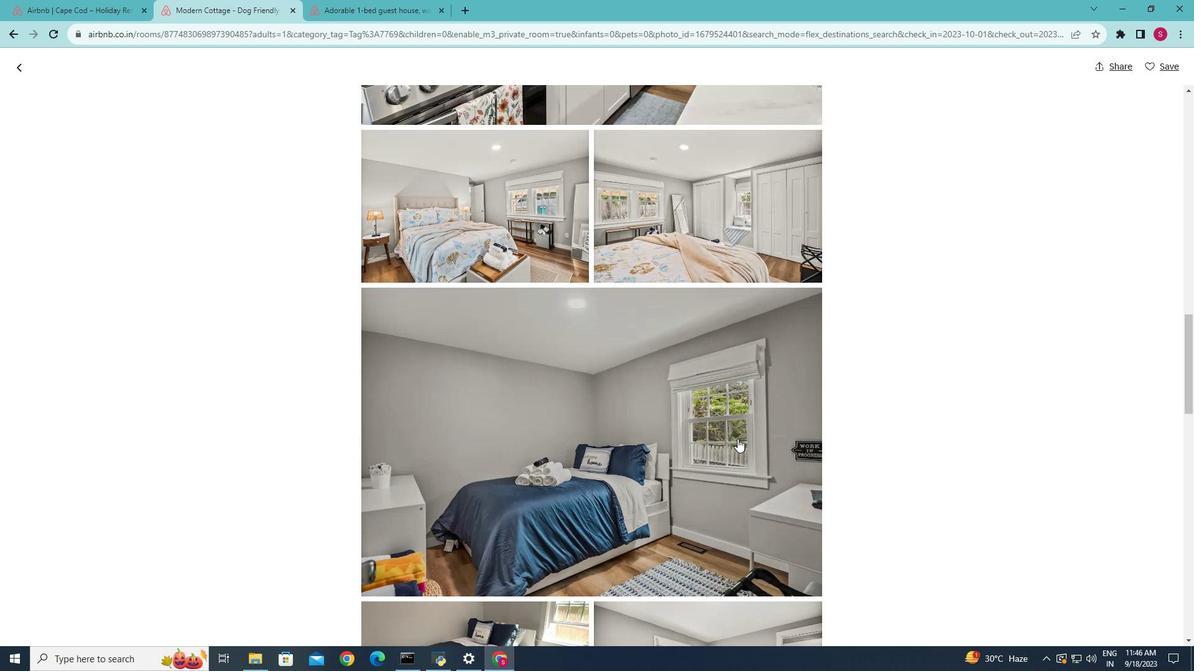 
Action: Mouse scrolled (681, 441) with delta (0, 0)
Screenshot: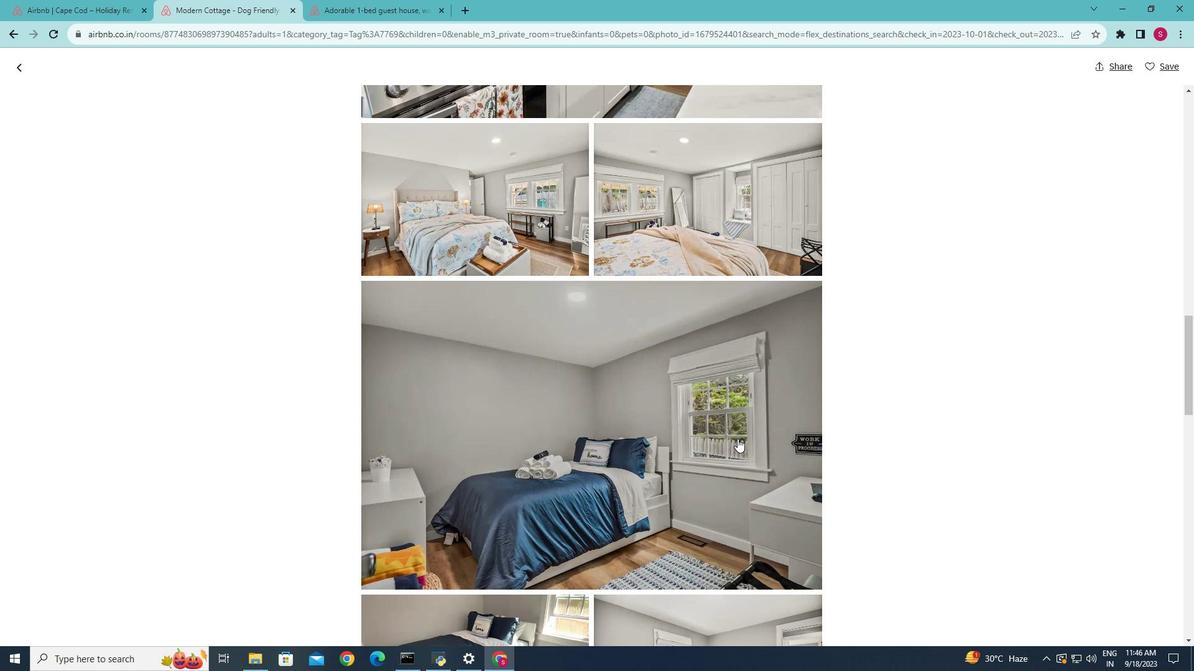 
Action: Mouse scrolled (681, 441) with delta (0, 0)
Screenshot: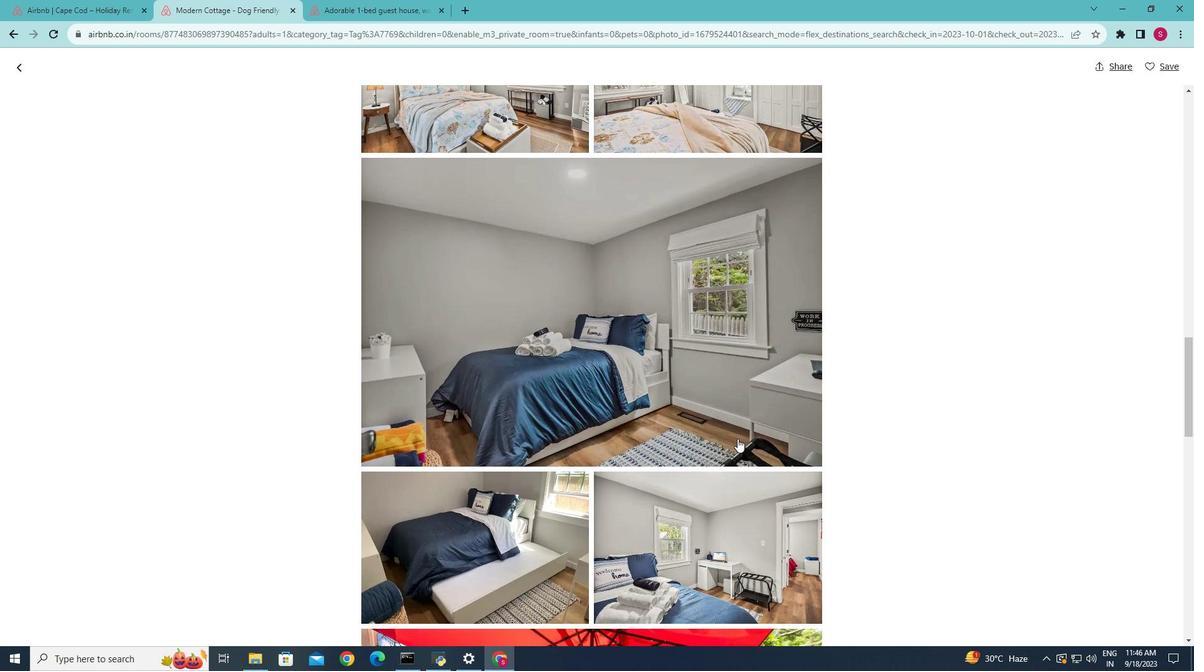 
Action: Mouse scrolled (681, 441) with delta (0, 0)
Screenshot: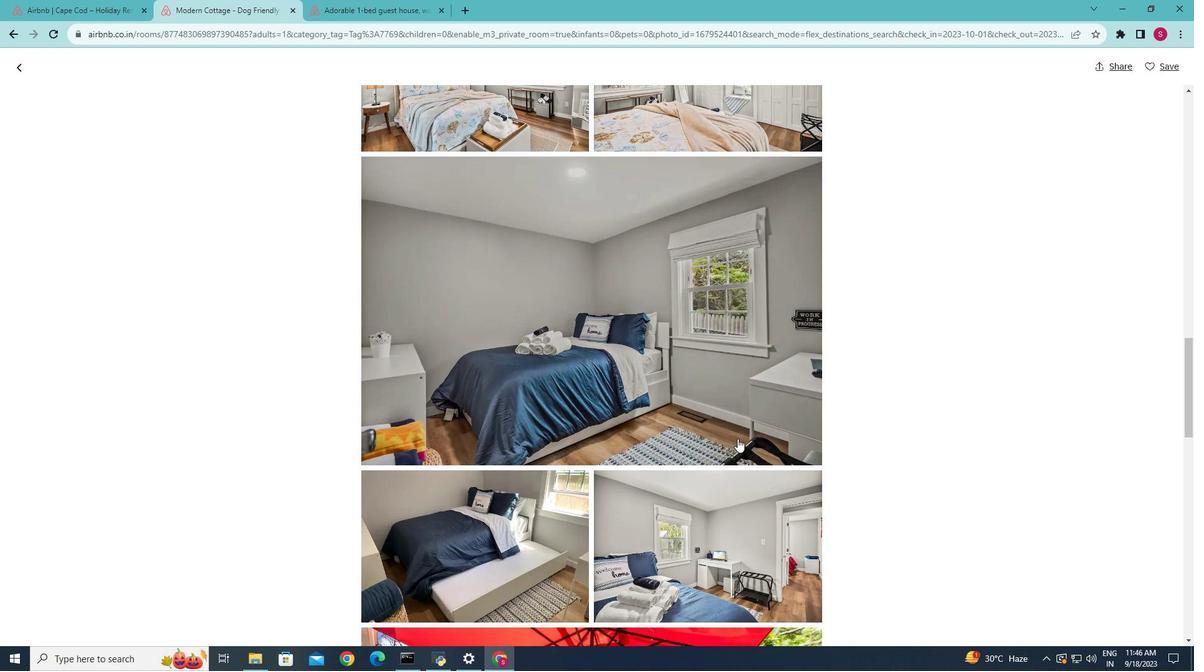 
Action: Mouse scrolled (681, 441) with delta (0, 0)
Screenshot: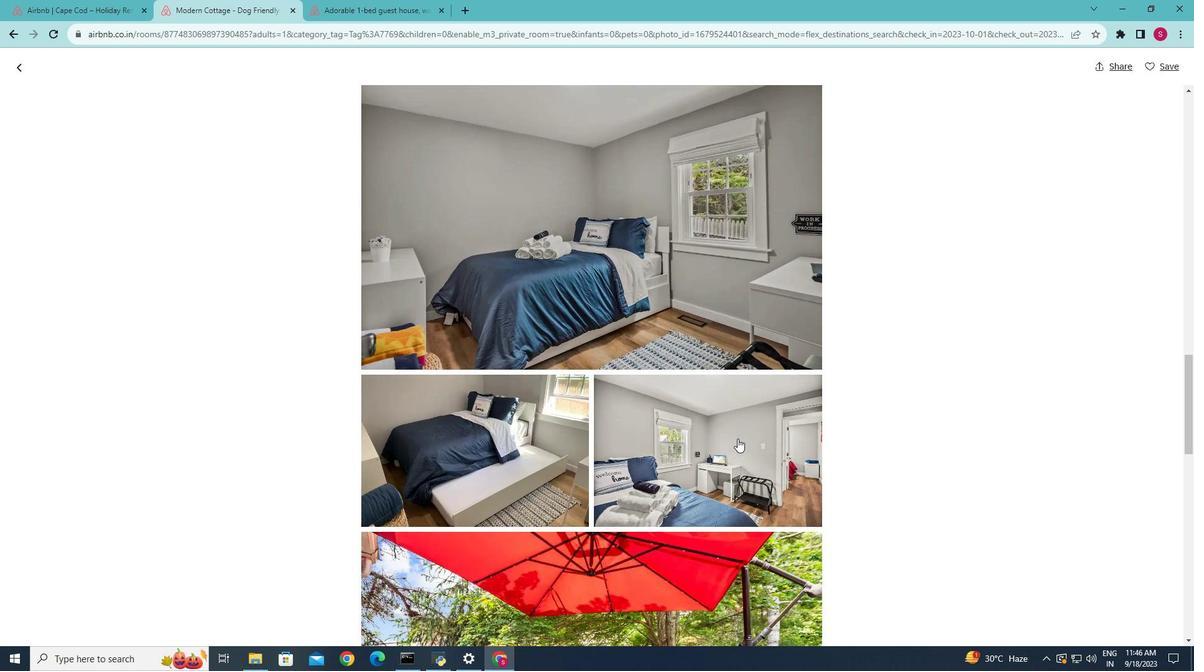 
Action: Mouse scrolled (681, 441) with delta (0, 0)
Screenshot: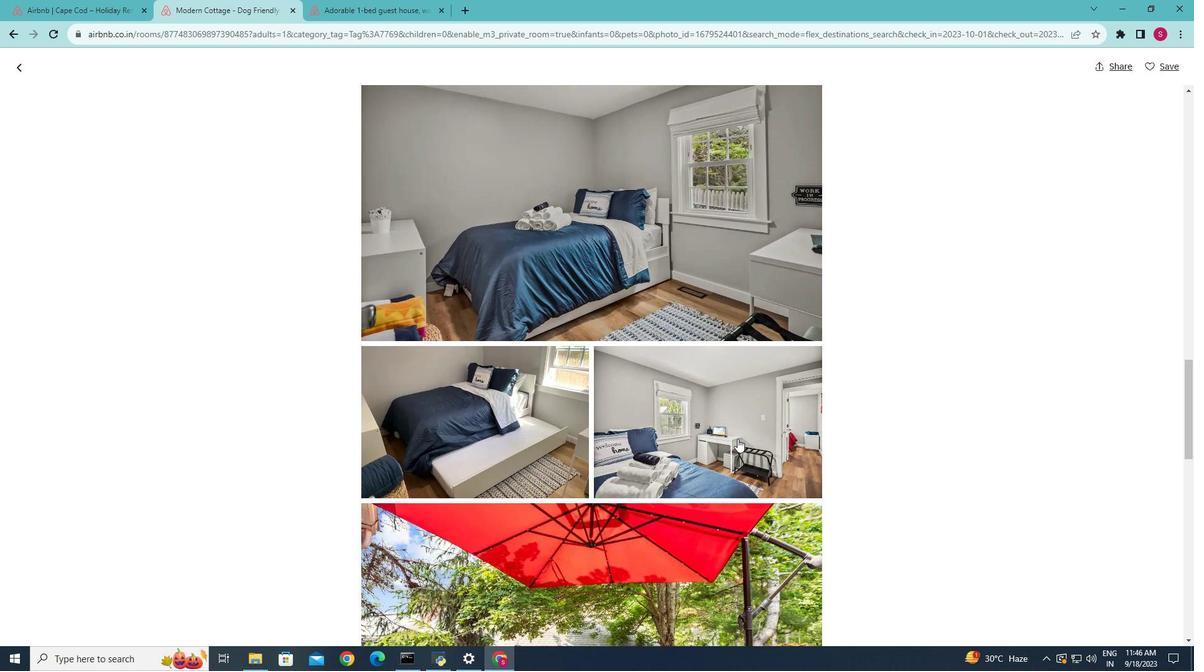 
Action: Mouse scrolled (681, 441) with delta (0, 0)
Screenshot: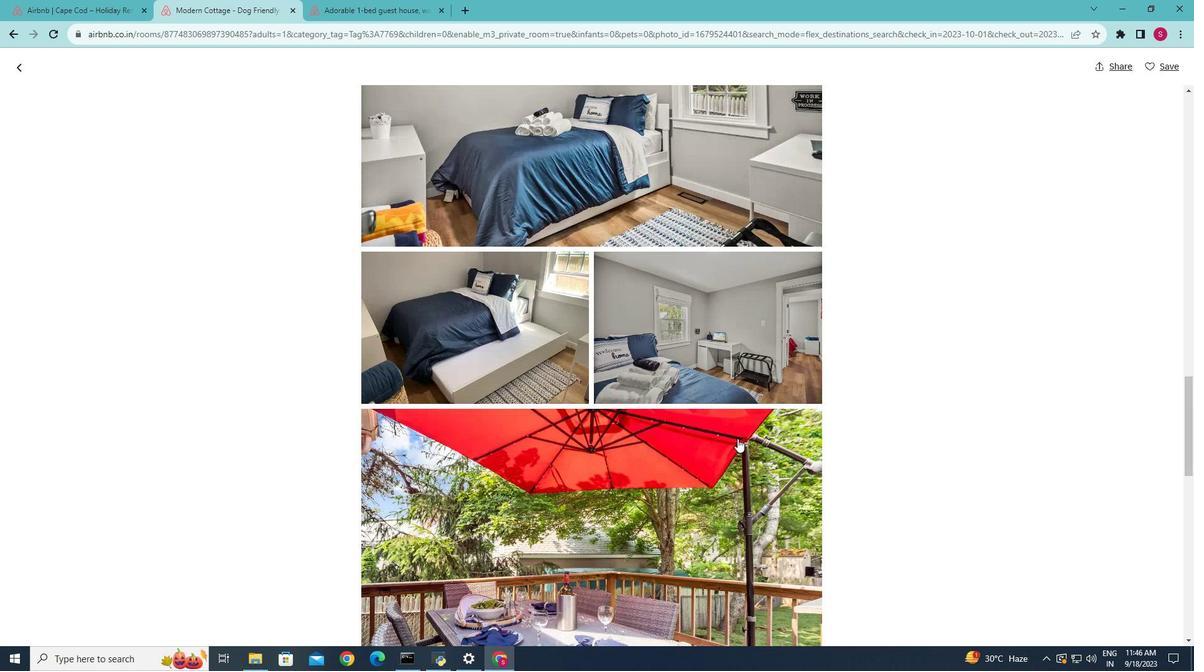 
Action: Mouse scrolled (681, 441) with delta (0, 0)
Screenshot: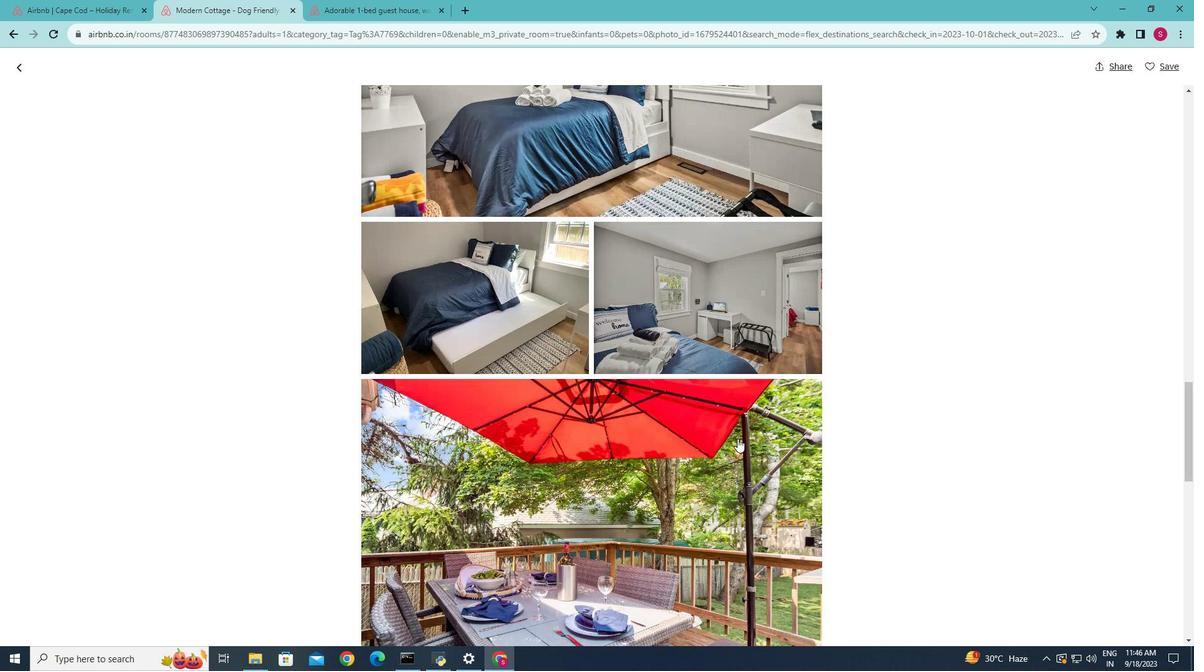 
Action: Mouse scrolled (681, 441) with delta (0, 0)
Screenshot: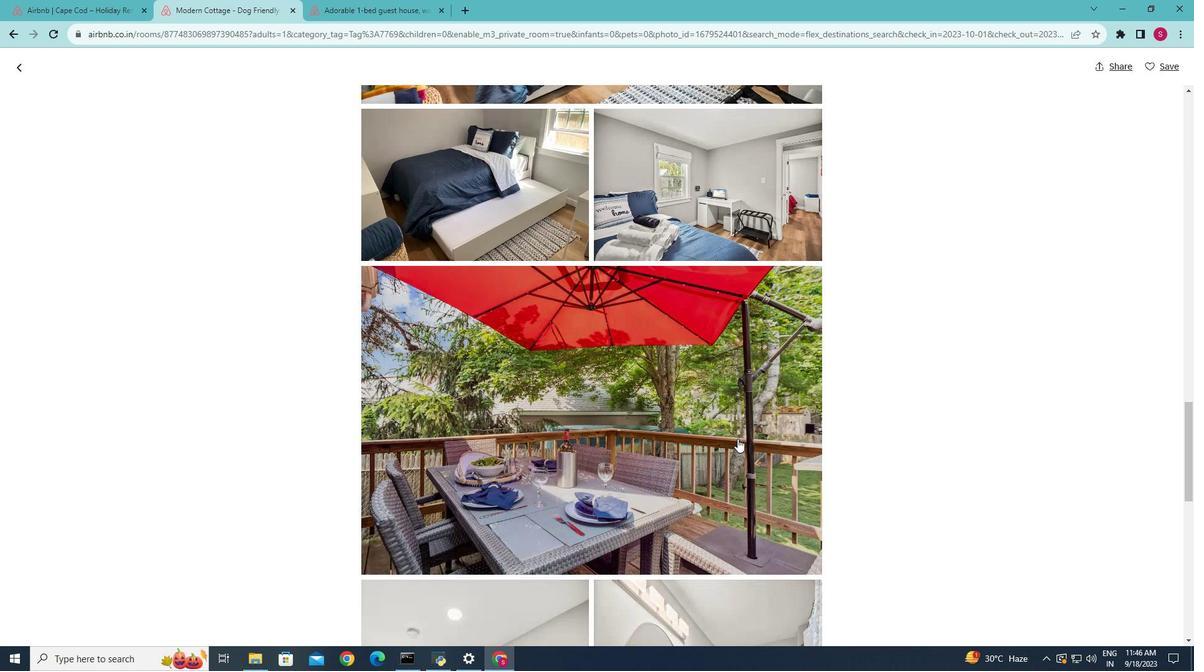 
Action: Mouse scrolled (681, 441) with delta (0, 0)
Screenshot: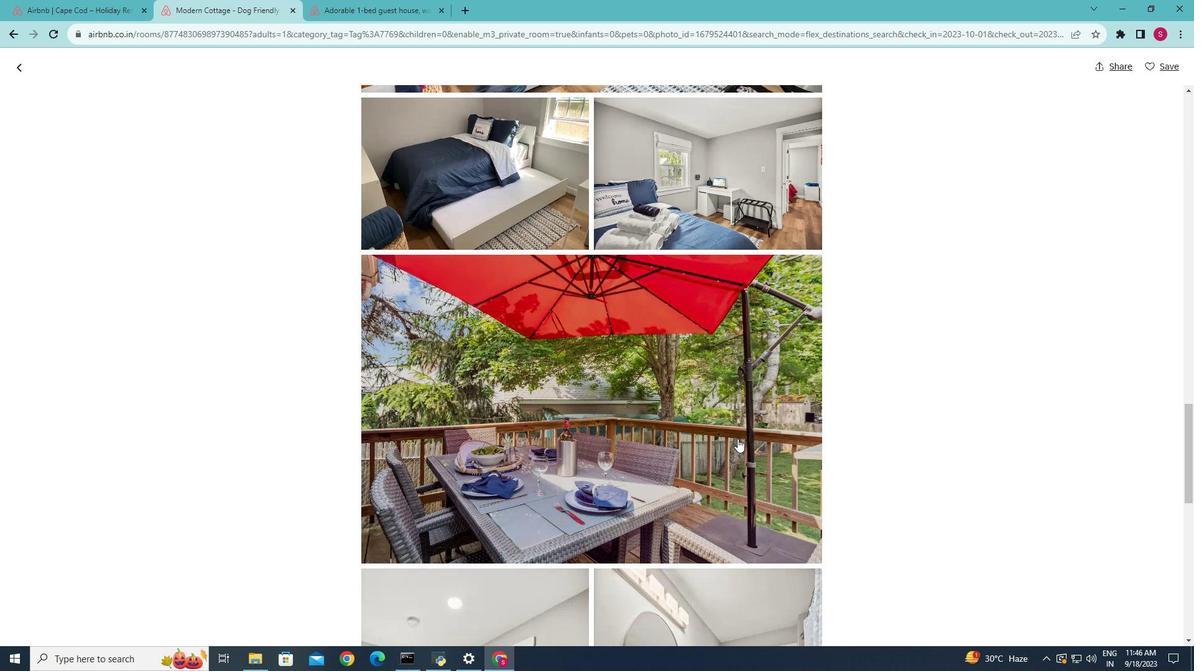 
Action: Mouse scrolled (681, 441) with delta (0, 0)
Screenshot: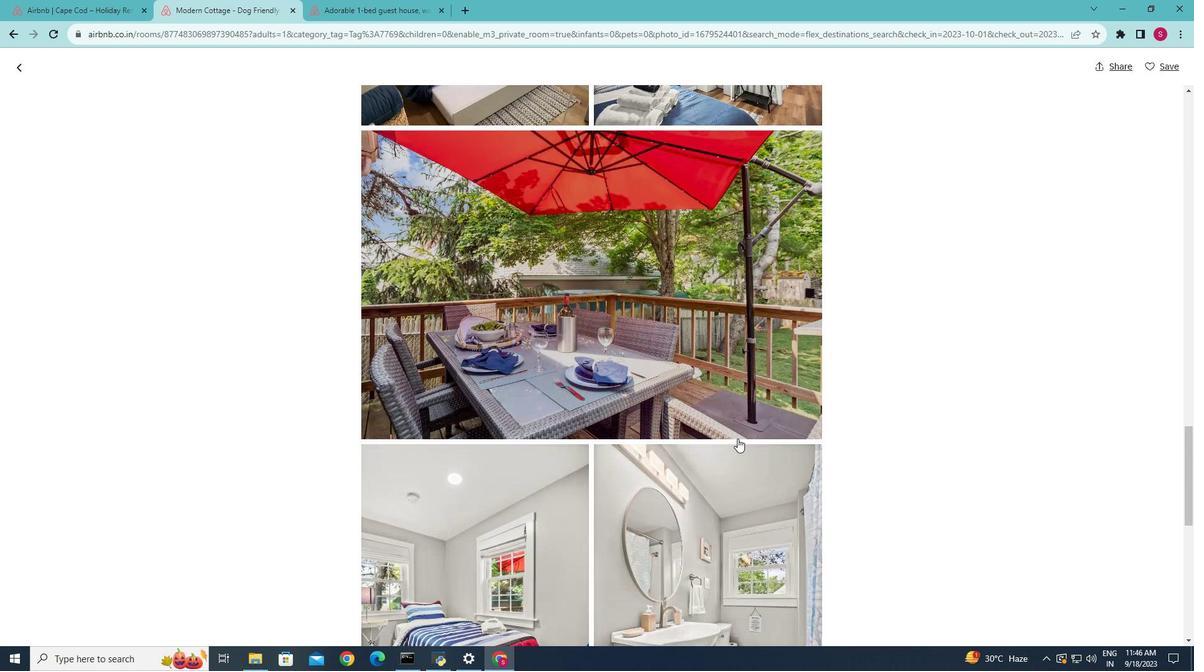 
Action: Mouse scrolled (681, 441) with delta (0, 0)
Screenshot: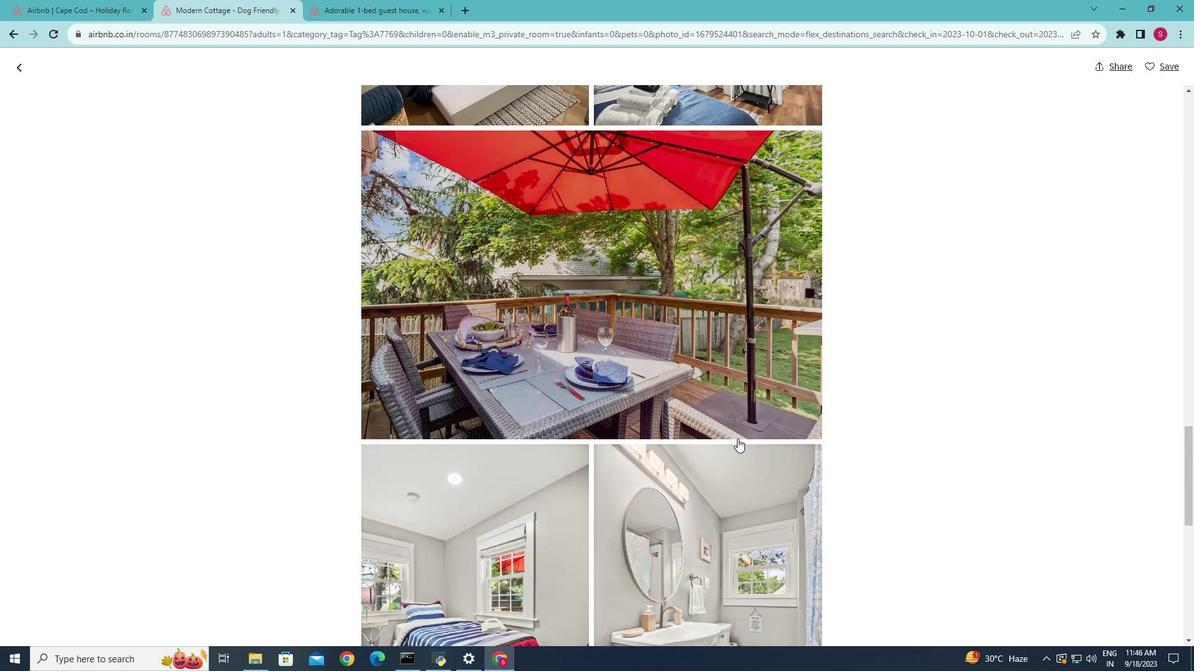 
Action: Mouse scrolled (681, 441) with delta (0, 0)
Screenshot: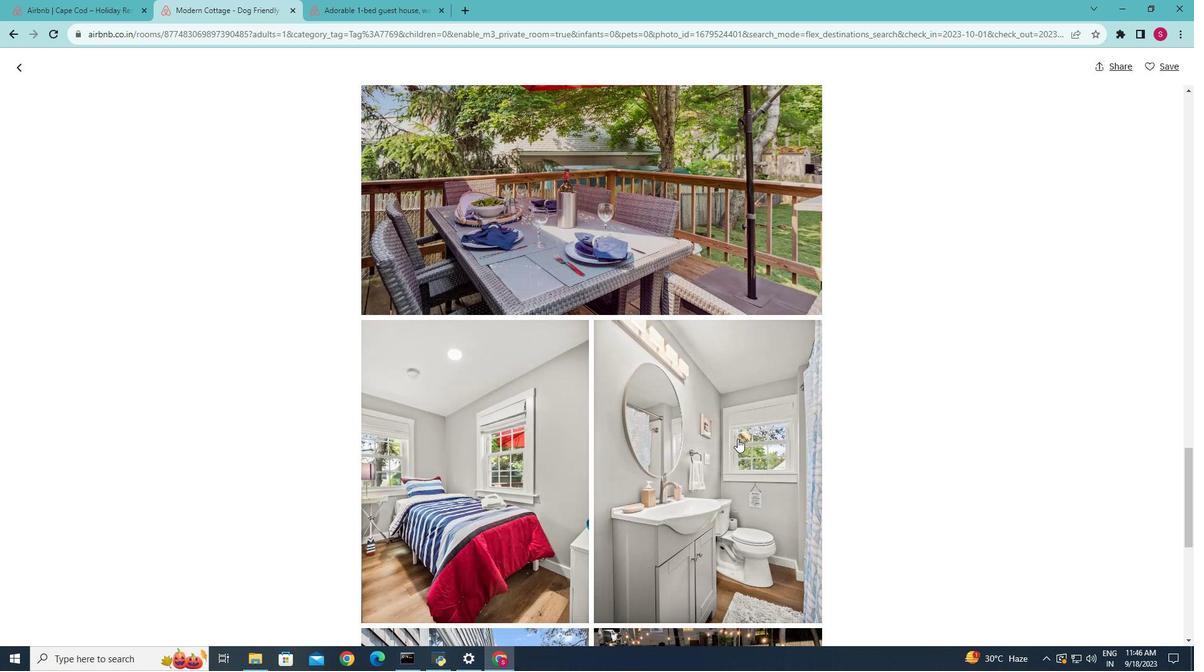 
Action: Mouse scrolled (681, 441) with delta (0, 0)
Screenshot: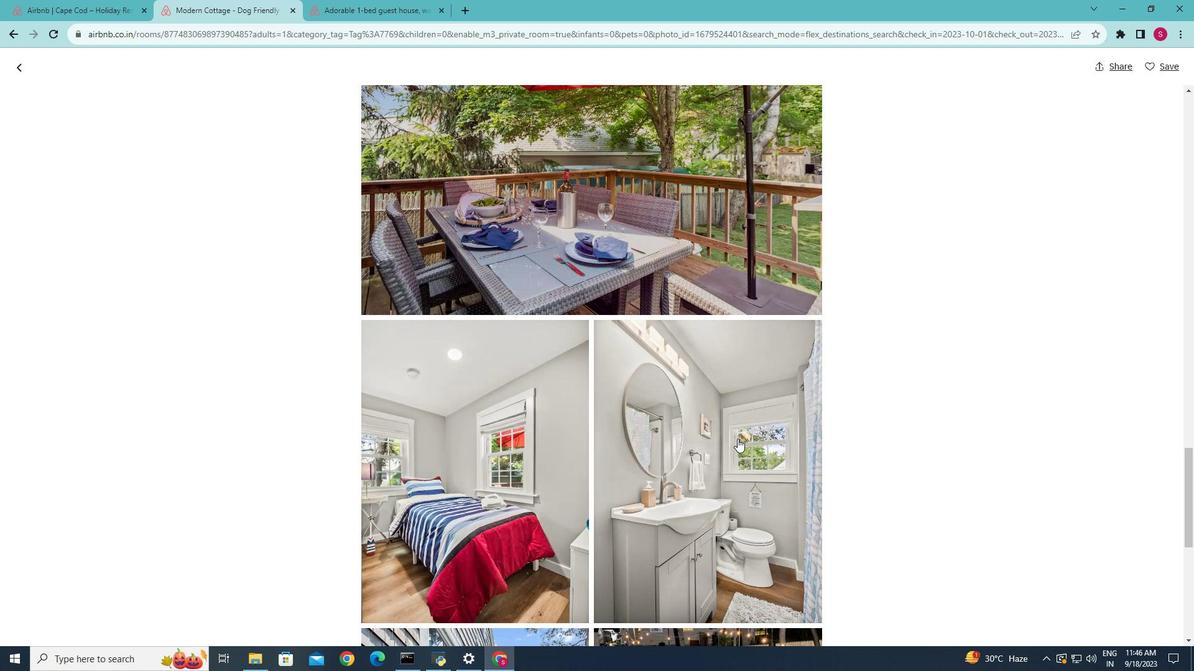 
Action: Mouse scrolled (681, 441) with delta (0, 0)
Screenshot: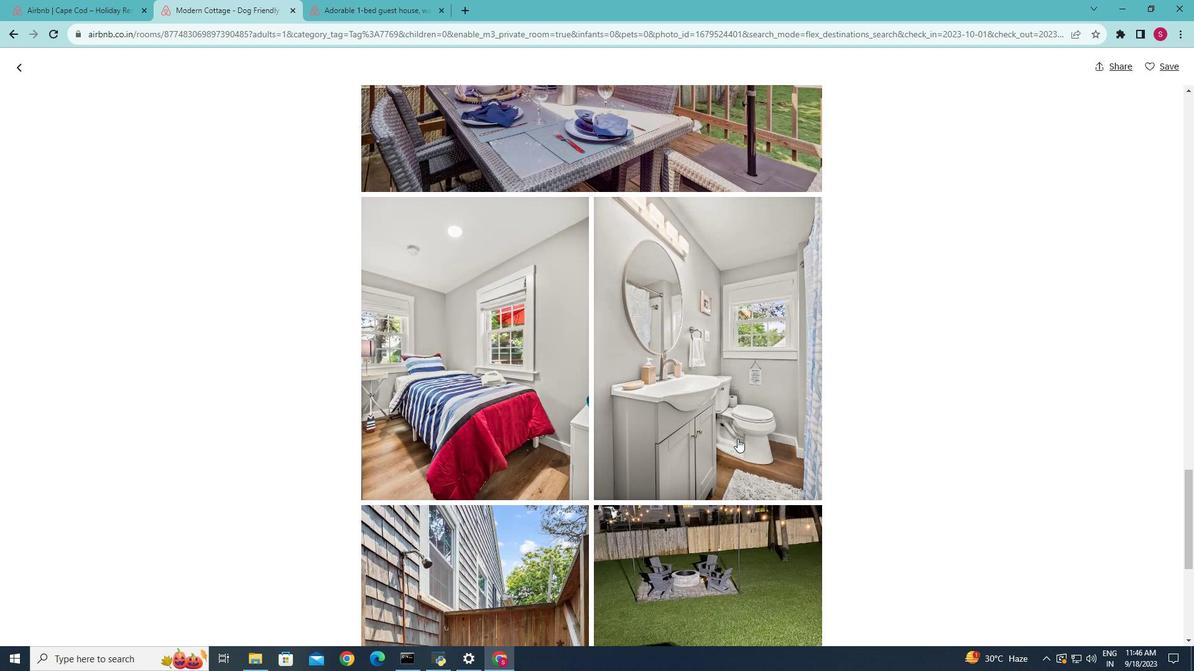 
Action: Mouse scrolled (681, 441) with delta (0, 0)
Screenshot: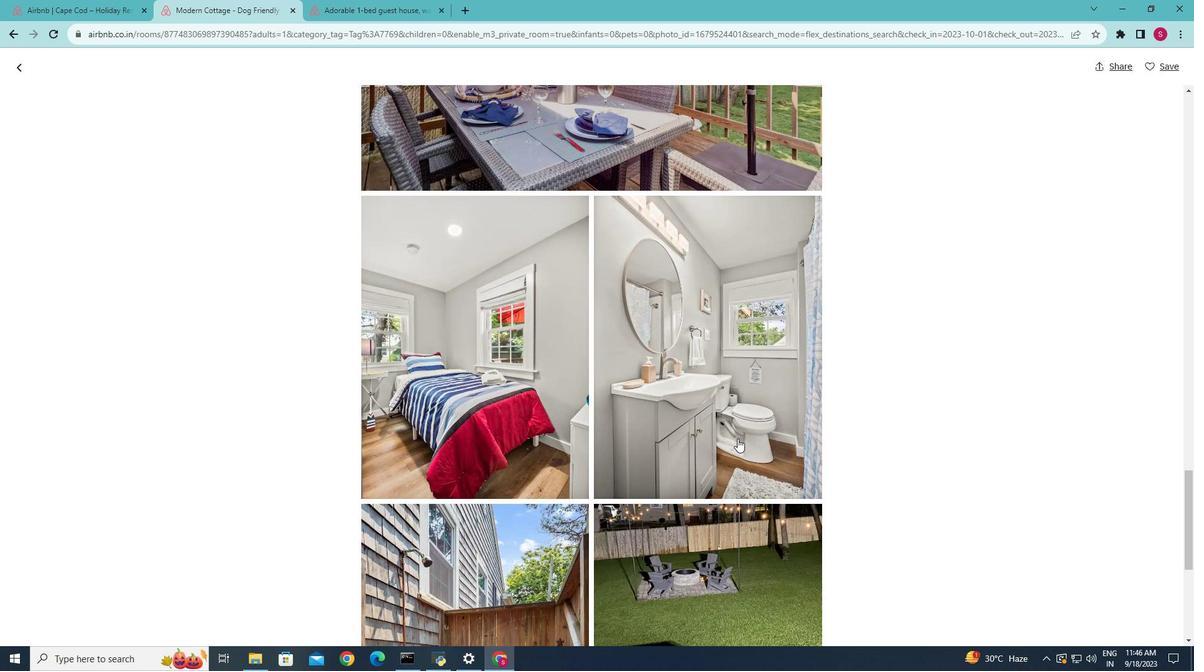 
Action: Mouse scrolled (681, 441) with delta (0, 0)
Screenshot: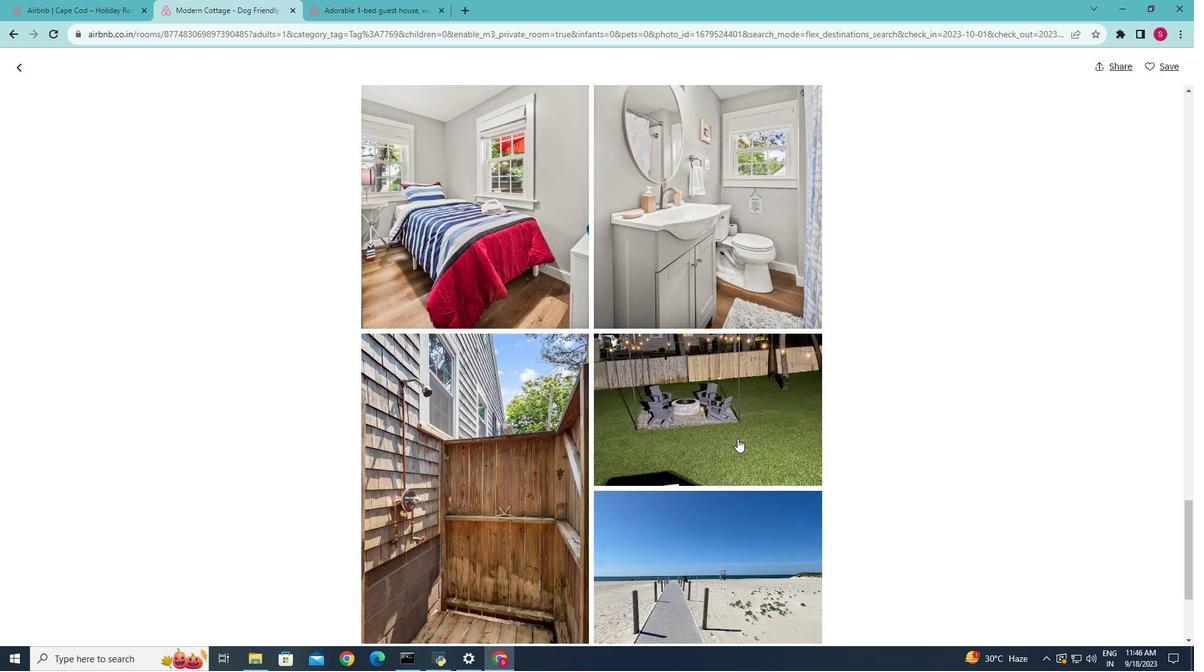 
Action: Mouse scrolled (681, 441) with delta (0, 0)
Screenshot: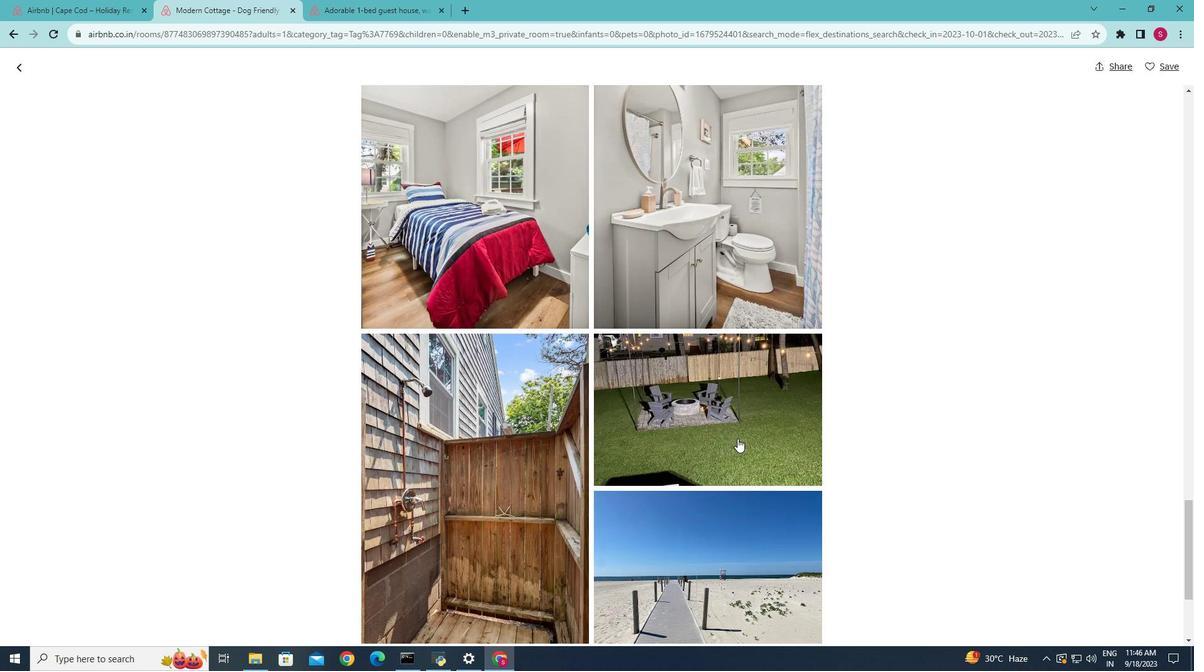 
Action: Mouse scrolled (681, 441) with delta (0, 0)
Screenshot: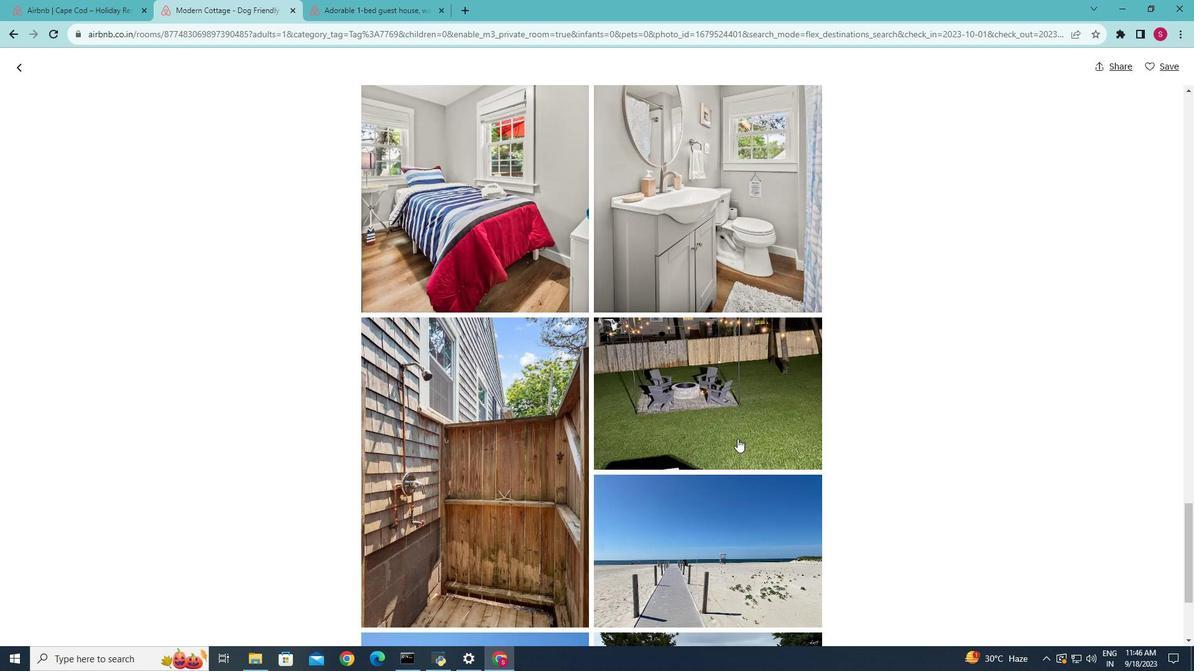 
Action: Mouse scrolled (681, 441) with delta (0, 0)
Screenshot: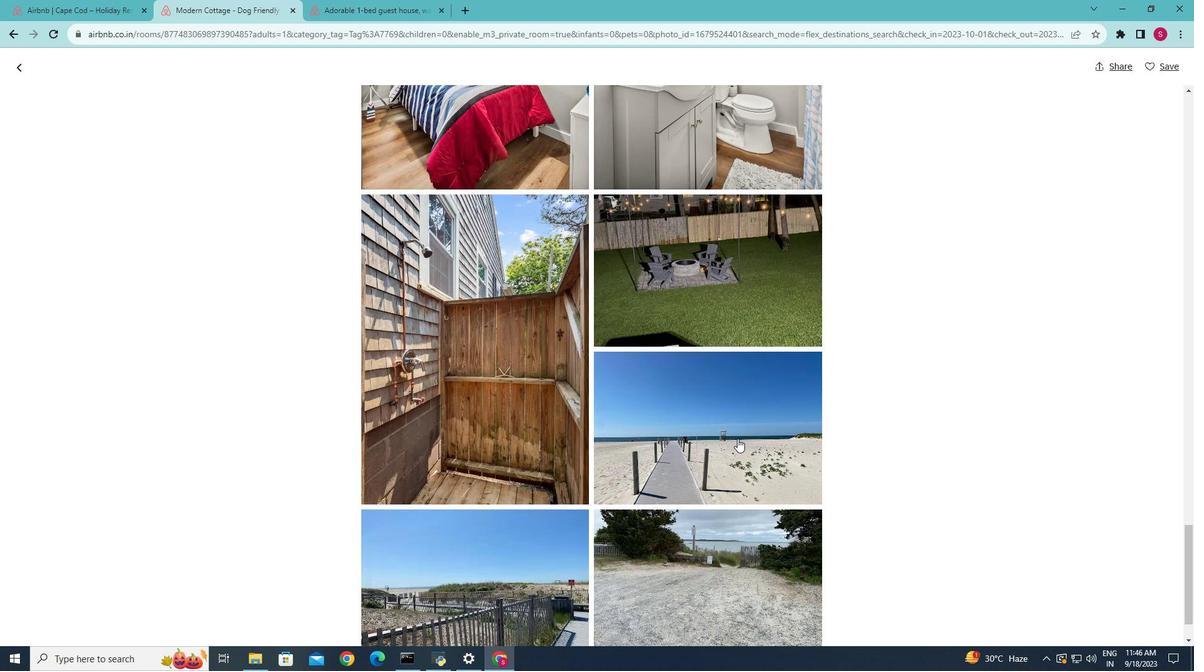 
Action: Mouse scrolled (681, 441) with delta (0, 0)
Screenshot: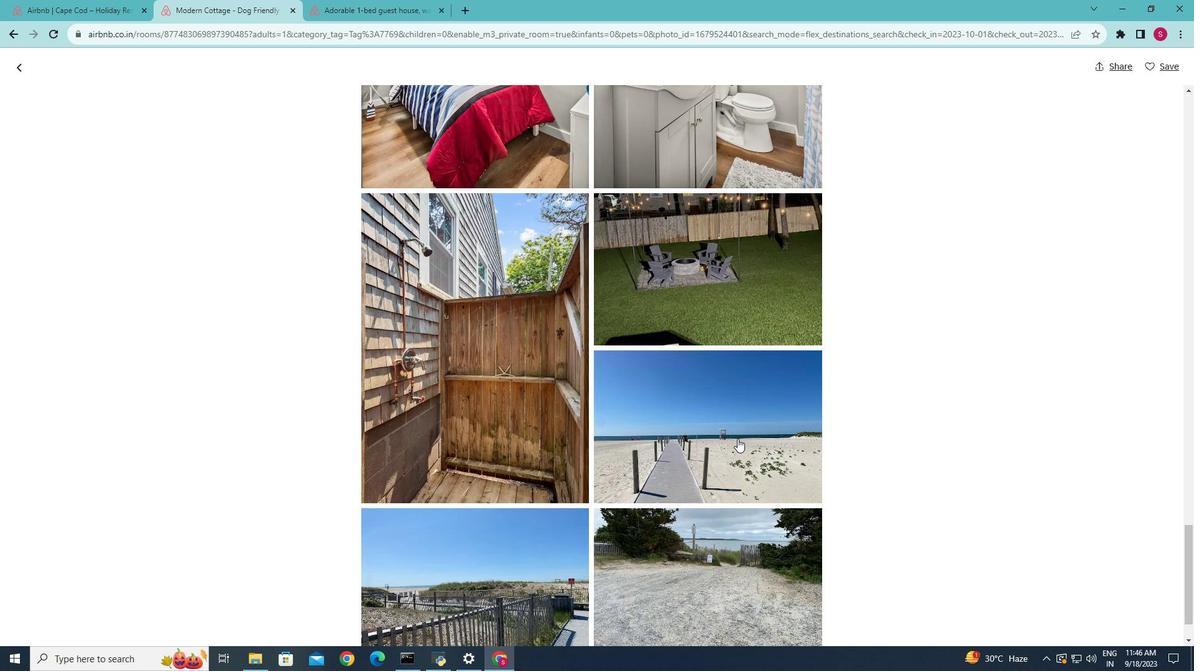 
Action: Mouse scrolled (681, 441) with delta (0, 0)
Screenshot: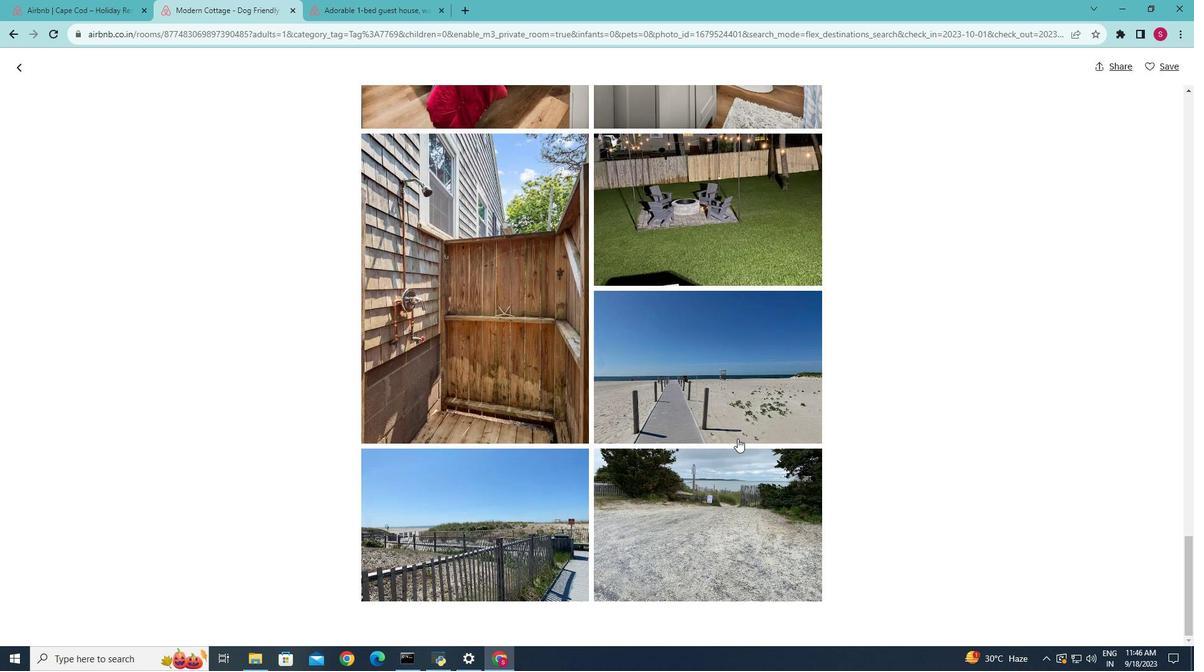 
Action: Mouse scrolled (681, 441) with delta (0, 0)
Screenshot: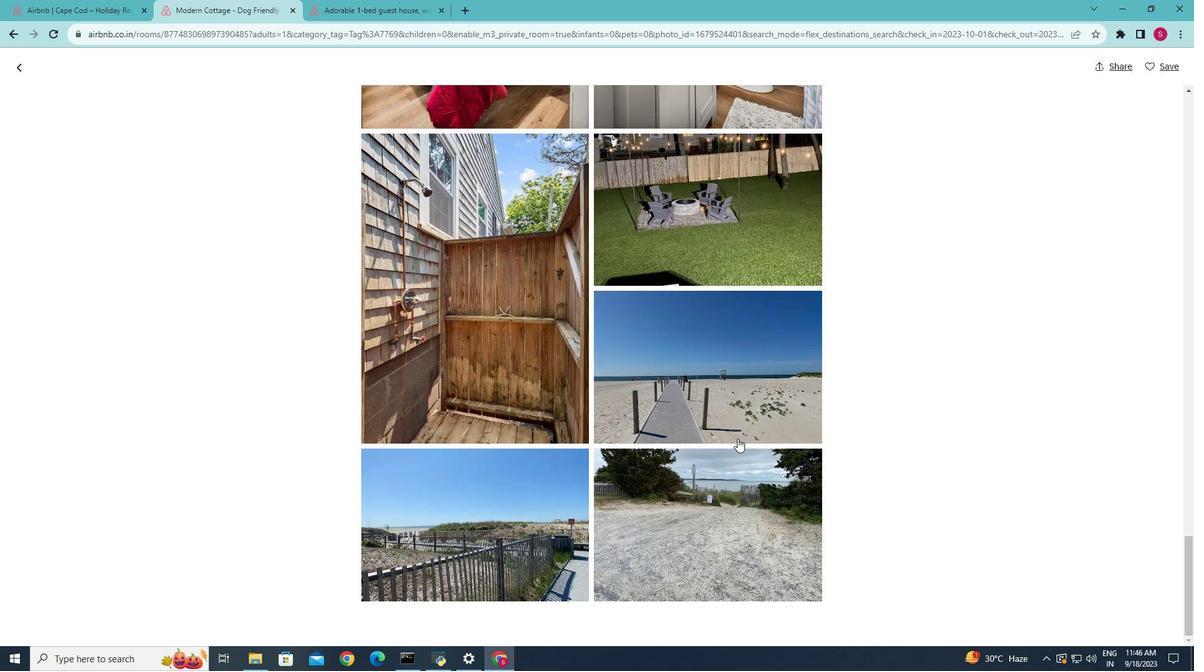 
Action: Mouse scrolled (681, 441) with delta (0, 0)
Screenshot: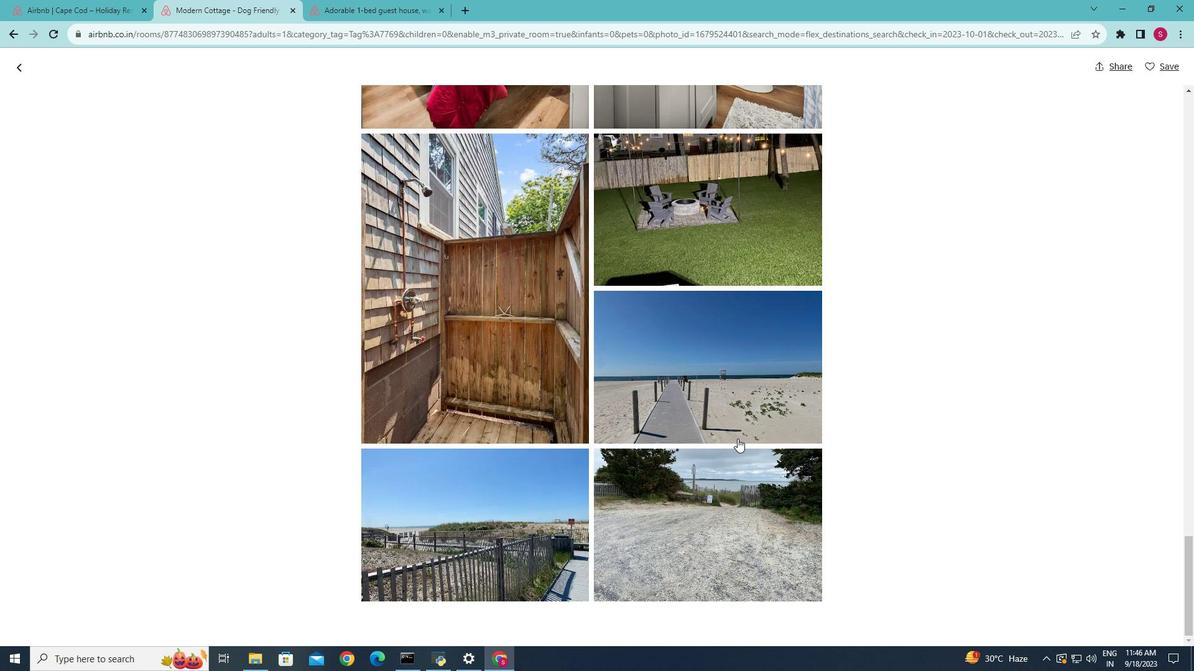 
Action: Mouse scrolled (681, 441) with delta (0, 0)
Screenshot: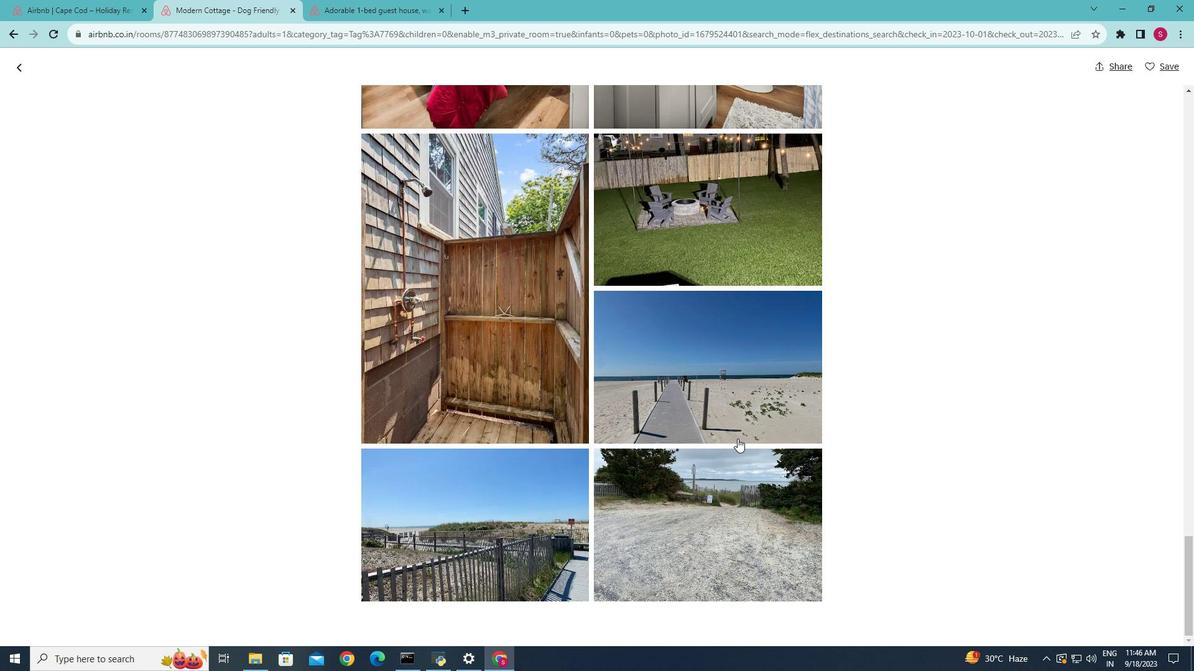 
Action: Mouse scrolled (681, 441) with delta (0, 0)
Screenshot: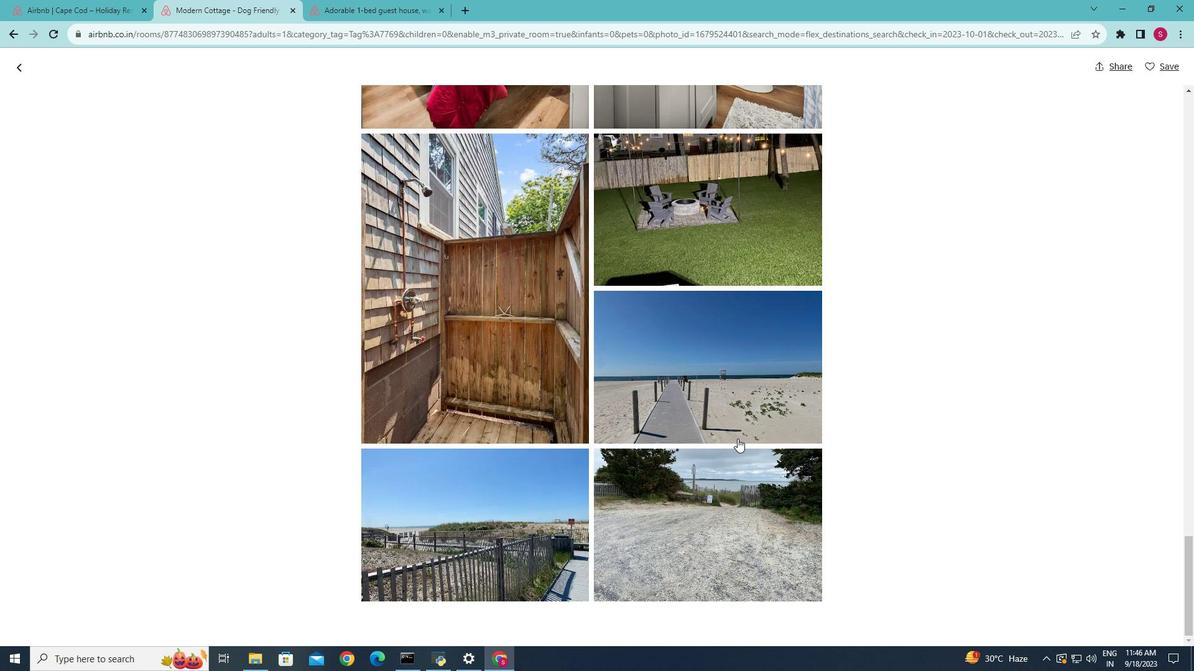 
Action: Mouse moved to (79, 49)
Screenshot: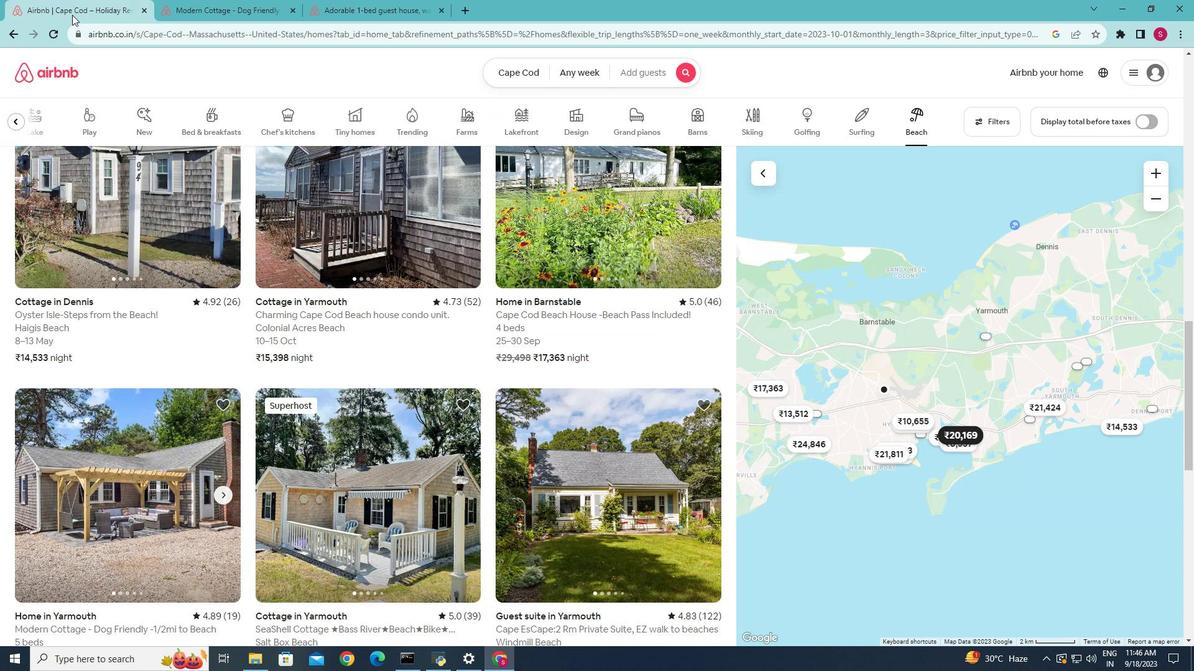 
Action: Mouse pressed left at (79, 49)
Screenshot: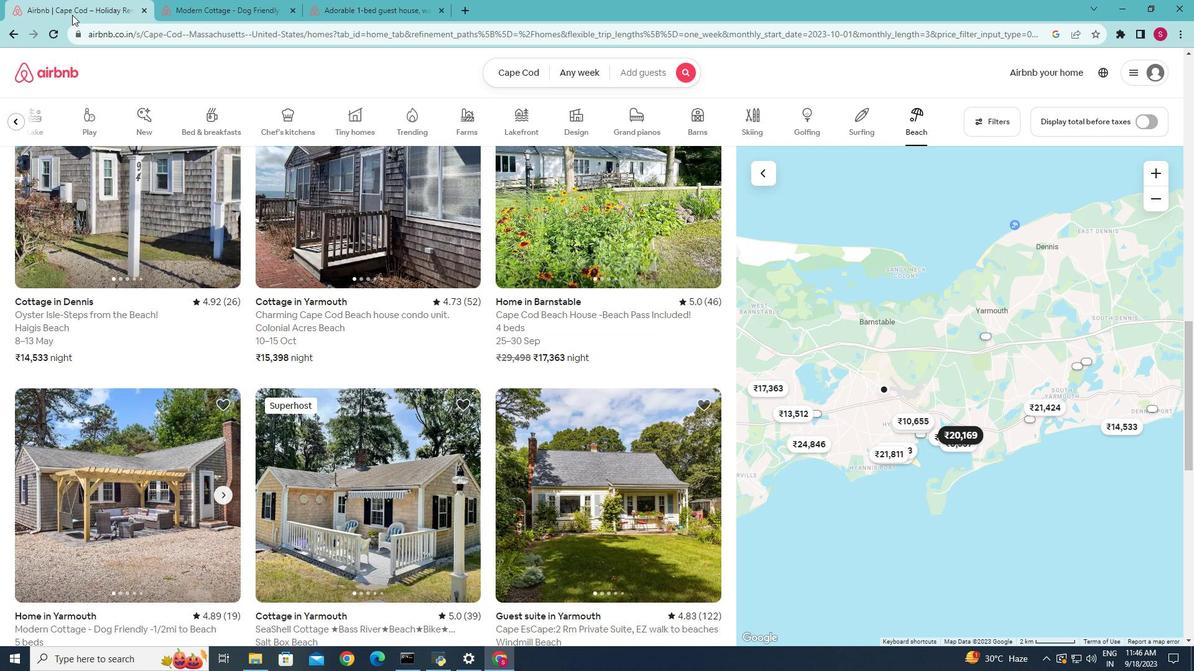 
Action: Mouse moved to (322, 436)
Screenshot: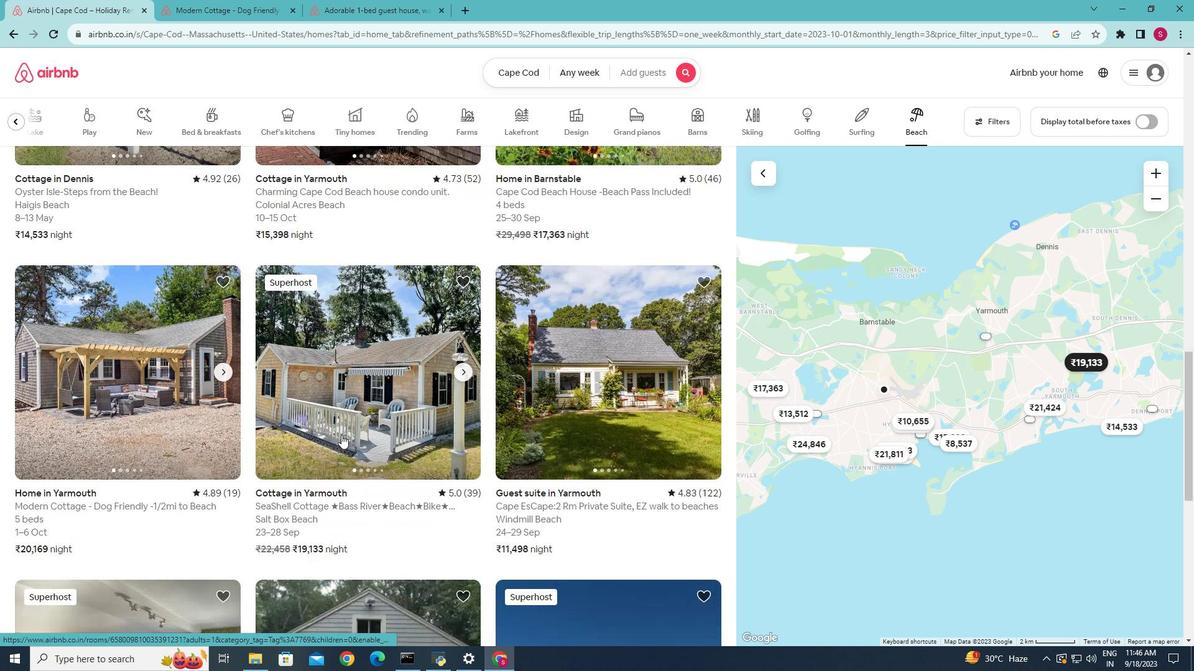 
Action: Mouse scrolled (322, 436) with delta (0, 0)
Screenshot: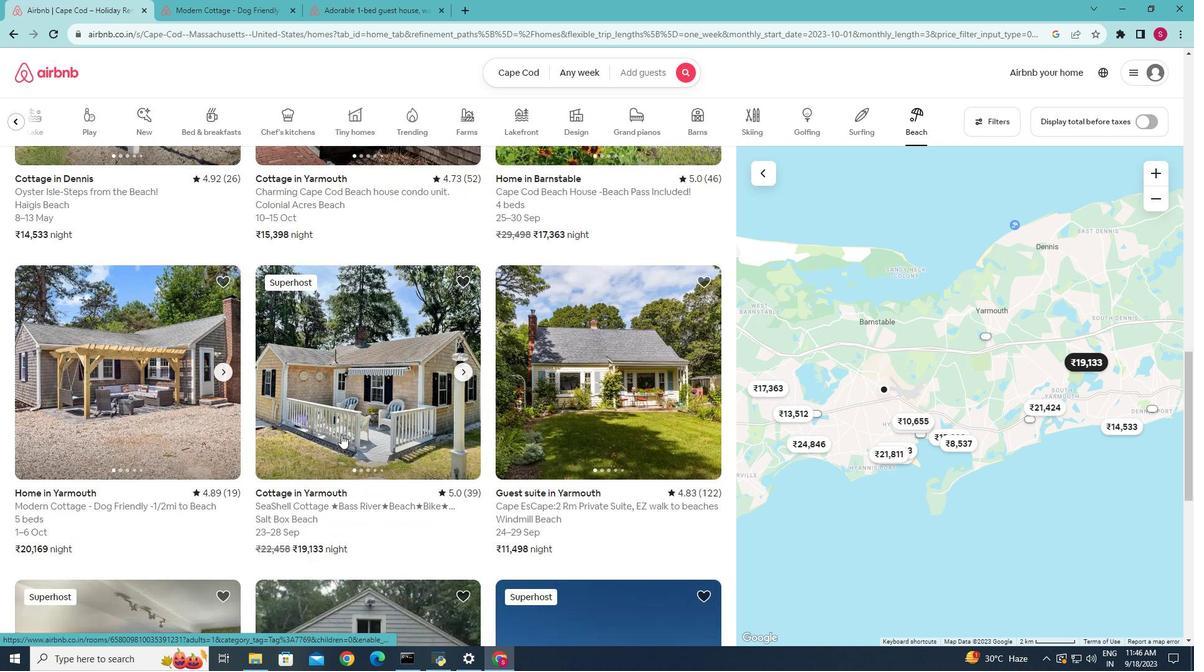 
Action: Mouse scrolled (322, 436) with delta (0, 0)
Screenshot: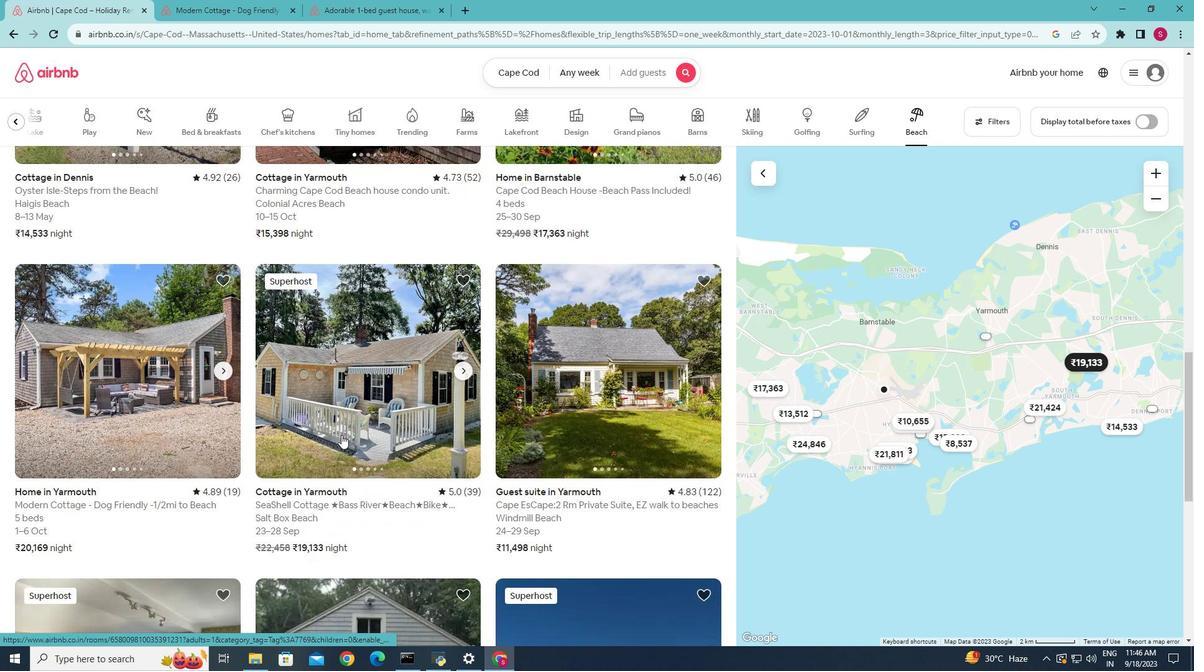 
Action: Mouse moved to (321, 438)
Screenshot: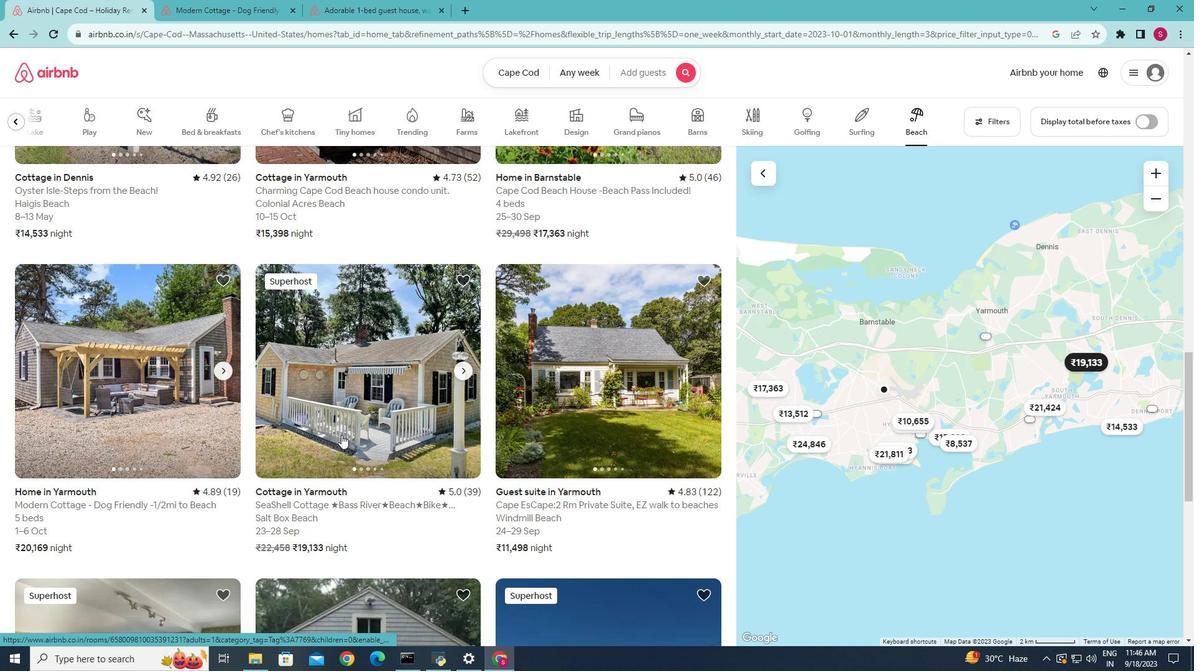 
Action: Mouse scrolled (321, 437) with delta (0, 0)
Screenshot: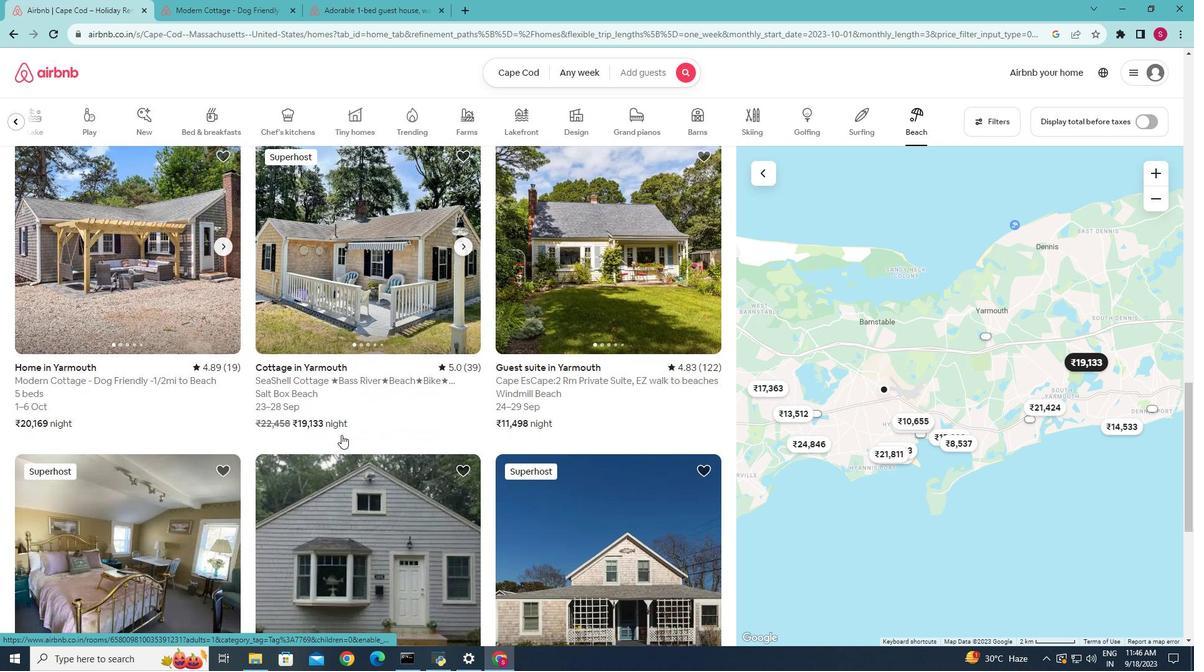 
Action: Mouse scrolled (321, 437) with delta (0, 0)
Screenshot: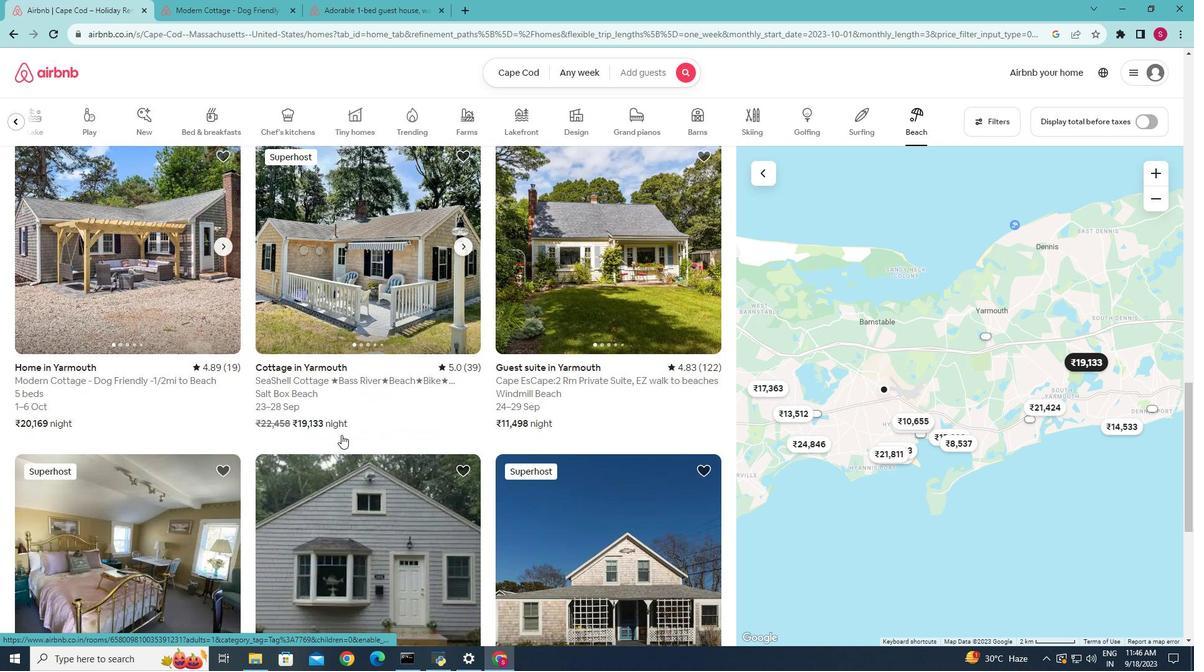 
Action: Mouse scrolled (321, 437) with delta (0, 0)
Screenshot: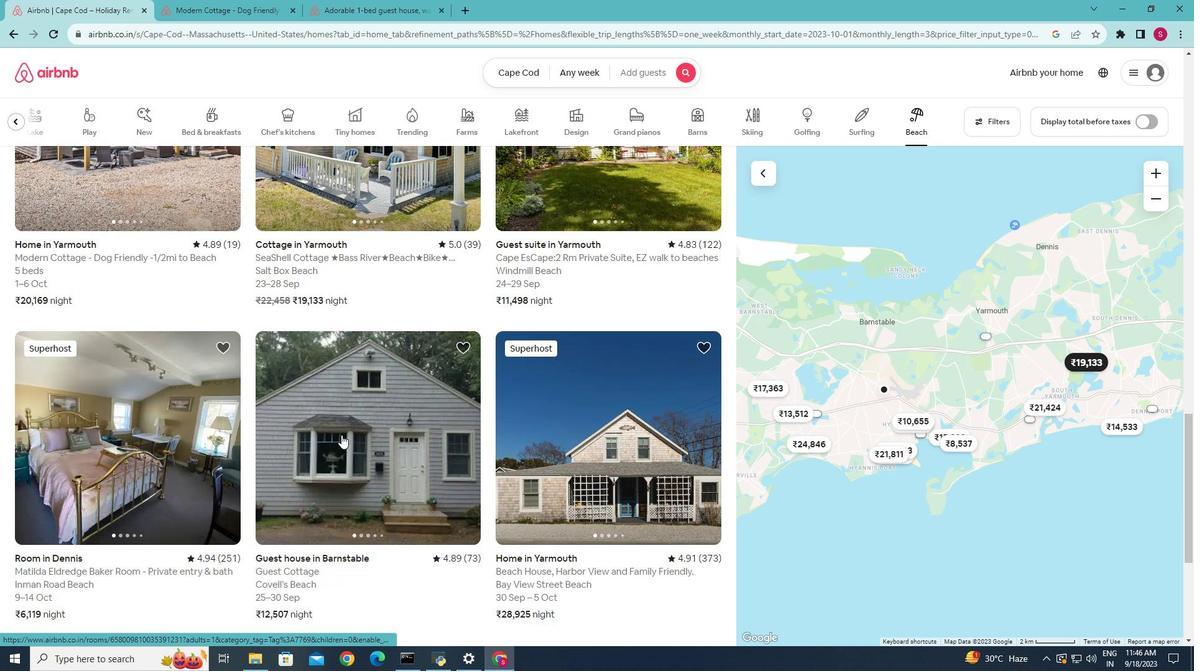 
Action: Mouse scrolled (321, 437) with delta (0, 0)
Screenshot: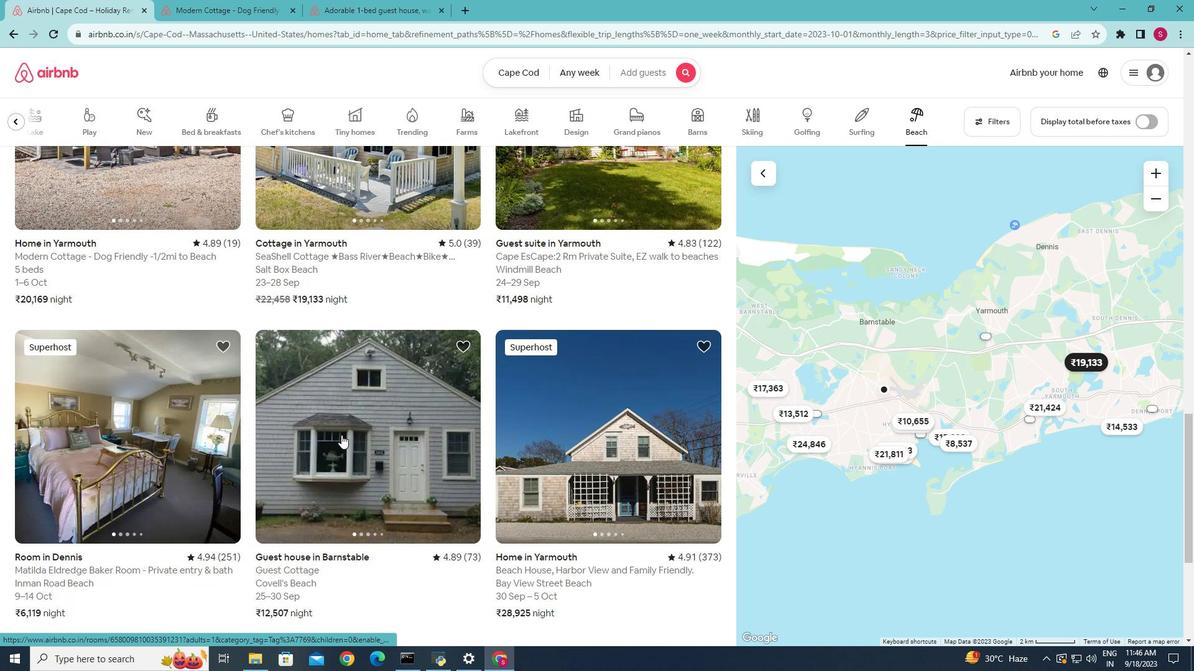 
Action: Mouse scrolled (321, 437) with delta (0, 0)
Screenshot: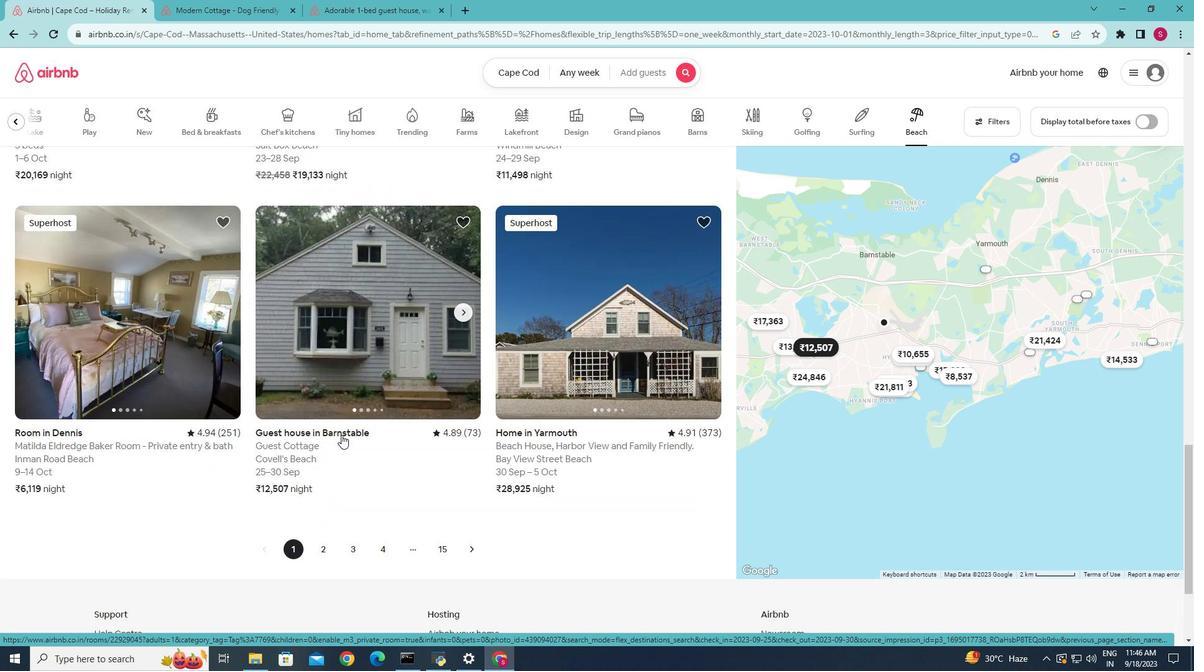 
Action: Mouse scrolled (321, 437) with delta (0, 0)
Screenshot: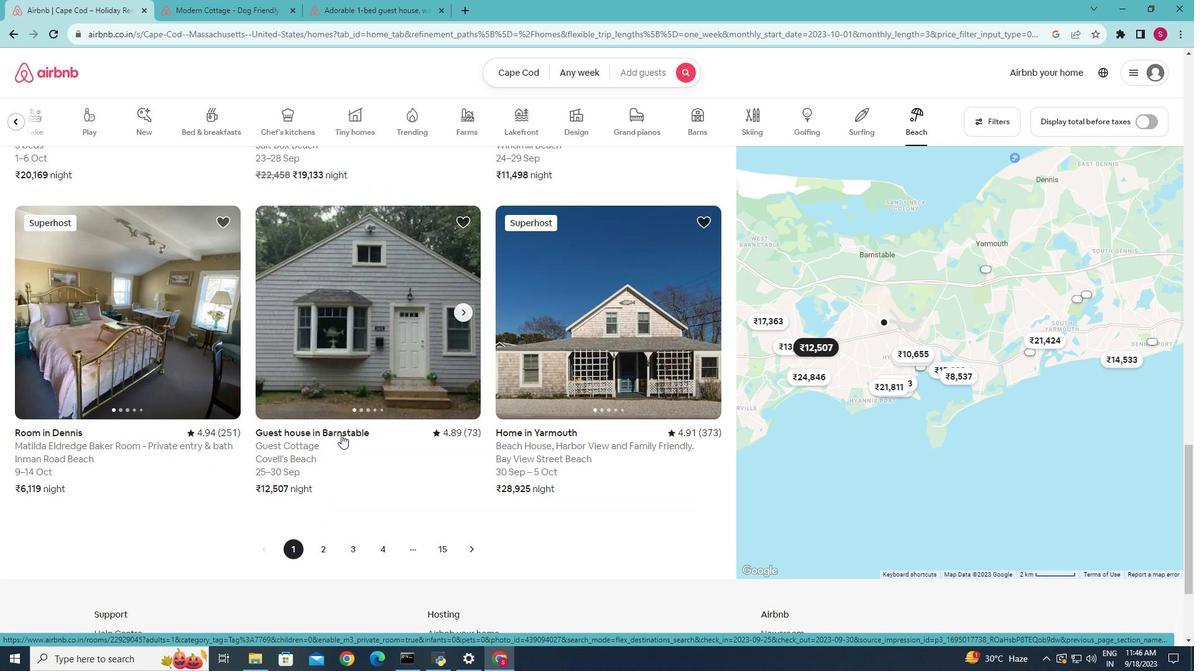 
Action: Mouse moved to (124, 361)
Screenshot: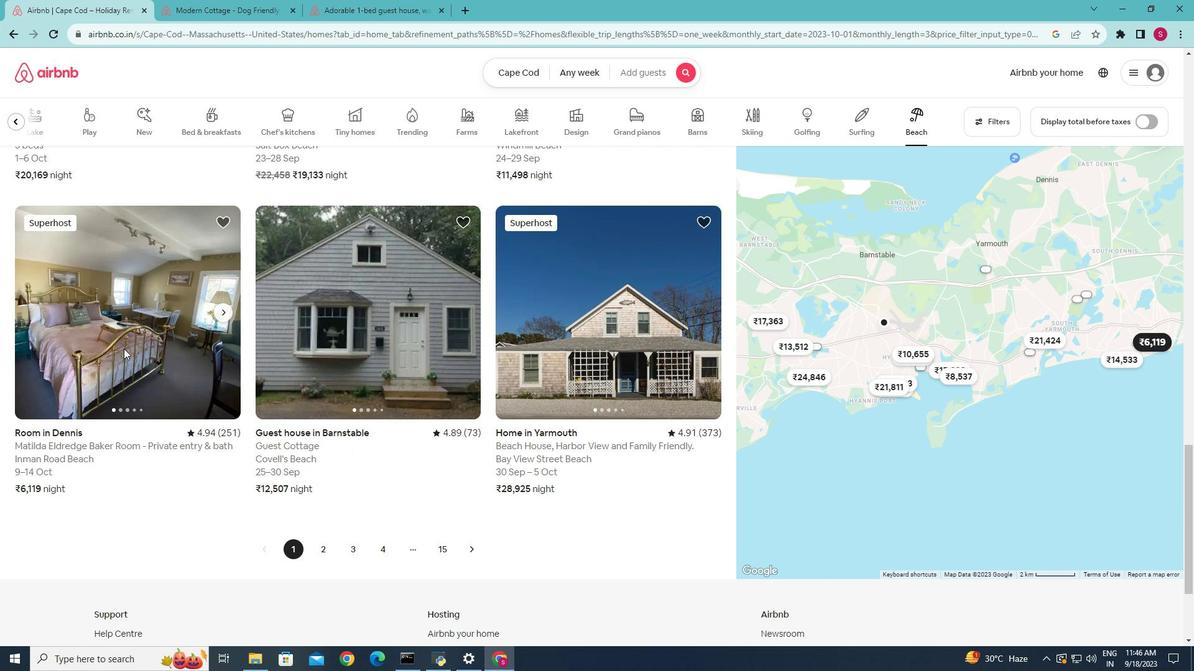 
Action: Mouse pressed left at (124, 361)
Screenshot: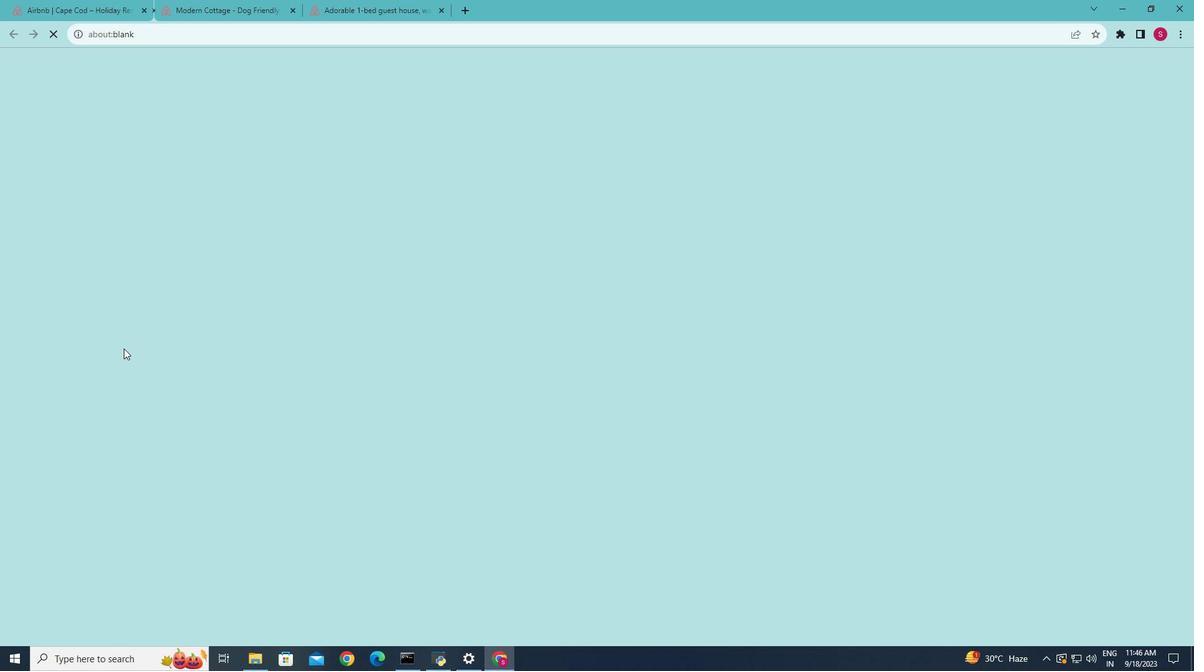 
Action: Mouse moved to (355, 375)
Screenshot: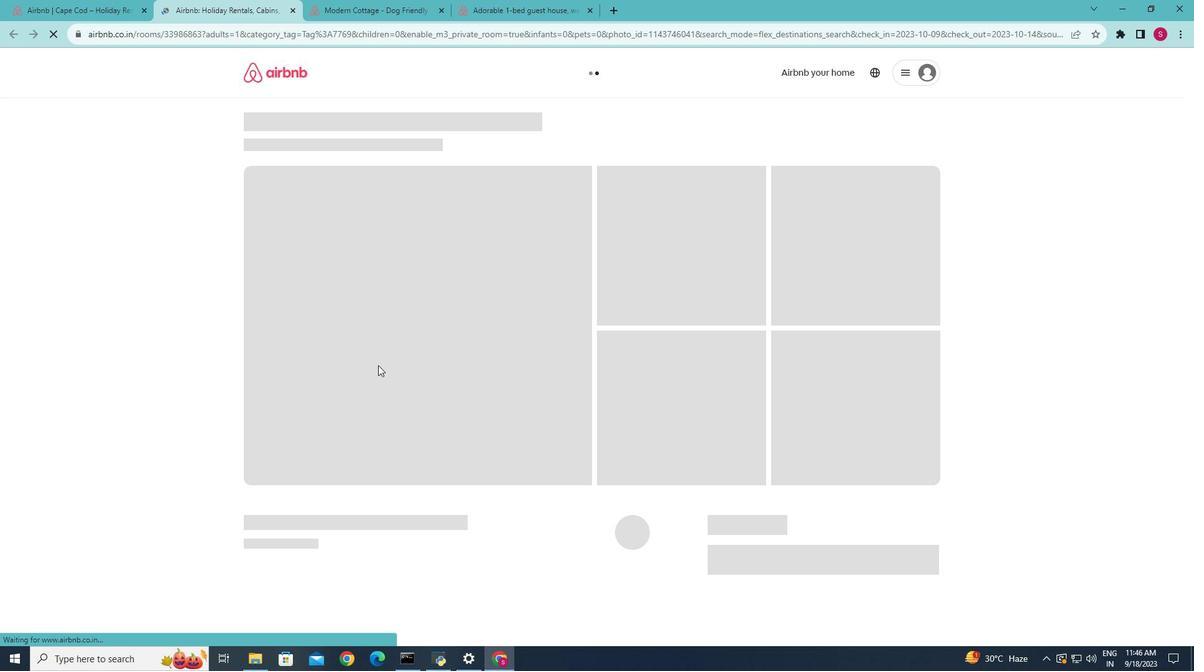 
Action: Mouse scrolled (355, 374) with delta (0, 0)
Screenshot: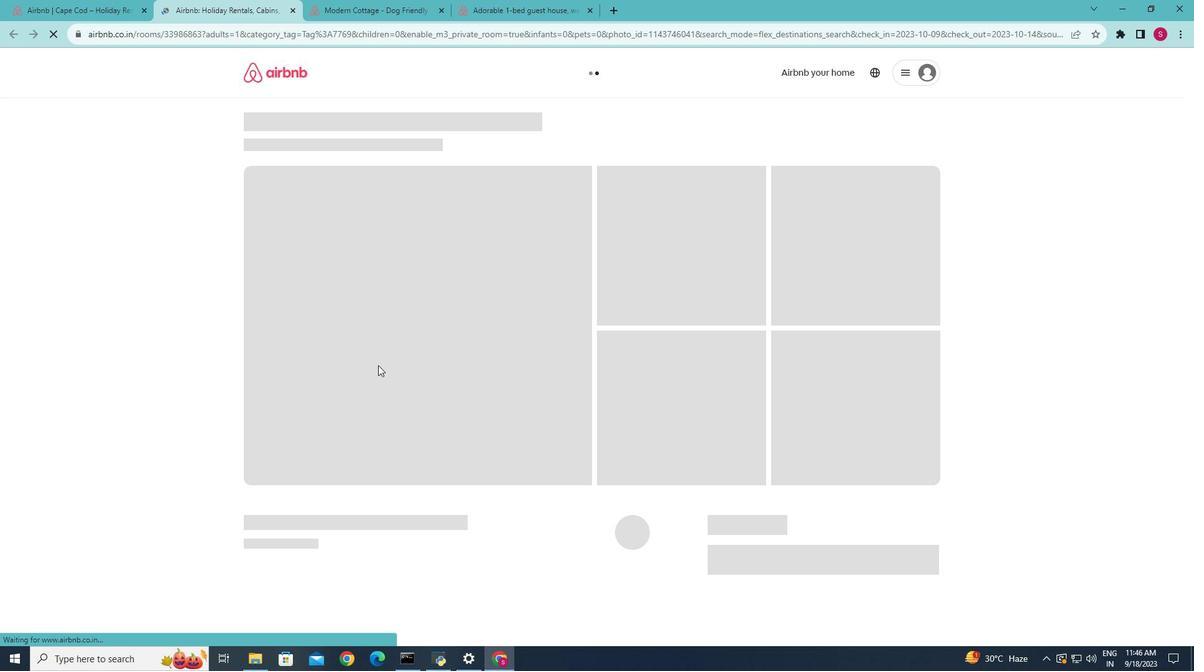 
Action: Mouse moved to (355, 375)
Screenshot: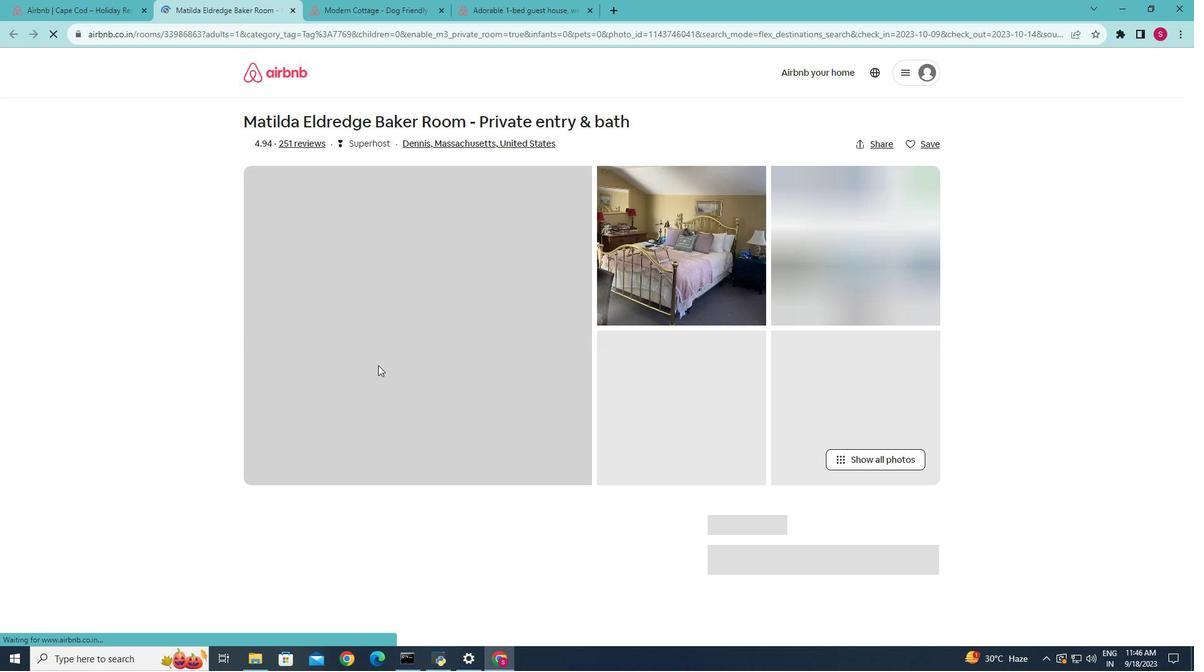 
Action: Mouse scrolled (355, 375) with delta (0, 0)
Screenshot: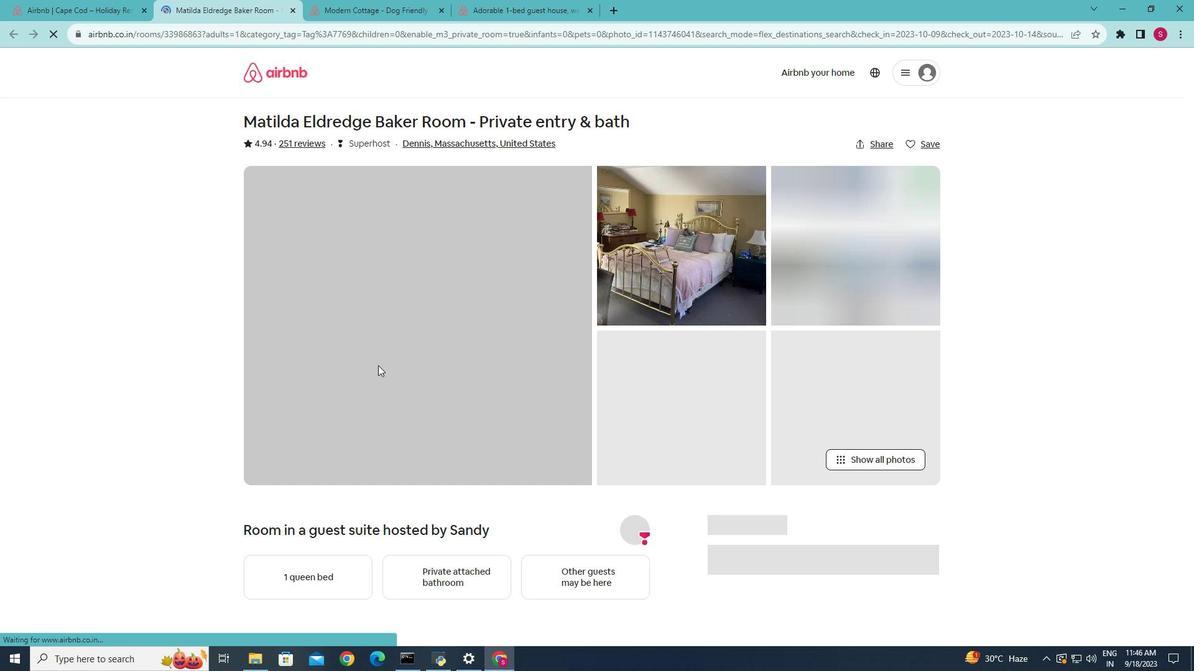 
Action: Mouse moved to (355, 376)
Screenshot: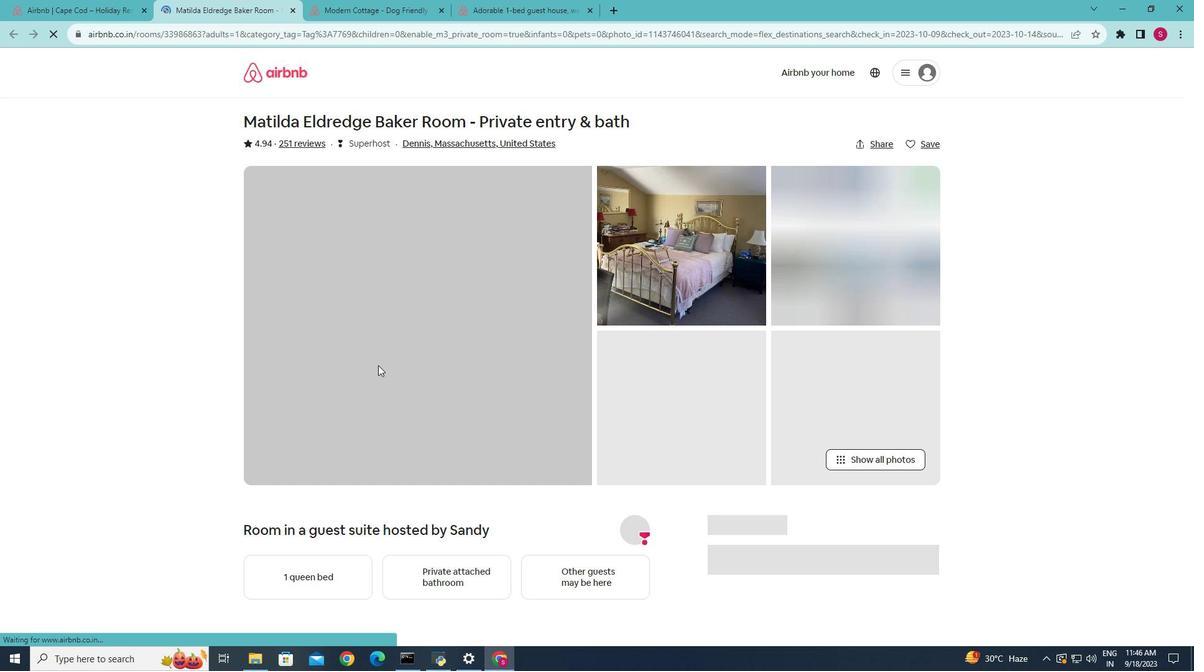 
Action: Mouse scrolled (355, 375) with delta (0, 0)
Screenshot: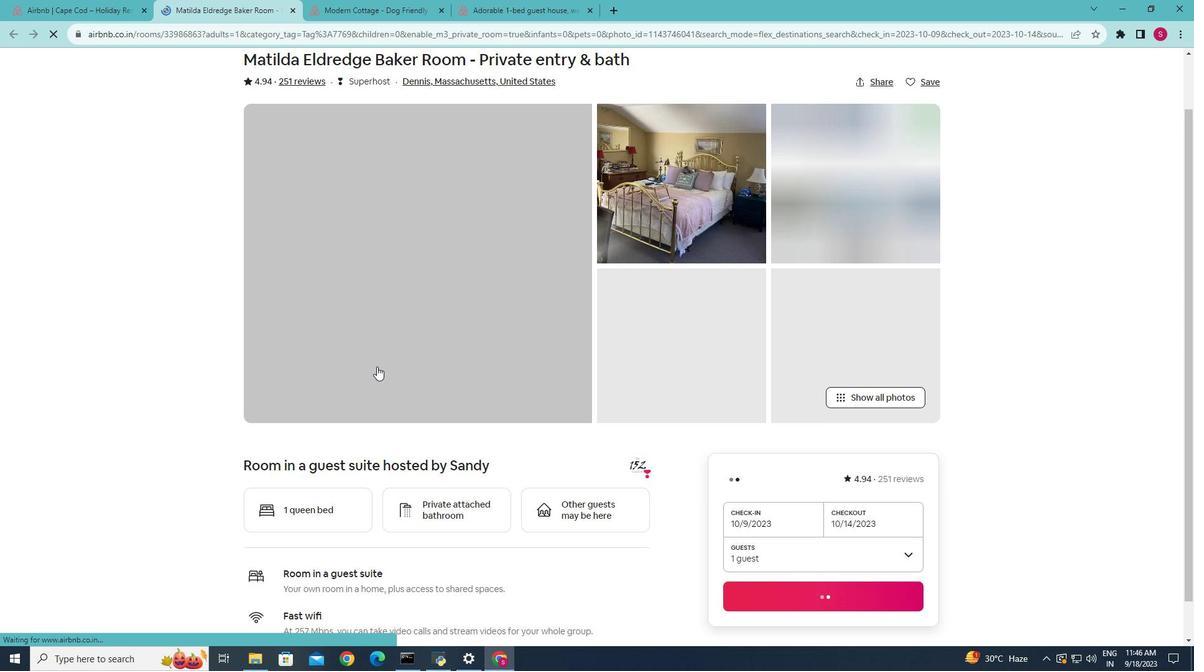 
Action: Mouse moved to (353, 377)
Screenshot: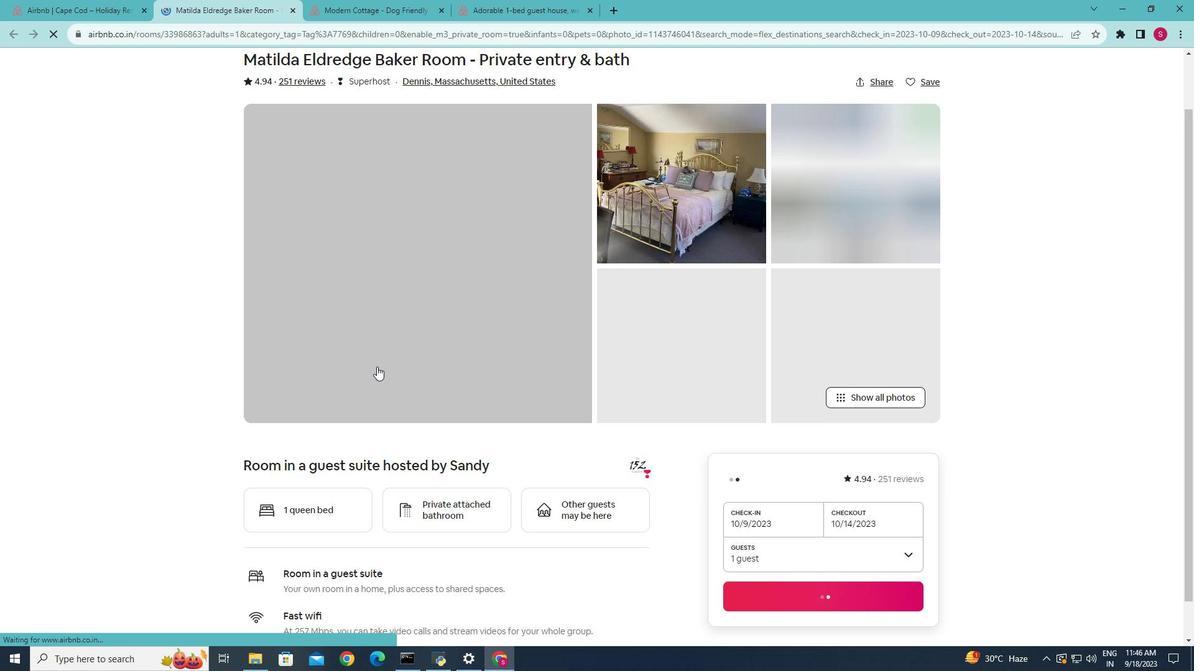 
Action: Mouse scrolled (353, 376) with delta (0, 0)
Screenshot: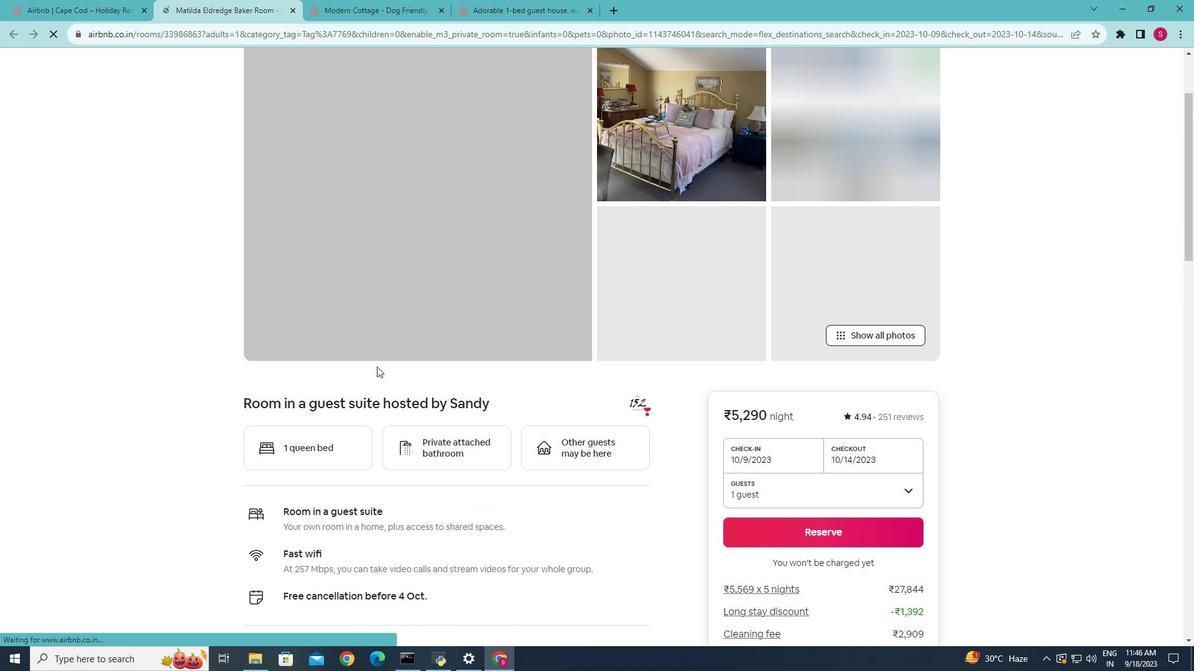 
Action: Mouse scrolled (353, 376) with delta (0, 0)
Screenshot: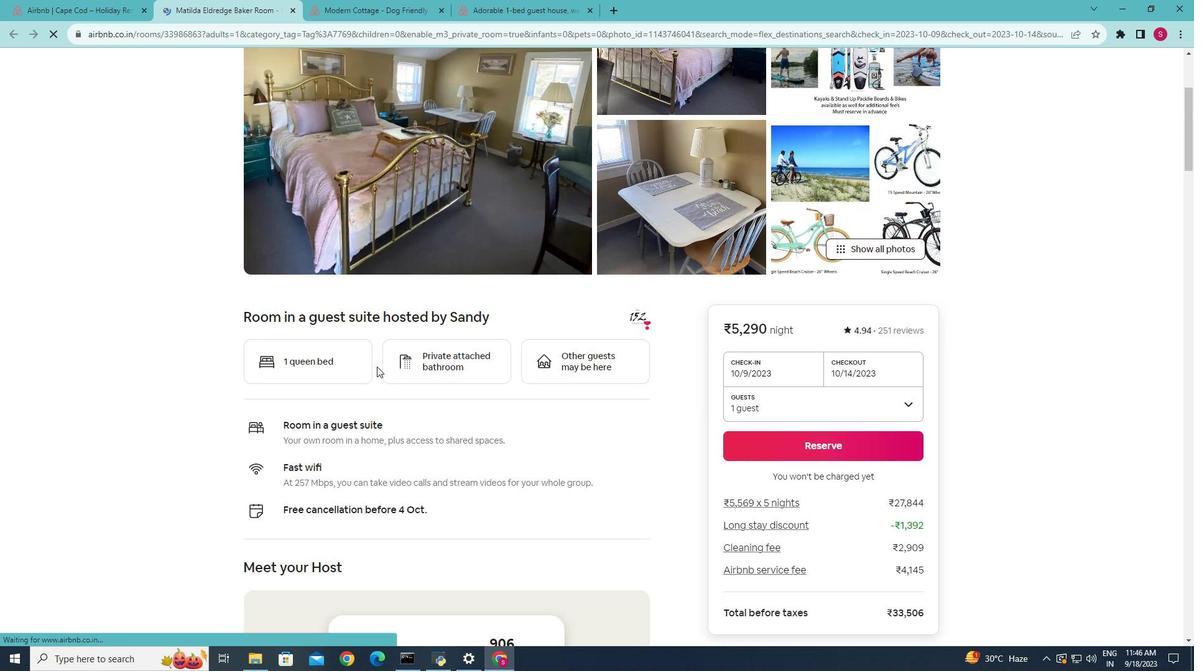 
Action: Mouse scrolled (353, 376) with delta (0, 0)
Screenshot: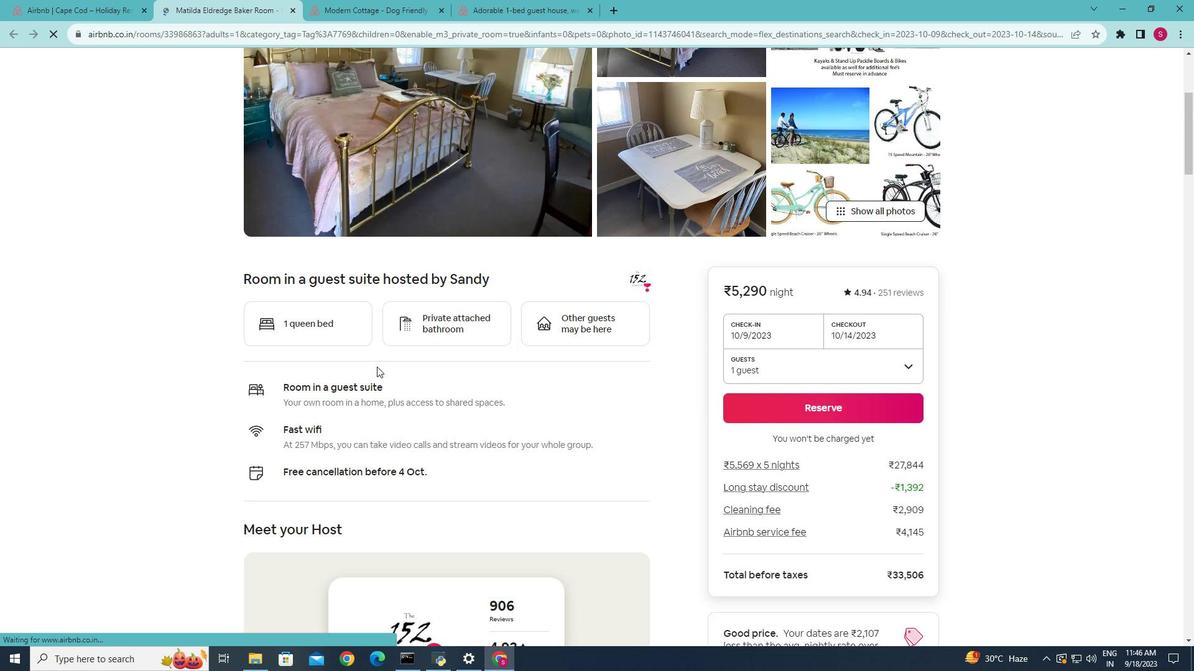 
Action: Mouse scrolled (353, 376) with delta (0, 0)
Screenshot: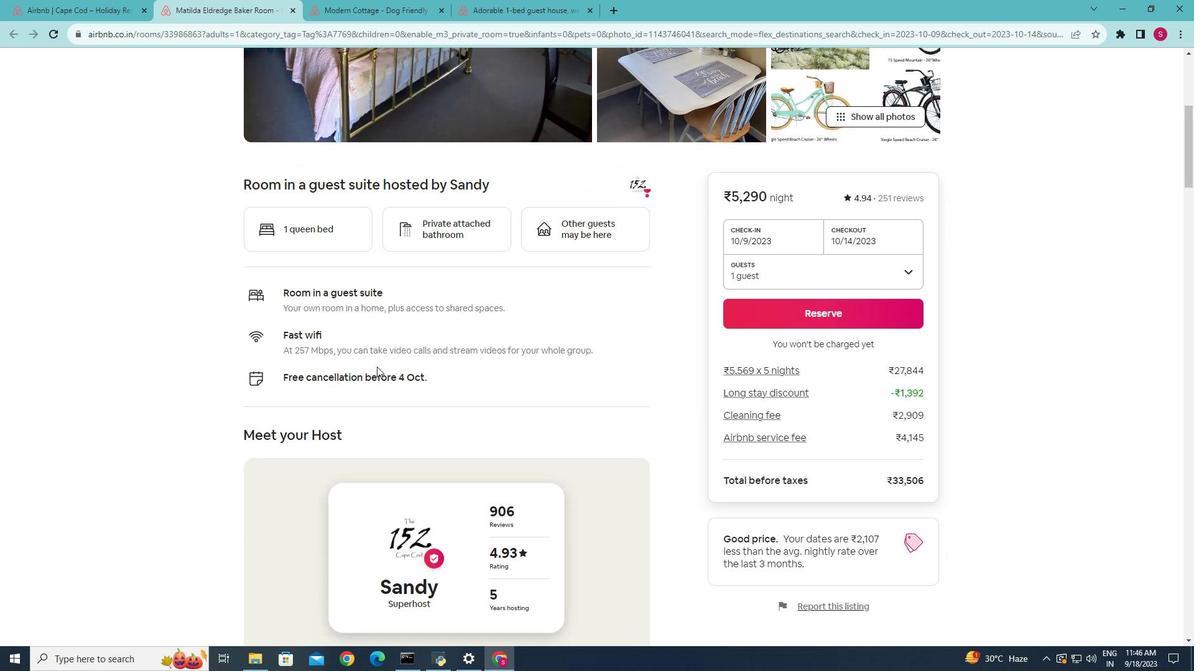 
Action: Mouse scrolled (353, 376) with delta (0, 0)
Screenshot: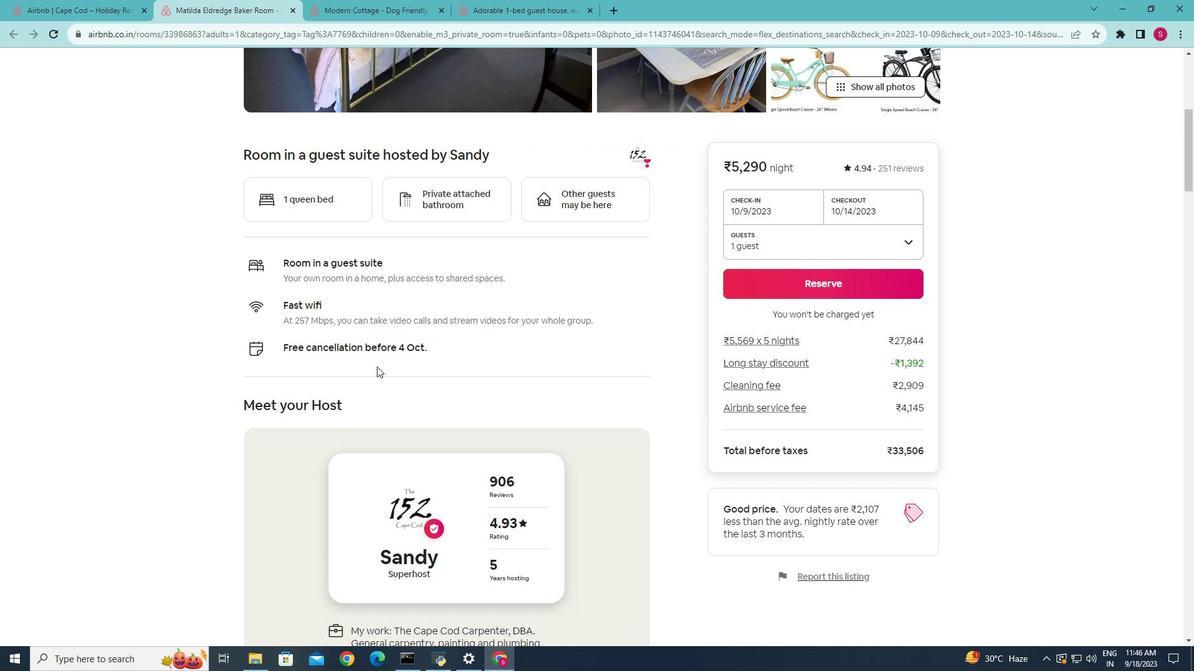 
Action: Mouse scrolled (353, 376) with delta (0, 0)
Screenshot: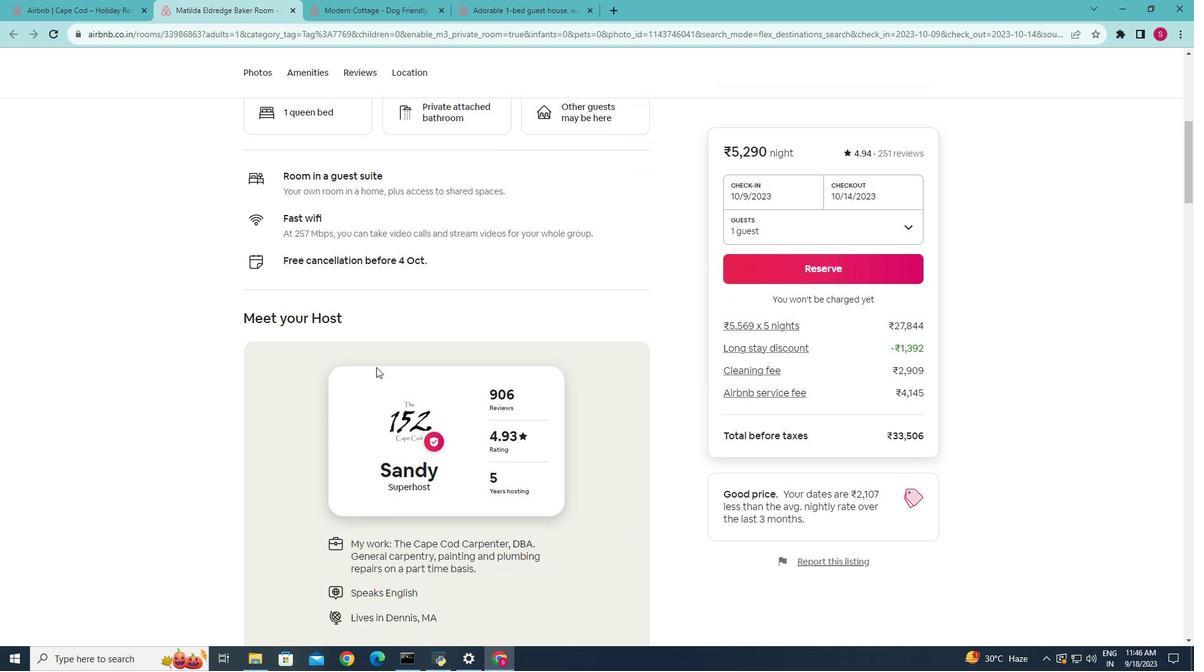 
Action: Mouse moved to (353, 377)
Screenshot: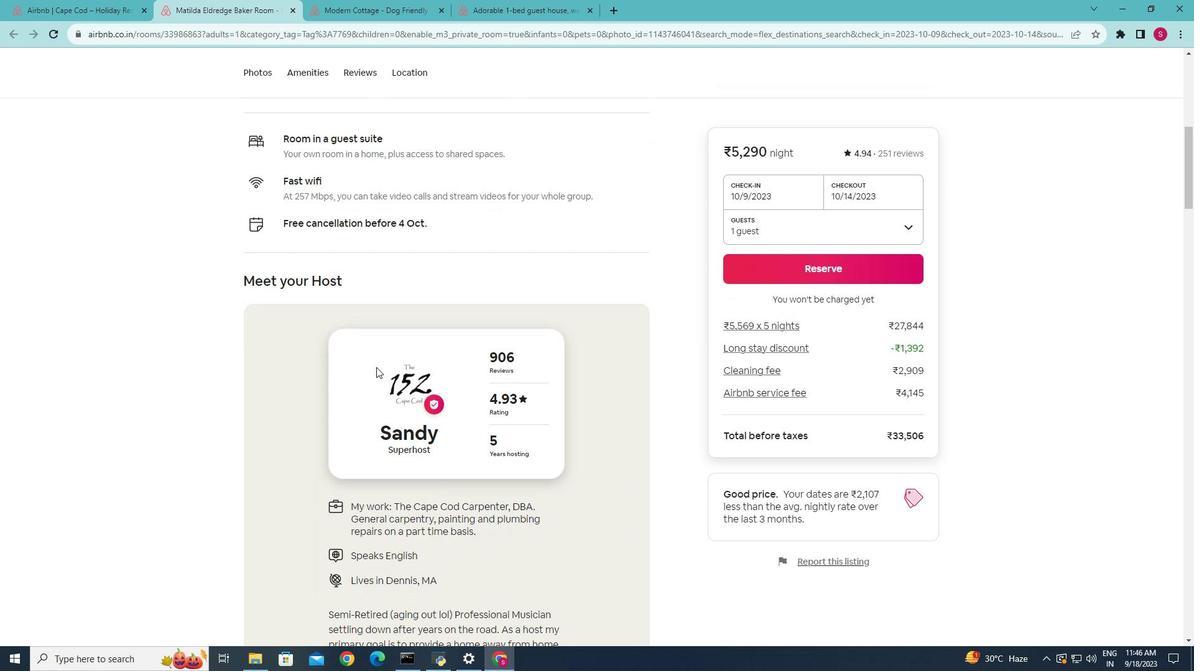 
Action: Mouse scrolled (353, 377) with delta (0, 0)
Screenshot: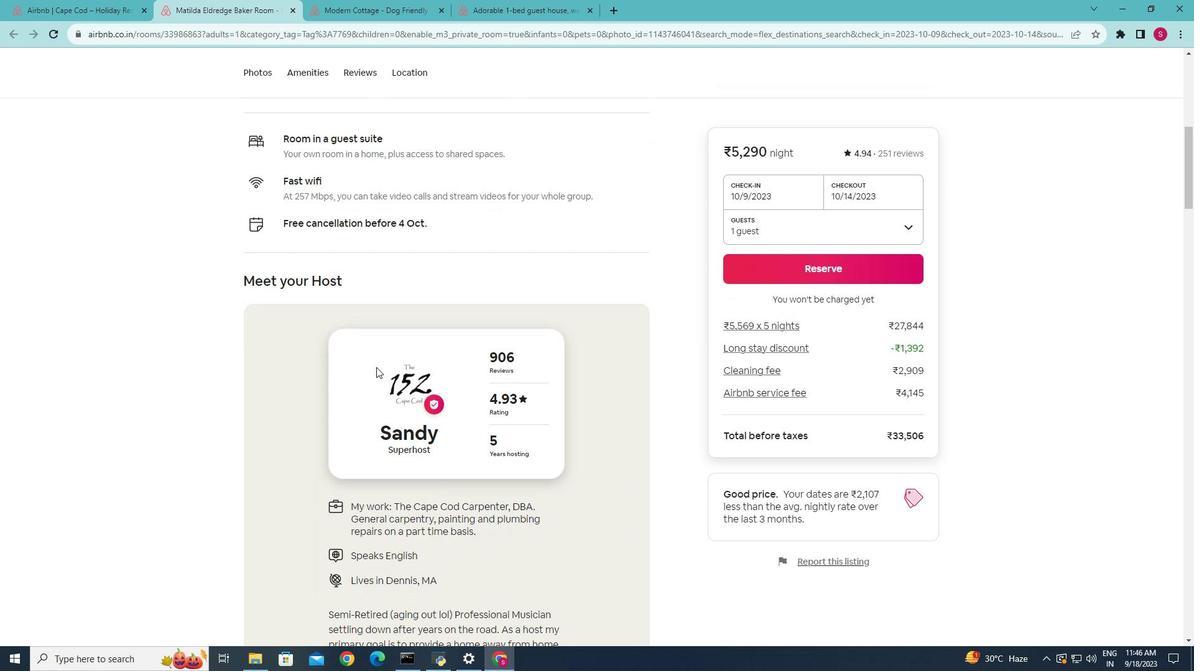 
Action: Mouse scrolled (353, 377) with delta (0, 0)
Screenshot: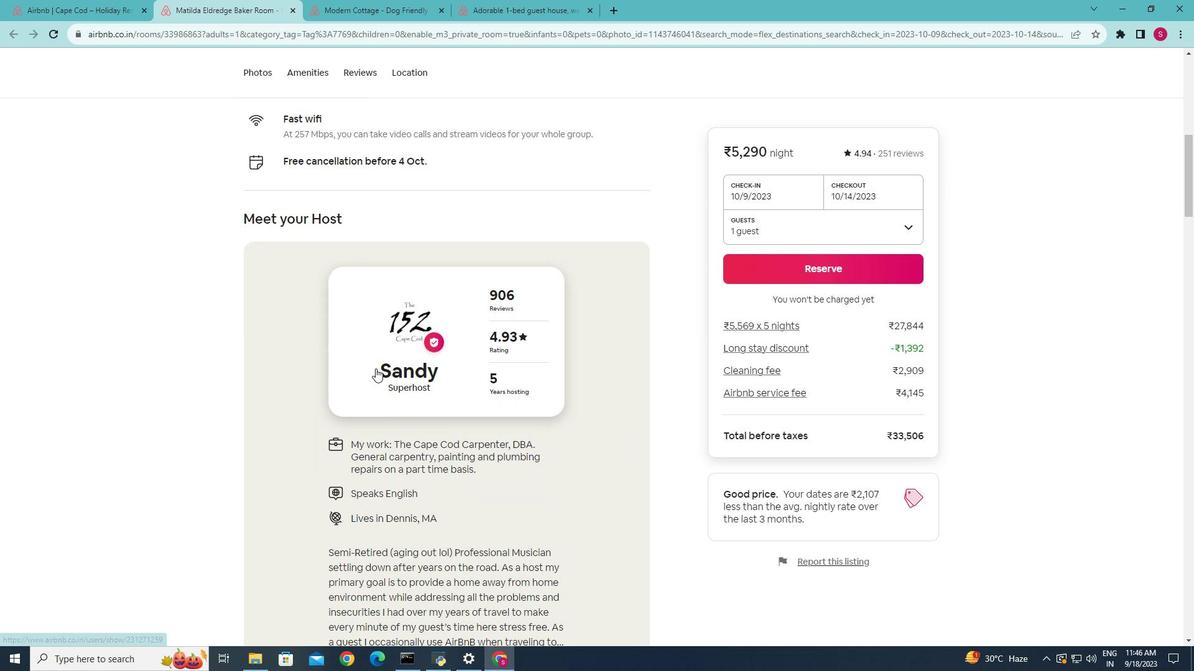 
Action: Mouse moved to (352, 378)
Screenshot: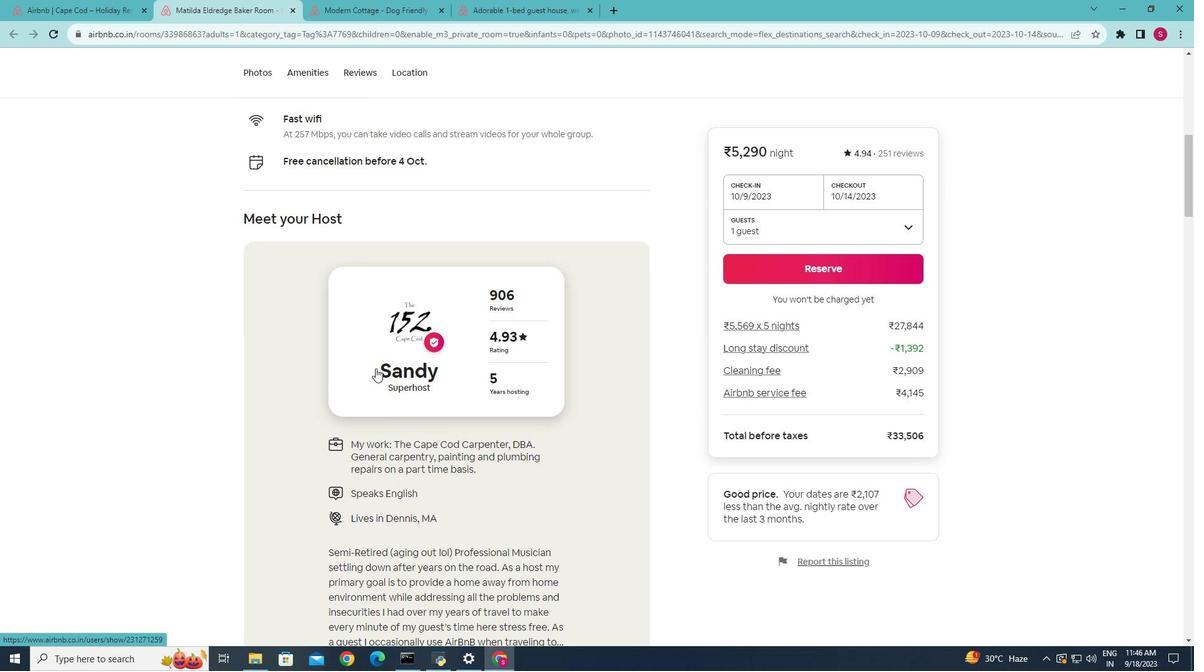 
Action: Mouse scrolled (352, 378) with delta (0, 0)
Screenshot: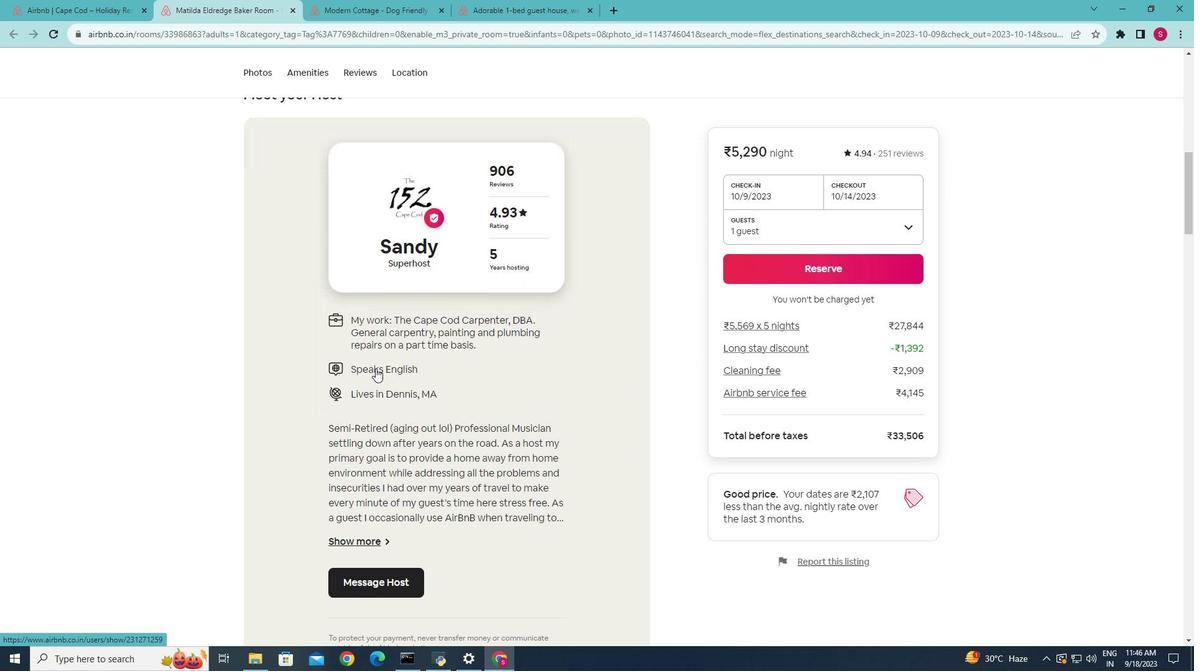 
Action: Mouse scrolled (352, 378) with delta (0, 0)
Screenshot: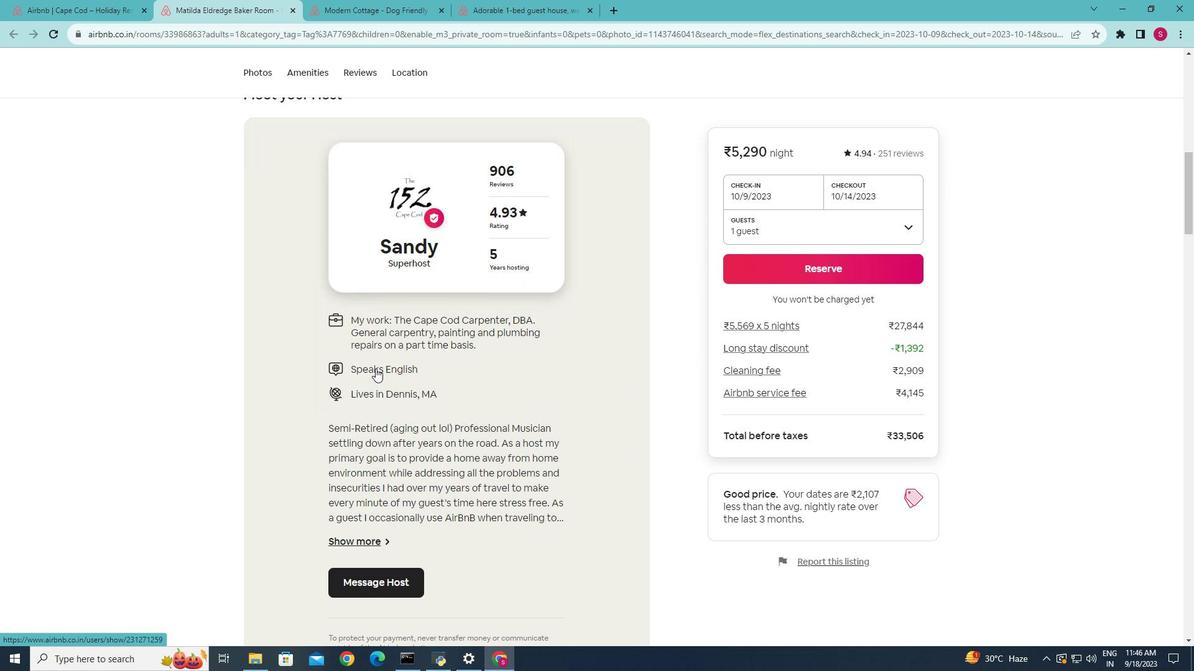 
Action: Mouse scrolled (352, 378) with delta (0, 0)
Screenshot: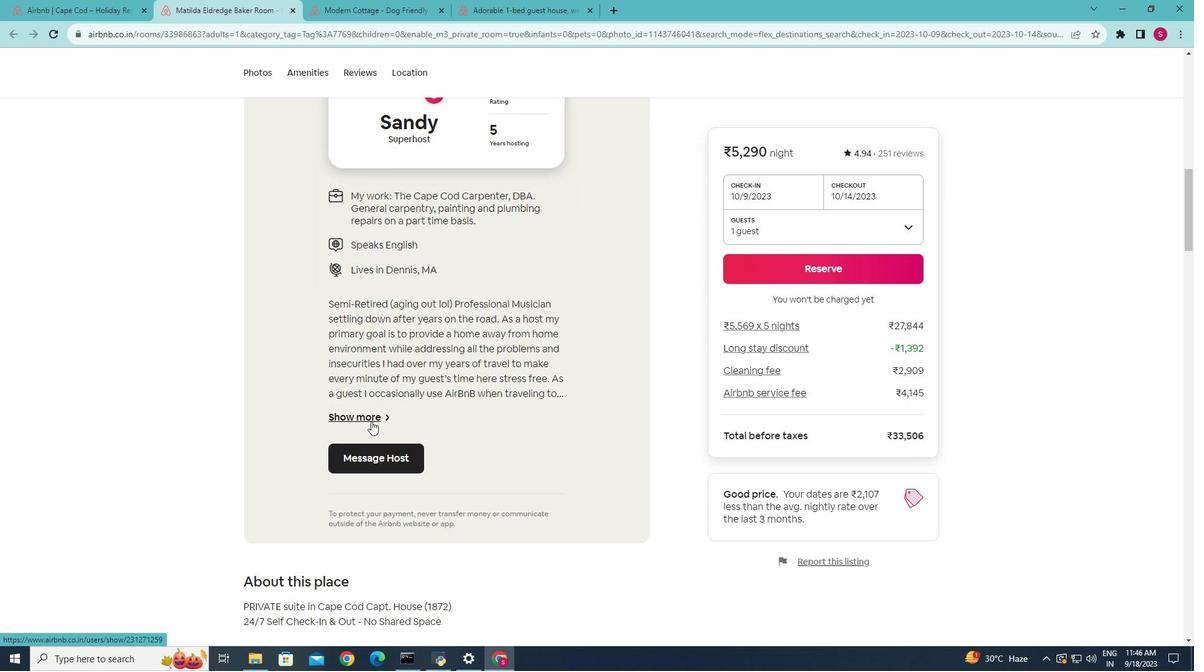 
Action: Mouse moved to (352, 379)
Screenshot: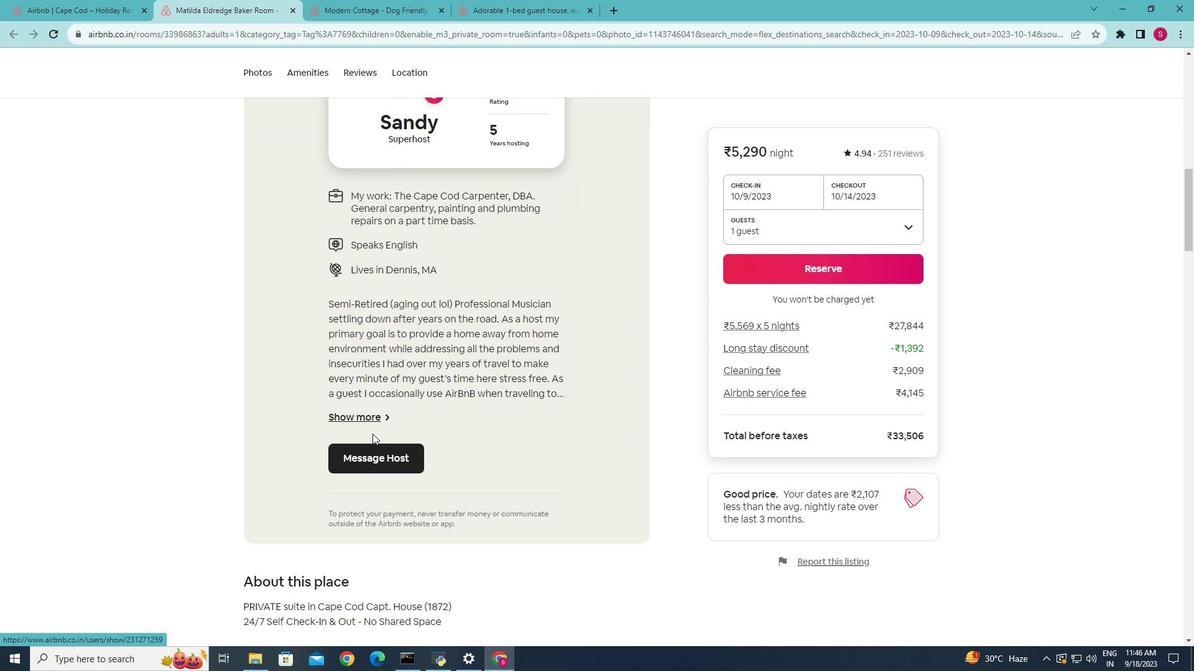 
Action: Mouse scrolled (352, 378) with delta (0, 0)
Screenshot: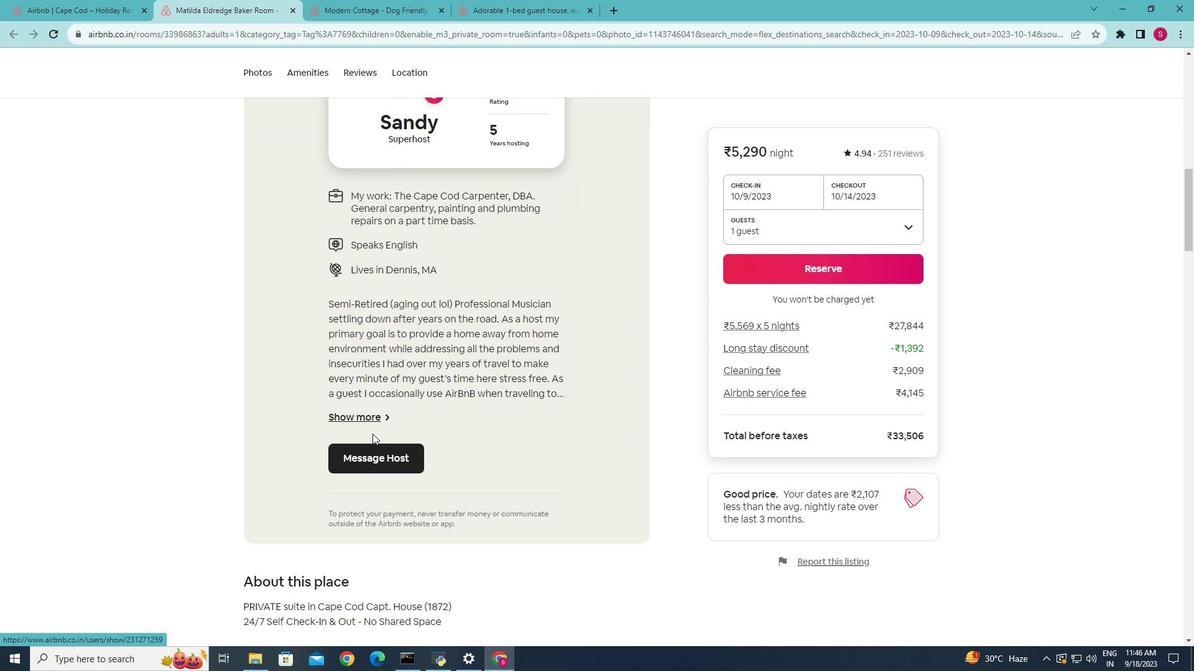 
Action: Mouse moved to (349, 447)
Screenshot: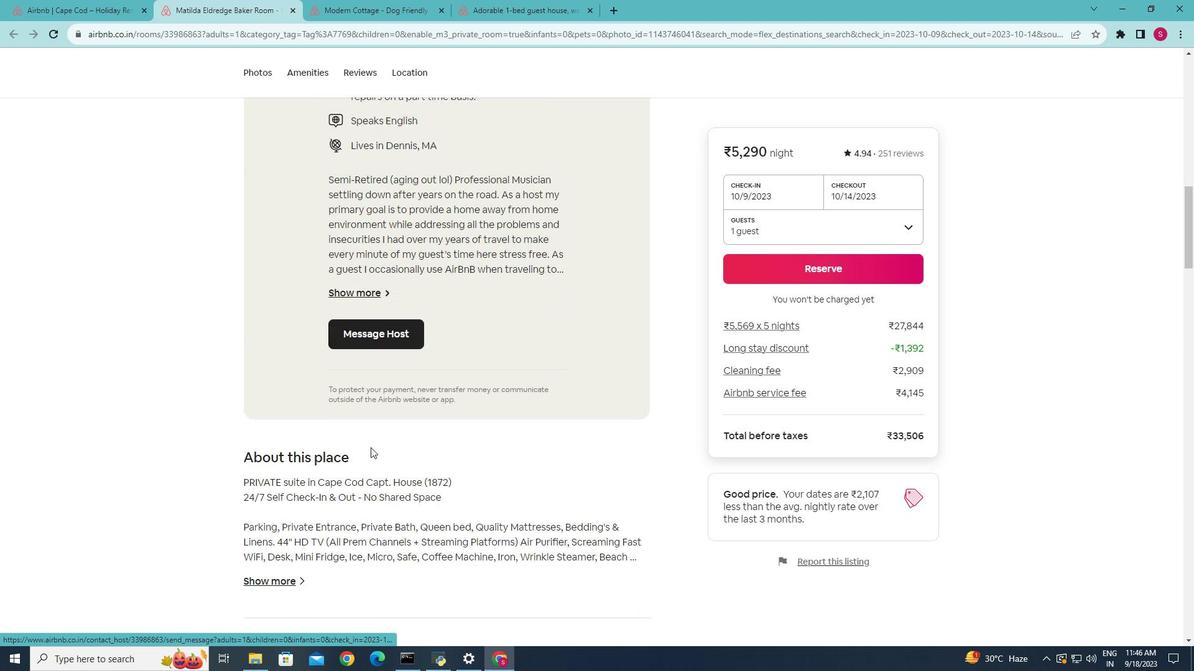 
Action: Mouse scrolled (349, 447) with delta (0, 0)
Screenshot: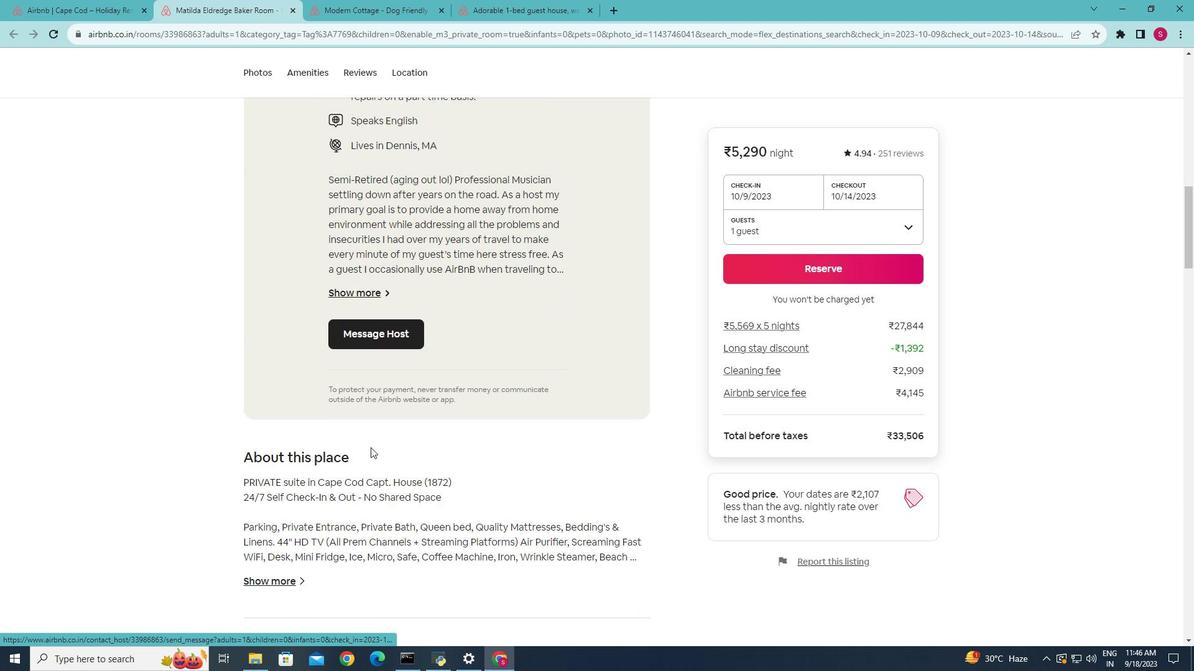 
Action: Mouse scrolled (349, 447) with delta (0, 0)
Screenshot: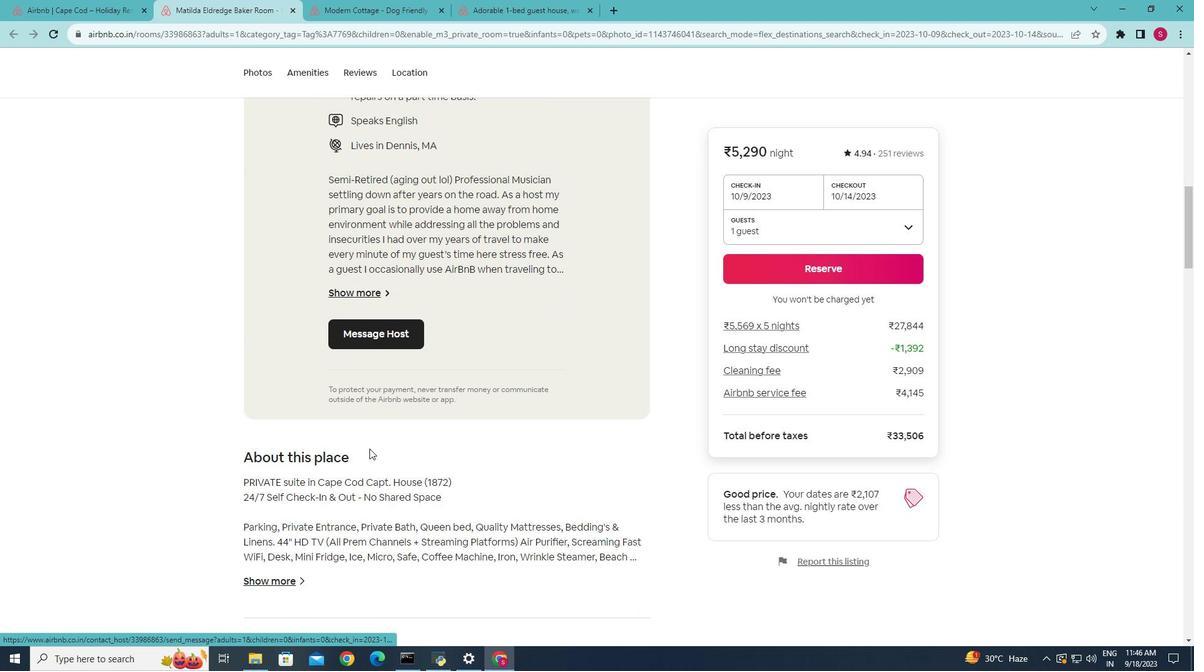 
Action: Mouse moved to (346, 452)
Screenshot: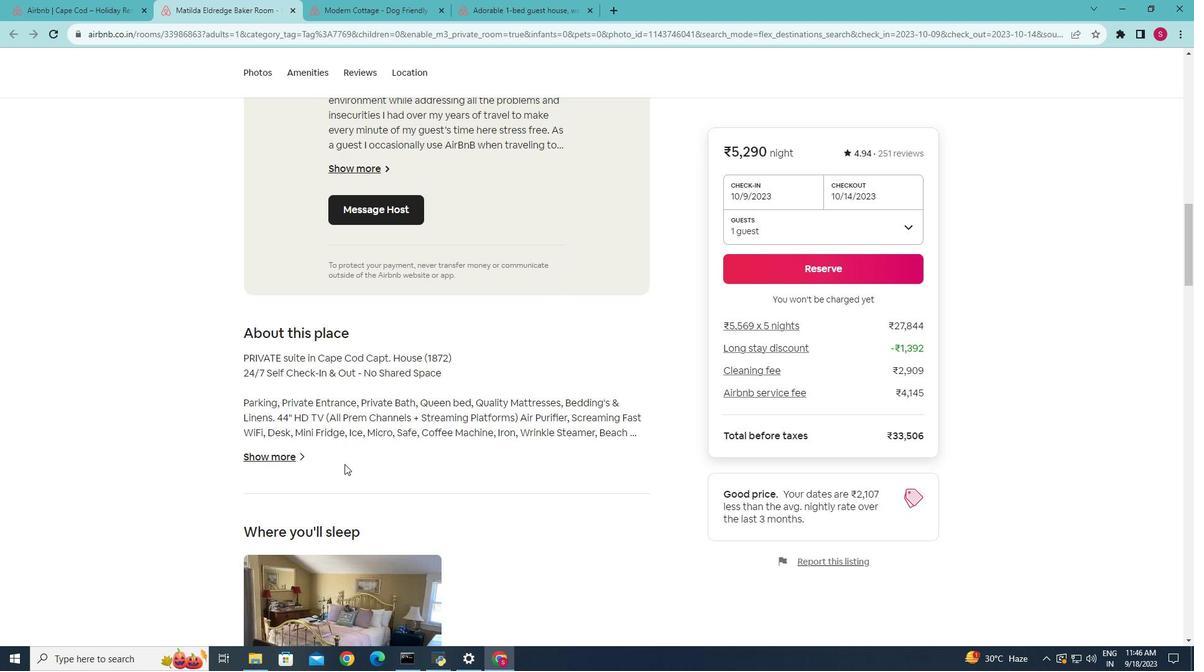 
Action: Mouse scrolled (346, 451) with delta (0, 0)
Screenshot: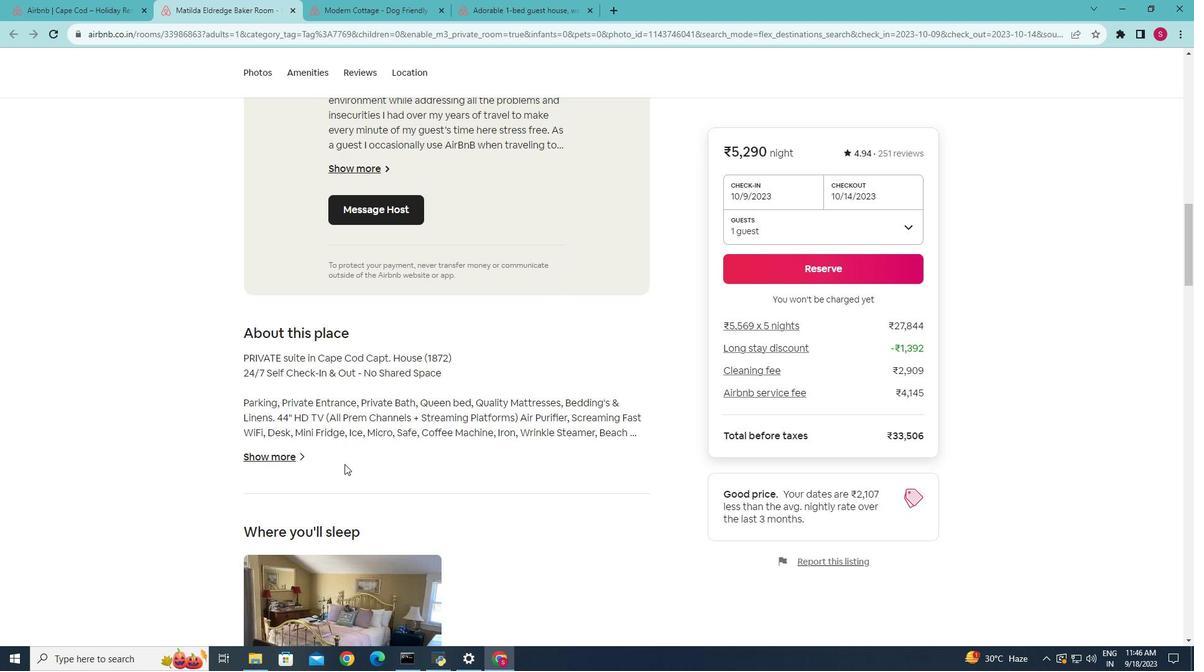 
Action: Mouse moved to (345, 454)
Screenshot: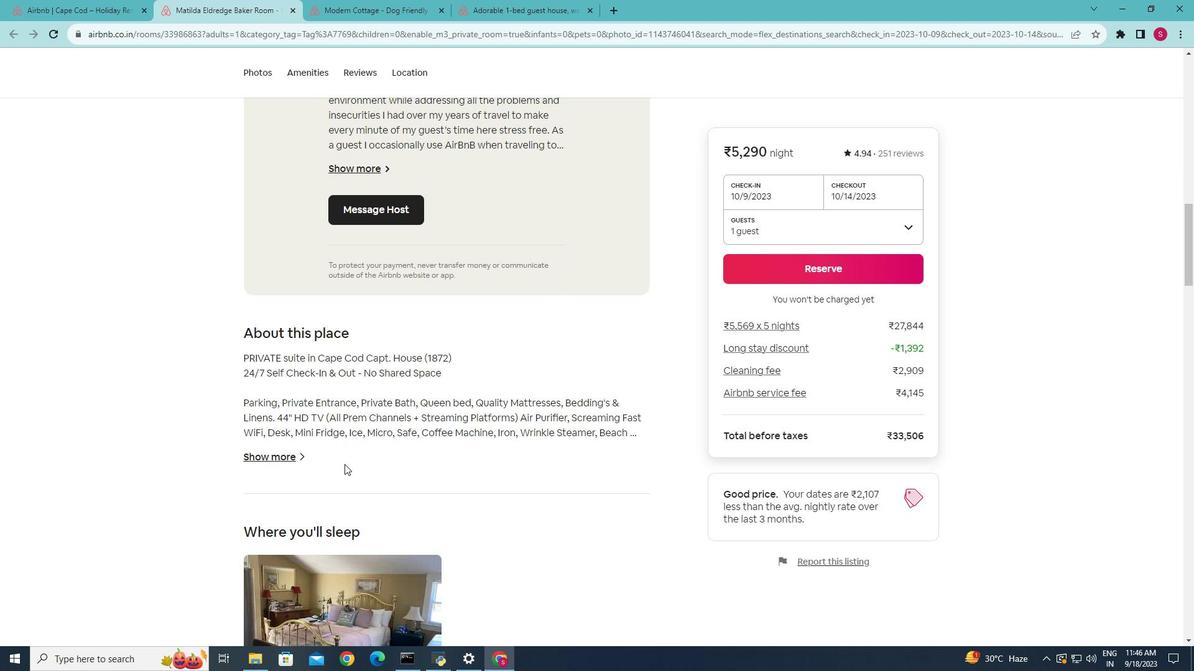
Action: Mouse scrolled (345, 453) with delta (0, 0)
Screenshot: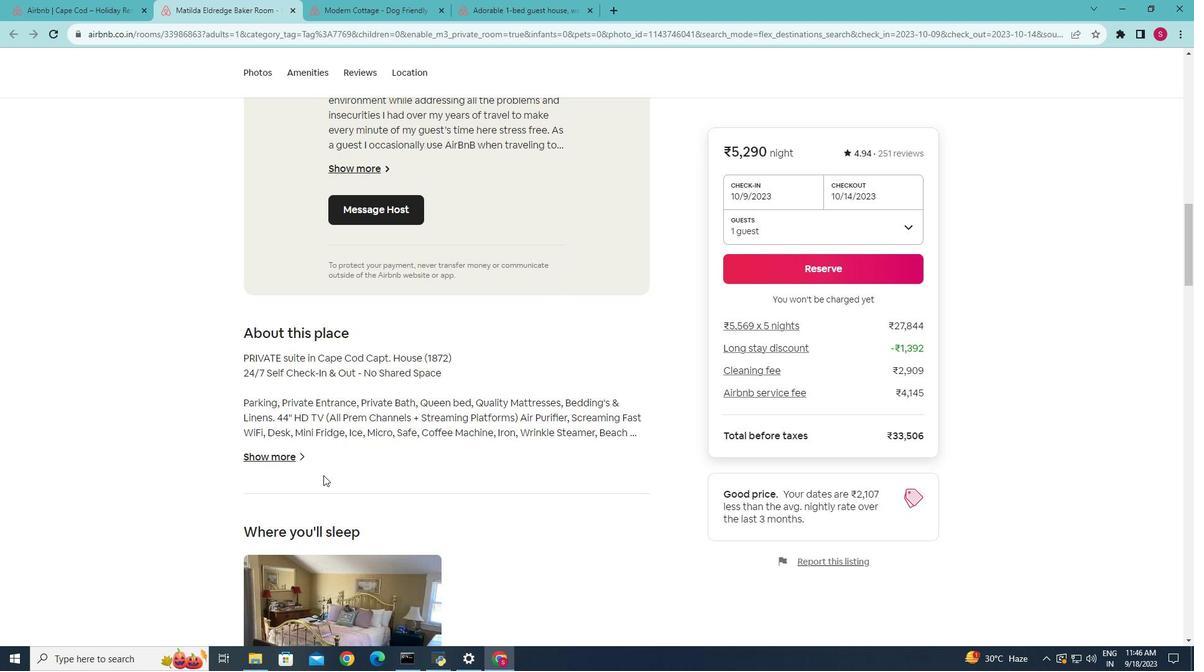 
Action: Mouse moved to (273, 459)
Screenshot: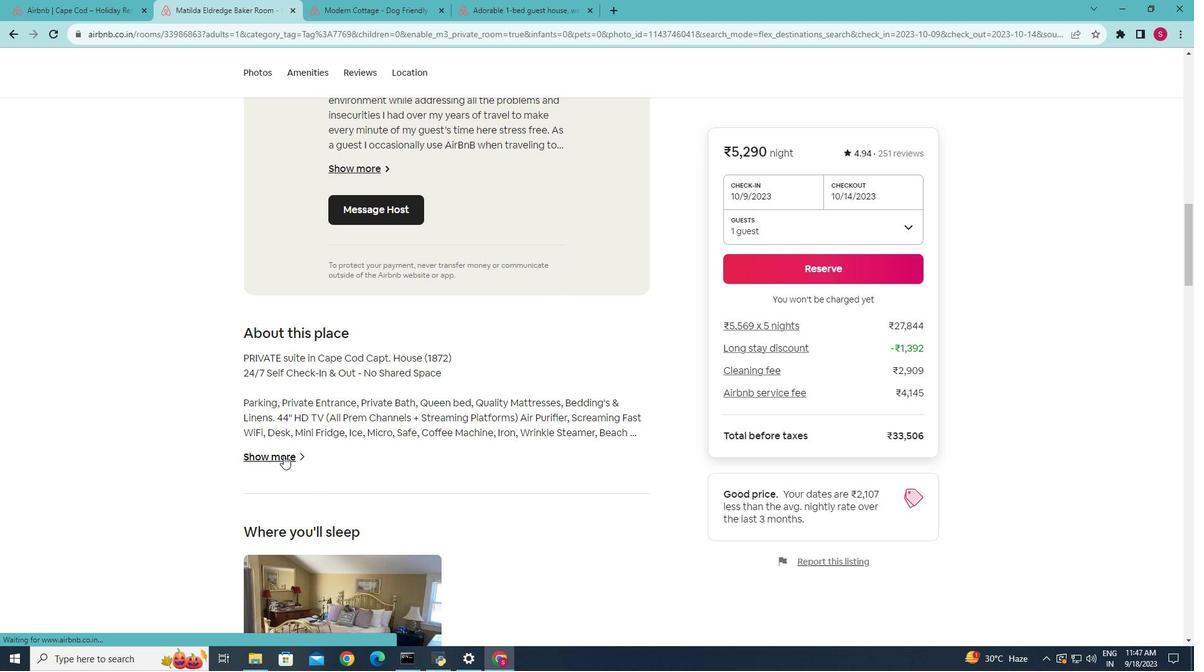 
Action: Mouse pressed left at (273, 459)
Screenshot: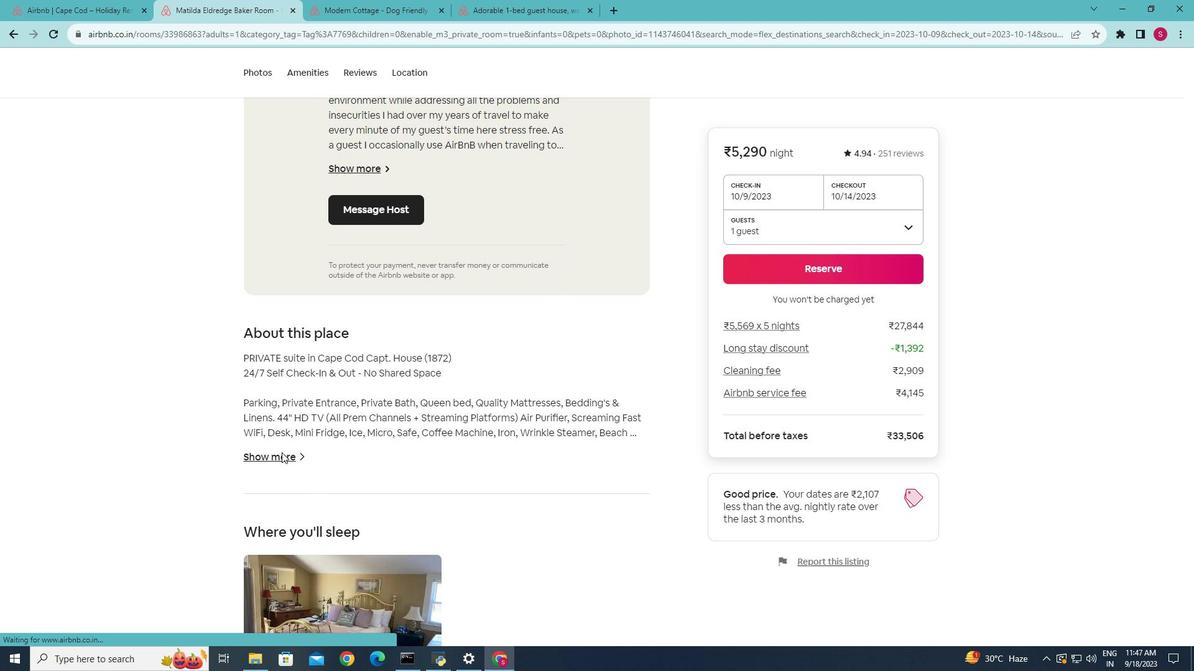 
Action: Mouse moved to (553, 378)
Screenshot: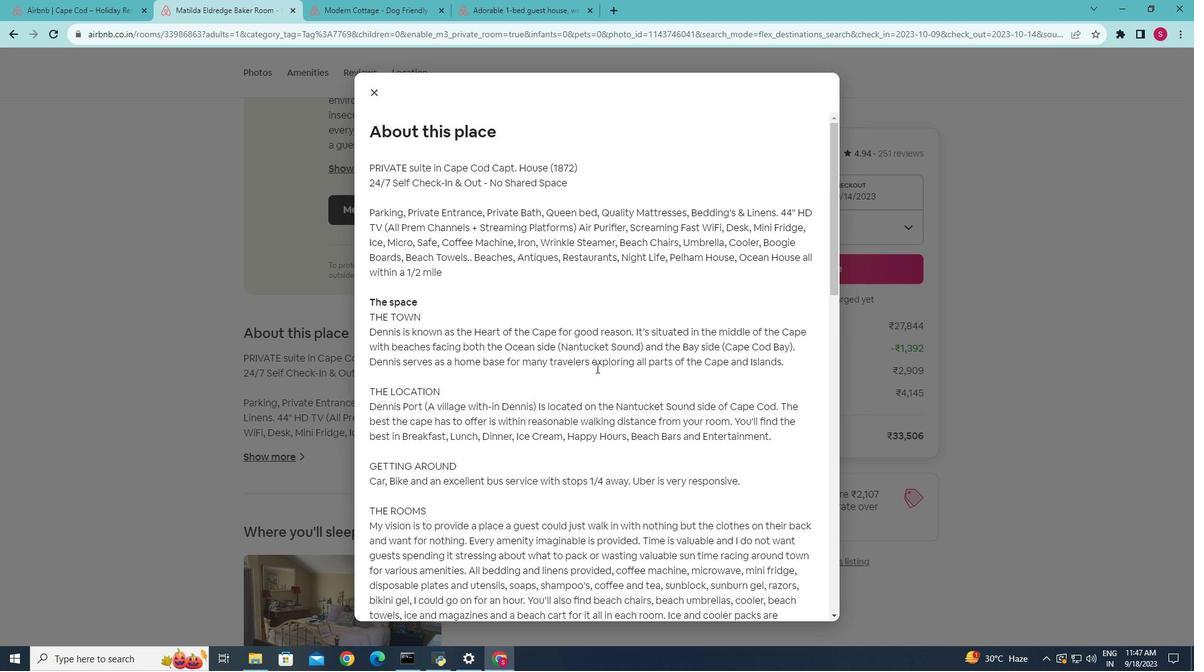 
Action: Mouse scrolled (553, 377) with delta (0, 0)
Screenshot: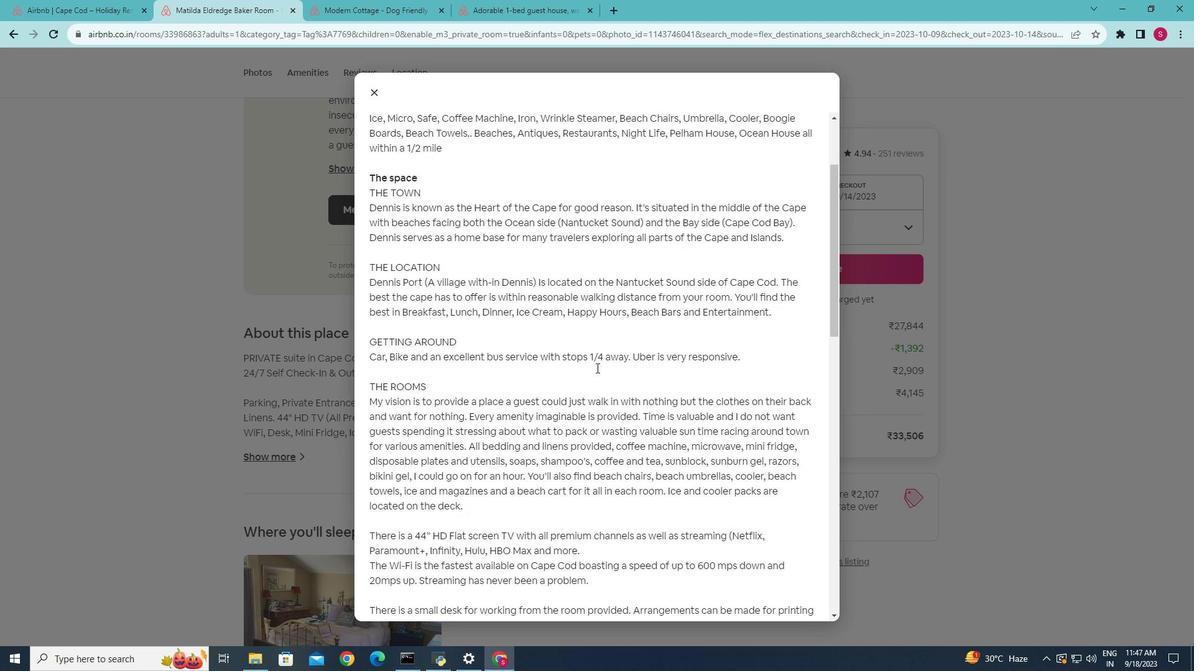 
Action: Mouse scrolled (553, 377) with delta (0, 0)
Screenshot: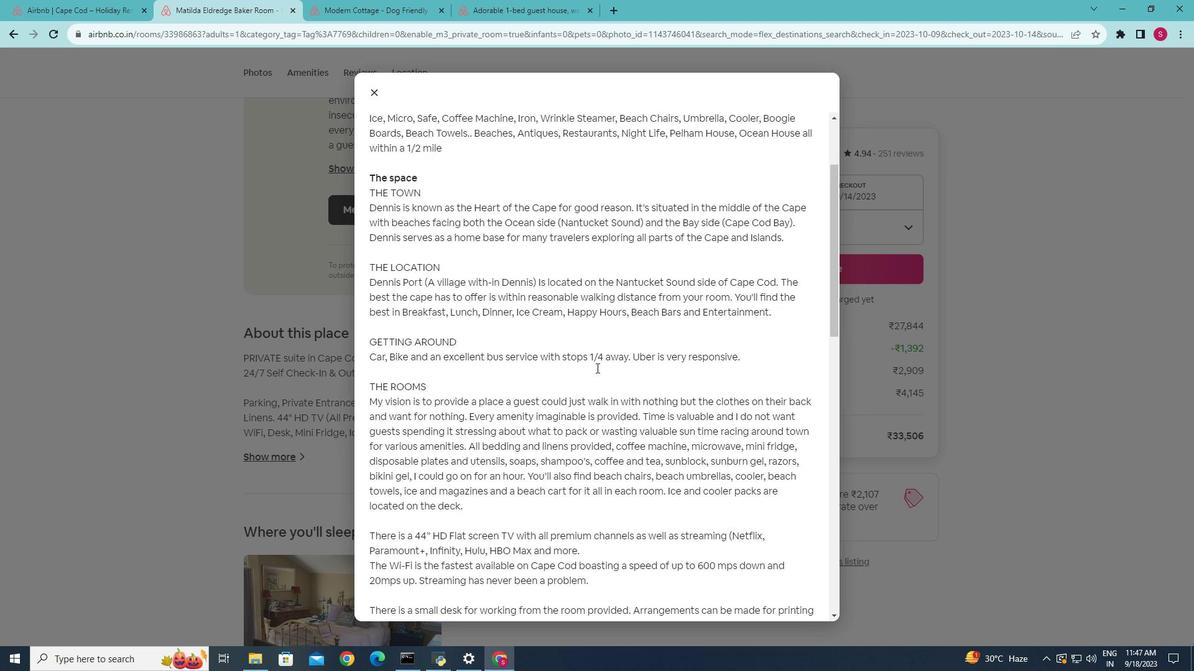 
Action: Mouse scrolled (553, 377) with delta (0, 0)
Screenshot: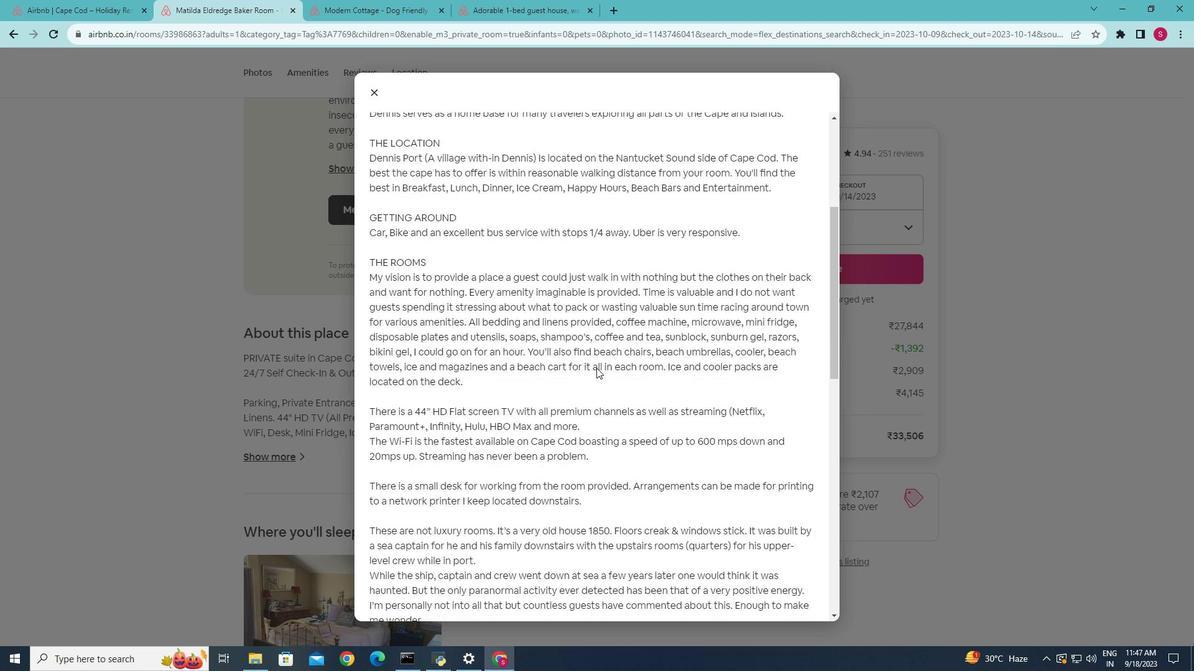 
Action: Mouse scrolled (553, 377) with delta (0, 0)
Screenshot: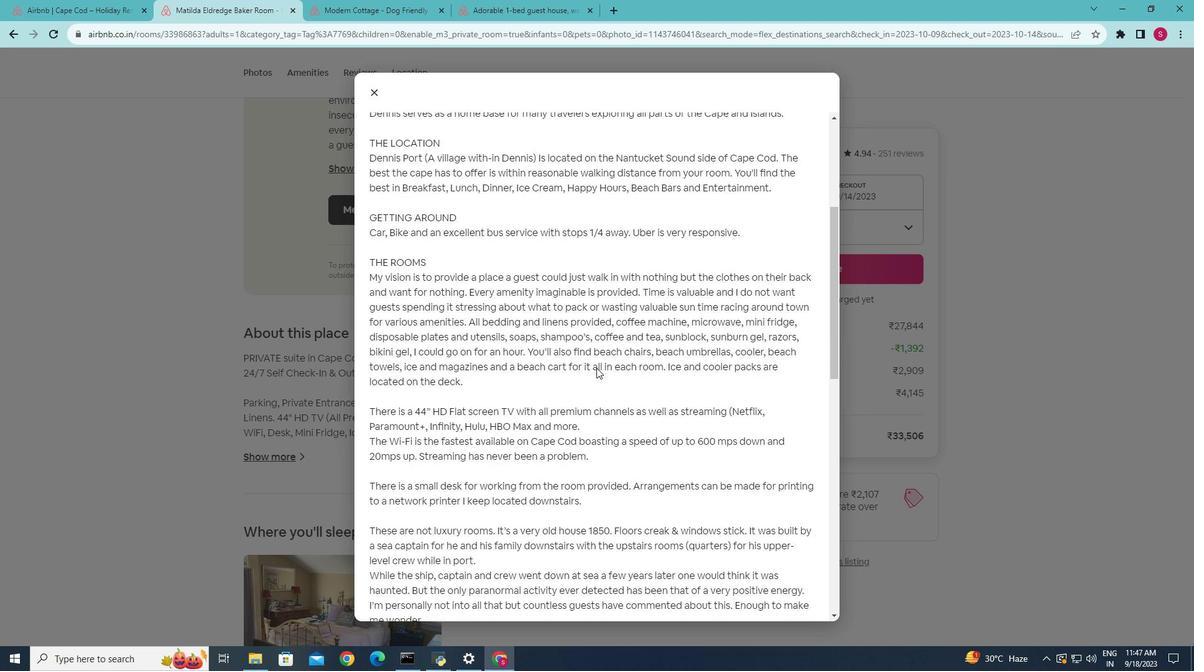 
Action: Mouse scrolled (553, 377) with delta (0, 0)
Screenshot: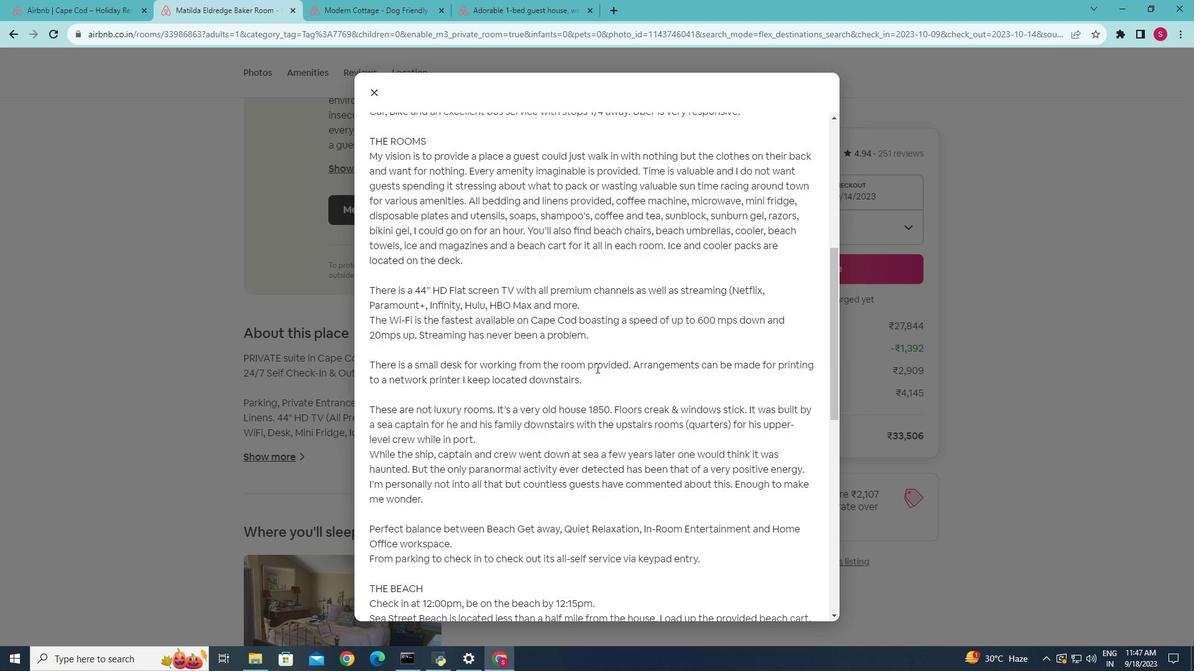 
Action: Mouse scrolled (553, 377) with delta (0, 0)
Screenshot: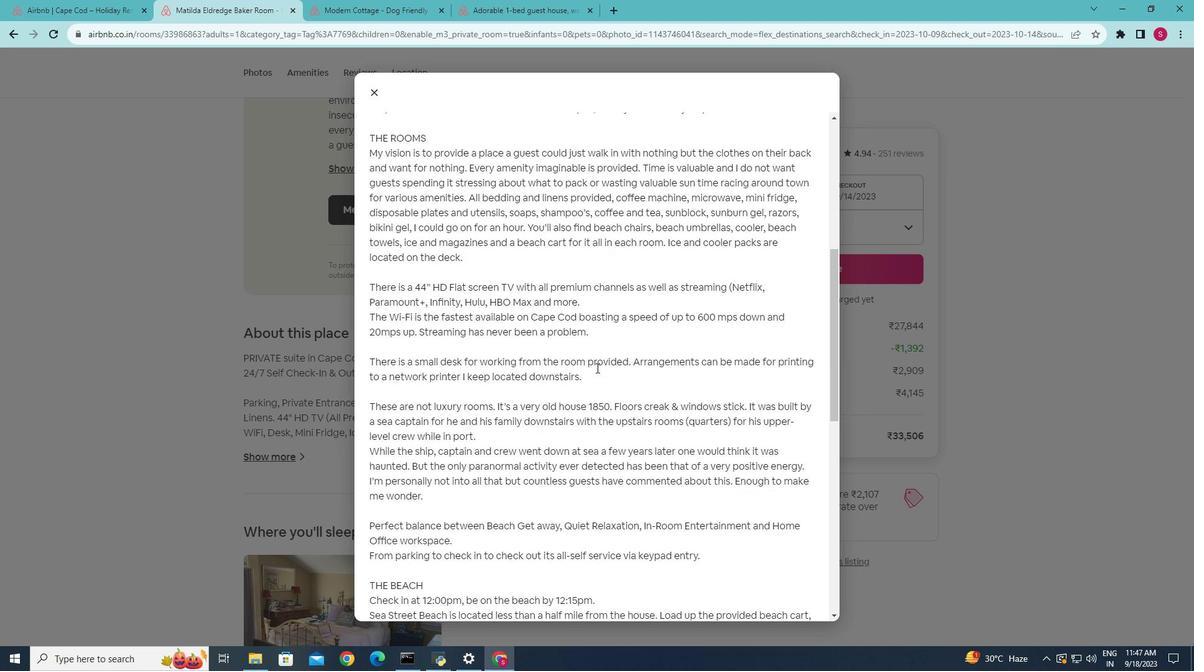 
Action: Mouse scrolled (553, 377) with delta (0, 0)
Screenshot: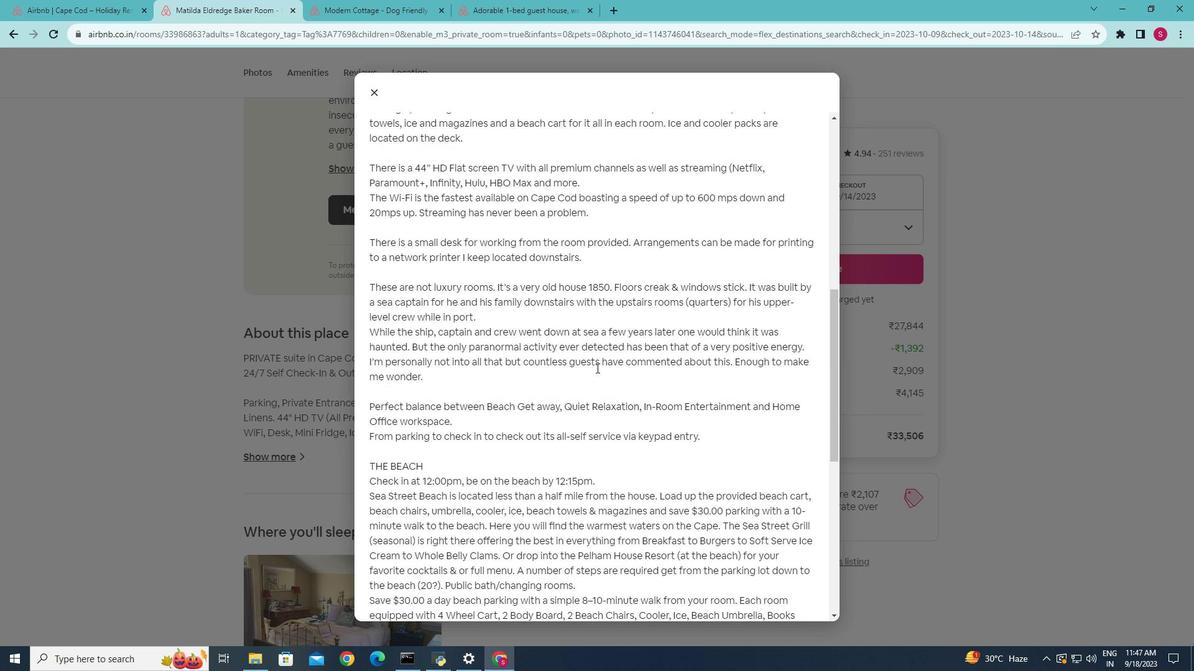 
Action: Mouse scrolled (553, 377) with delta (0, 0)
Screenshot: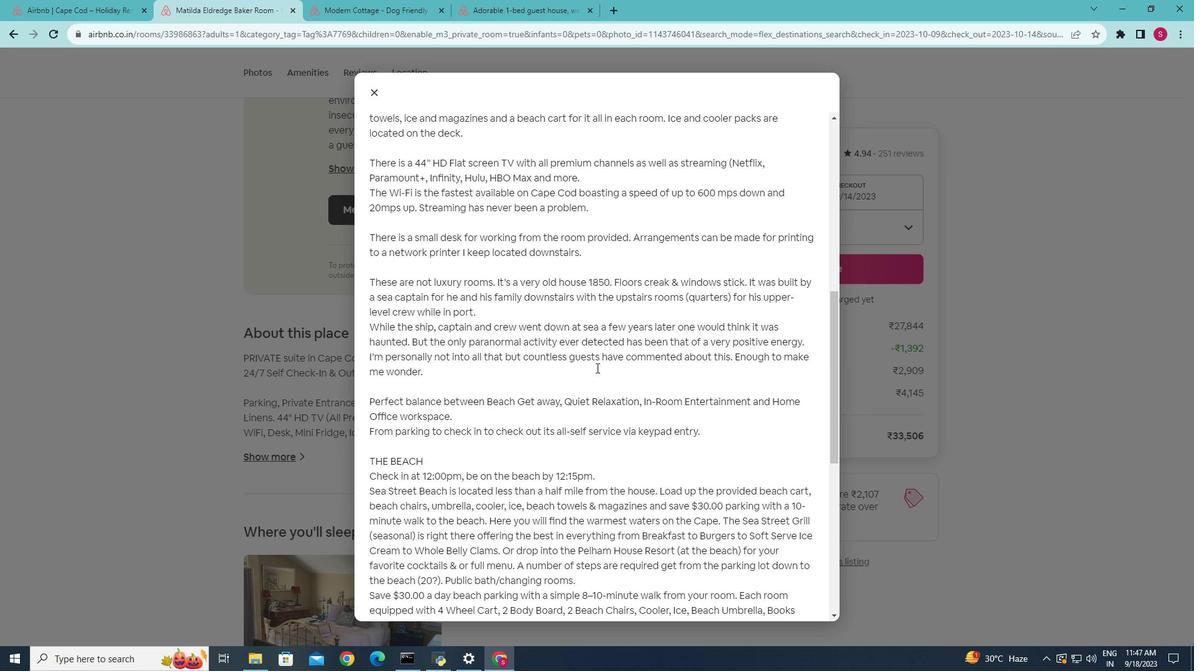 
Action: Mouse scrolled (553, 377) with delta (0, 0)
Screenshot: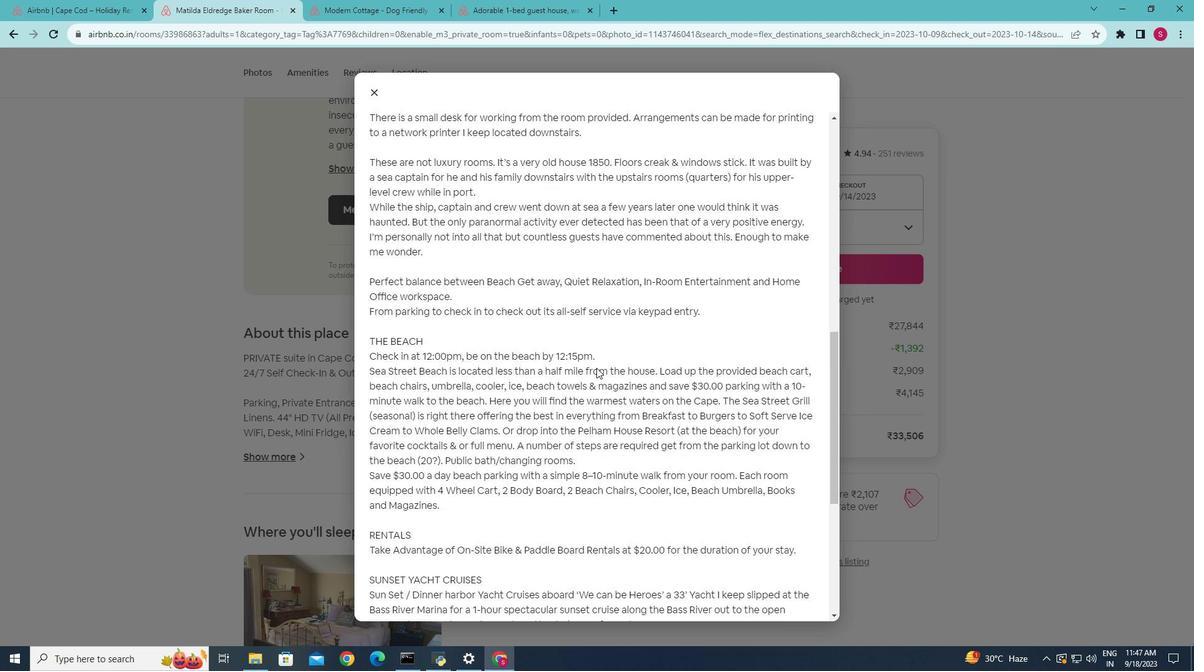 
Action: Mouse scrolled (553, 377) with delta (0, 0)
